 Task: Create second logo option for Vaani.
Action: Mouse moved to (63, 41)
Screenshot: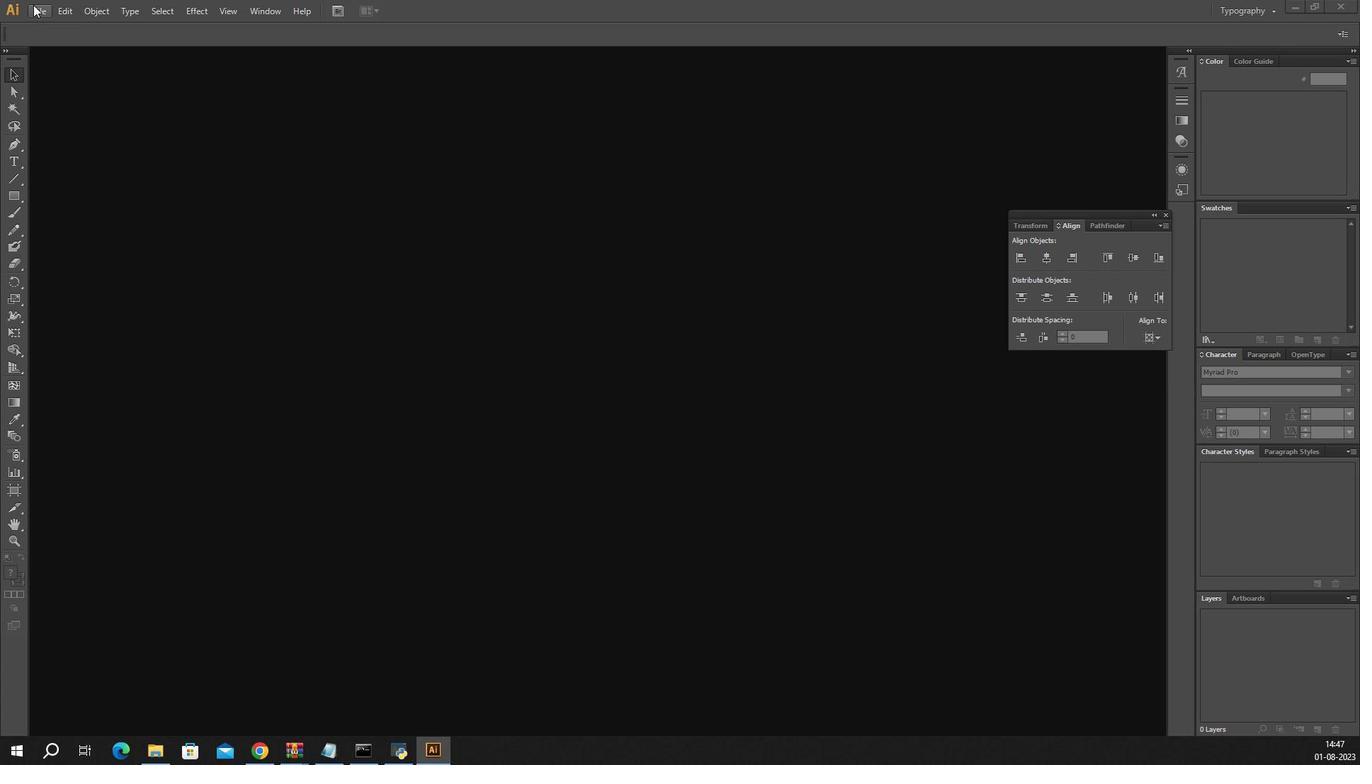 
Action: Mouse pressed left at (63, 41)
Screenshot: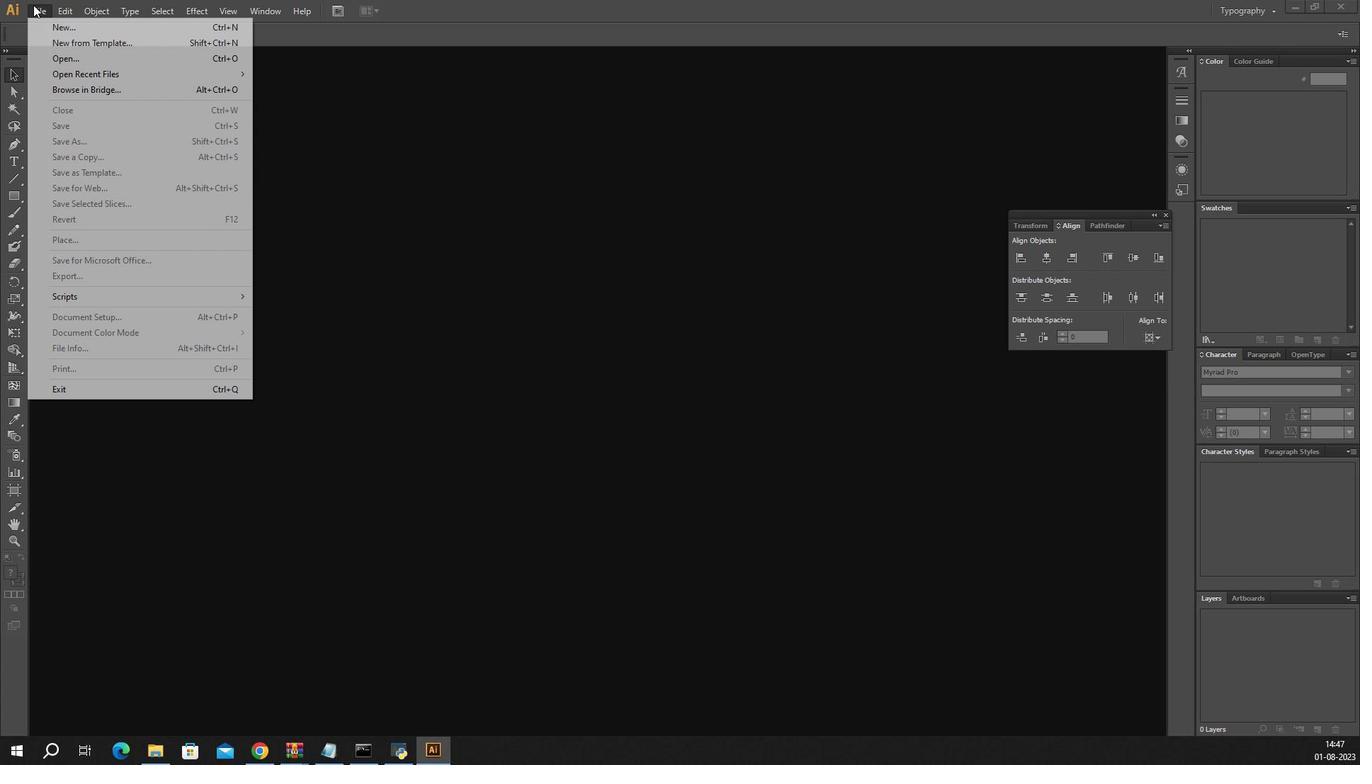
Action: Mouse moved to (80, 63)
Screenshot: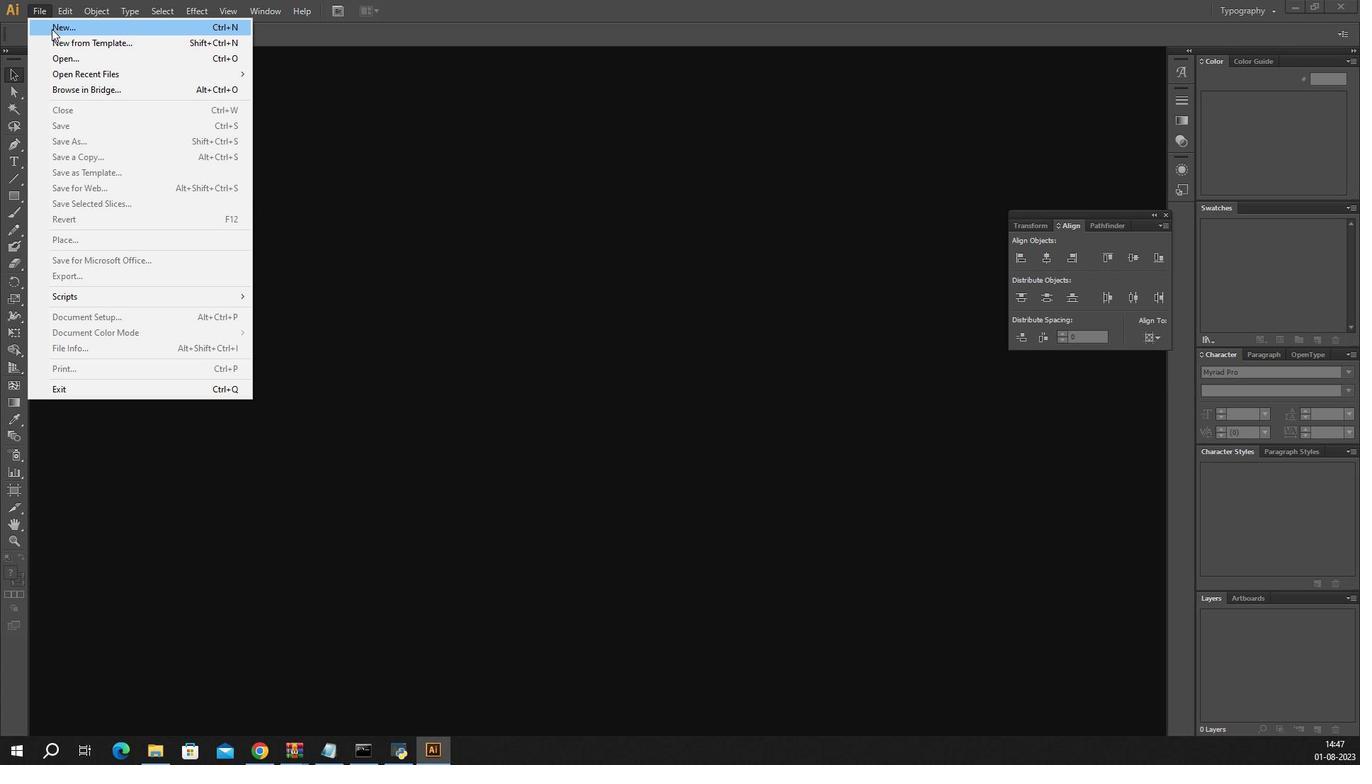 
Action: Mouse pressed left at (80, 63)
Screenshot: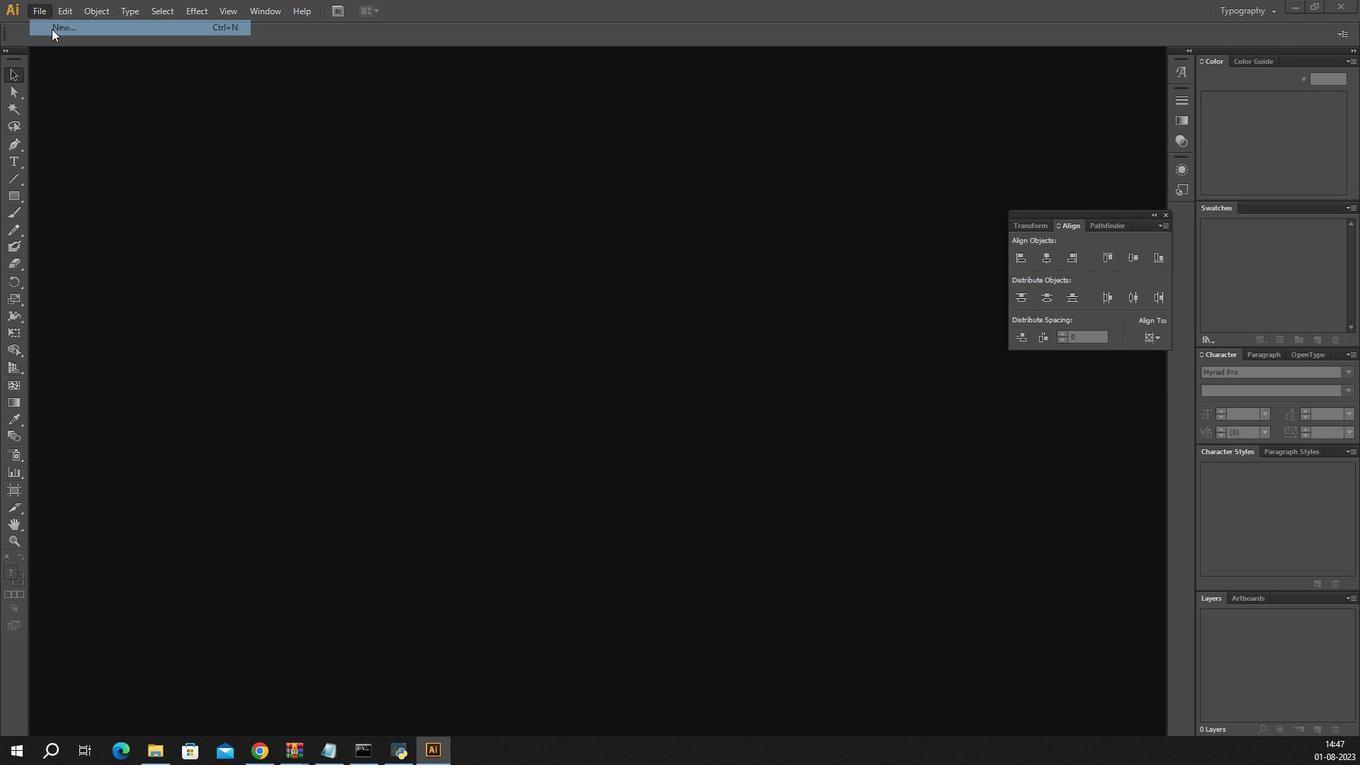 
Action: Mouse moved to (667, 288)
Screenshot: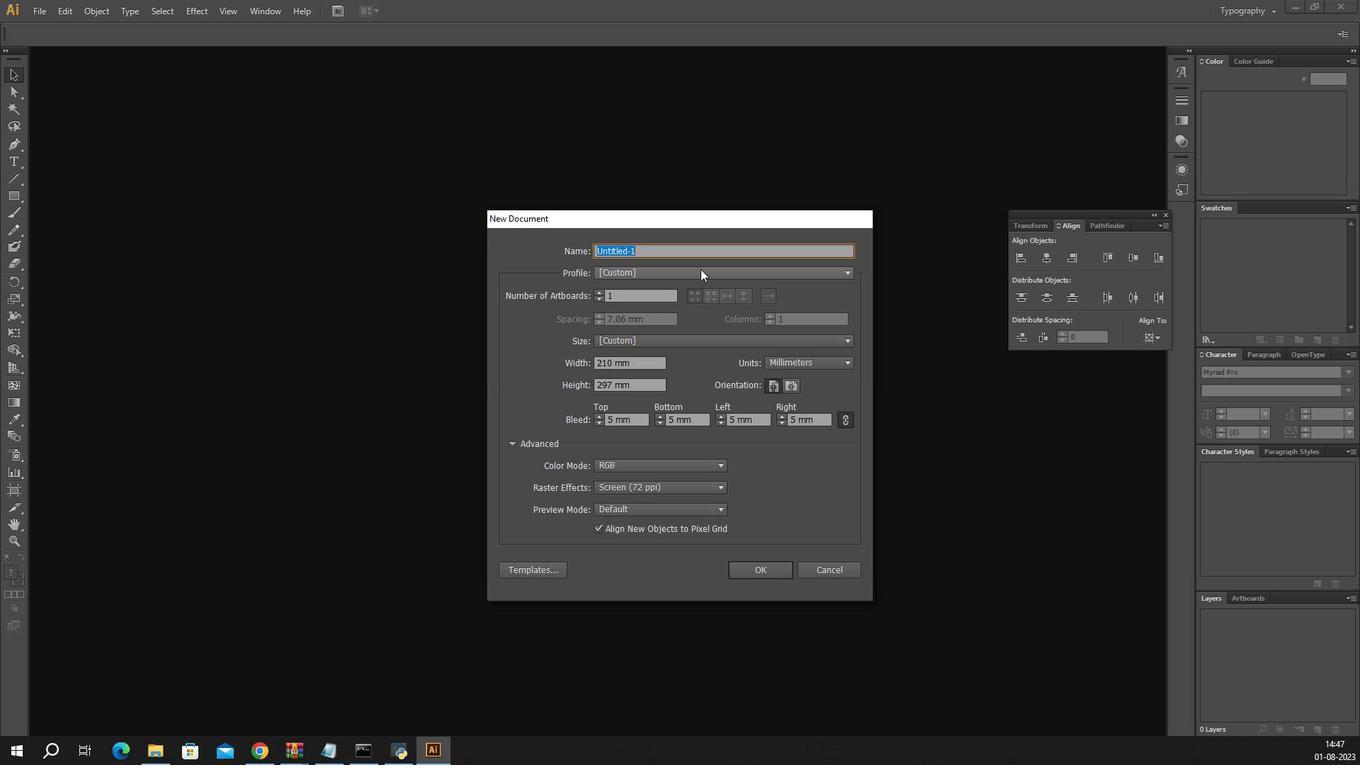 
Action: Mouse pressed left at (667, 288)
Screenshot: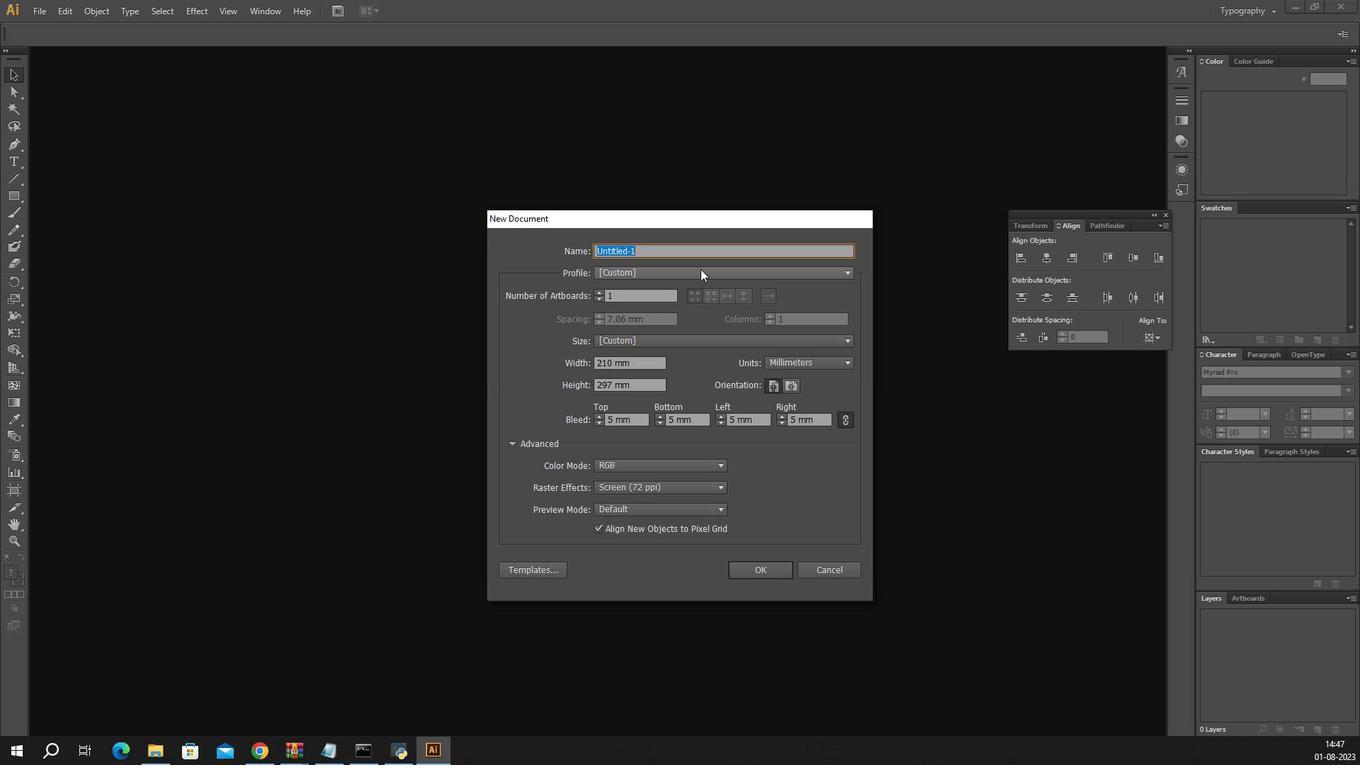 
Action: Mouse moved to (586, 338)
Screenshot: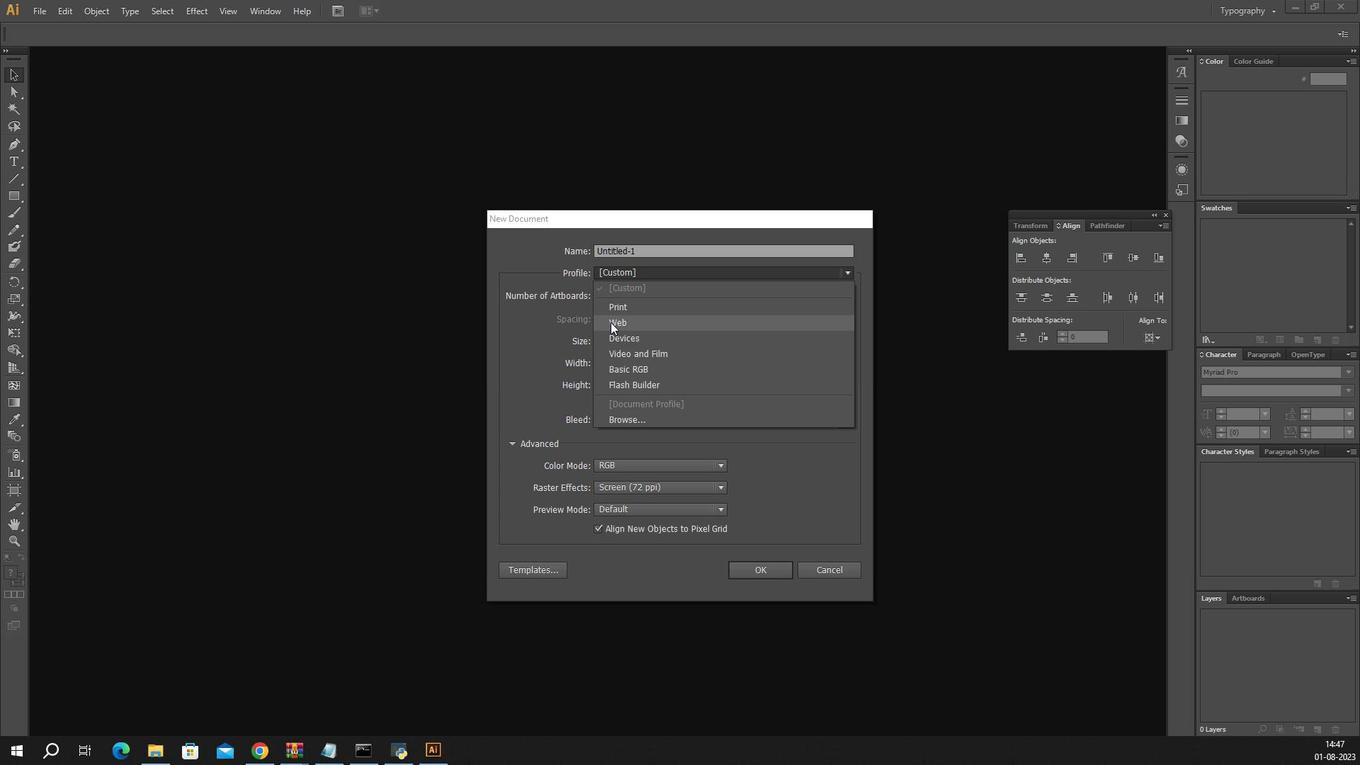 
Action: Mouse pressed left at (586, 338)
Screenshot: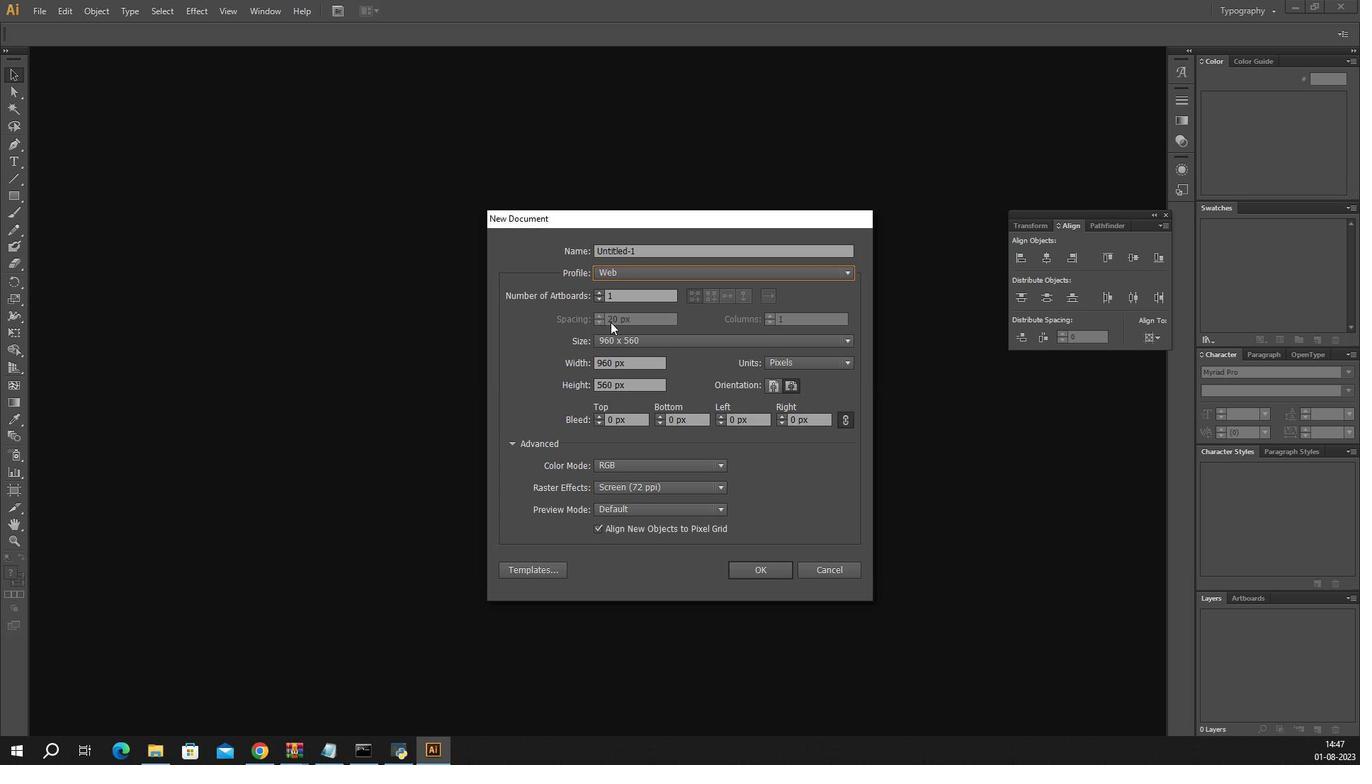 
Action: Mouse moved to (674, 356)
Screenshot: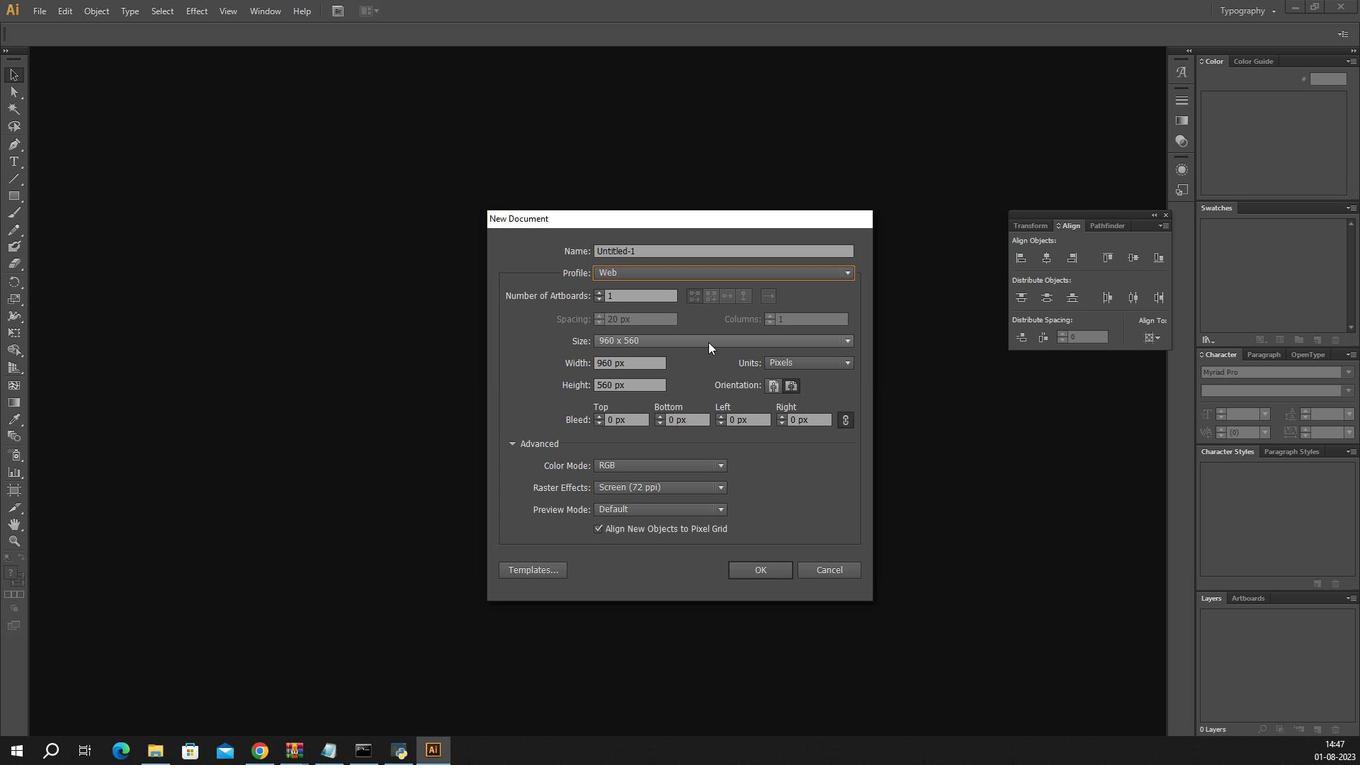 
Action: Mouse pressed left at (674, 356)
Screenshot: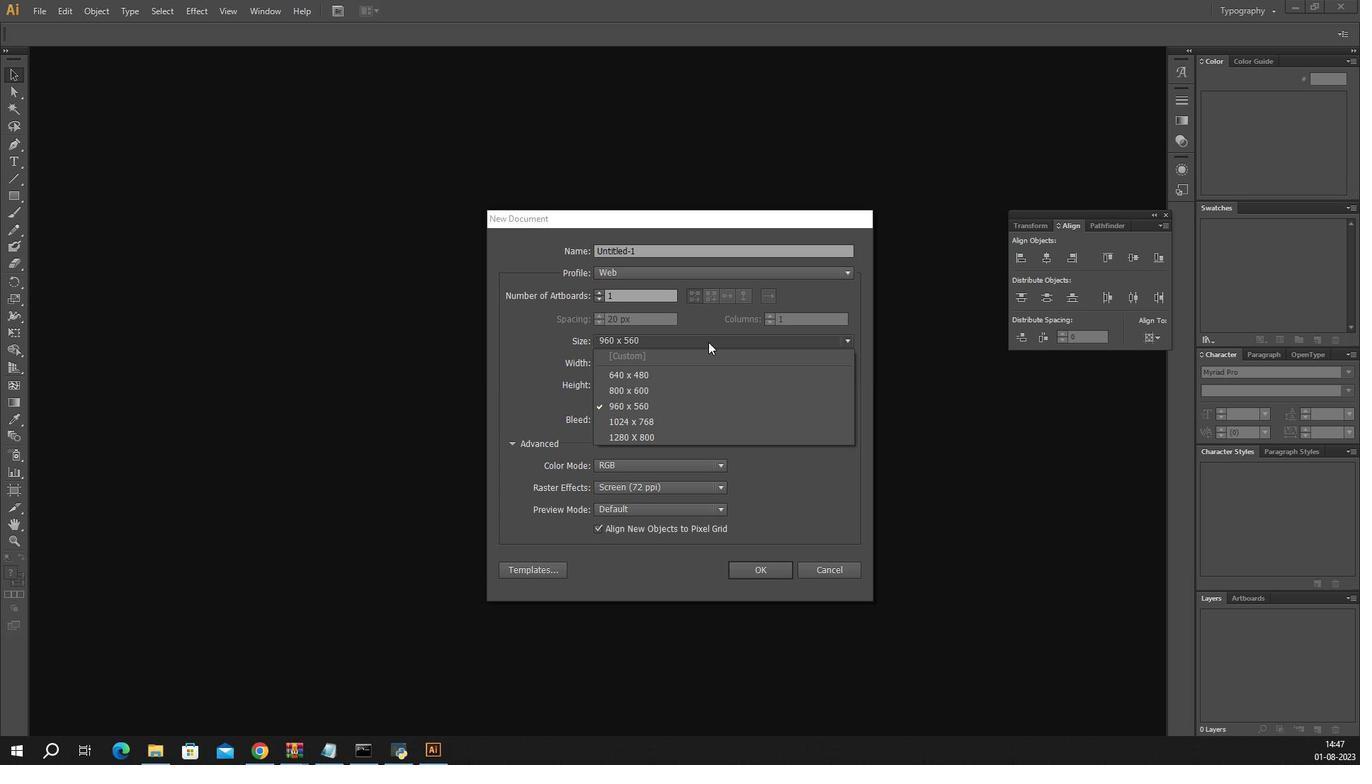
Action: Mouse moved to (631, 413)
Screenshot: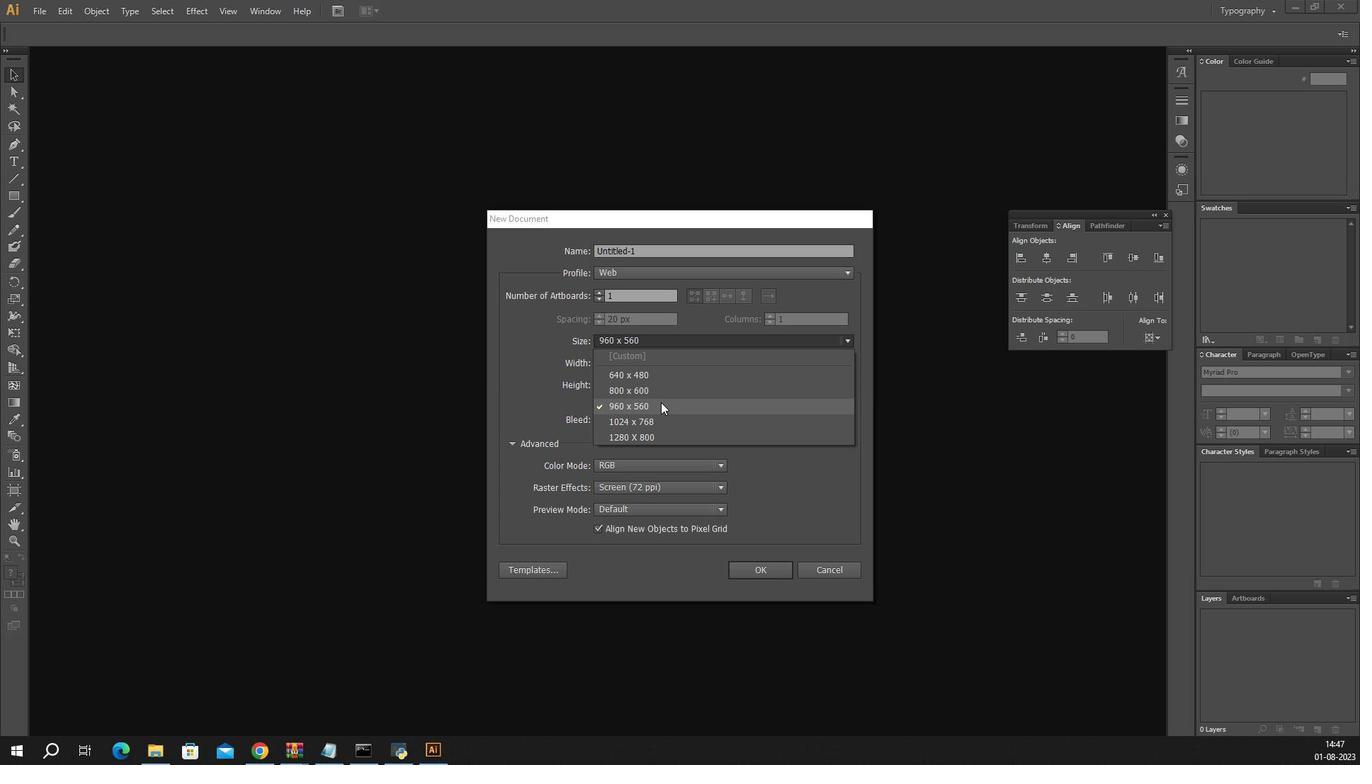 
Action: Mouse pressed left at (631, 413)
Screenshot: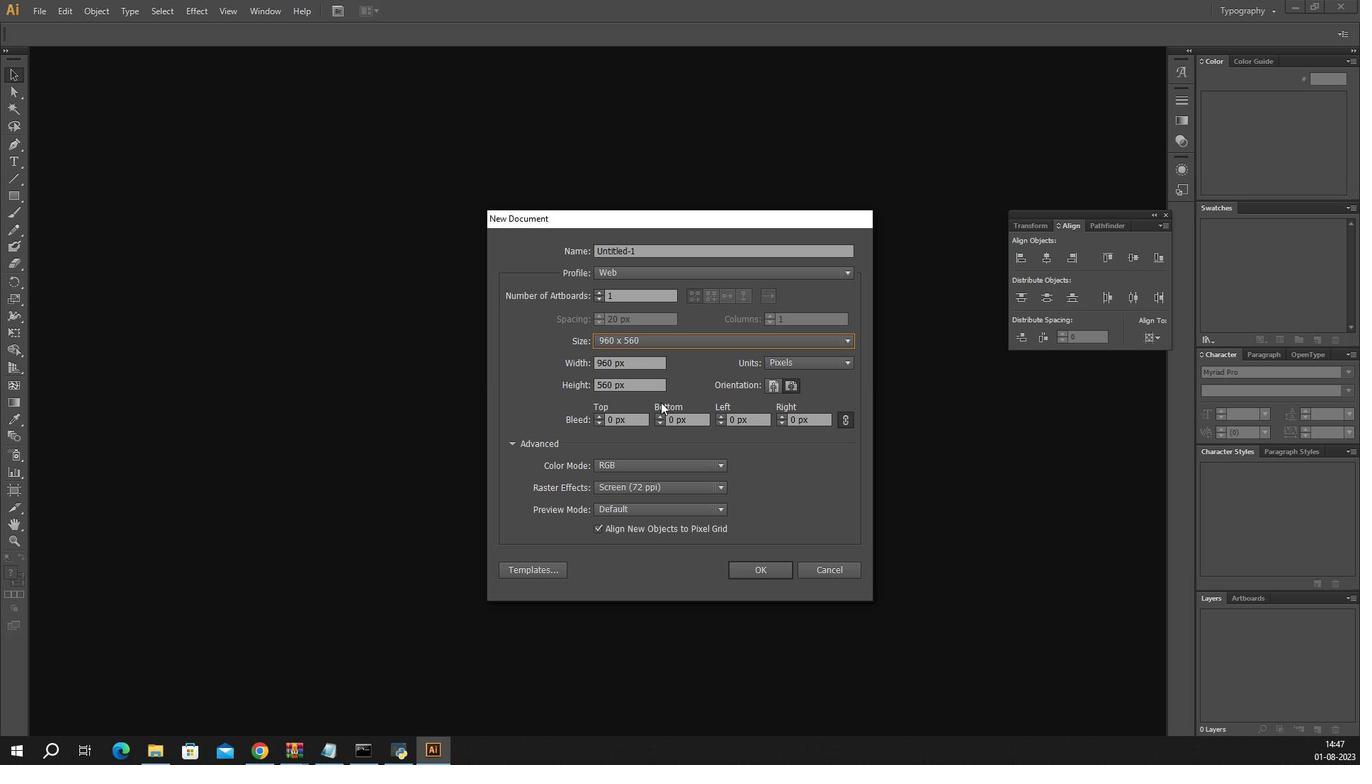 
Action: Mouse moved to (715, 570)
Screenshot: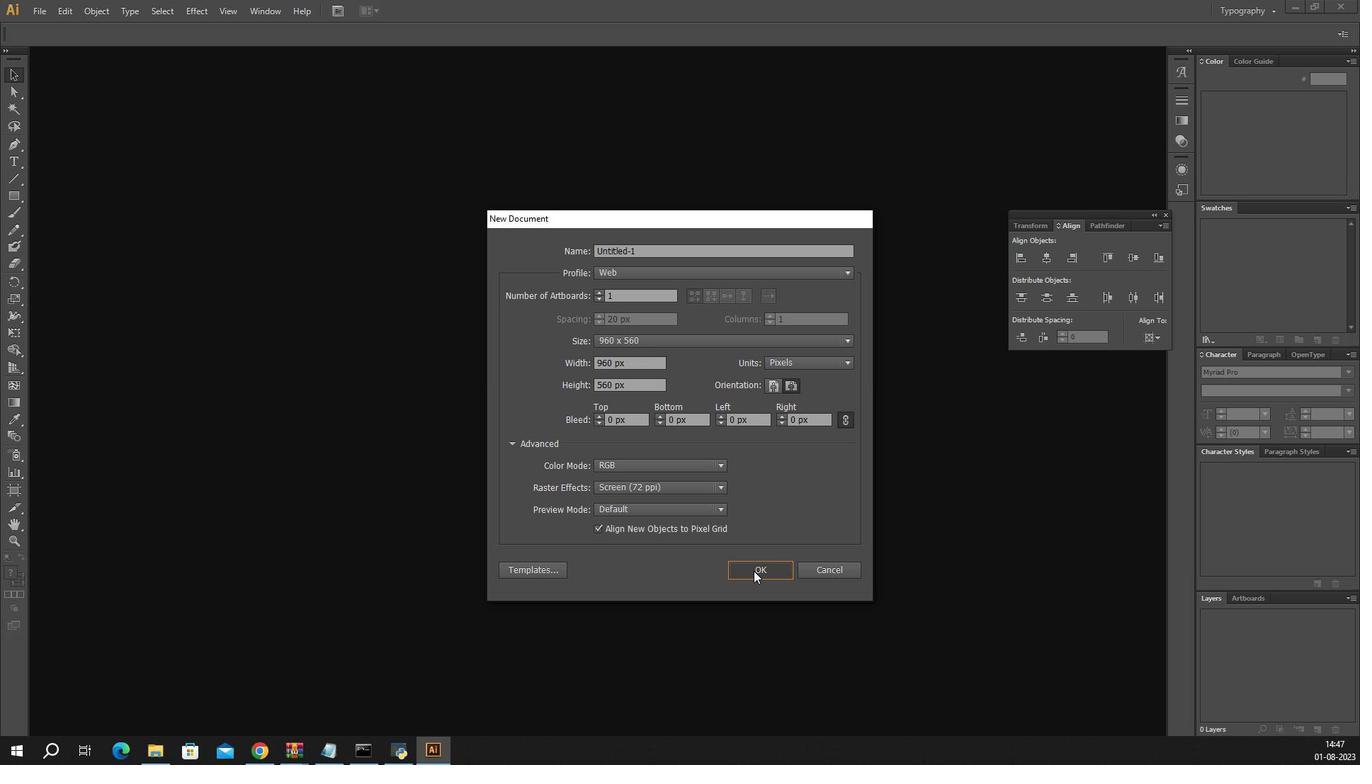 
Action: Mouse pressed left at (715, 570)
Screenshot: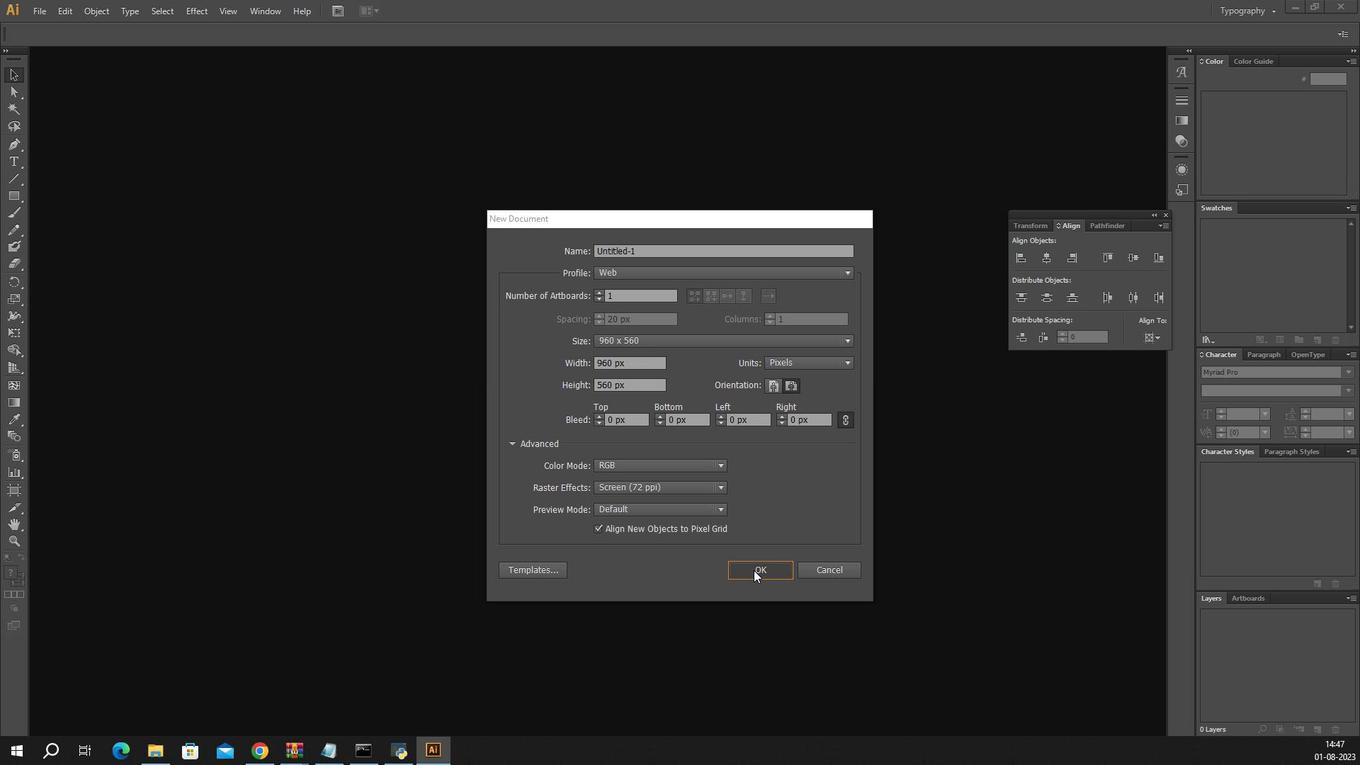 
Action: Mouse moved to (1131, 593)
Screenshot: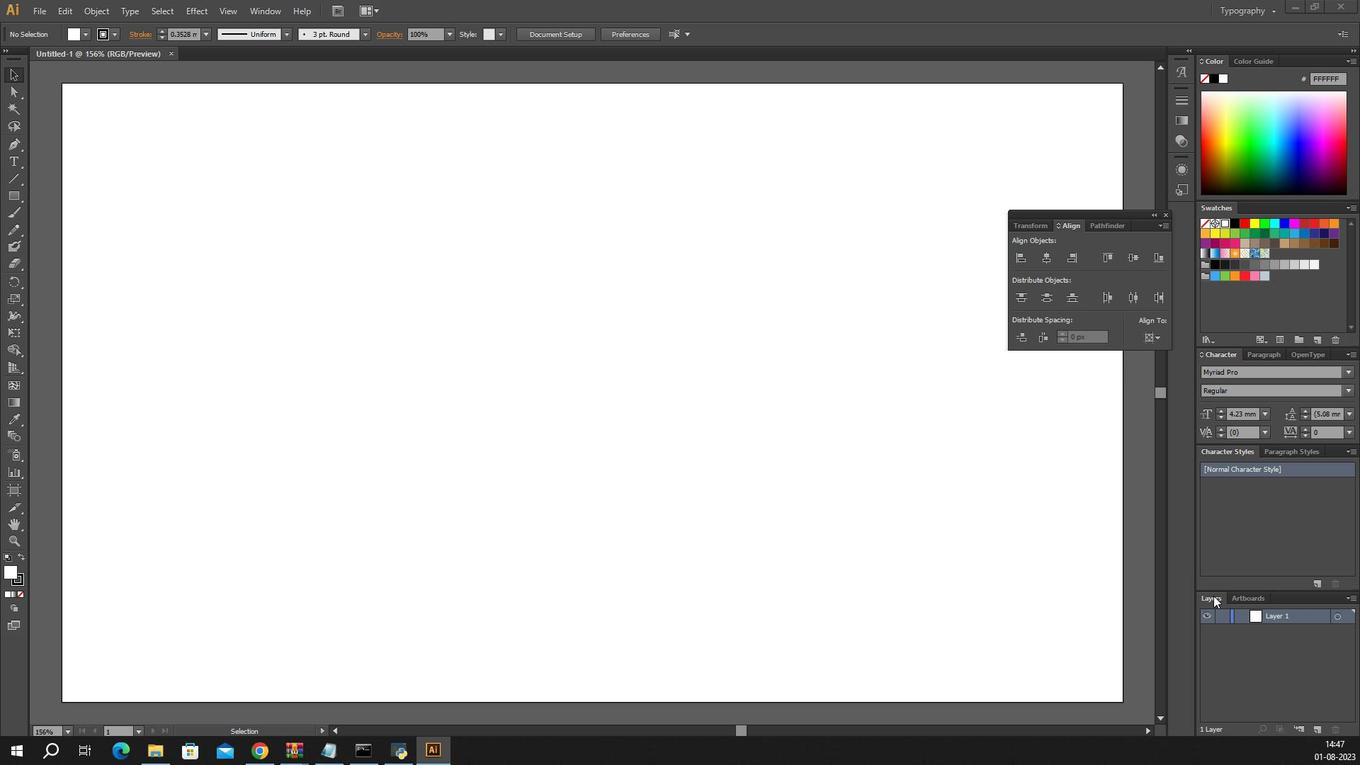 
Action: Mouse pressed left at (1131, 593)
Screenshot: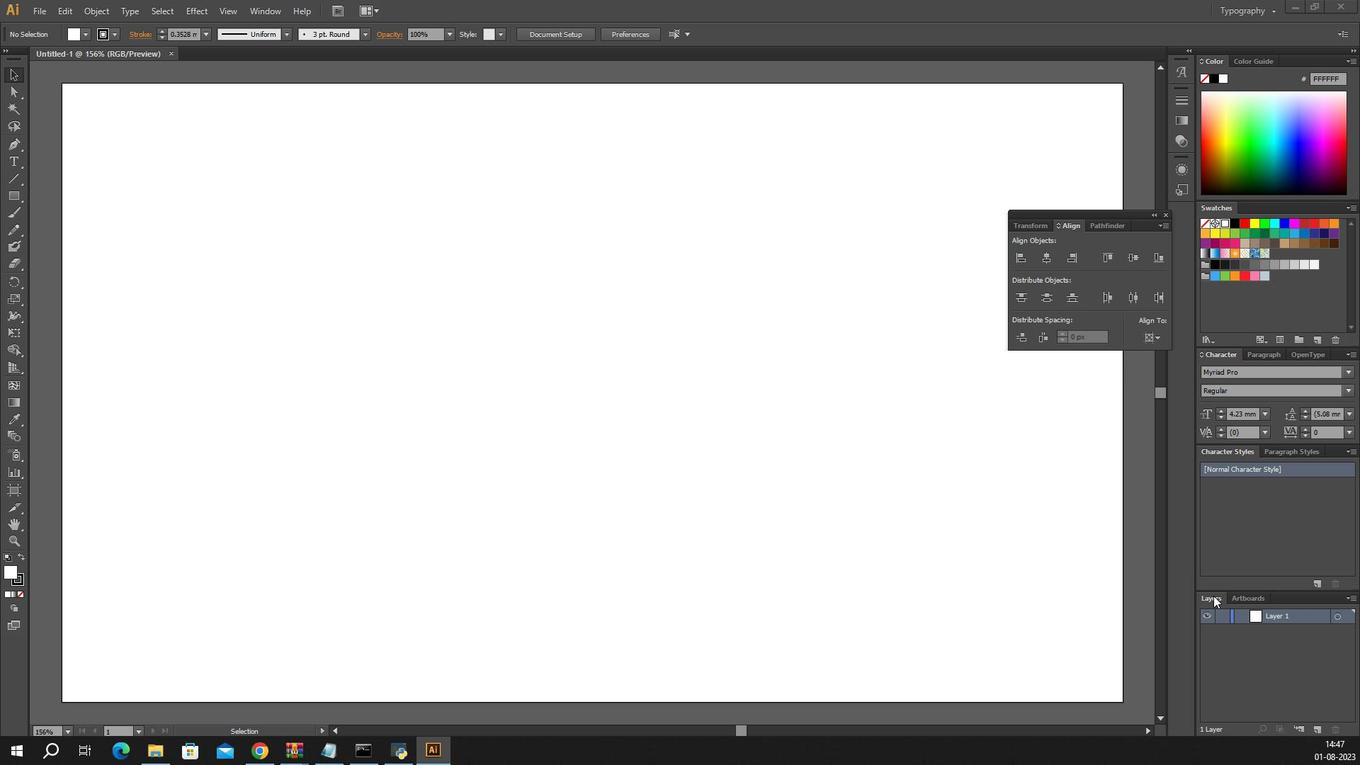
Action: Mouse moved to (1127, 593)
Screenshot: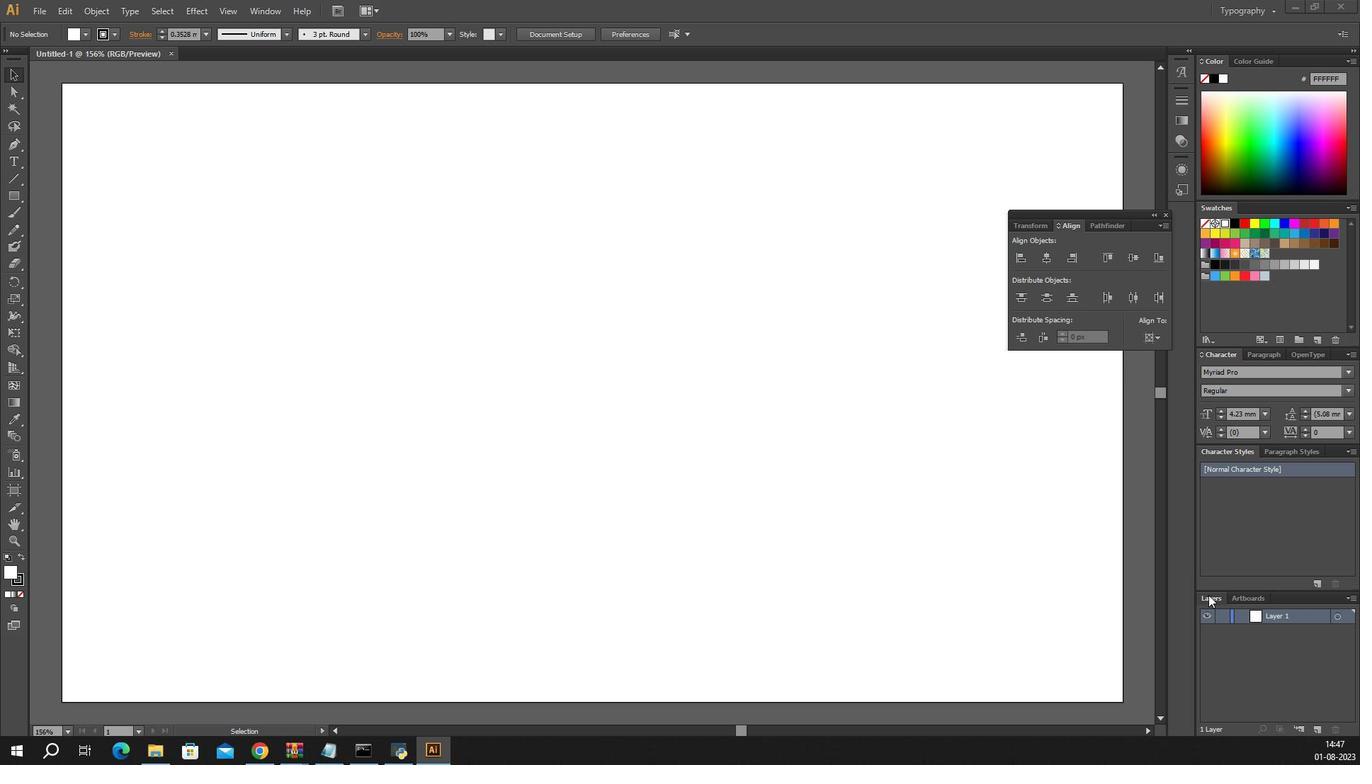 
Action: Mouse pressed left at (1127, 593)
Screenshot: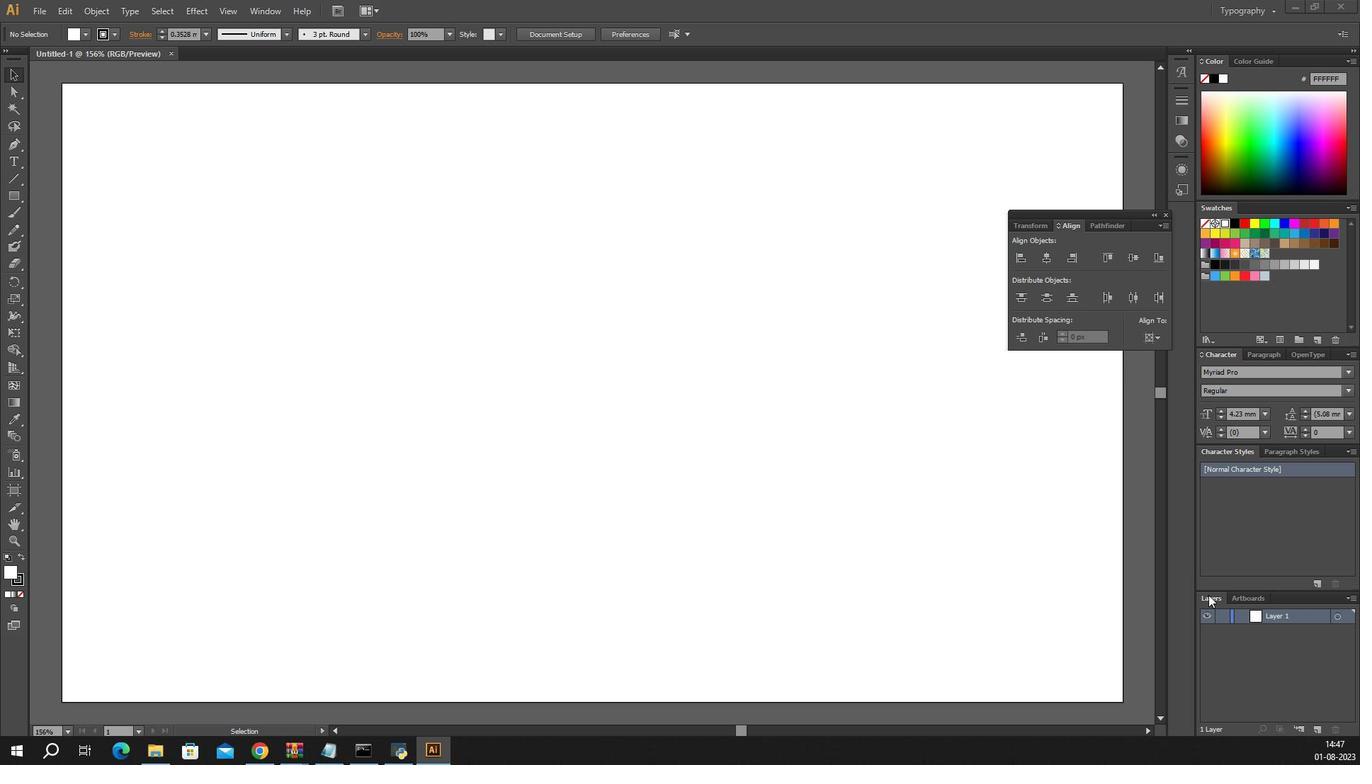 
Action: Mouse moved to (1160, 596)
Screenshot: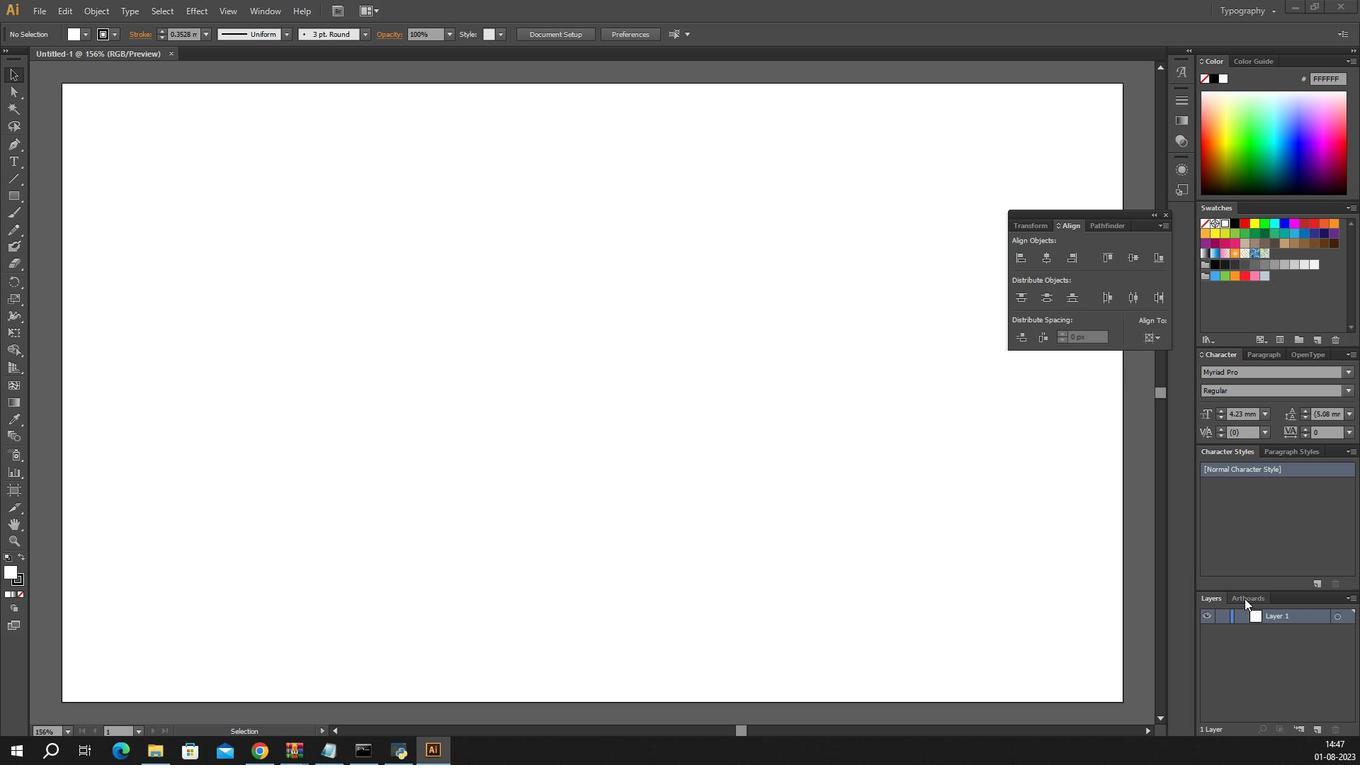 
Action: Mouse pressed left at (1160, 596)
Screenshot: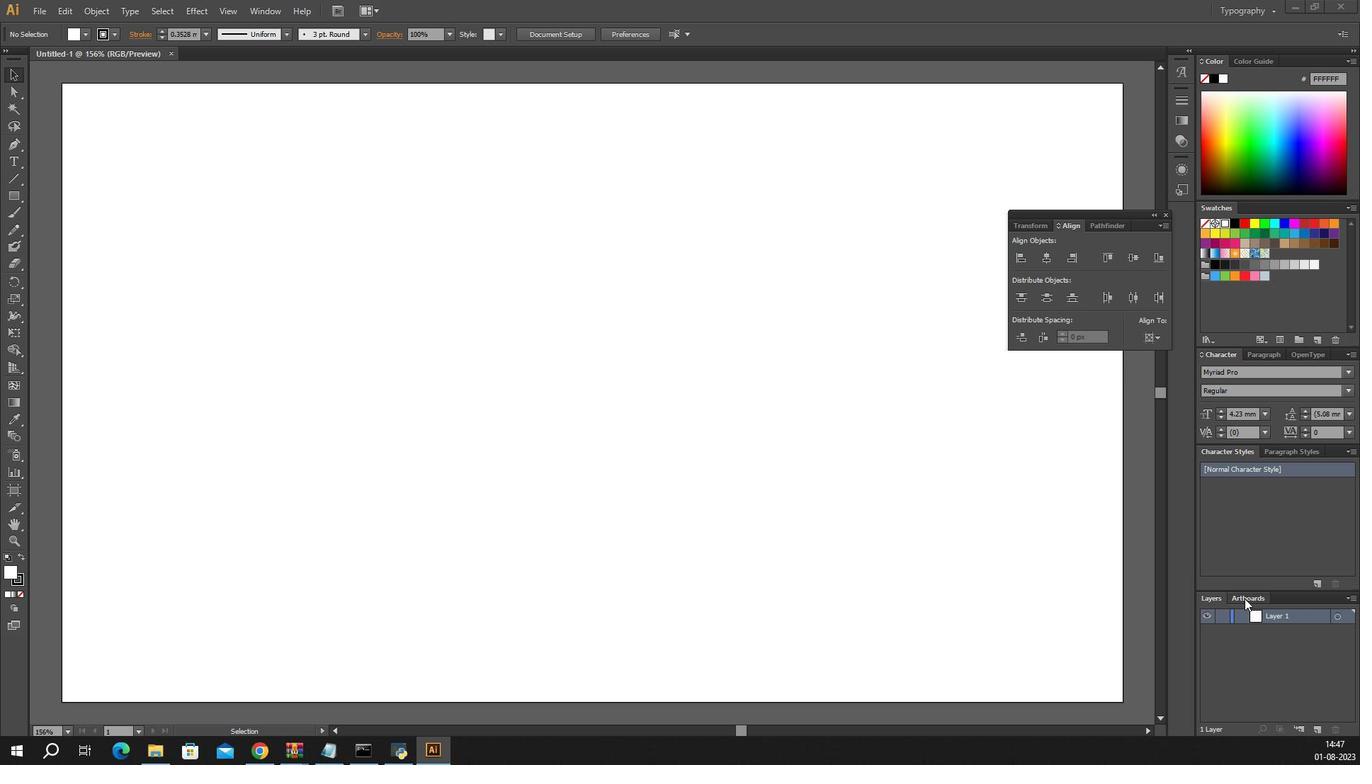 
Action: Mouse moved to (1131, 591)
Screenshot: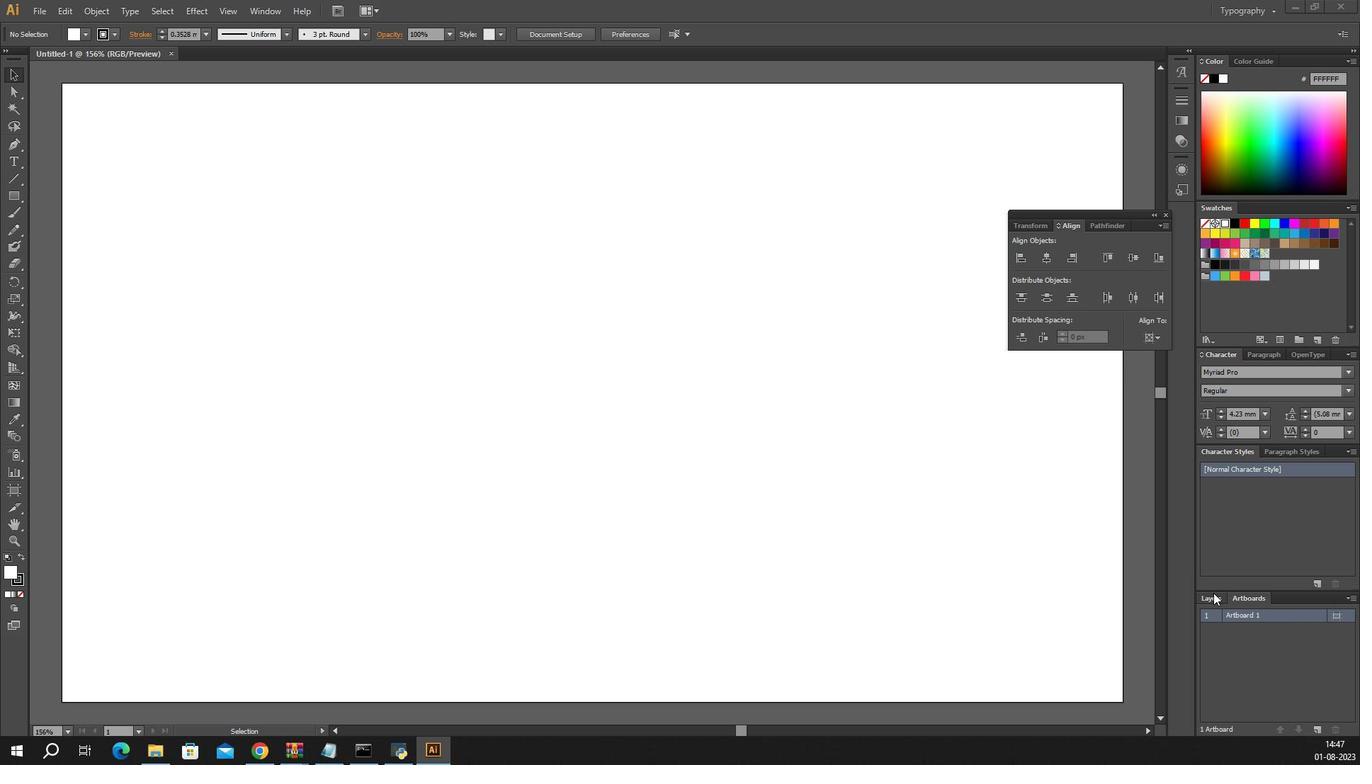 
Action: Mouse pressed left at (1131, 591)
Screenshot: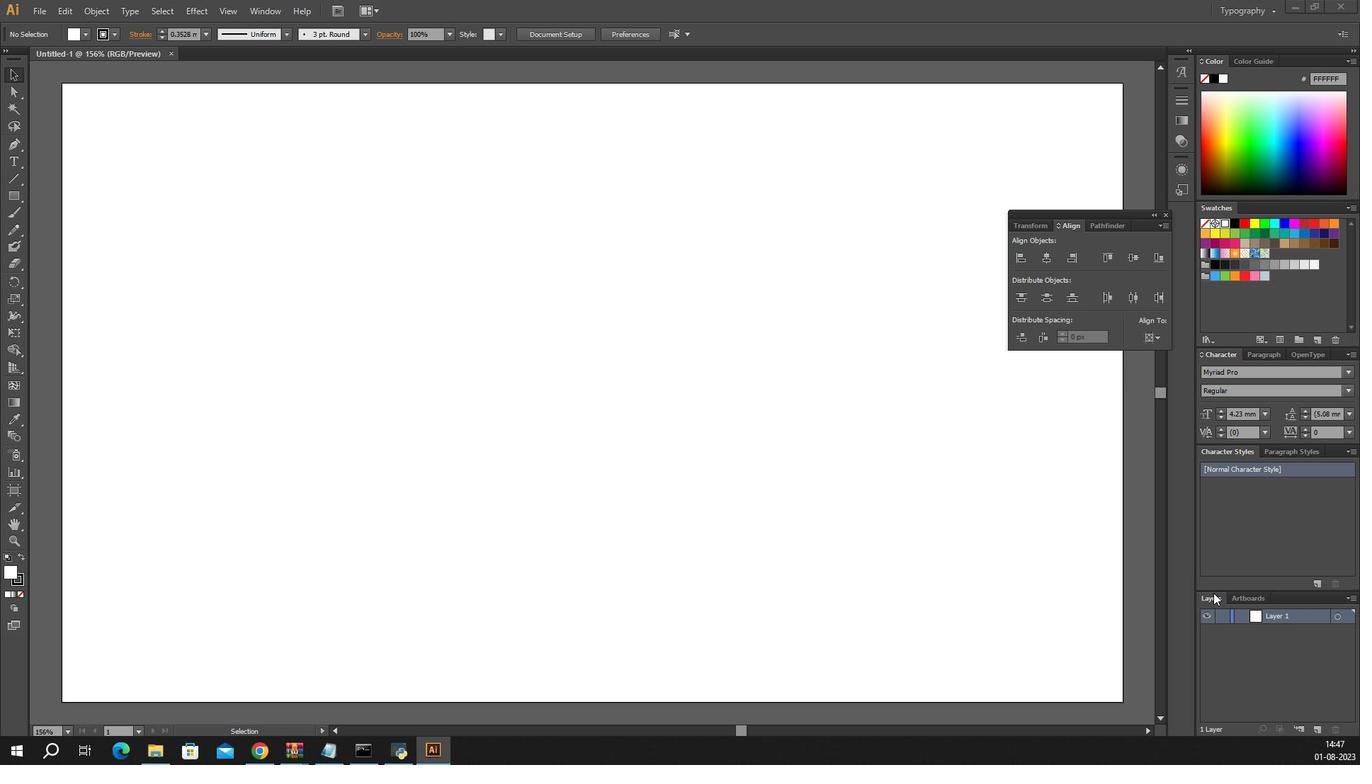 
Action: Mouse moved to (1230, 714)
Screenshot: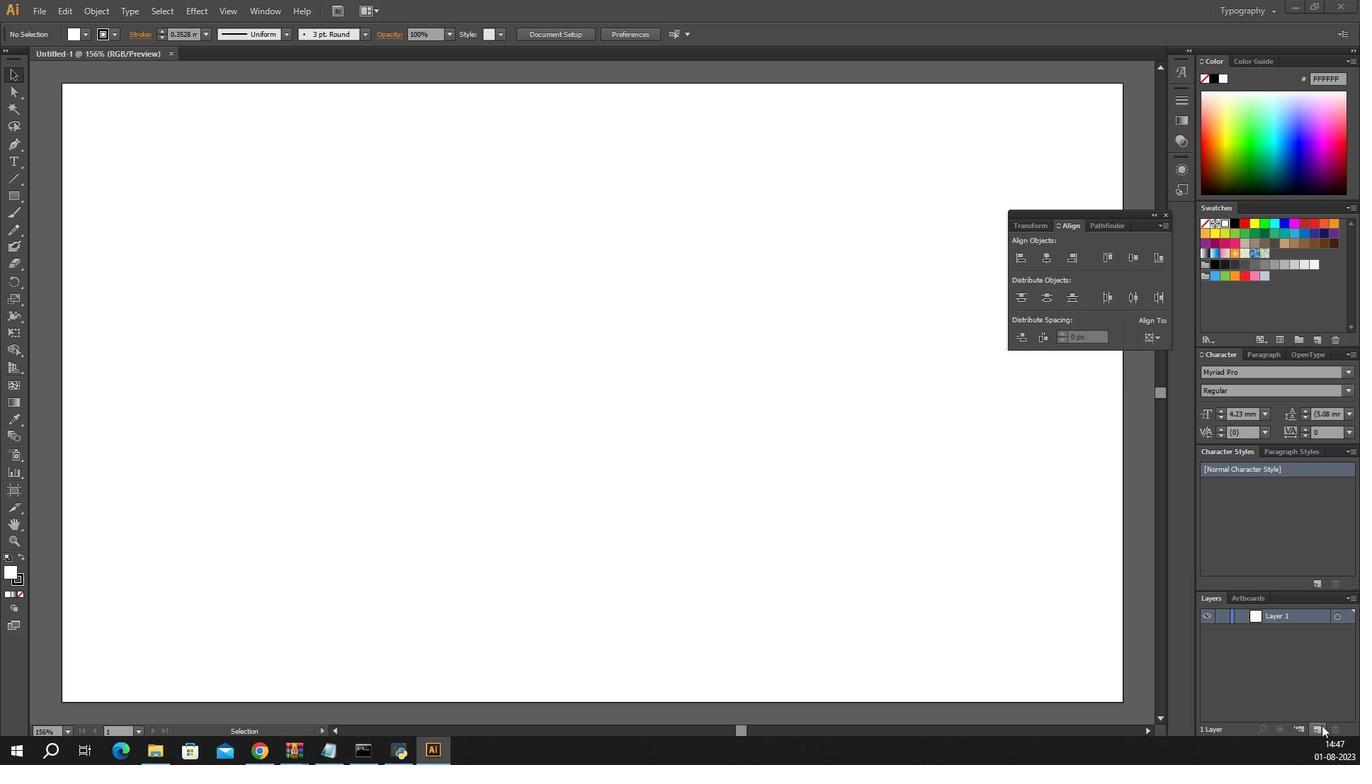 
Action: Mouse pressed left at (1230, 714)
Screenshot: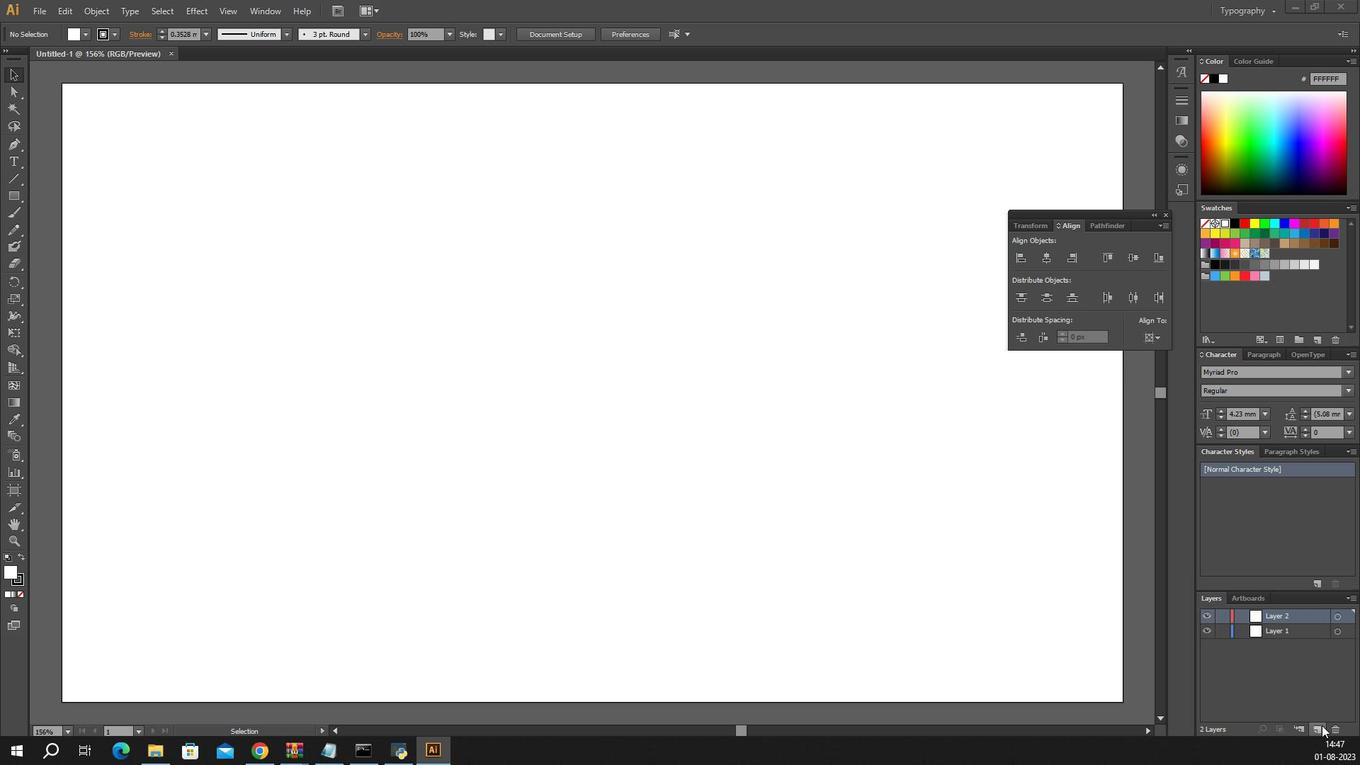 
Action: Mouse moved to (133, 65)
Screenshot: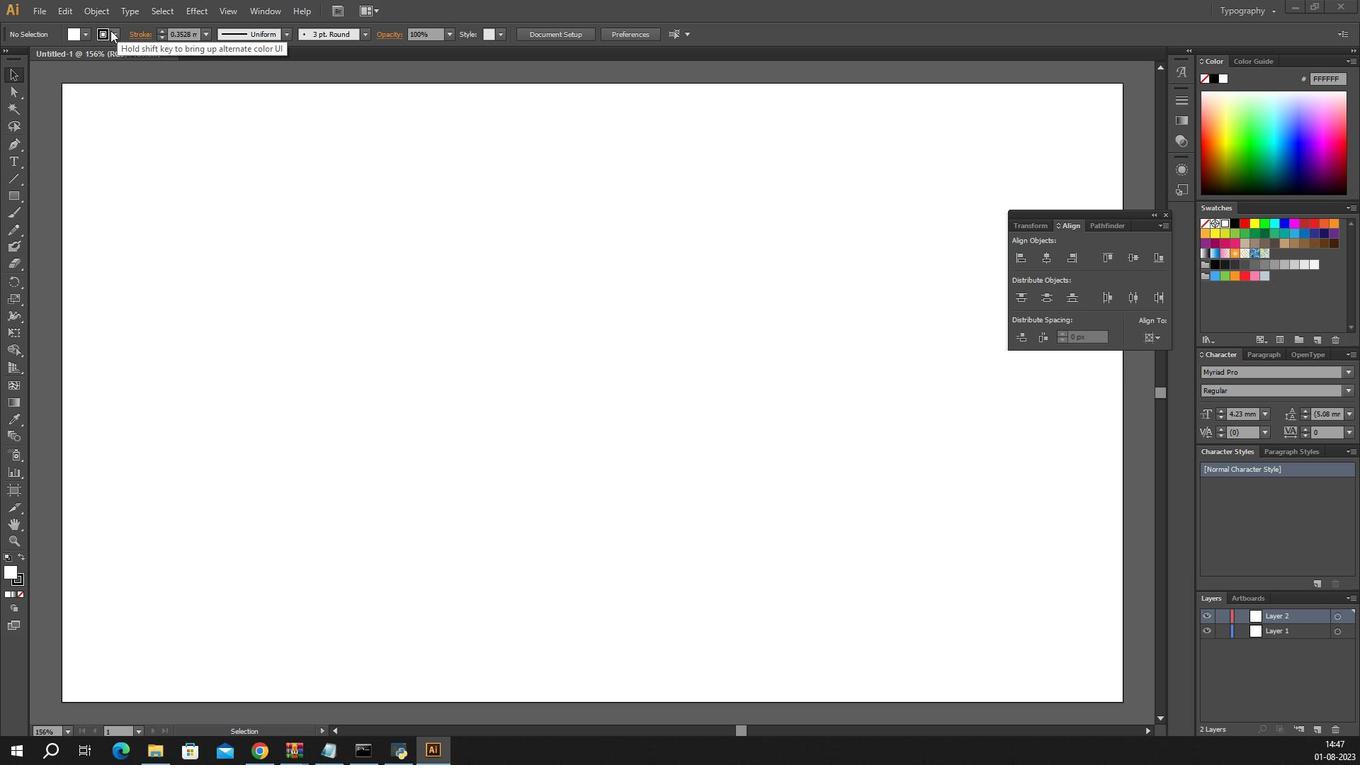 
Action: Mouse pressed left at (133, 65)
Screenshot: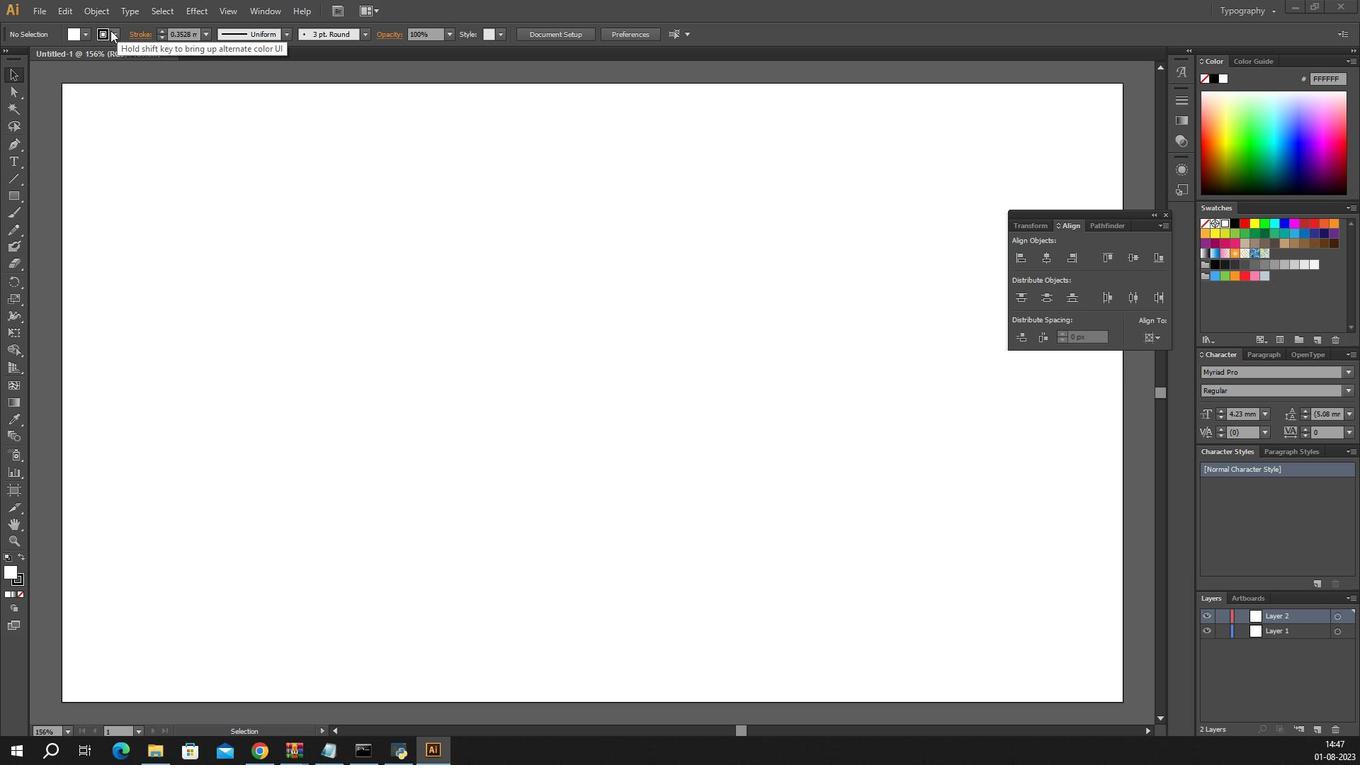 
Action: Mouse moved to (135, 65)
Screenshot: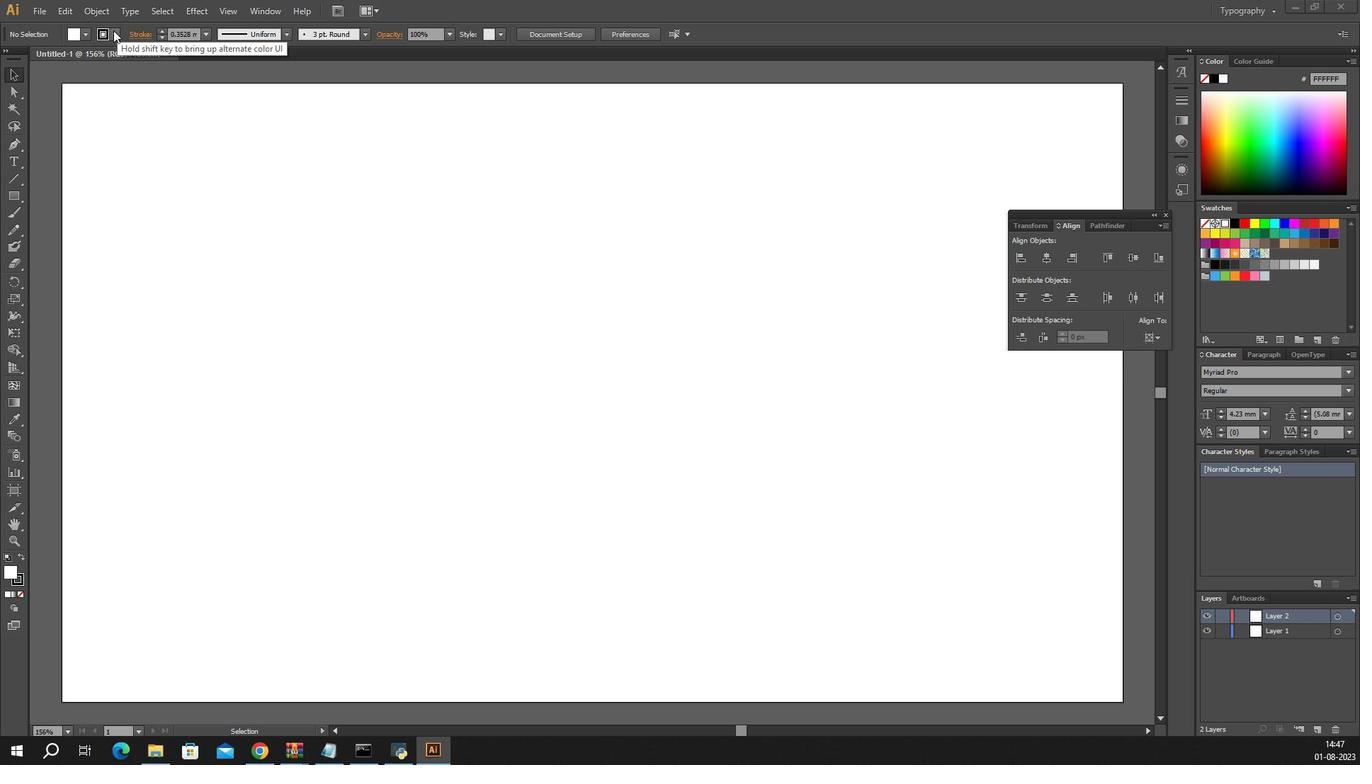 
Action: Mouse pressed left at (135, 65)
Screenshot: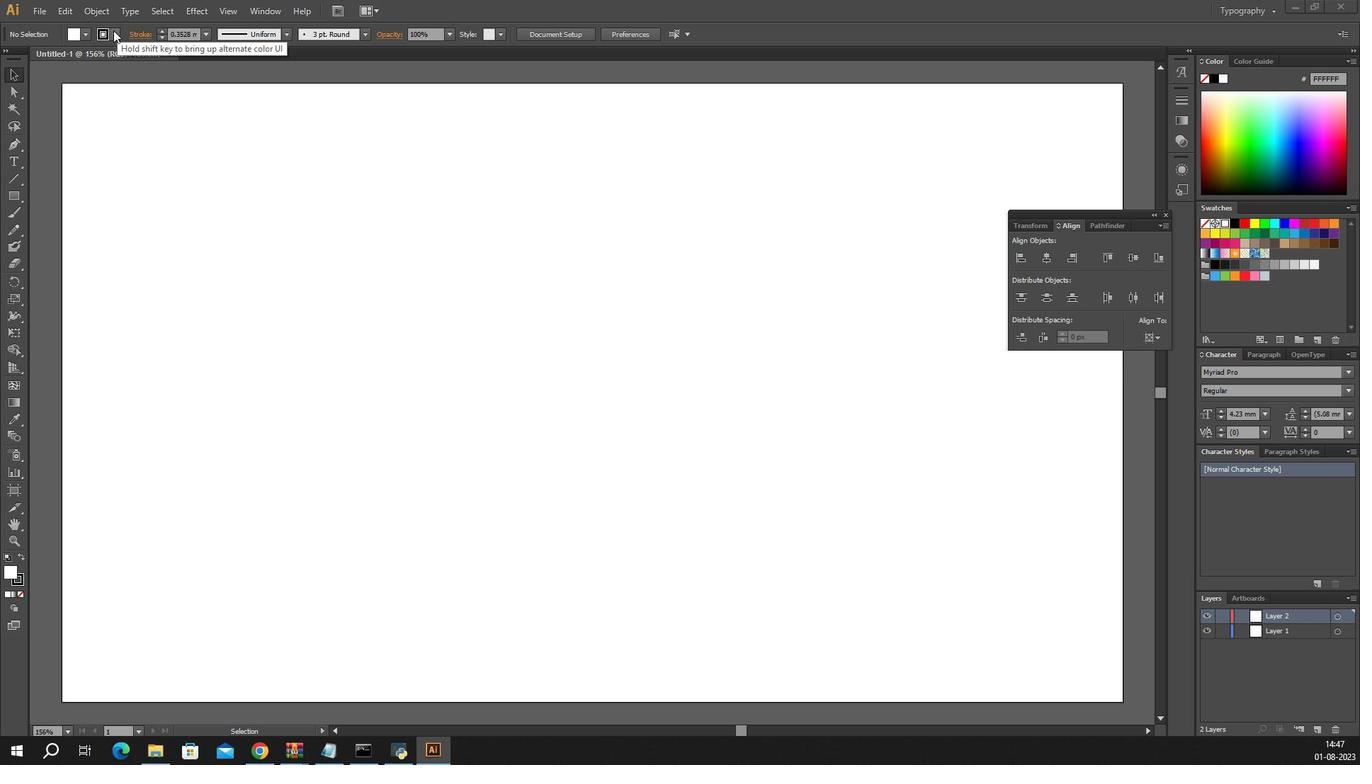 
Action: Mouse moved to (107, 69)
Screenshot: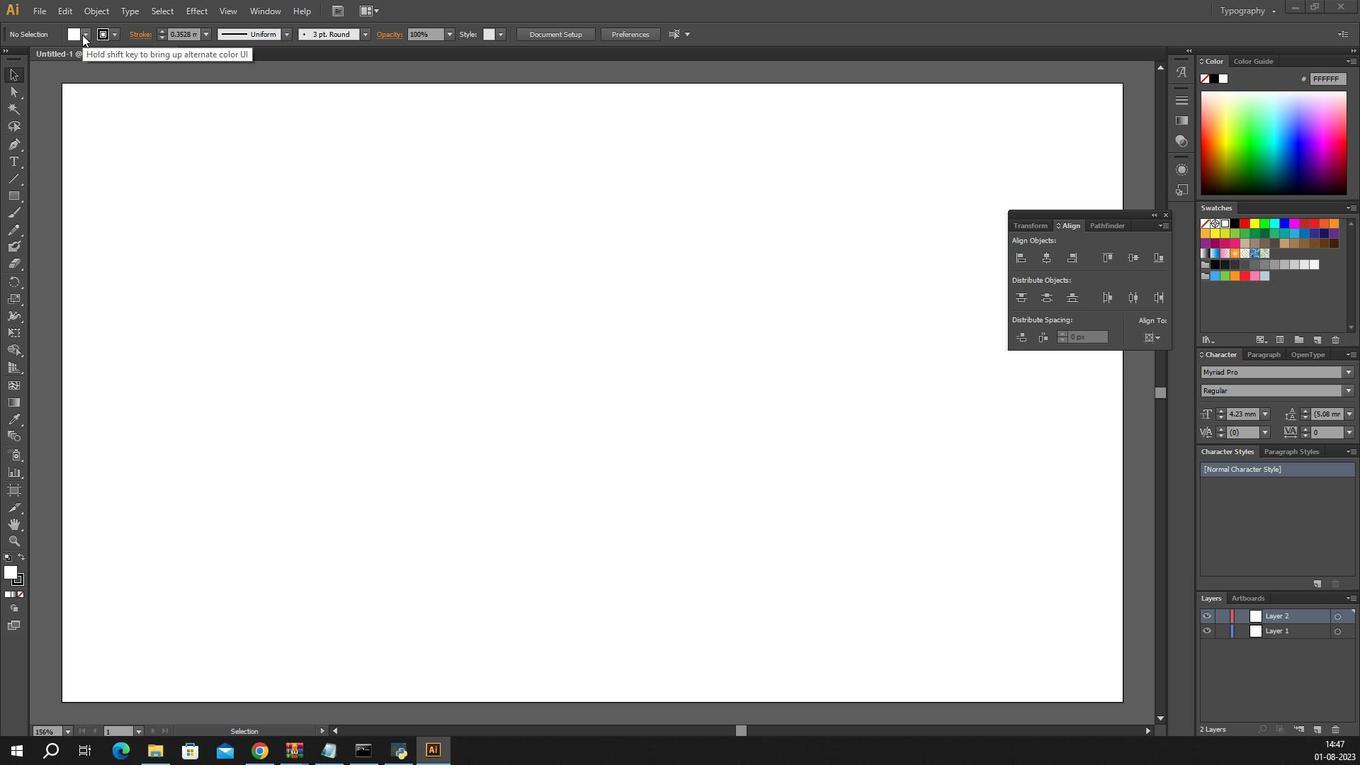 
Action: Mouse pressed left at (107, 69)
Screenshot: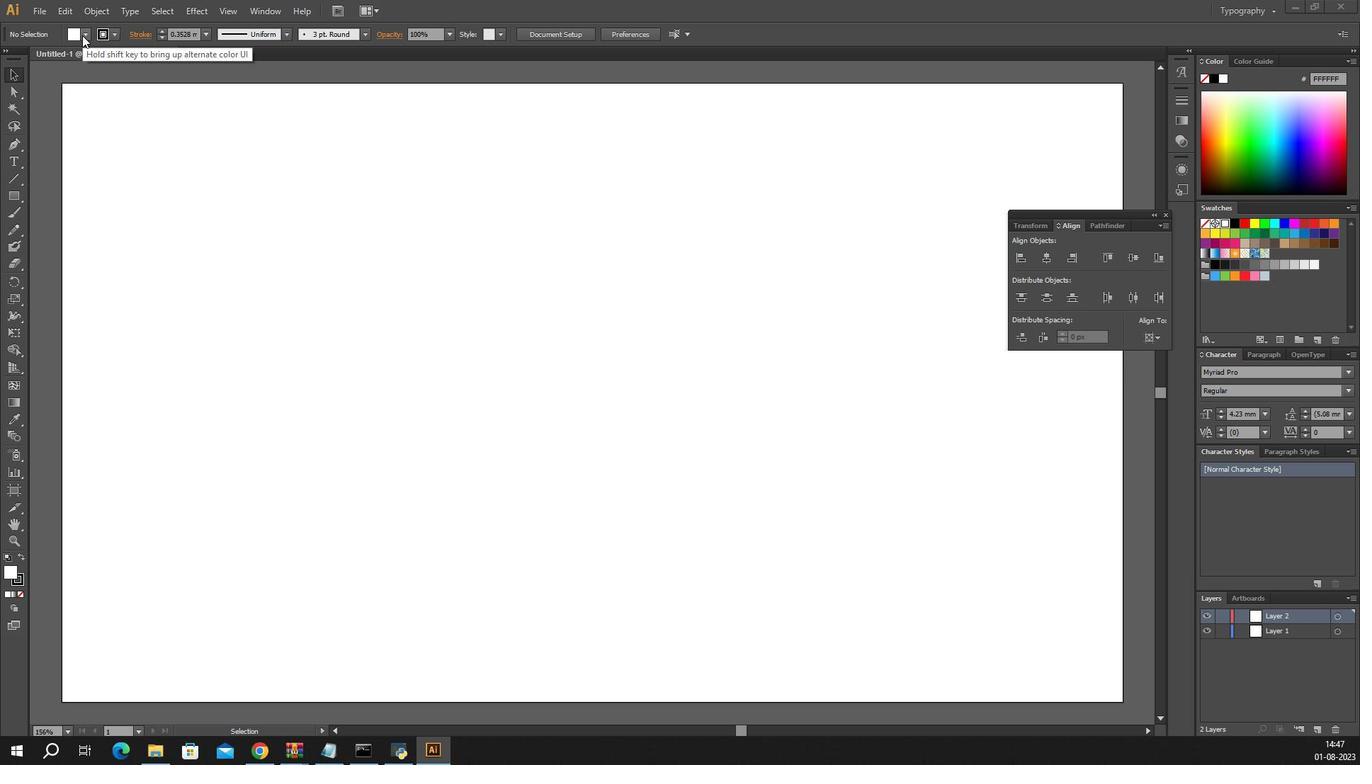 
Action: Mouse moved to (50, 182)
Screenshot: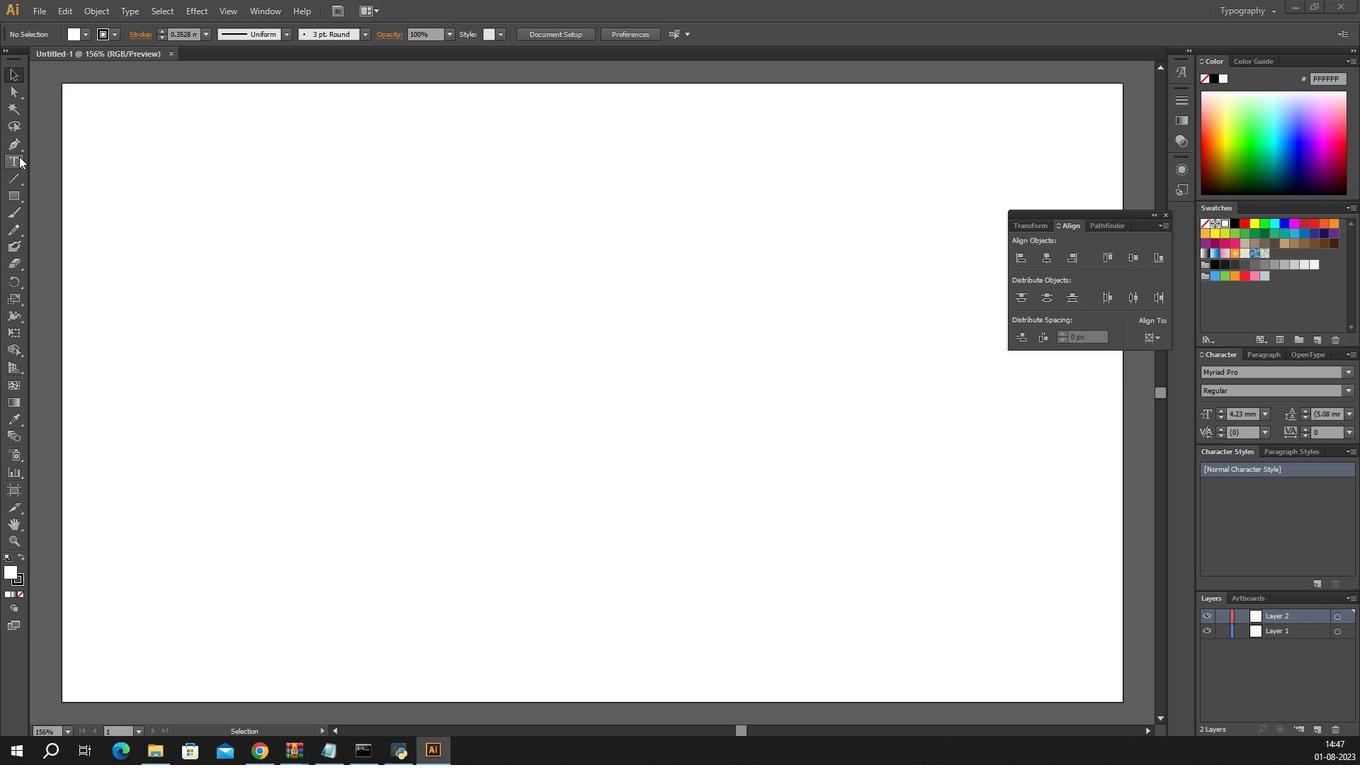 
Action: Mouse pressed left at (50, 182)
Screenshot: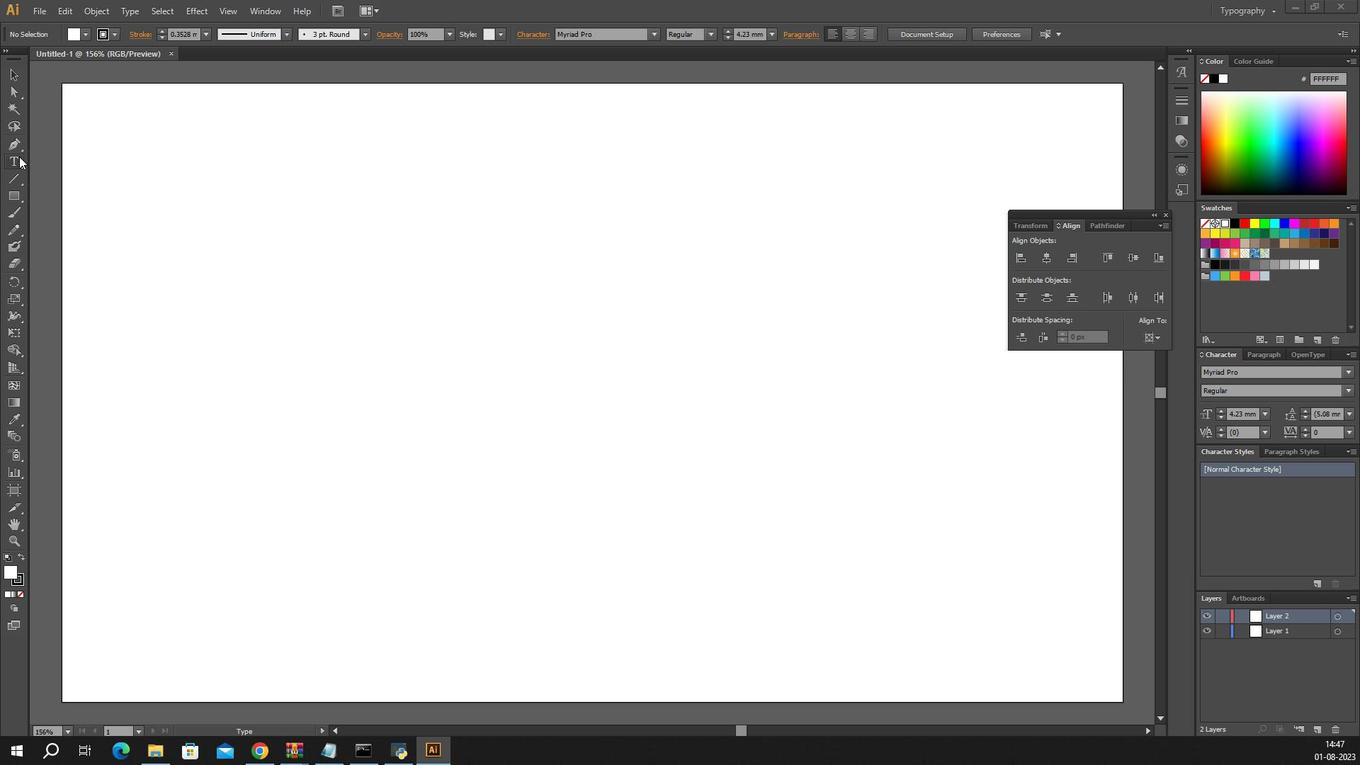 
Action: Mouse pressed left at (50, 182)
Screenshot: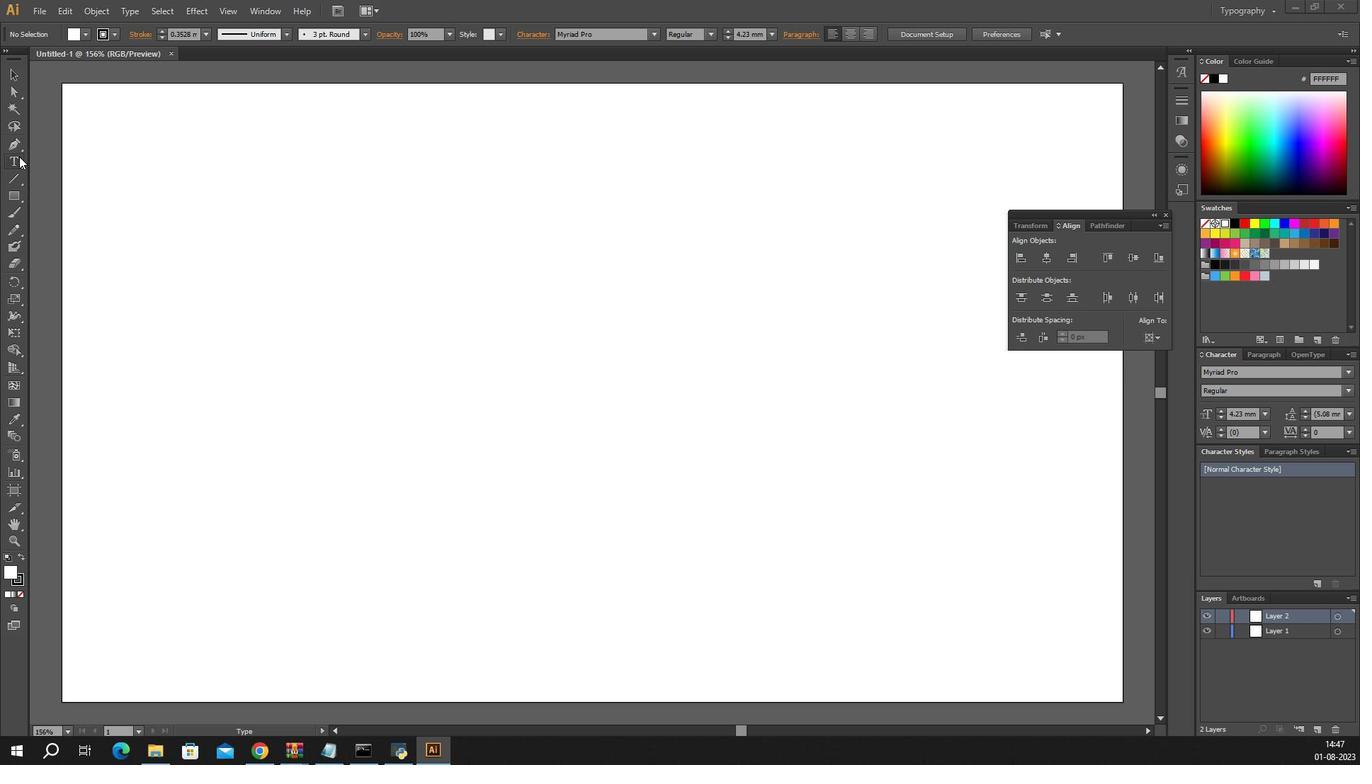
Action: Mouse moved to (466, 332)
Screenshot: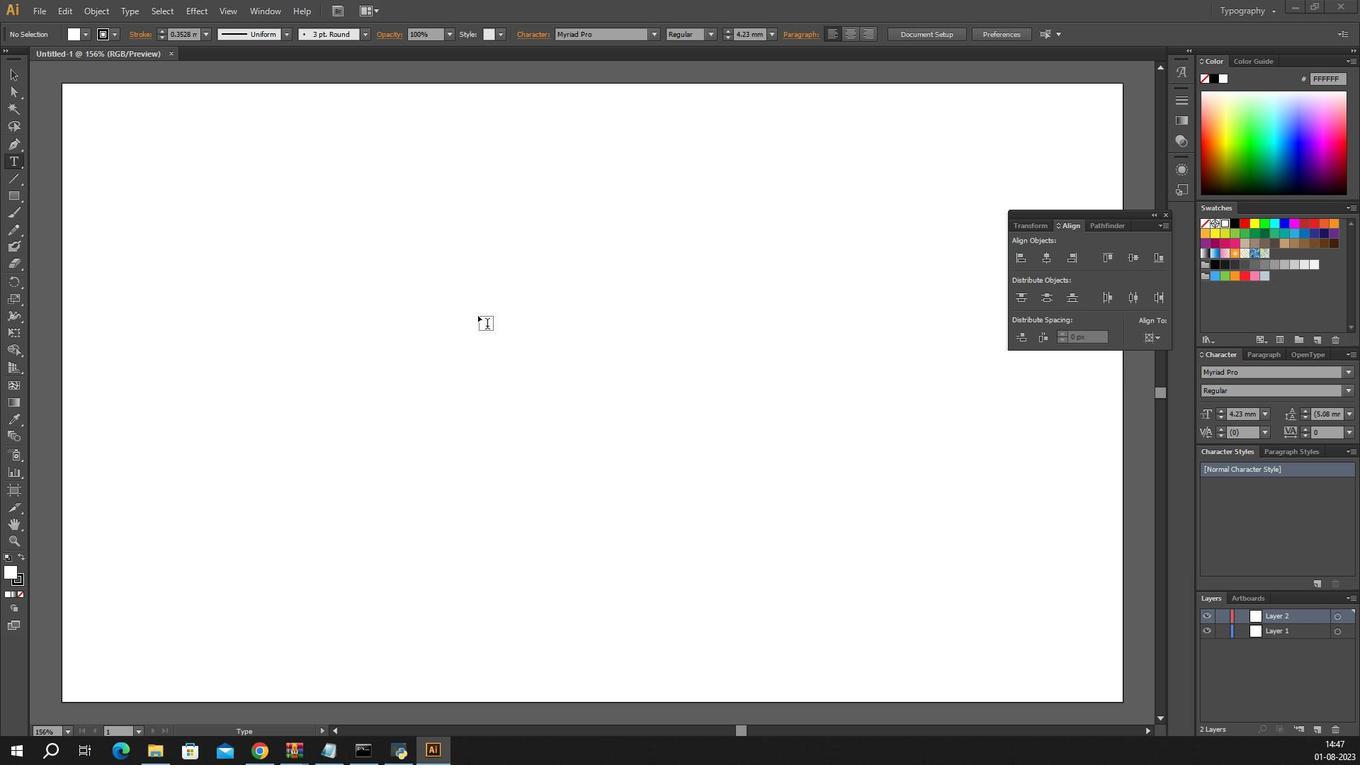 
Action: Mouse pressed left at (466, 332)
Screenshot: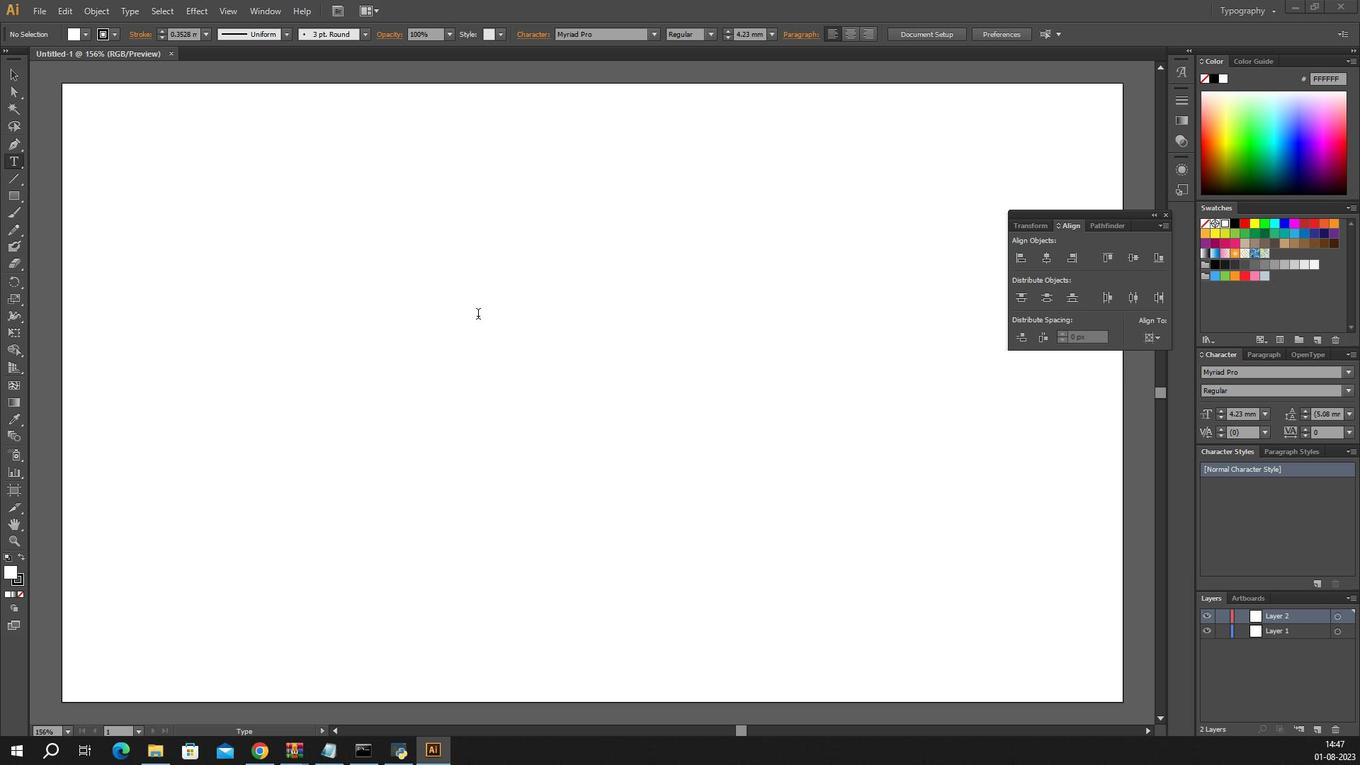 
Action: Mouse moved to (524, 379)
Screenshot: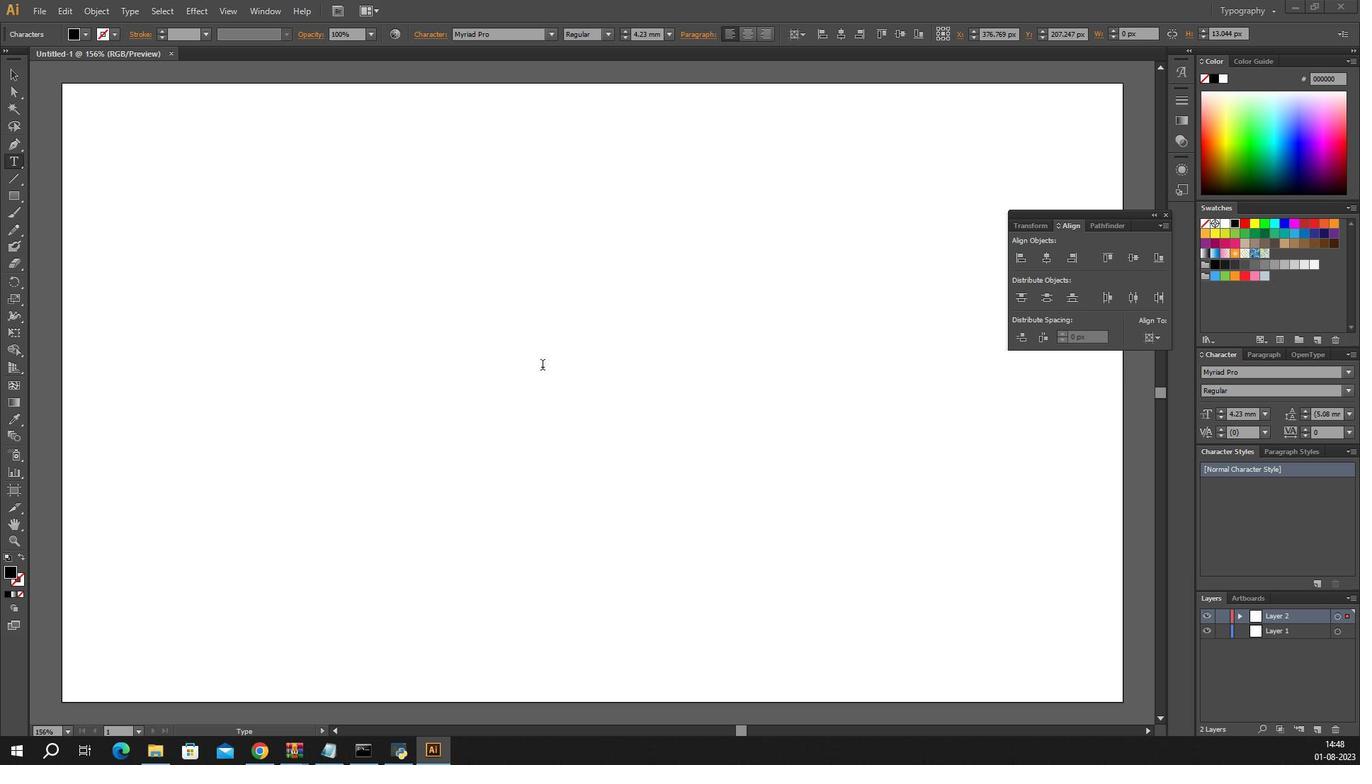
Action: Mouse pressed left at (524, 379)
Screenshot: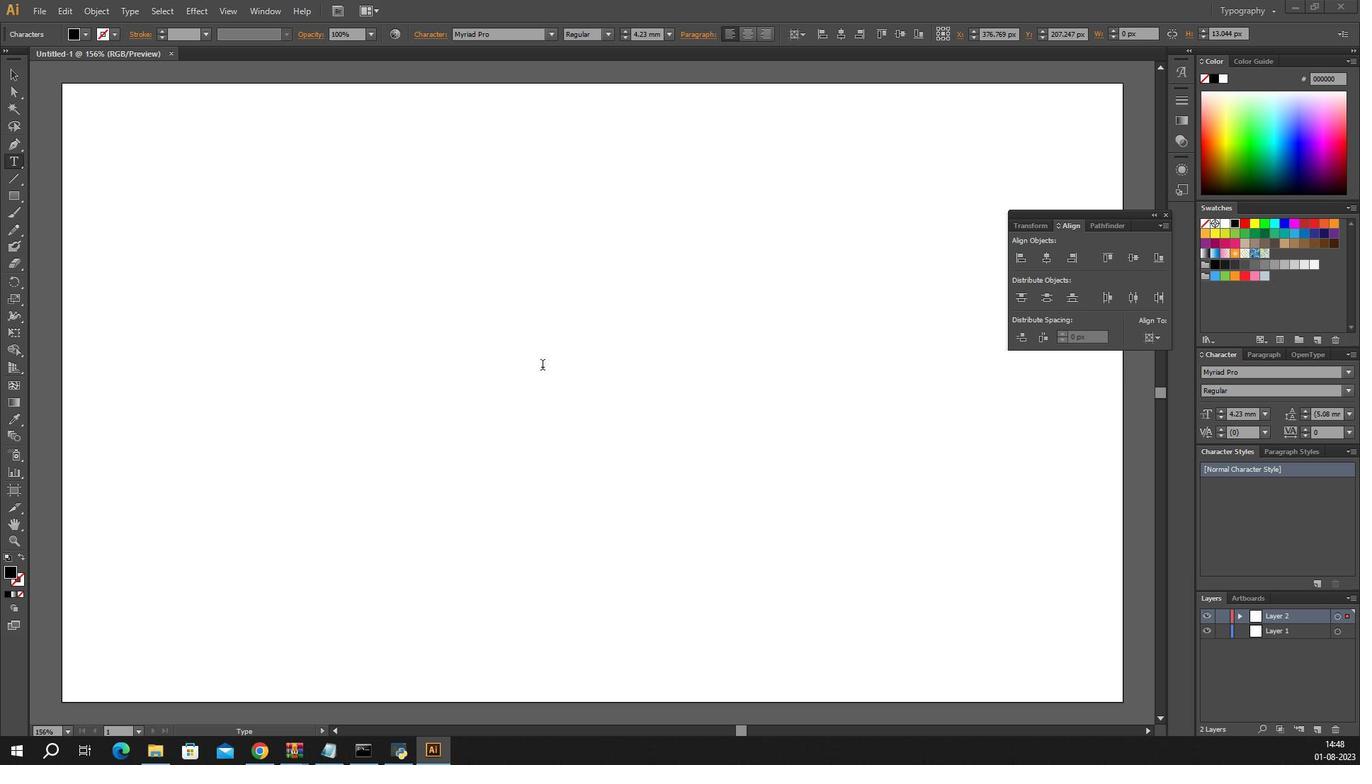 
Action: Mouse moved to (537, 365)
Screenshot: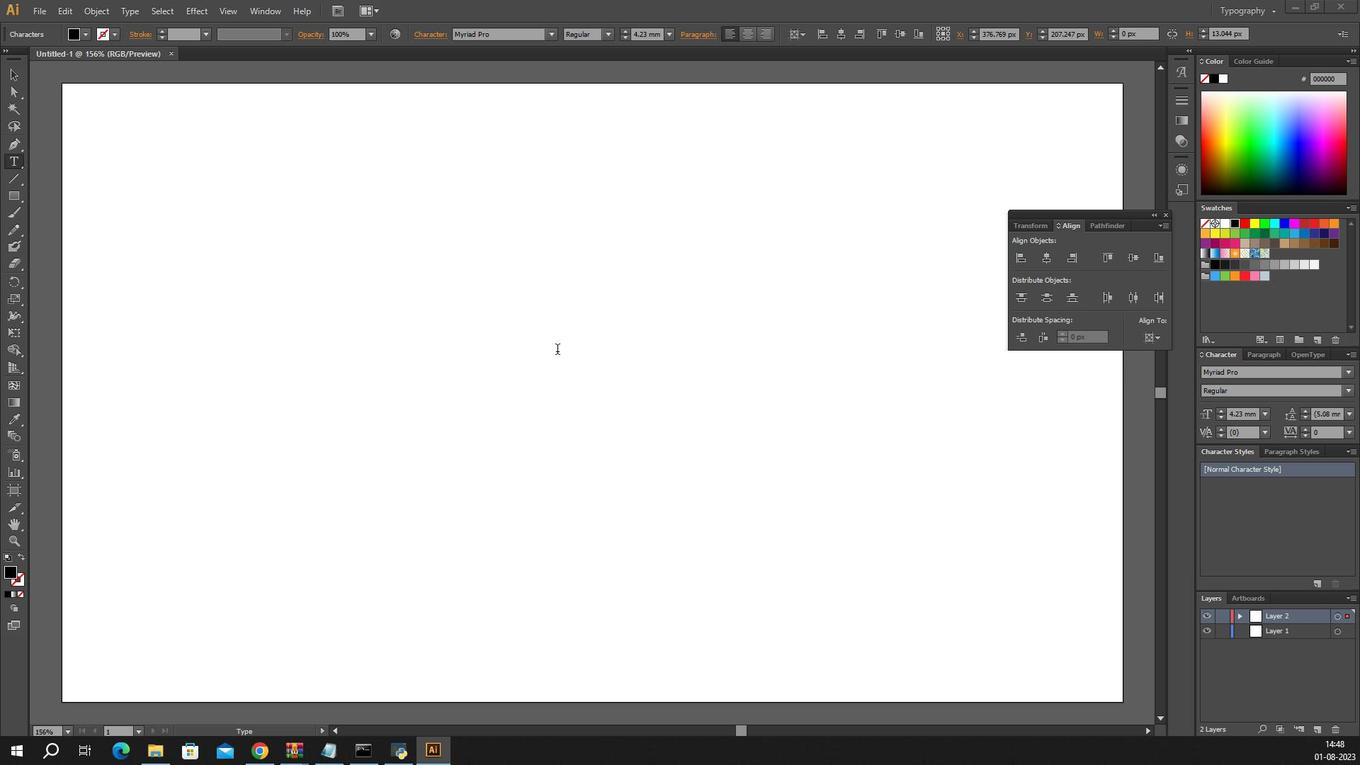 
Action: Key pressed gfgfgf<Key.backspace><Key.backspace><Key.backspace><Key.backspace><Key.backspace><Key.backspace><Key.caps_lock>V<Key.caps_lock>aani
Screenshot: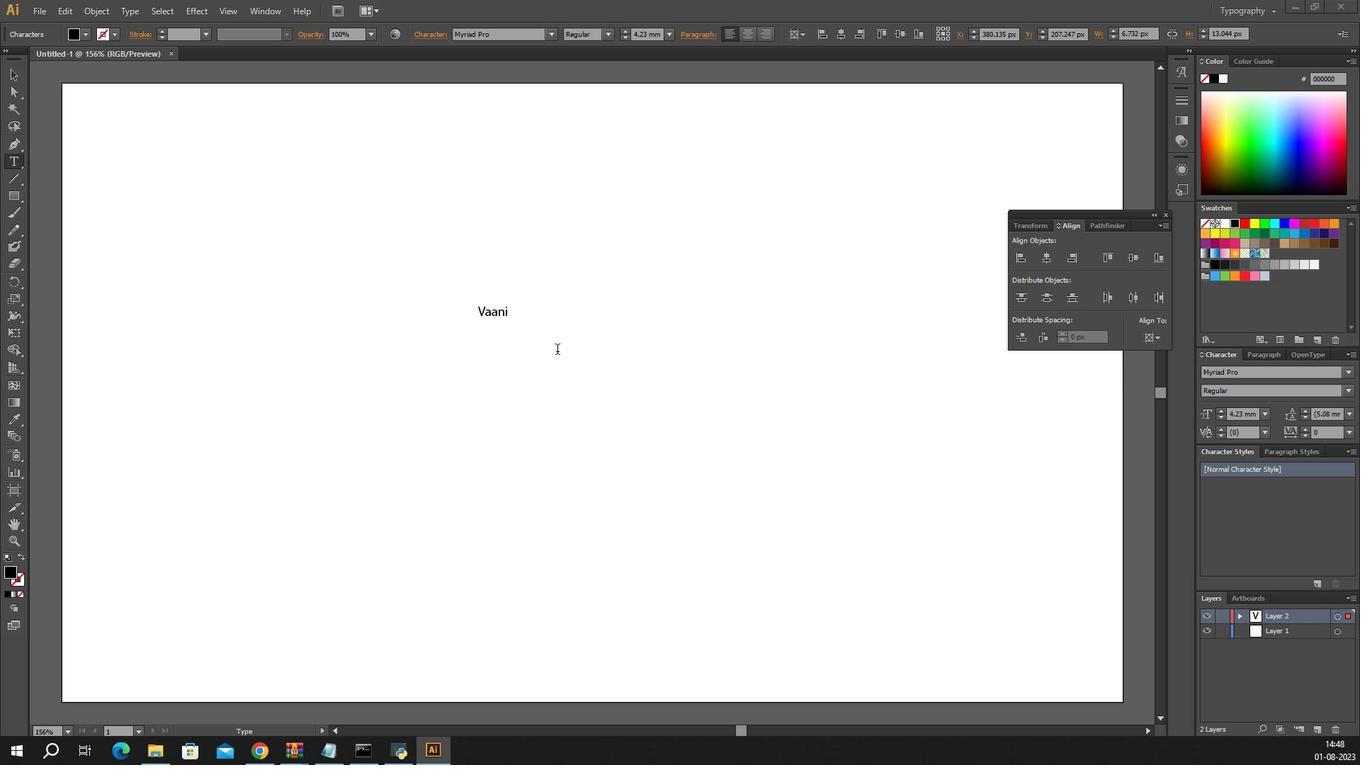 
Action: Mouse moved to (45, 107)
Screenshot: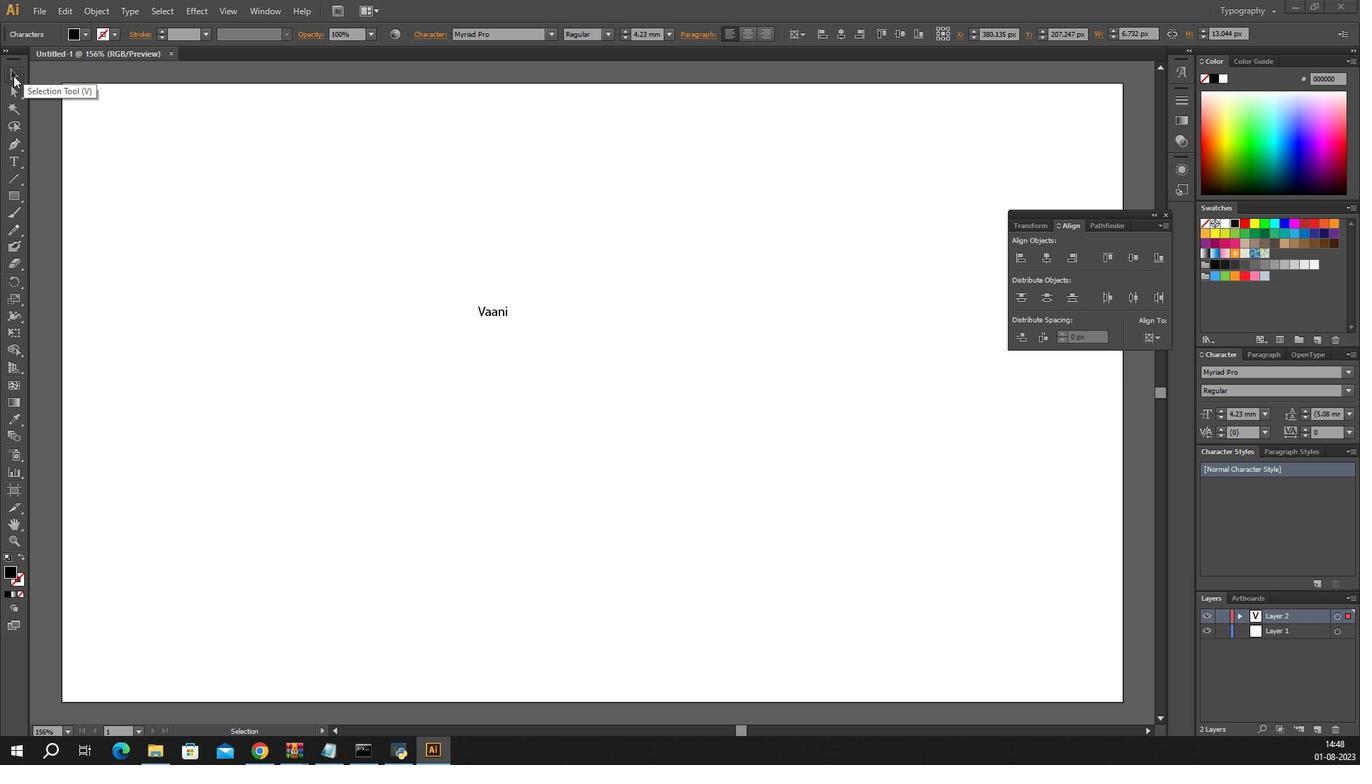 
Action: Mouse pressed left at (45, 107)
Screenshot: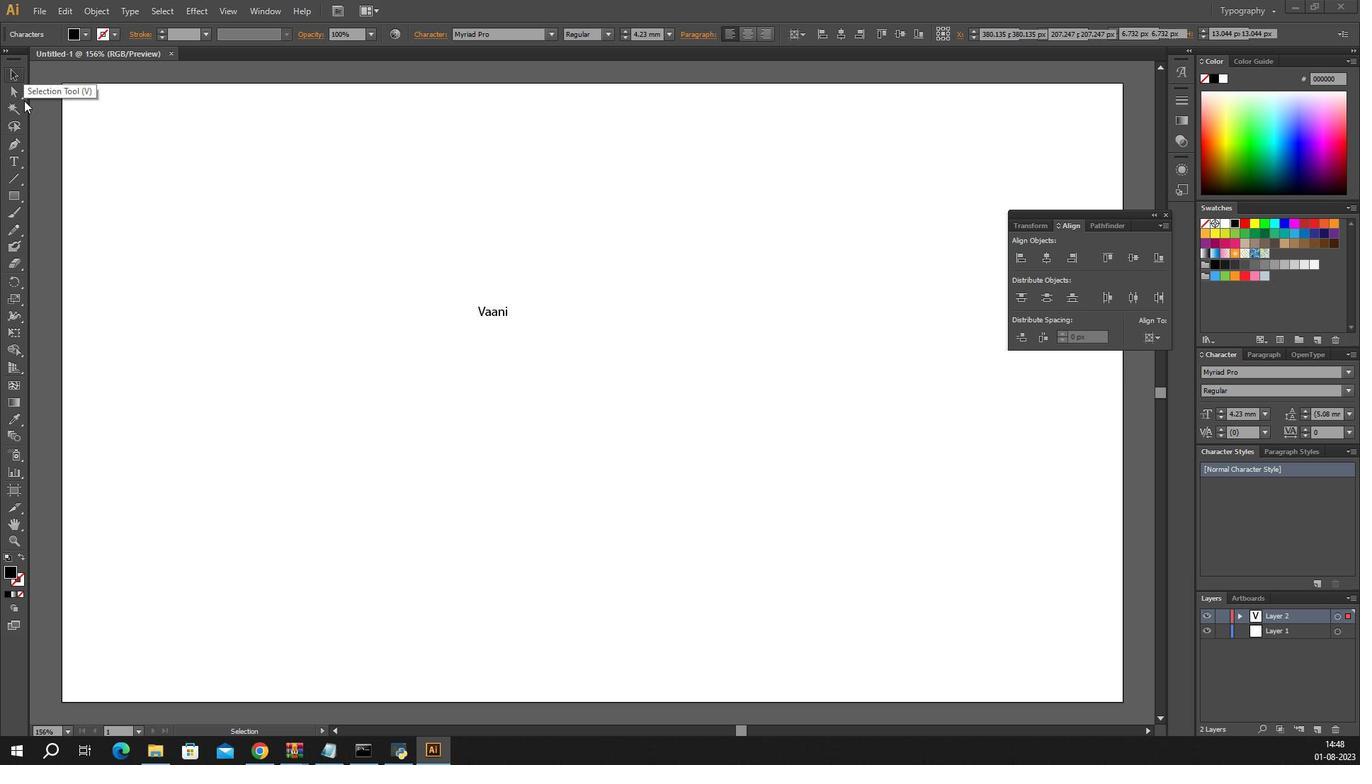 
Action: Mouse moved to (474, 328)
Screenshot: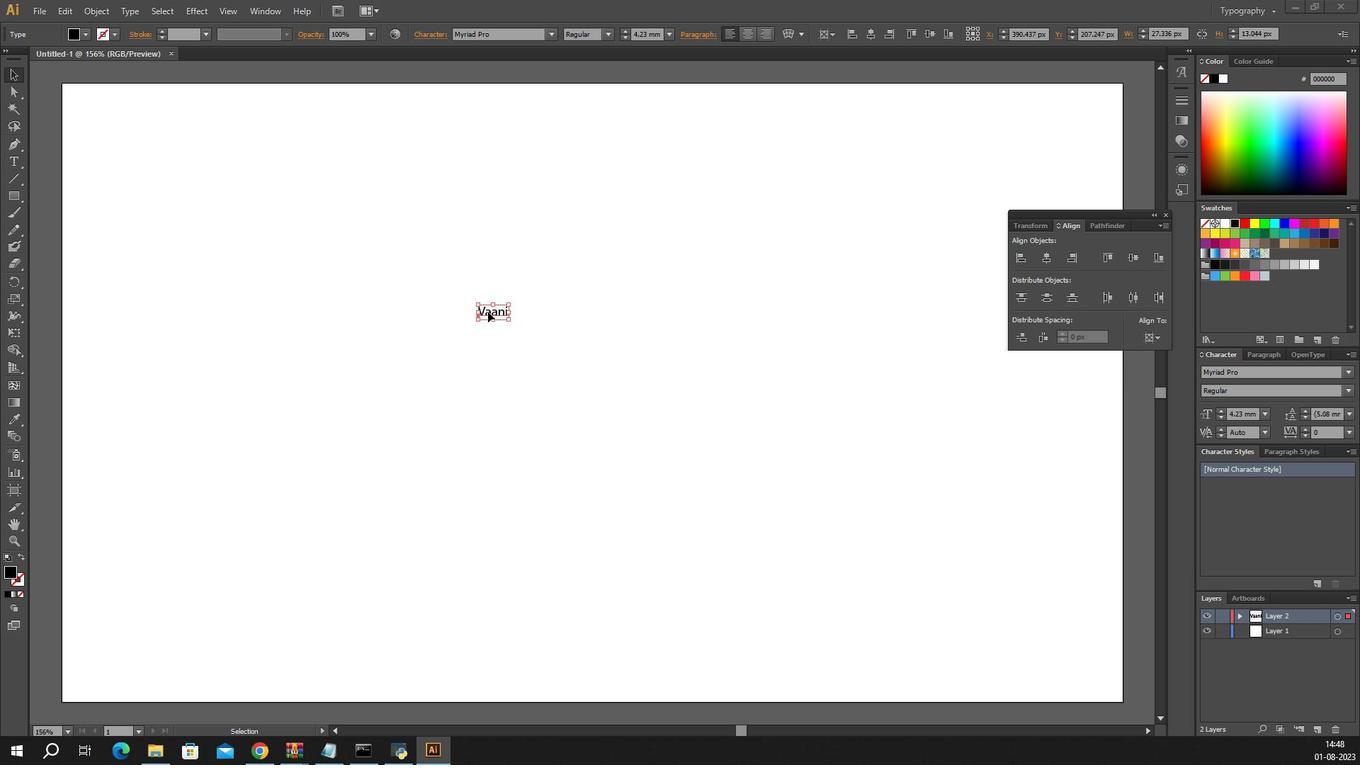 
Action: Mouse pressed left at (474, 328)
Screenshot: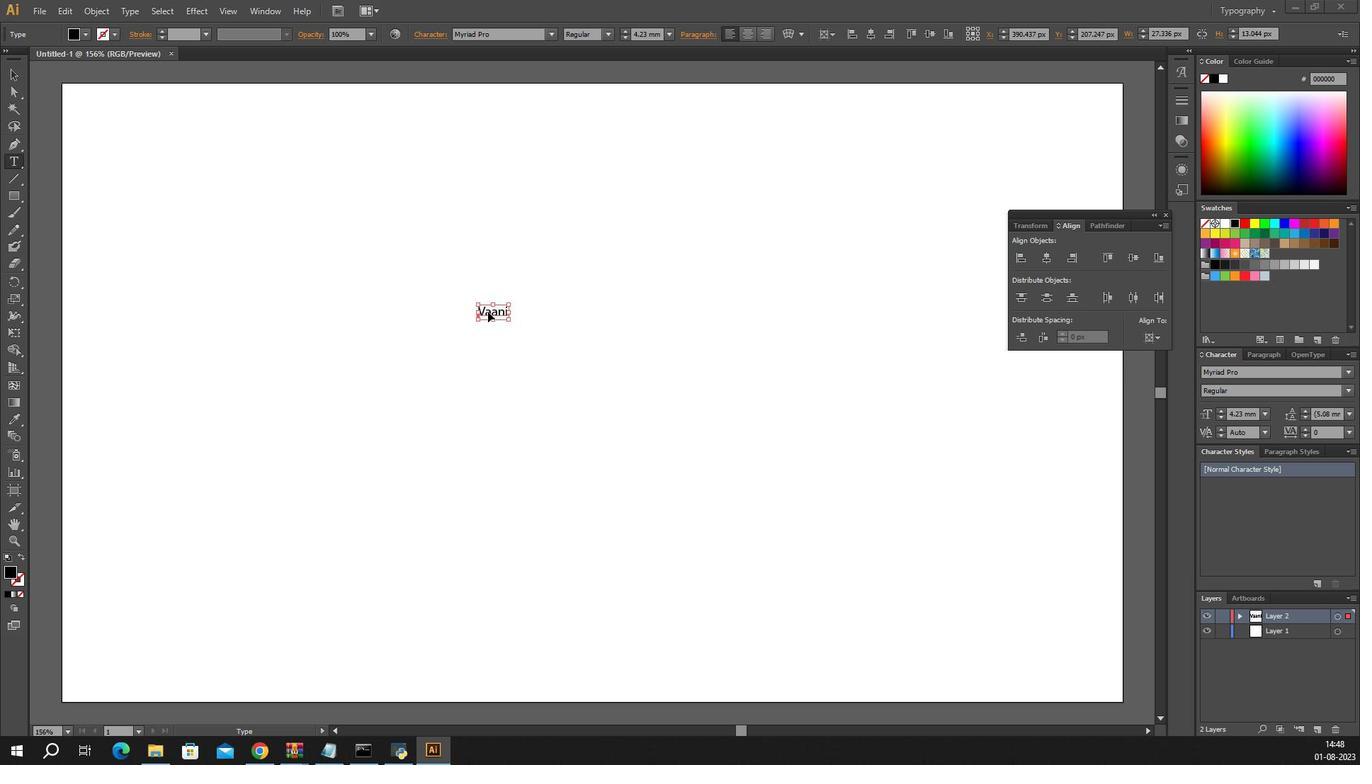 
Action: Mouse pressed left at (474, 328)
Screenshot: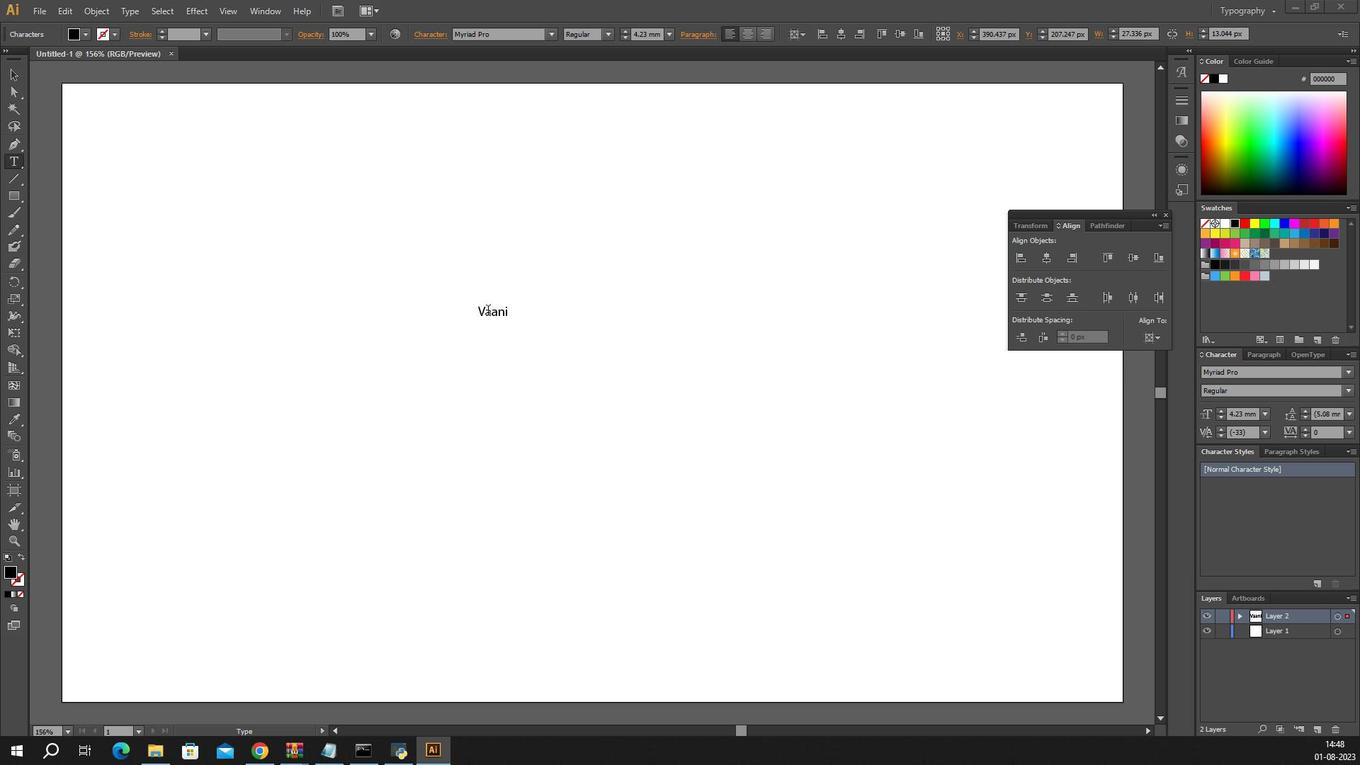 
Action: Mouse moved to (463, 329)
Screenshot: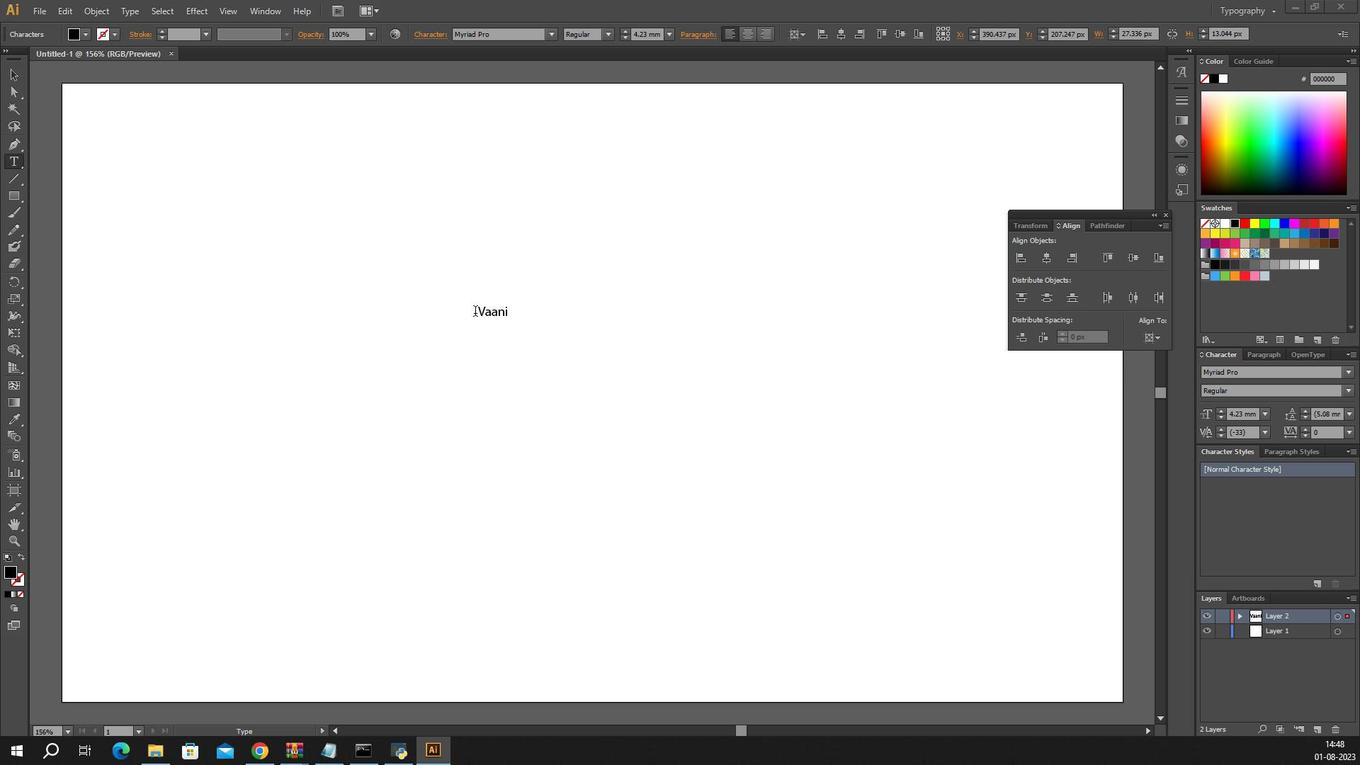 
Action: Mouse pressed left at (463, 329)
Screenshot: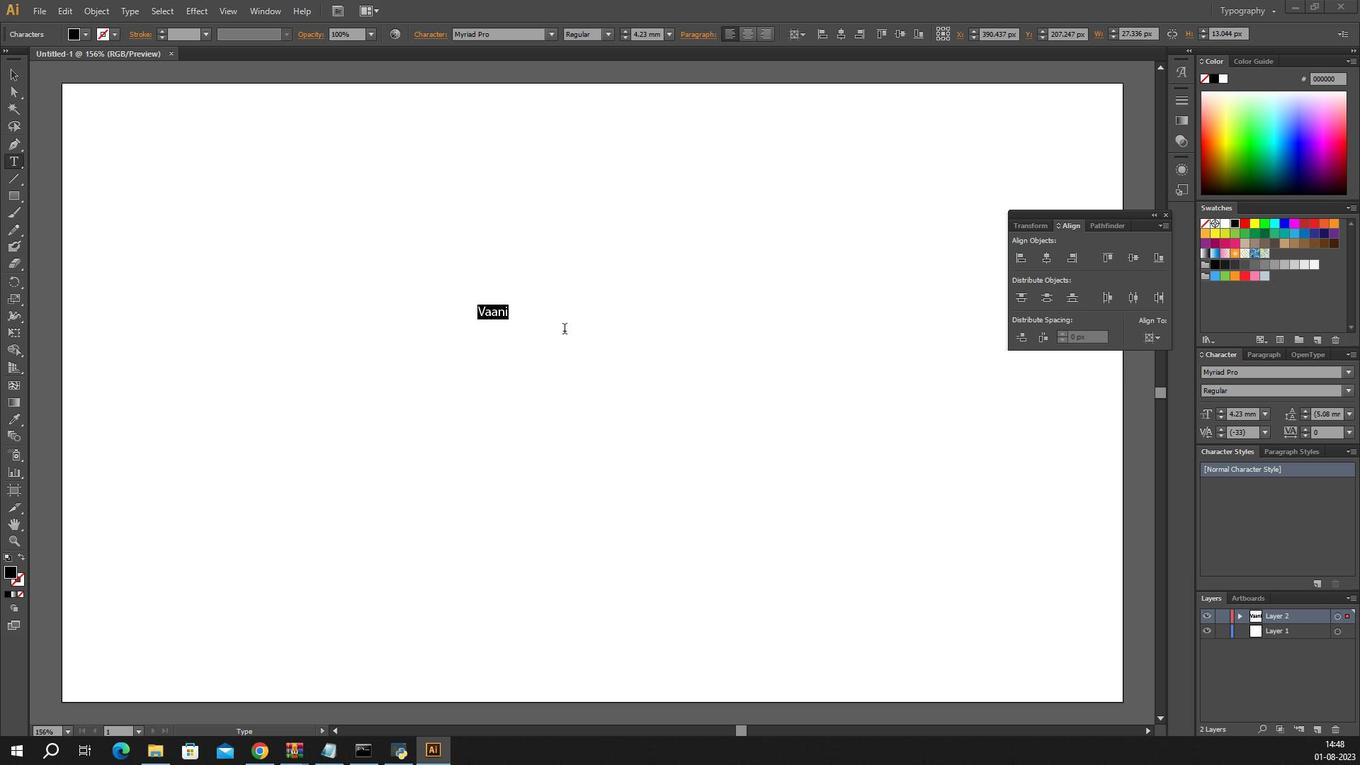 
Action: Mouse moved to (529, 65)
Screenshot: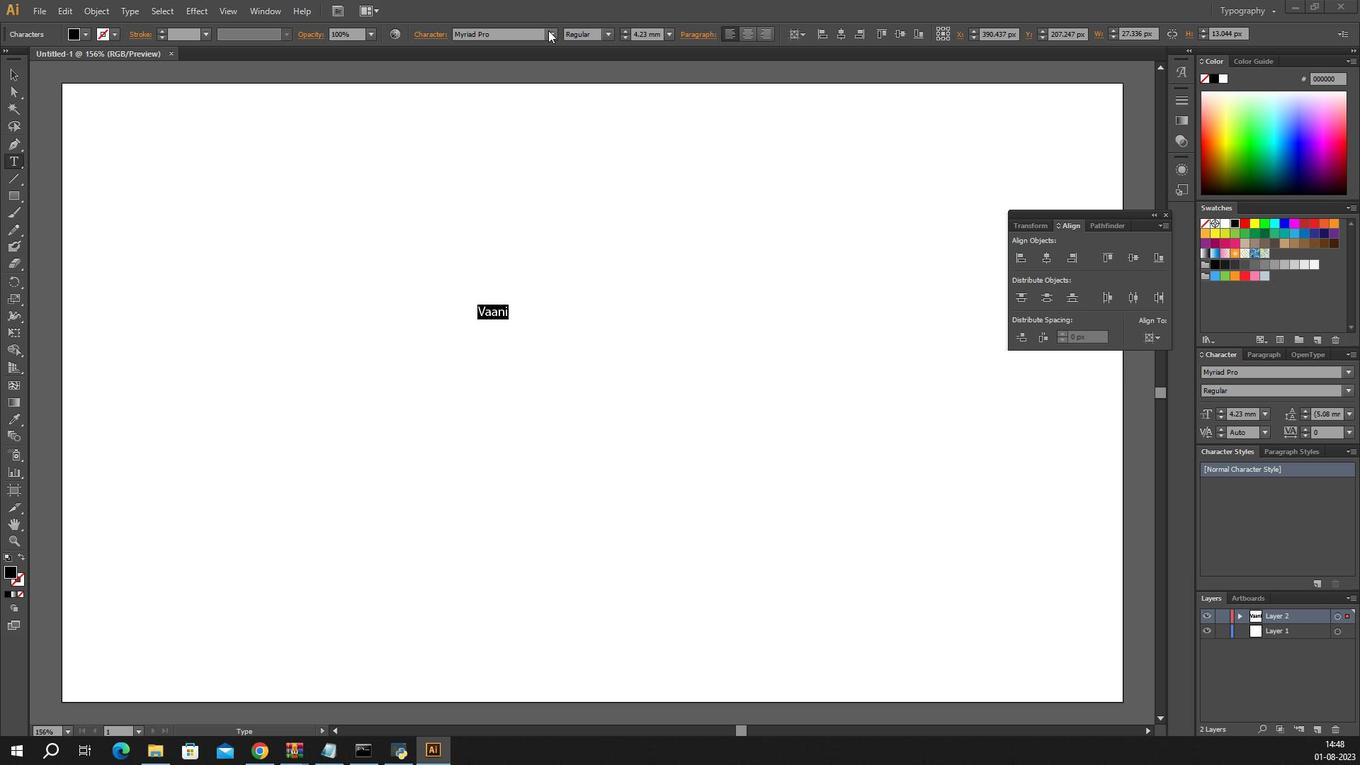
Action: Mouse pressed left at (529, 65)
Screenshot: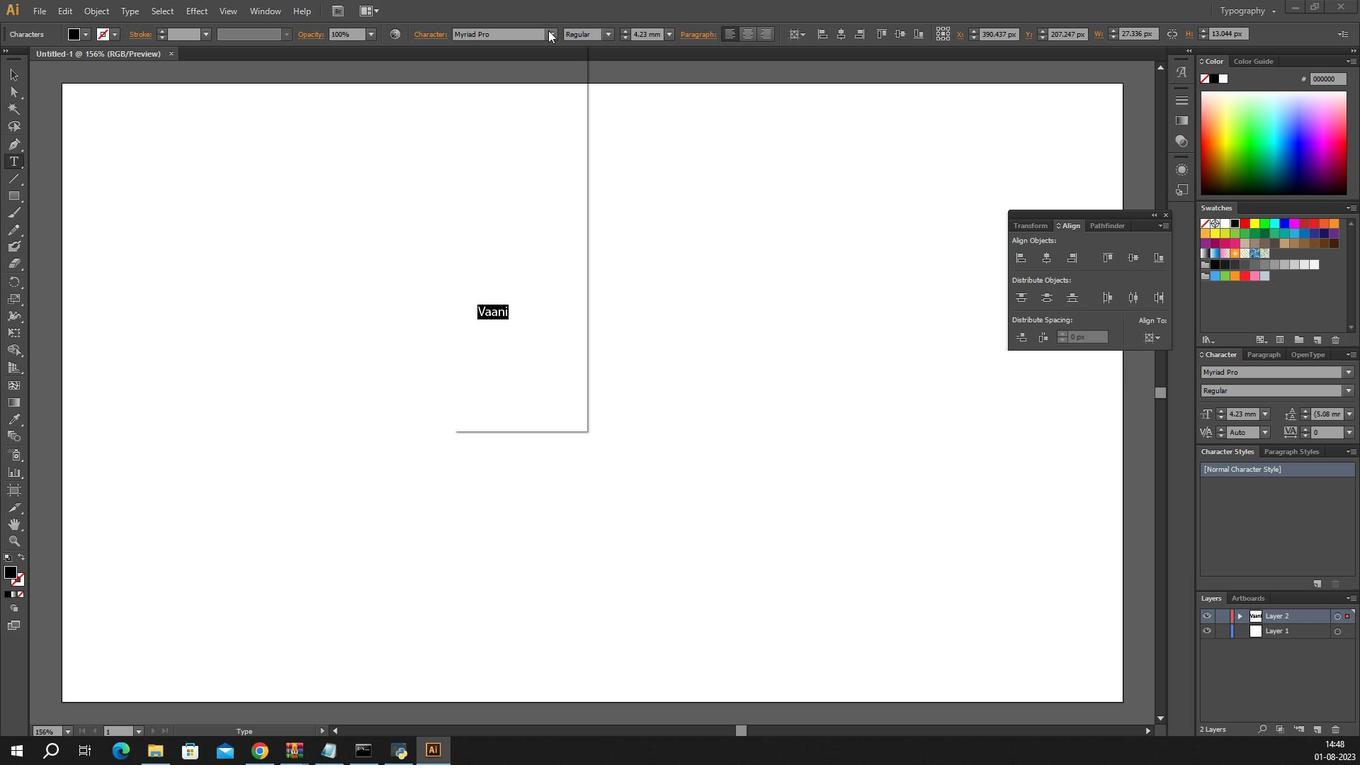 
Action: Mouse moved to (559, 290)
Screenshot: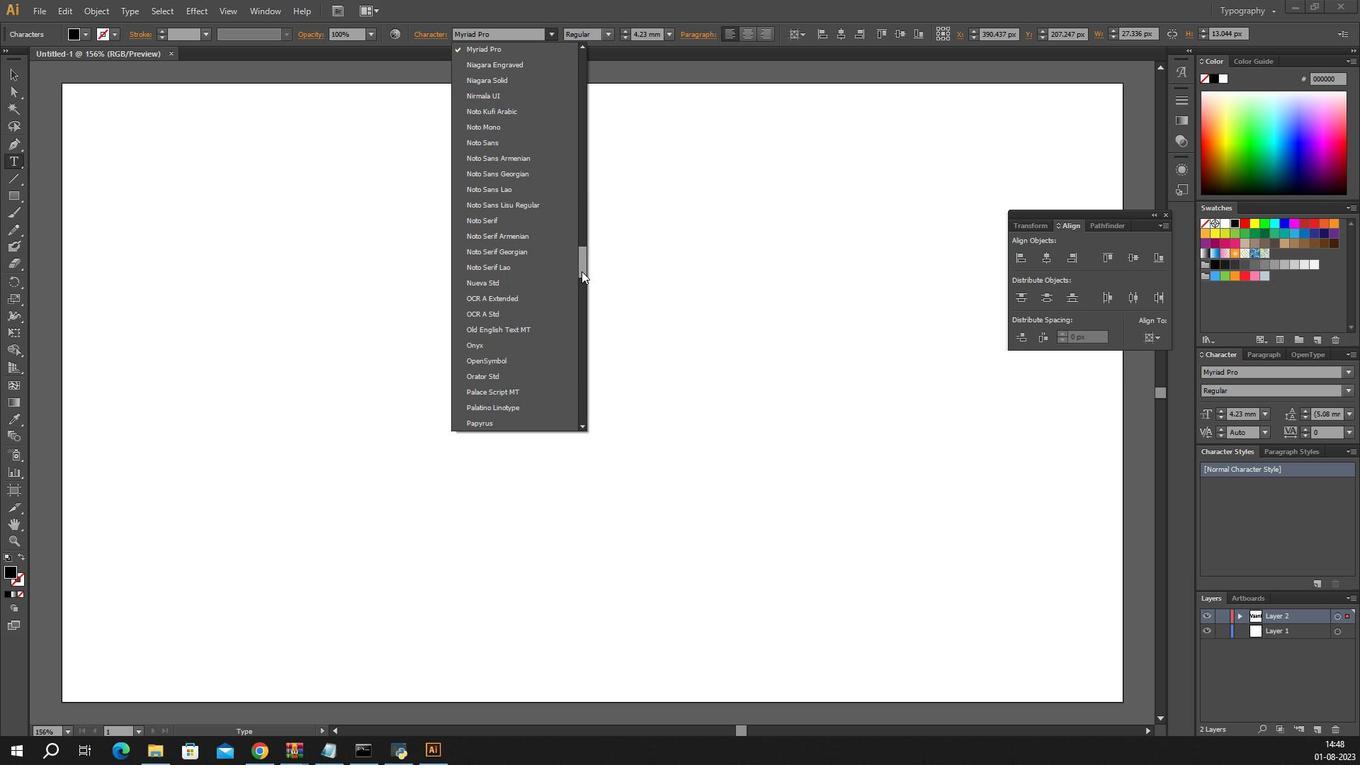 
Action: Mouse pressed left at (559, 290)
Screenshot: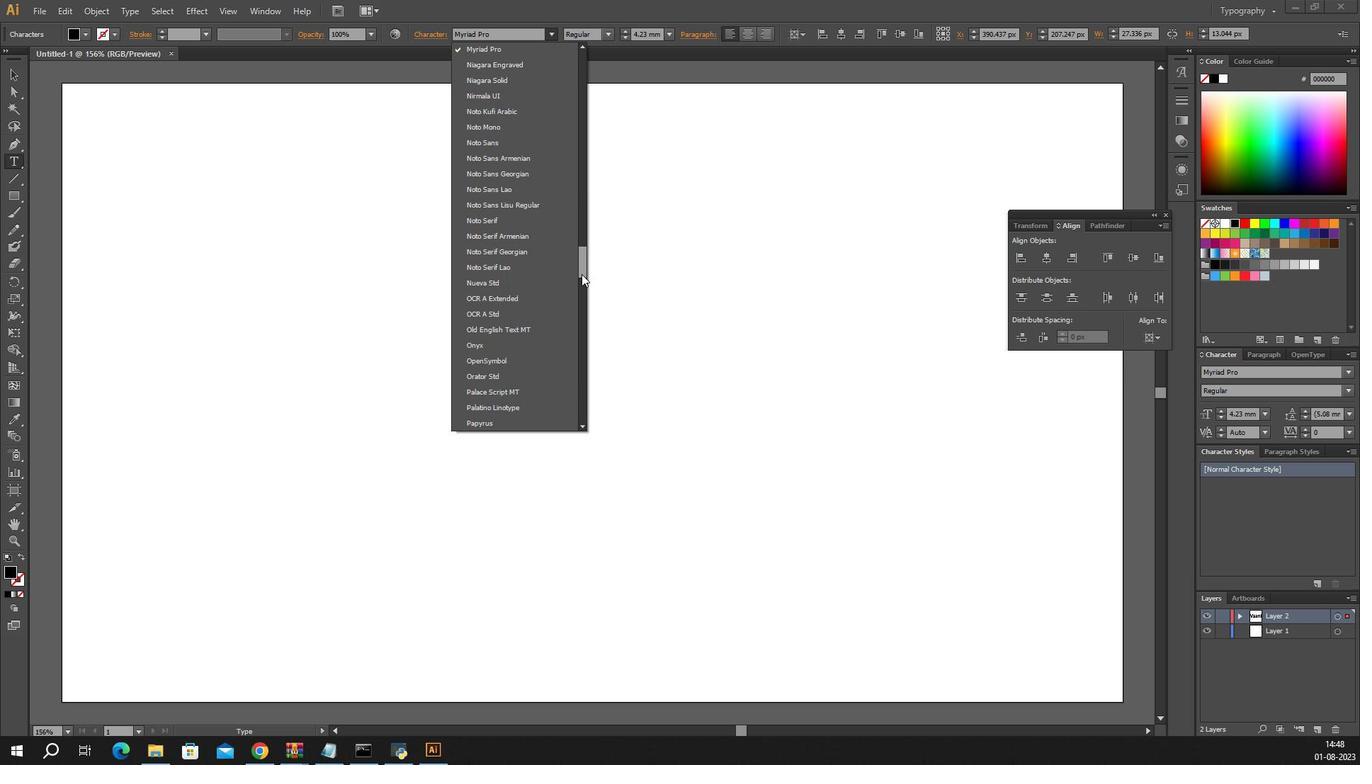 
Action: Mouse moved to (562, 301)
Screenshot: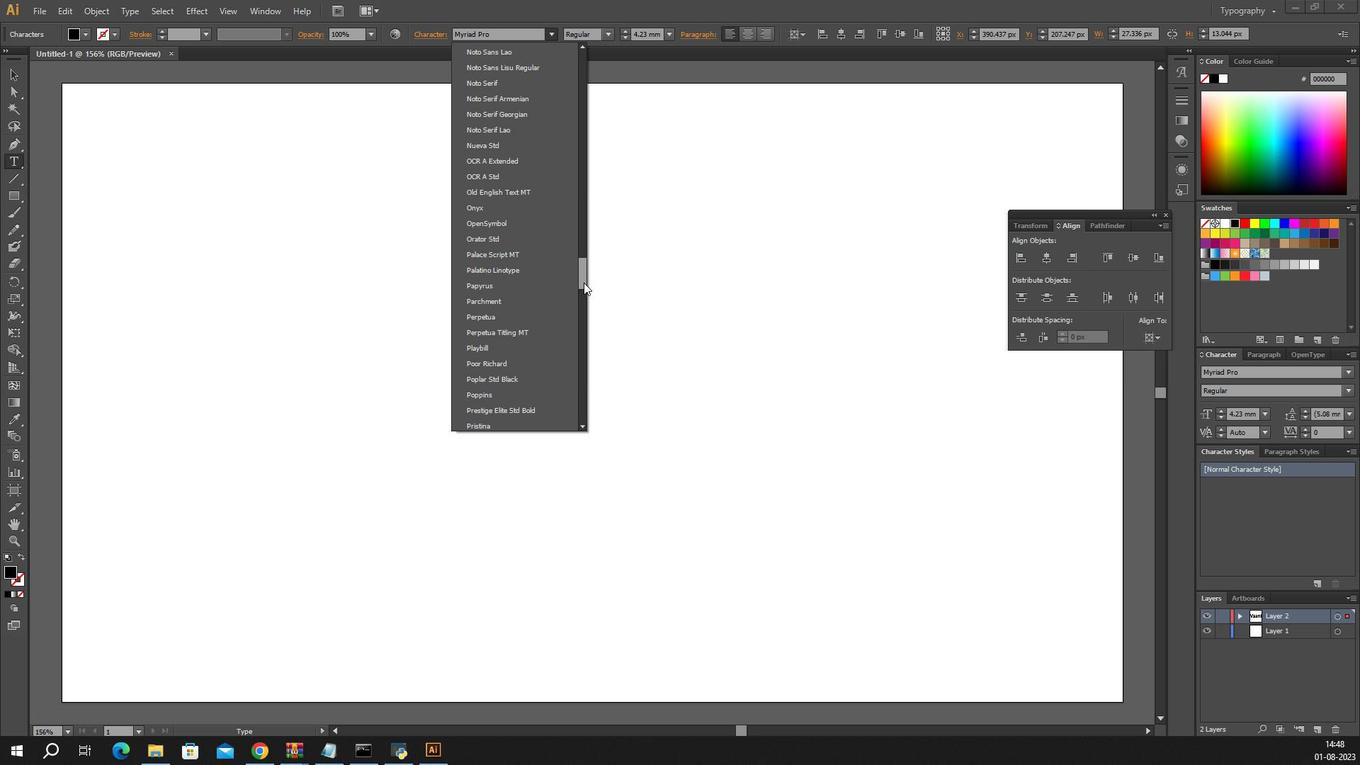
Action: Mouse pressed left at (562, 301)
Screenshot: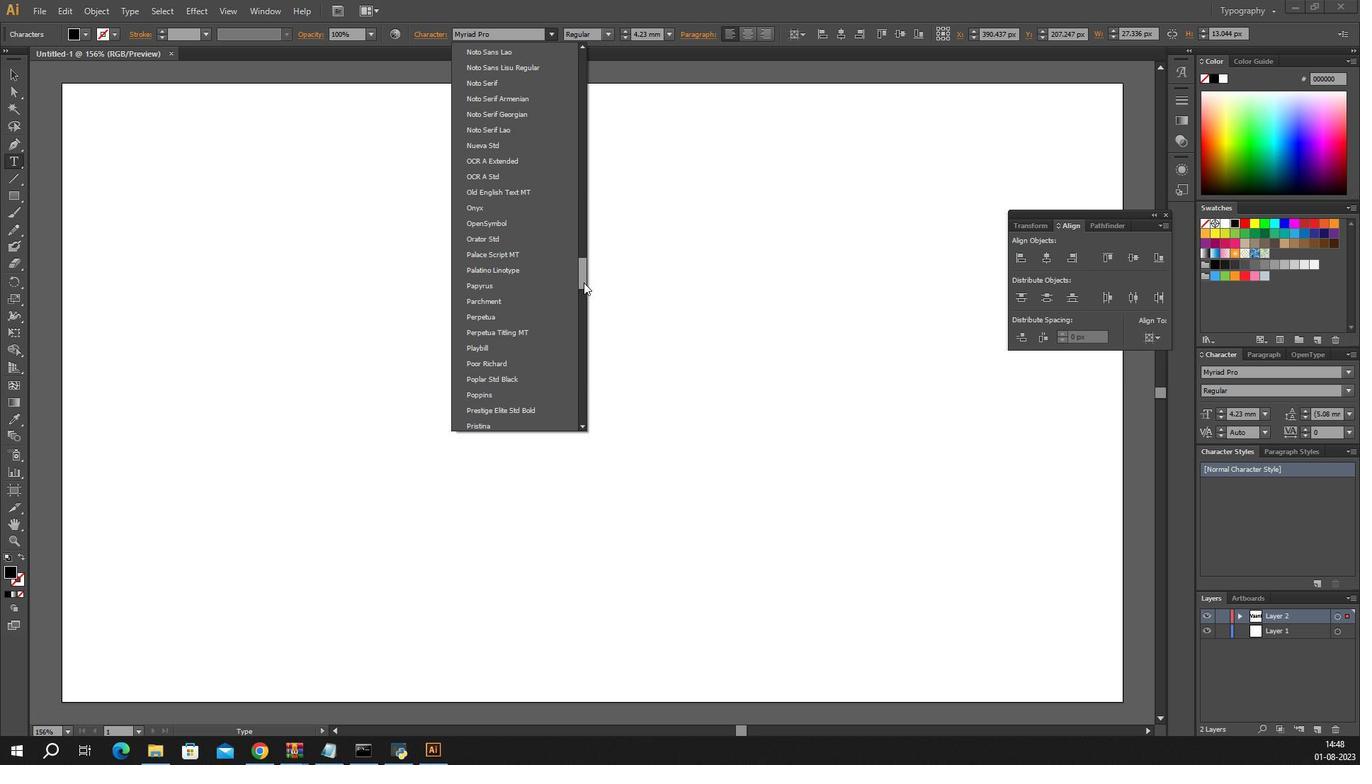 
Action: Mouse moved to (557, 310)
Screenshot: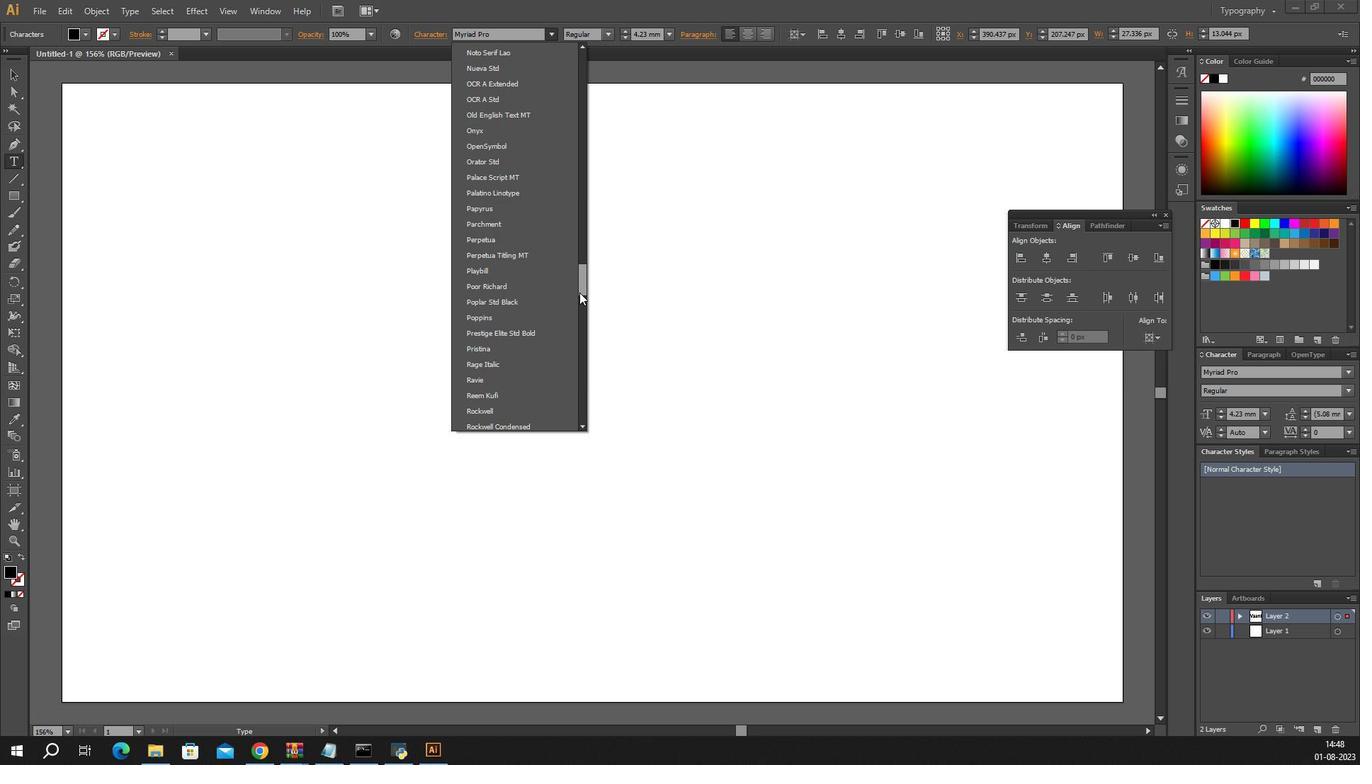 
Action: Mouse pressed left at (557, 310)
Screenshot: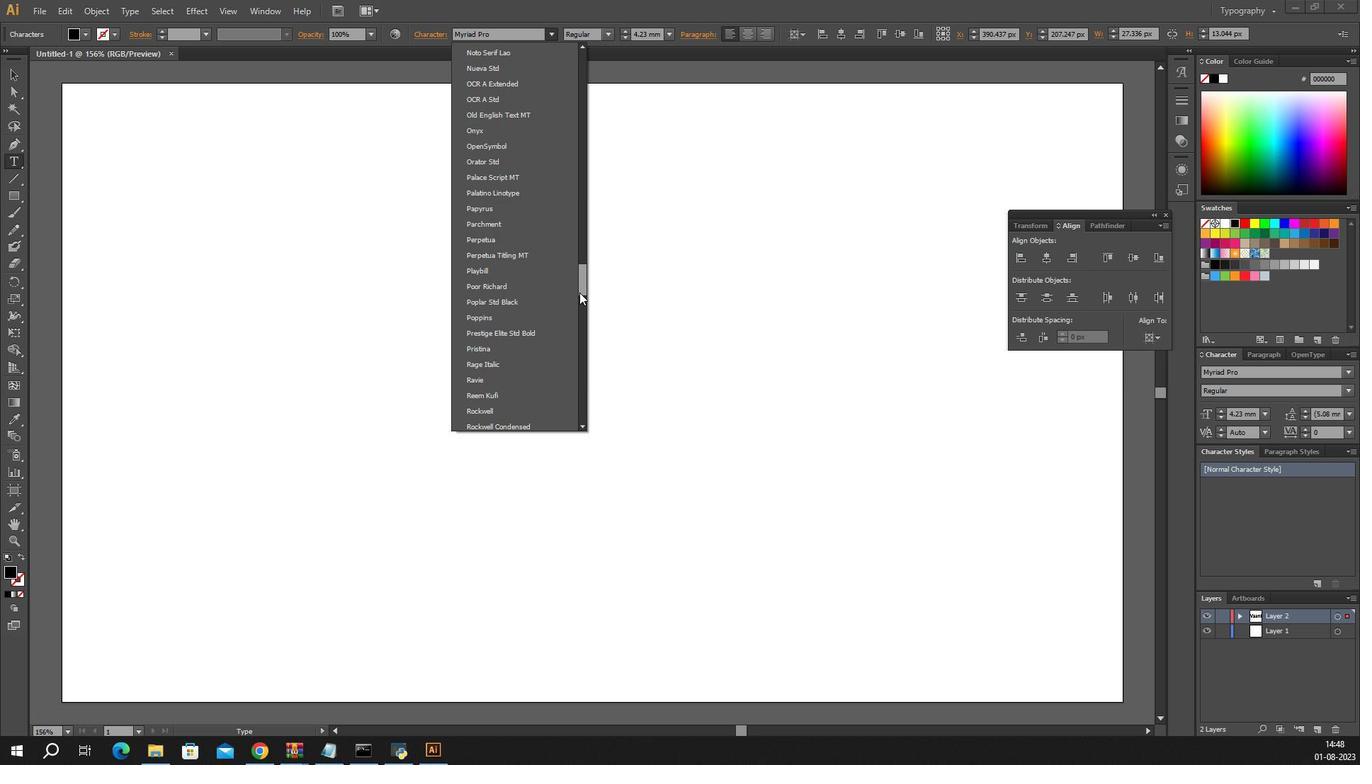 
Action: Mouse moved to (555, 316)
Screenshot: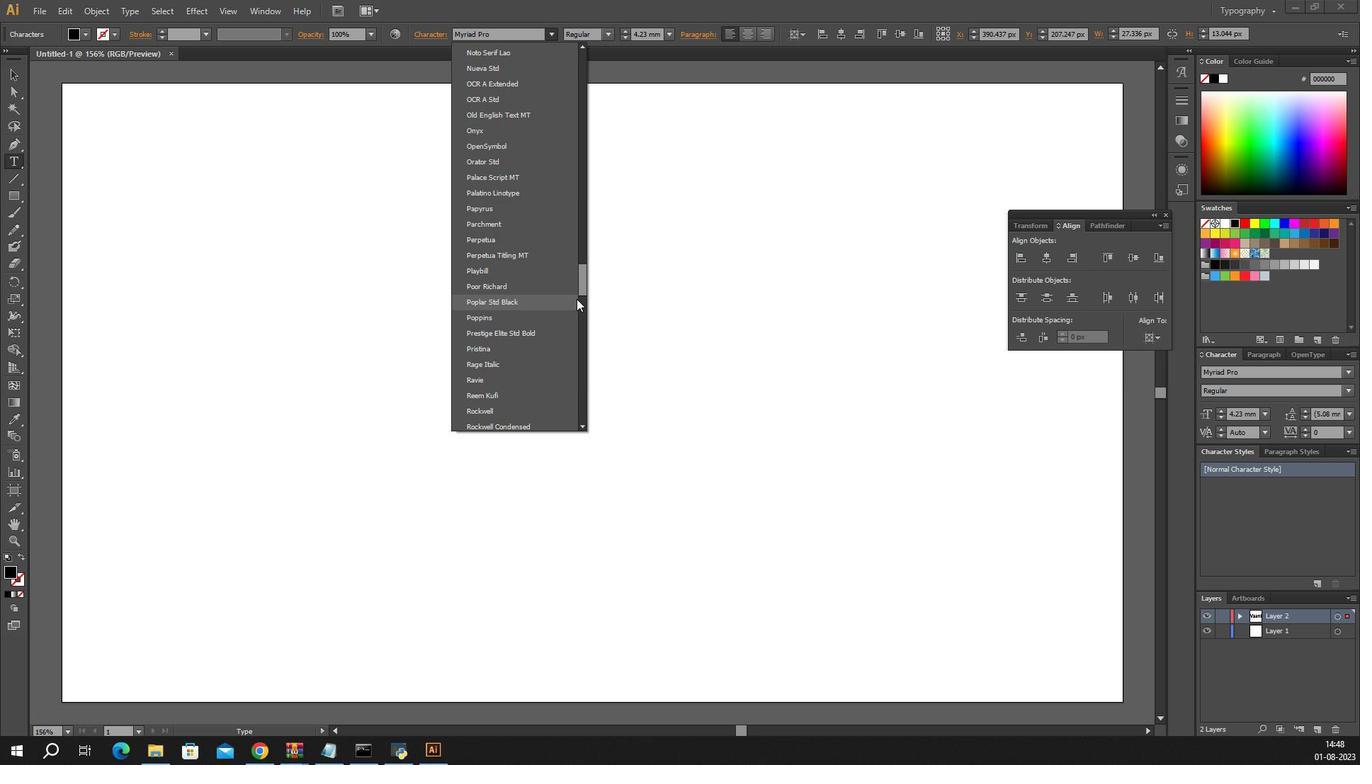
Action: Mouse pressed left at (555, 316)
Screenshot: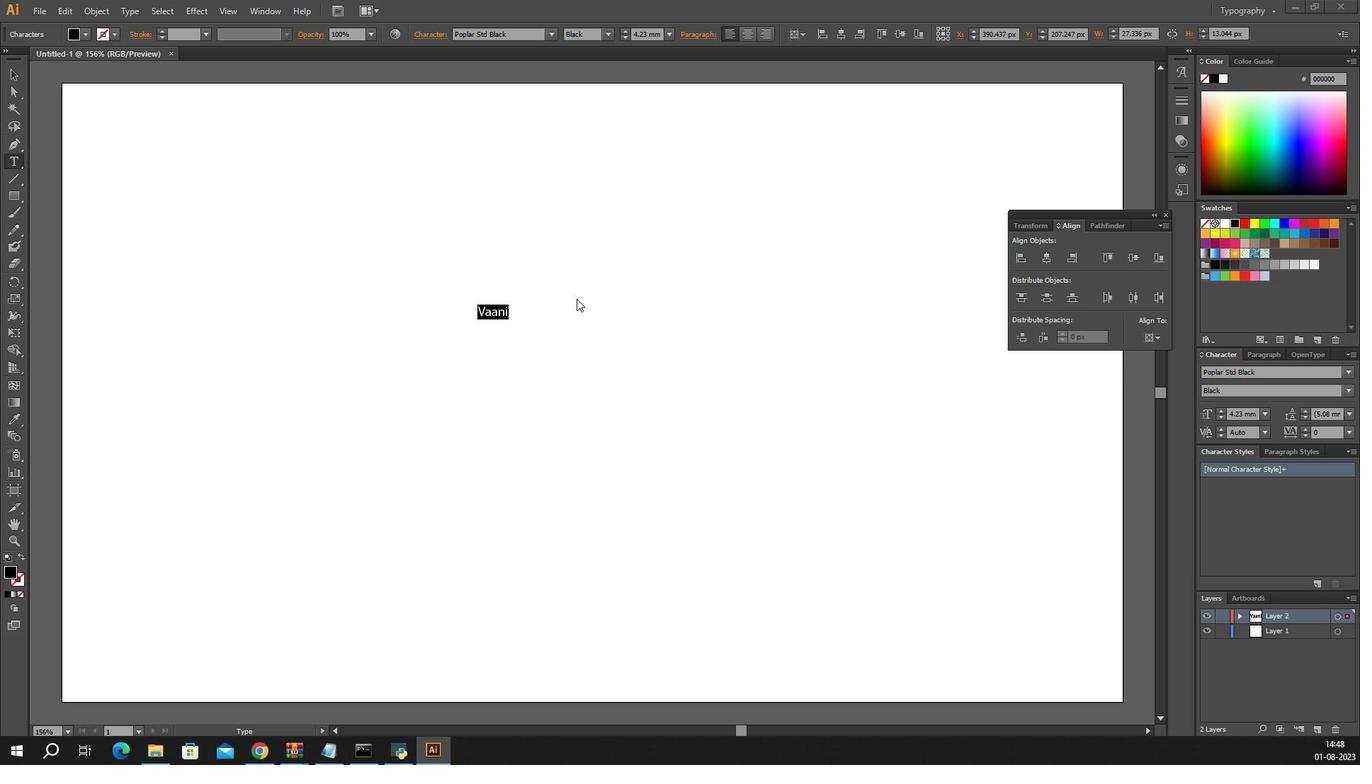 
Action: Mouse pressed left at (555, 316)
Screenshot: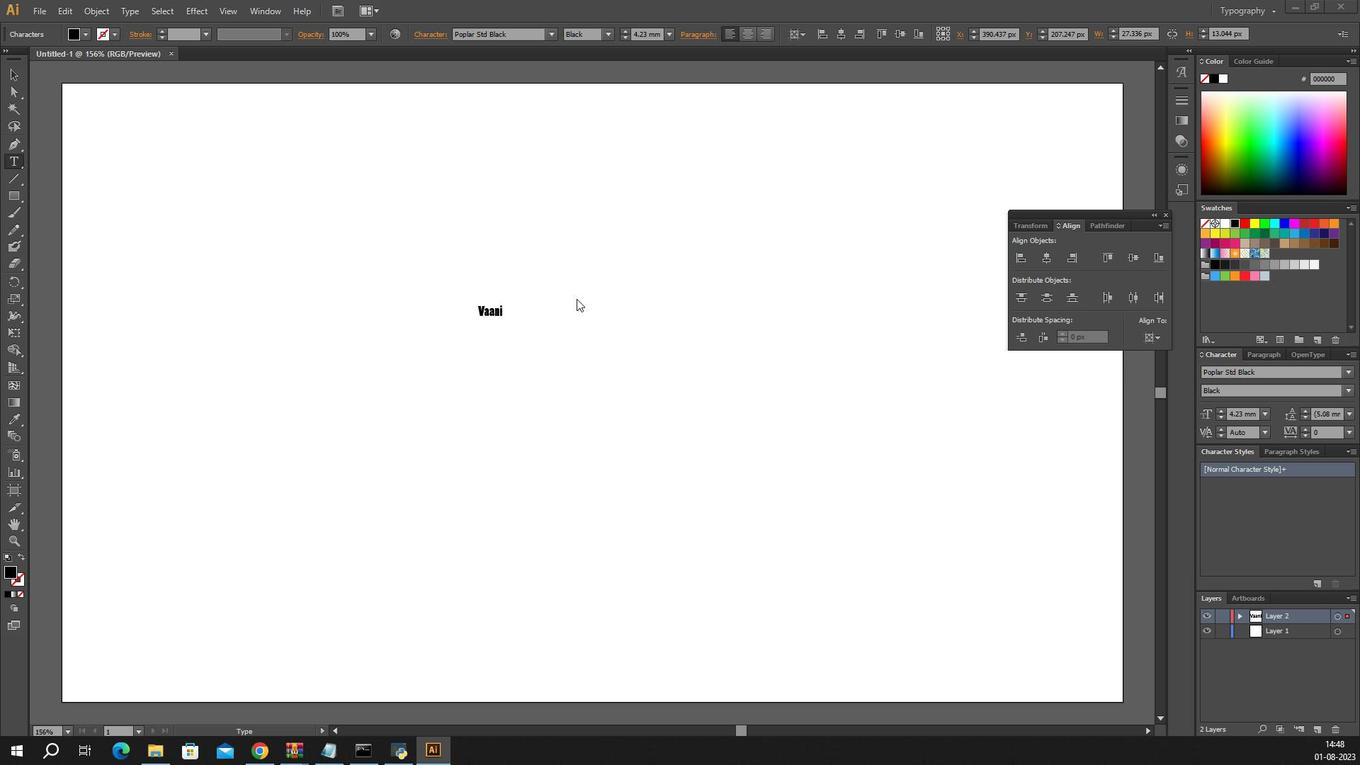 
Action: Mouse pressed left at (555, 316)
Screenshot: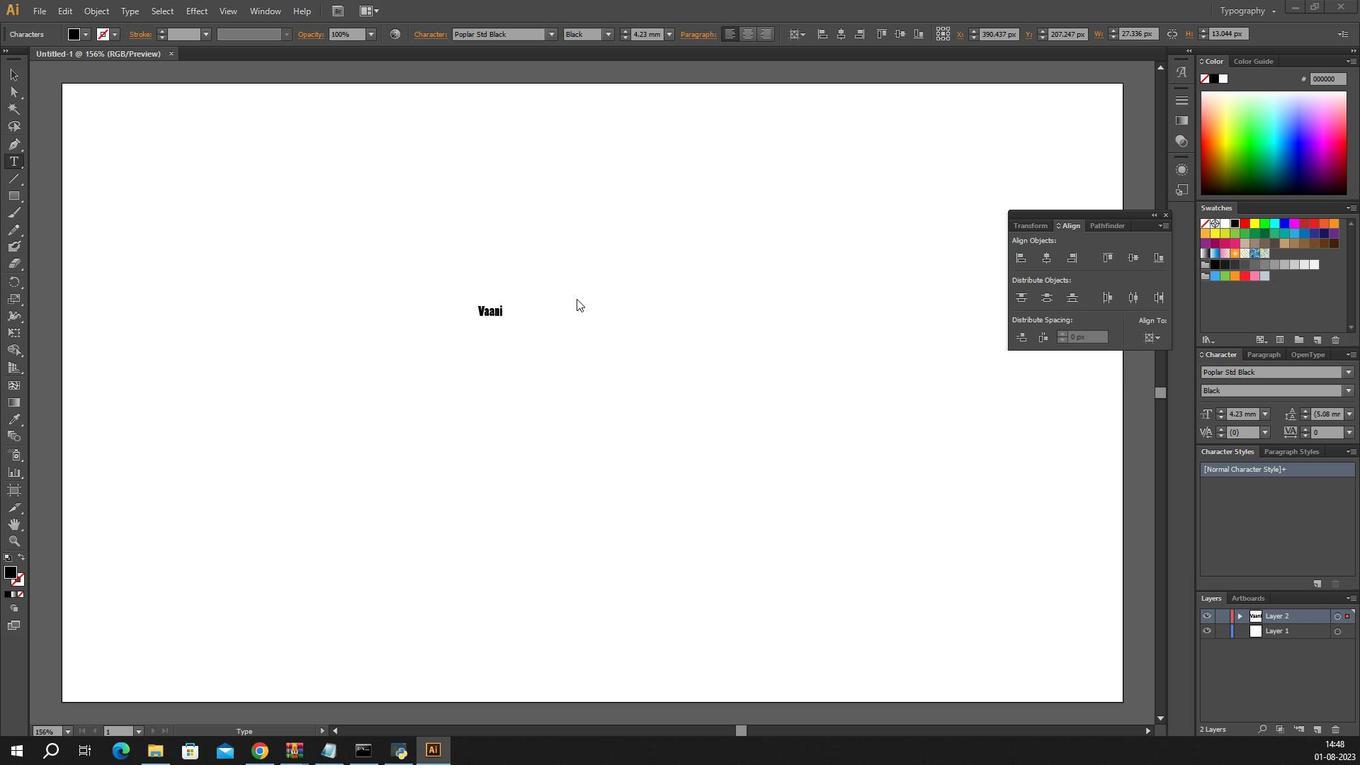 
Action: Mouse moved to (530, 68)
Screenshot: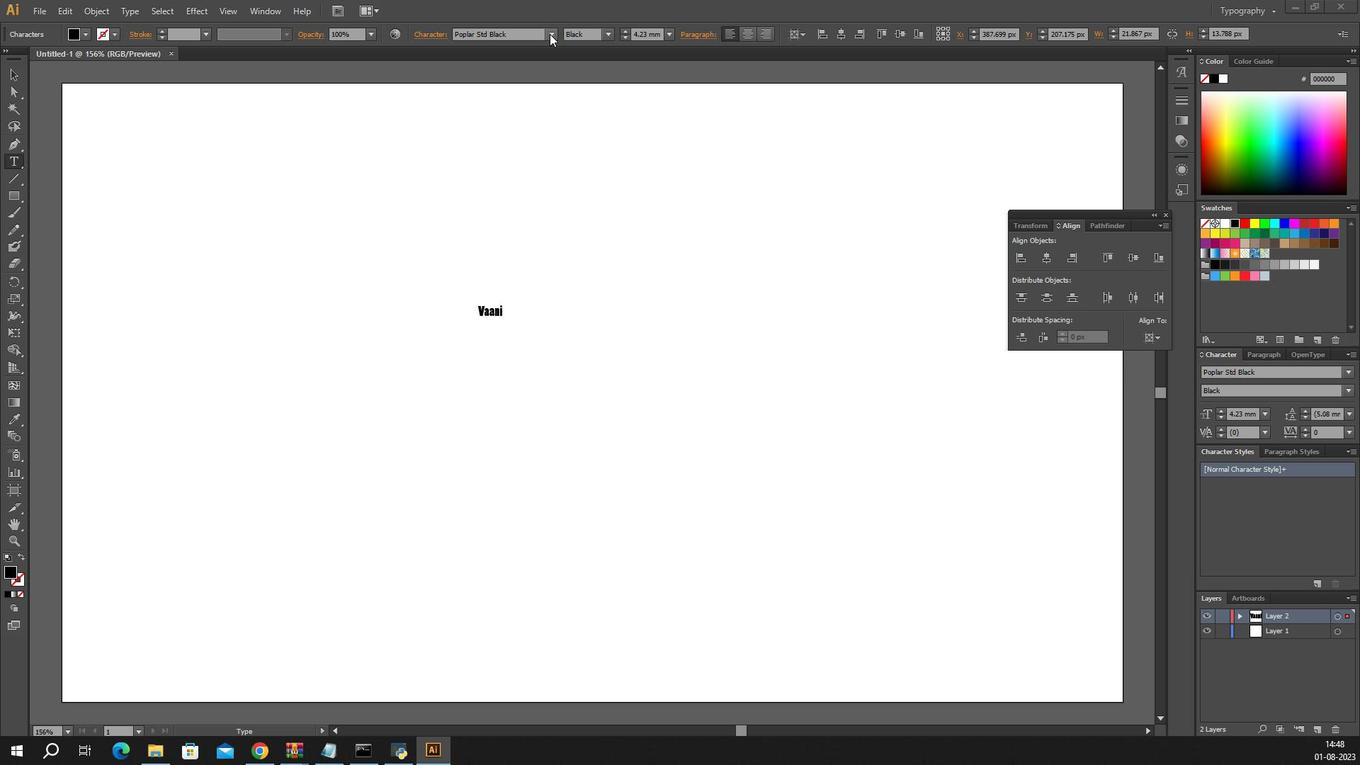
Action: Mouse pressed left at (530, 68)
Screenshot: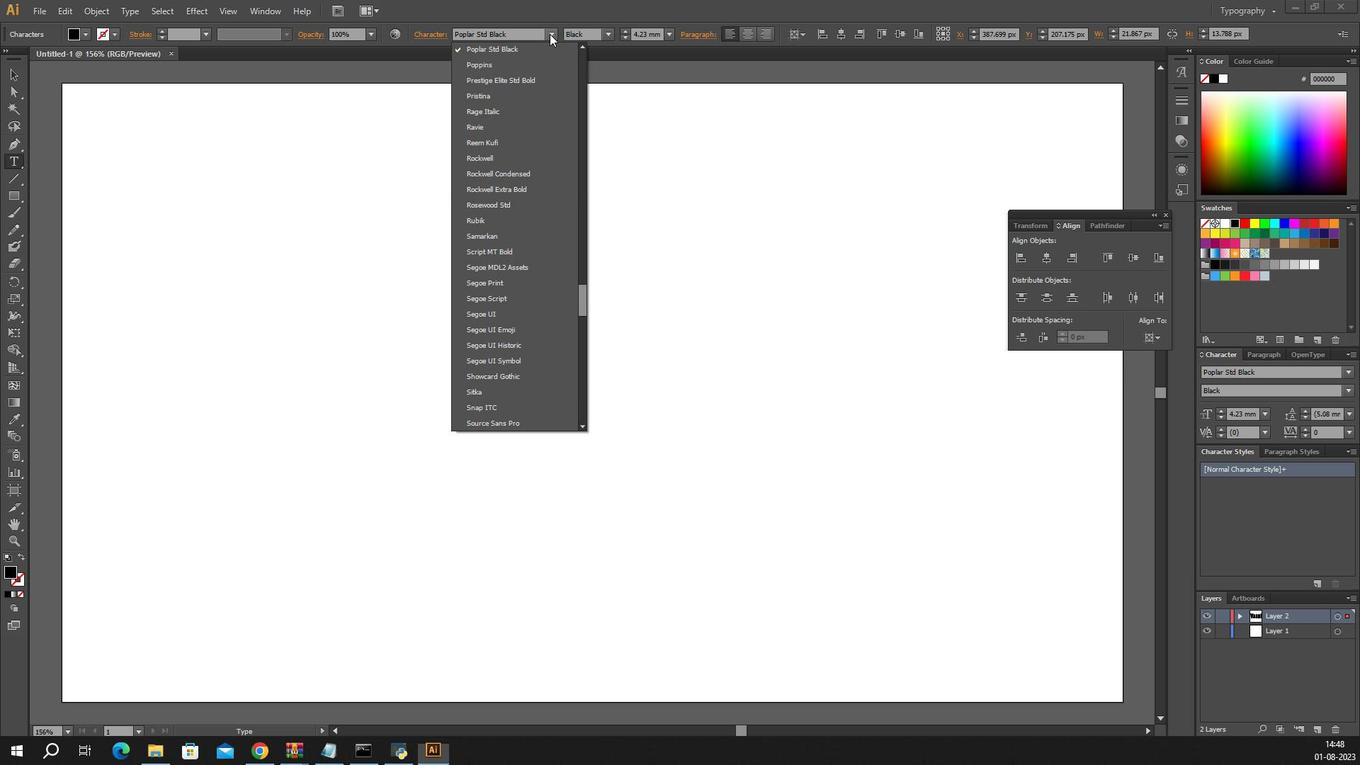 
Action: Mouse moved to (561, 326)
Screenshot: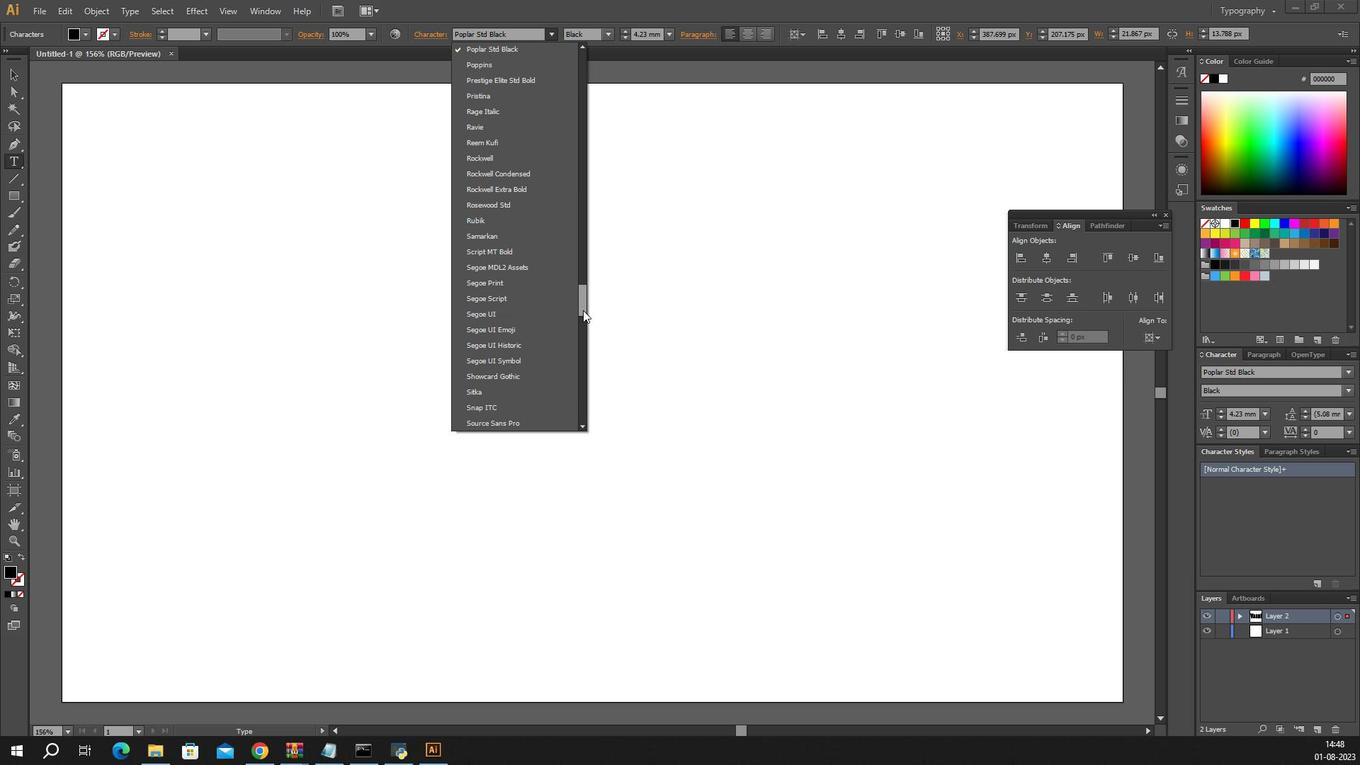 
Action: Mouse pressed left at (561, 326)
Screenshot: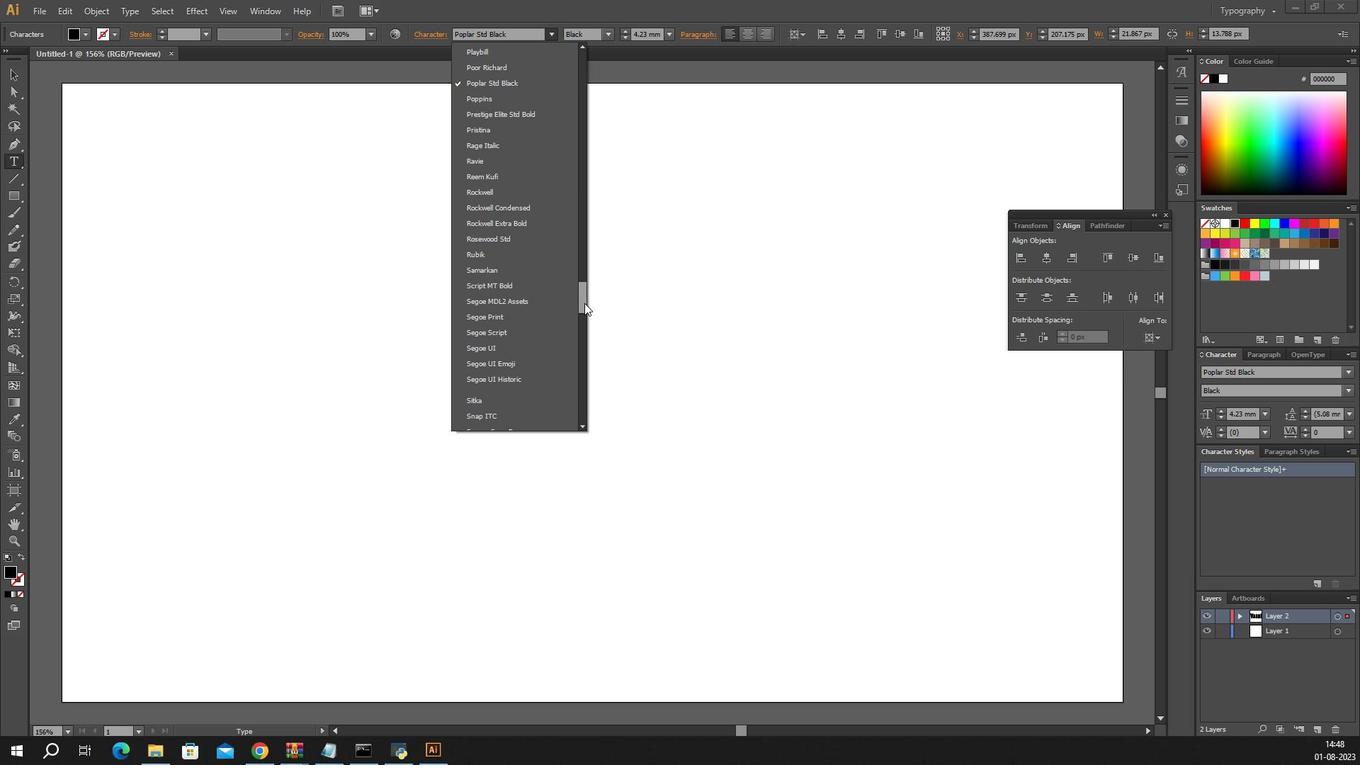 
Action: Mouse moved to (481, 304)
Screenshot: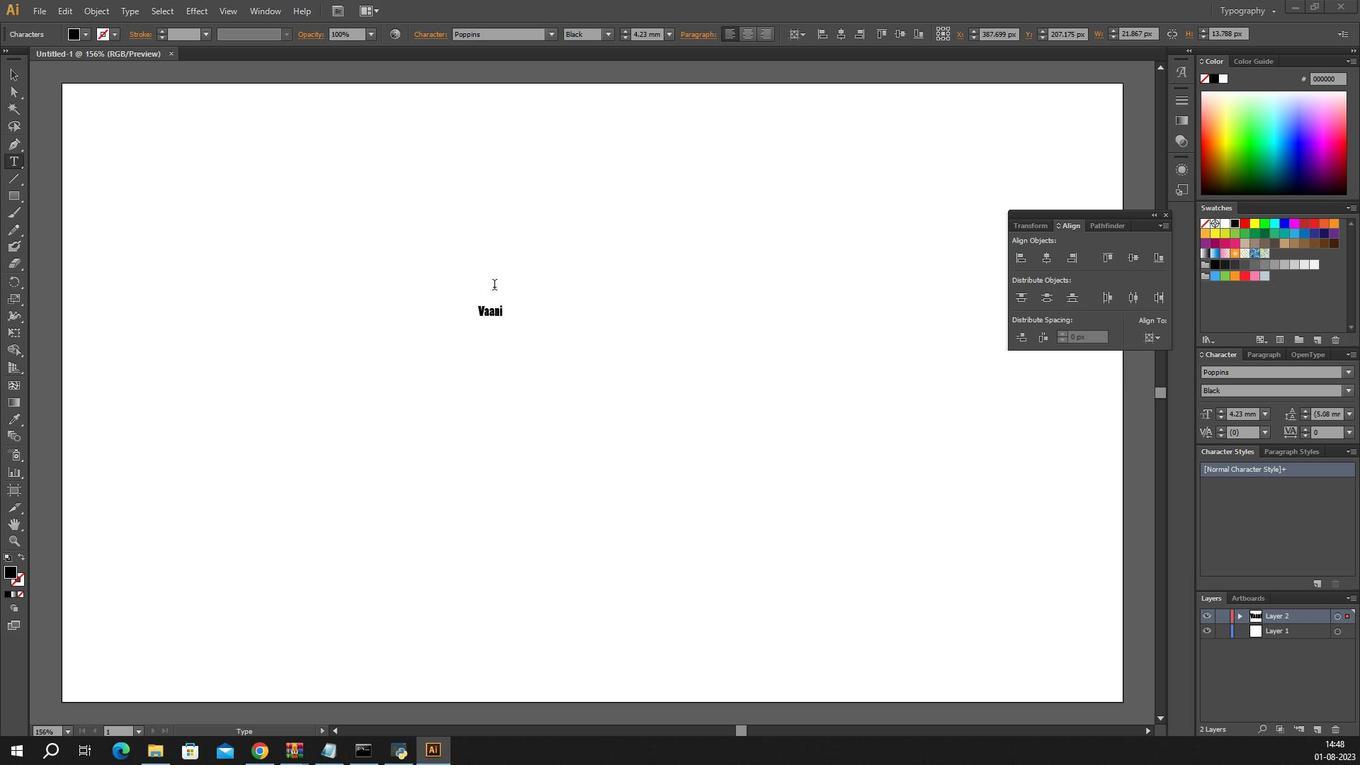 
Action: Mouse pressed left at (481, 304)
Screenshot: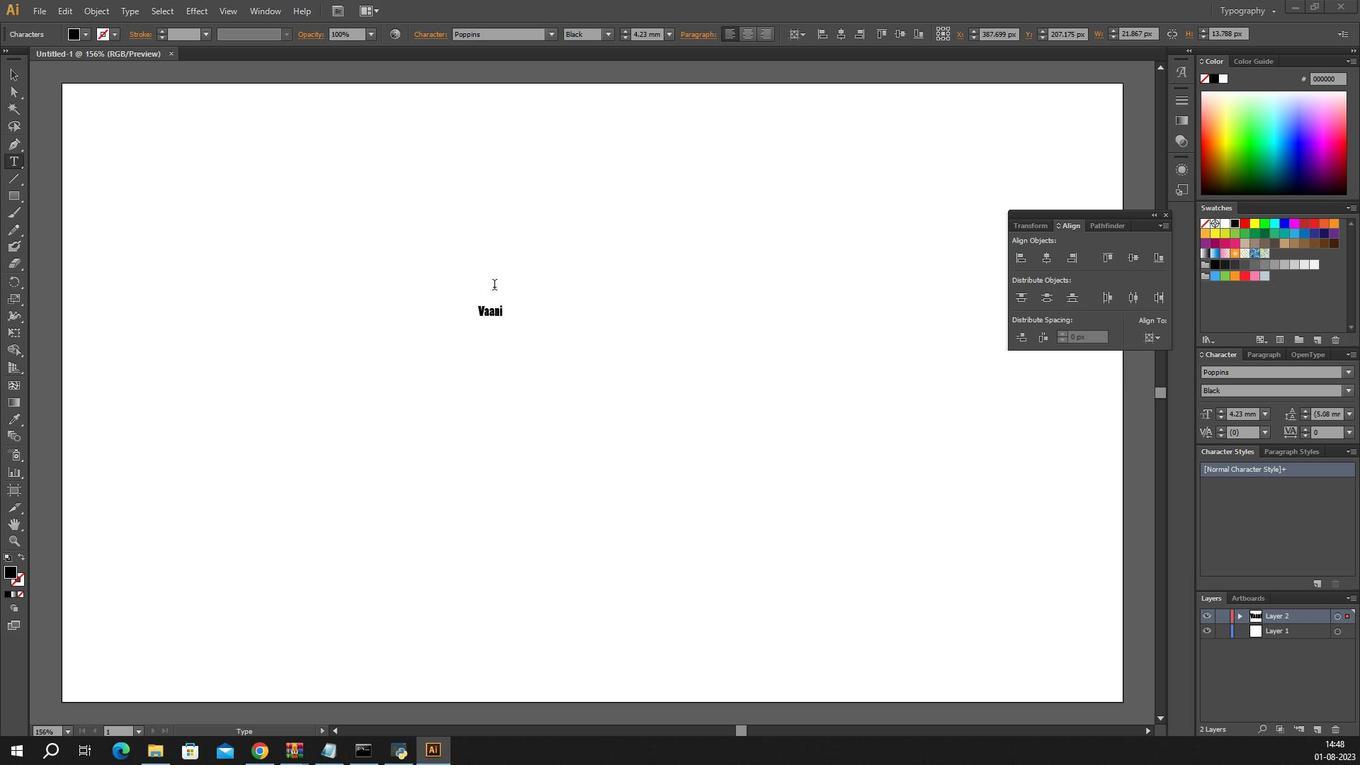
Action: Mouse moved to (466, 326)
Screenshot: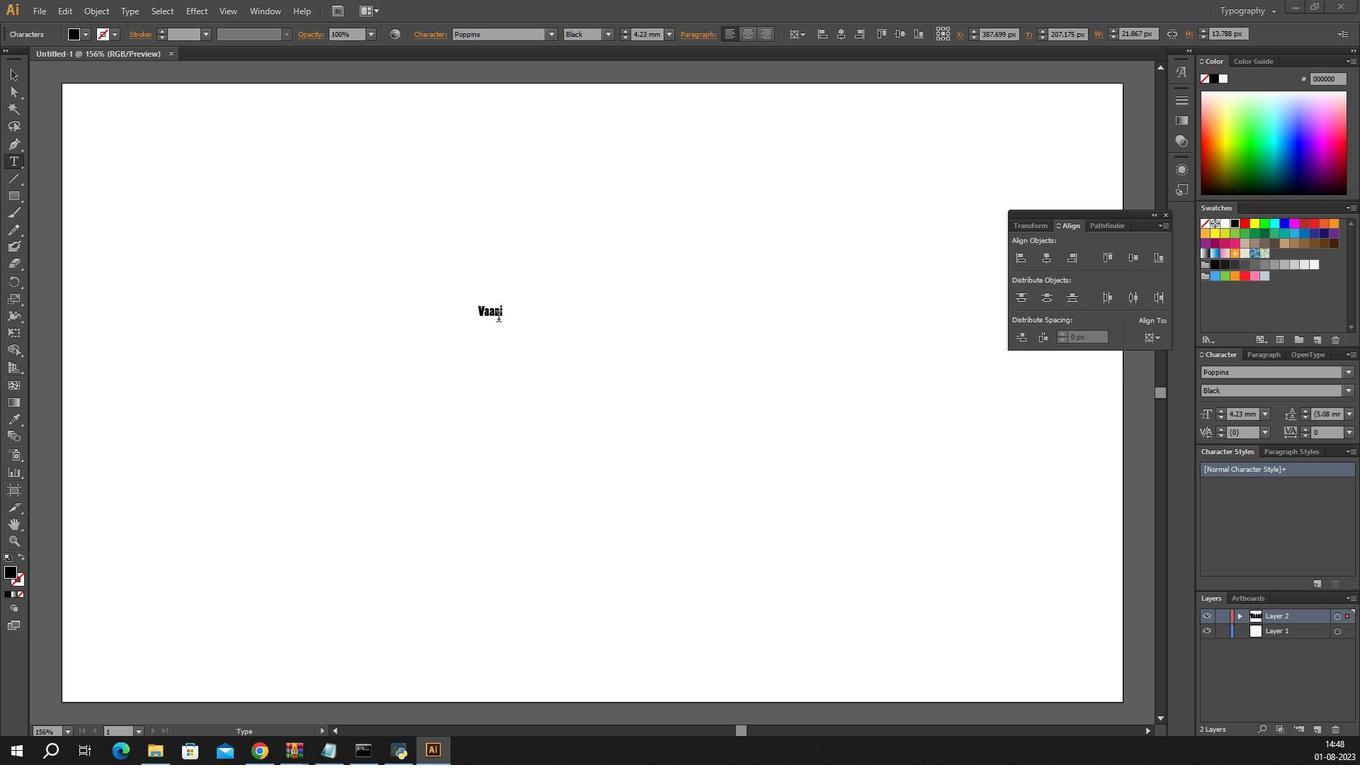 
Action: Mouse pressed left at (466, 326)
Screenshot: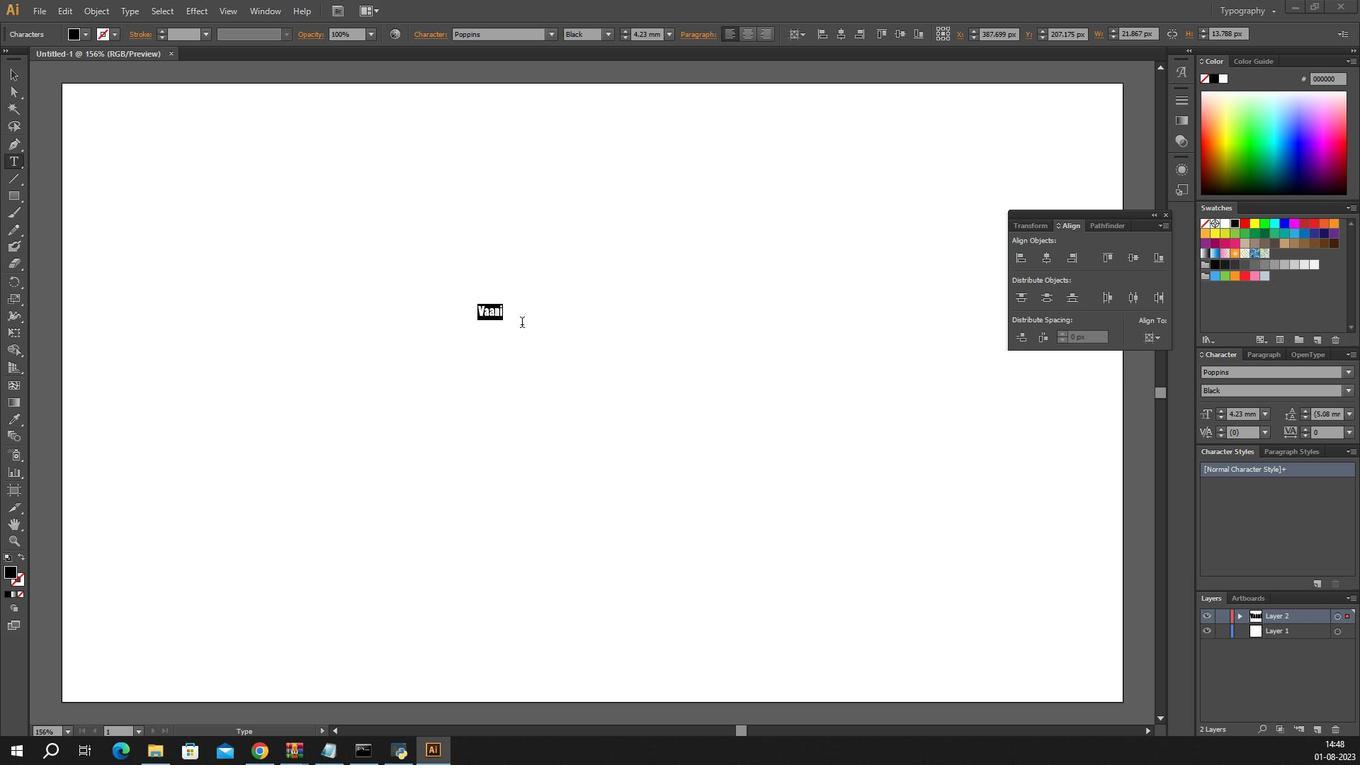 
Action: Mouse moved to (531, 66)
Screenshot: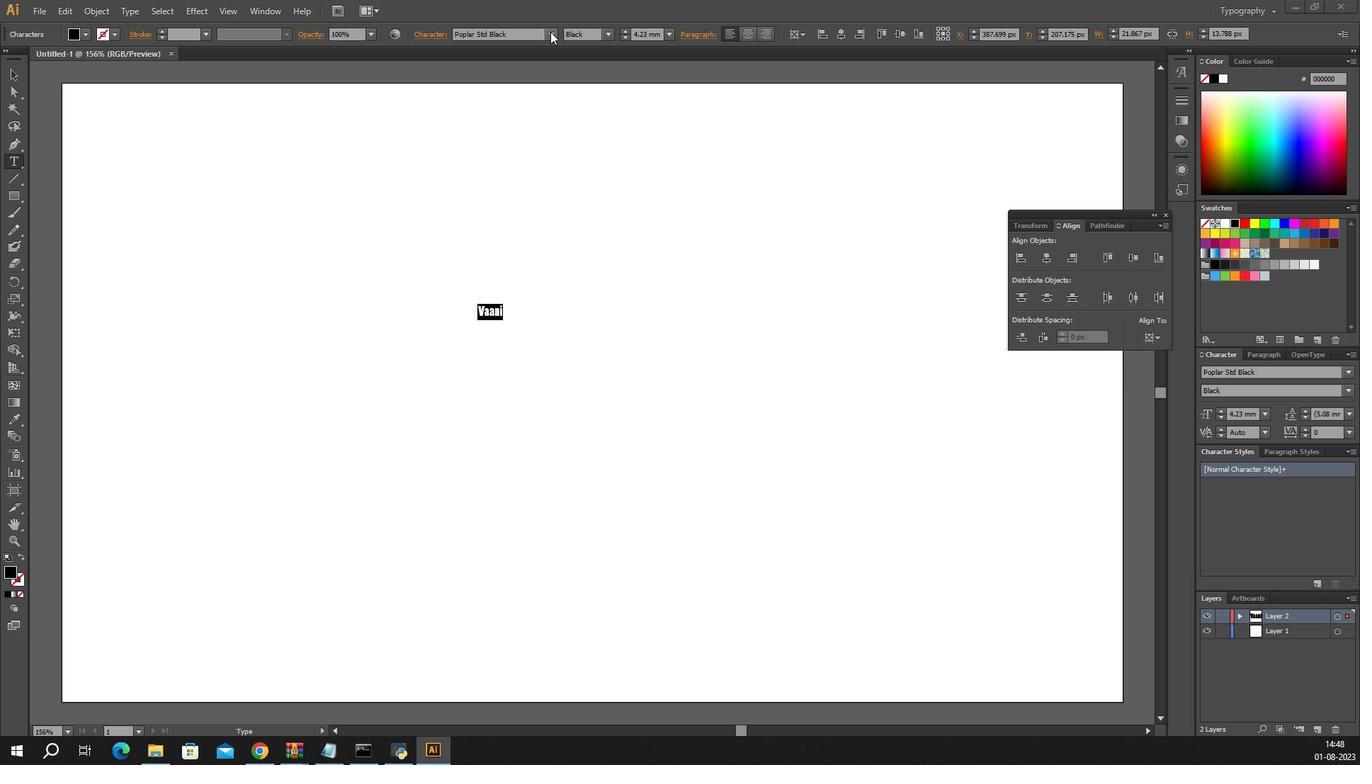 
Action: Mouse pressed left at (531, 66)
Screenshot: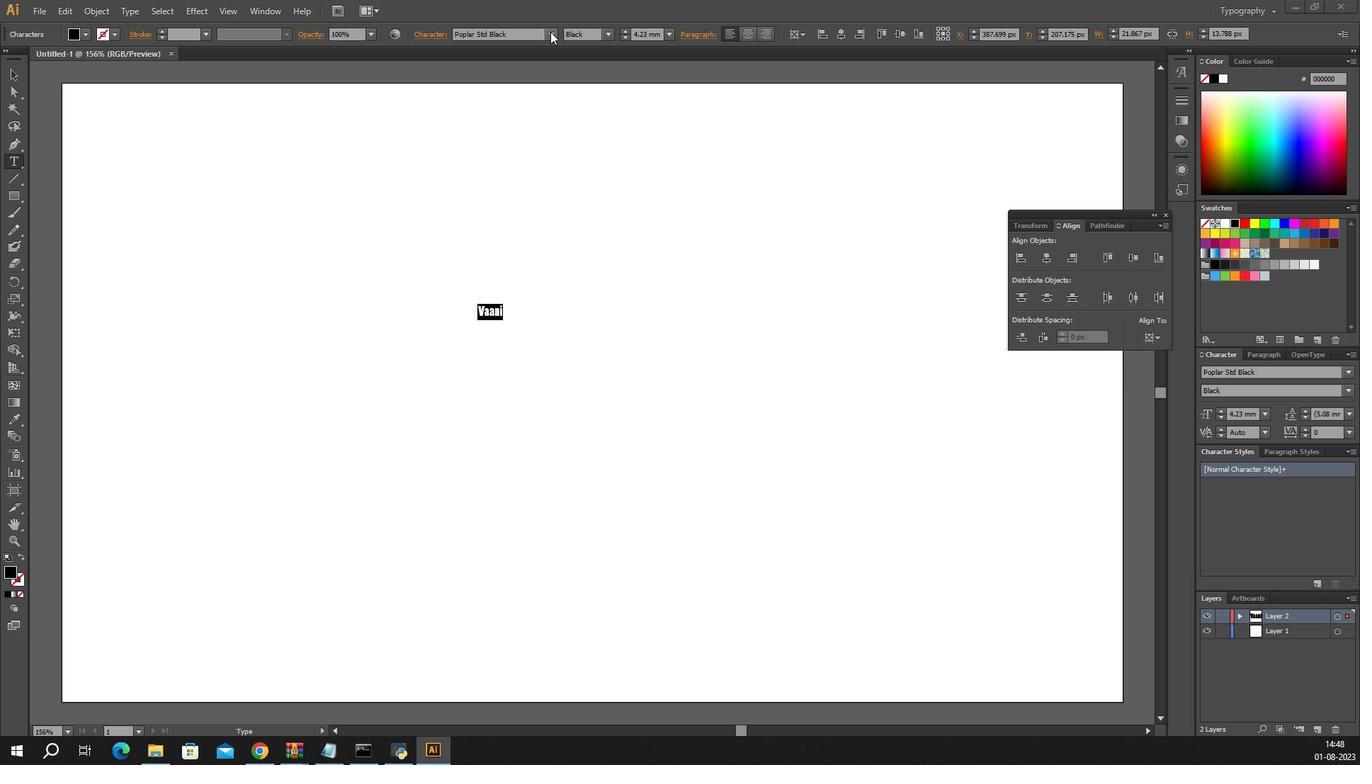 
Action: Mouse moved to (501, 94)
Screenshot: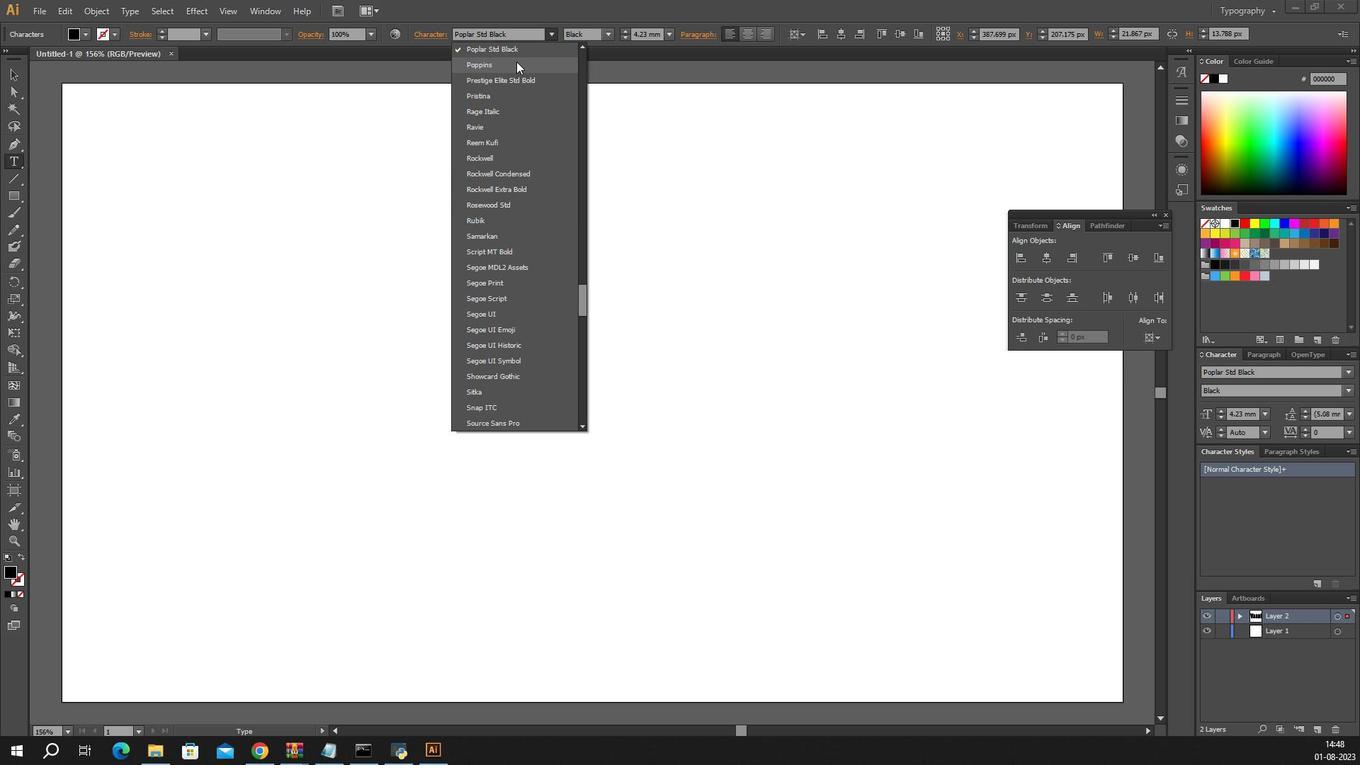 
Action: Mouse pressed left at (501, 94)
Screenshot: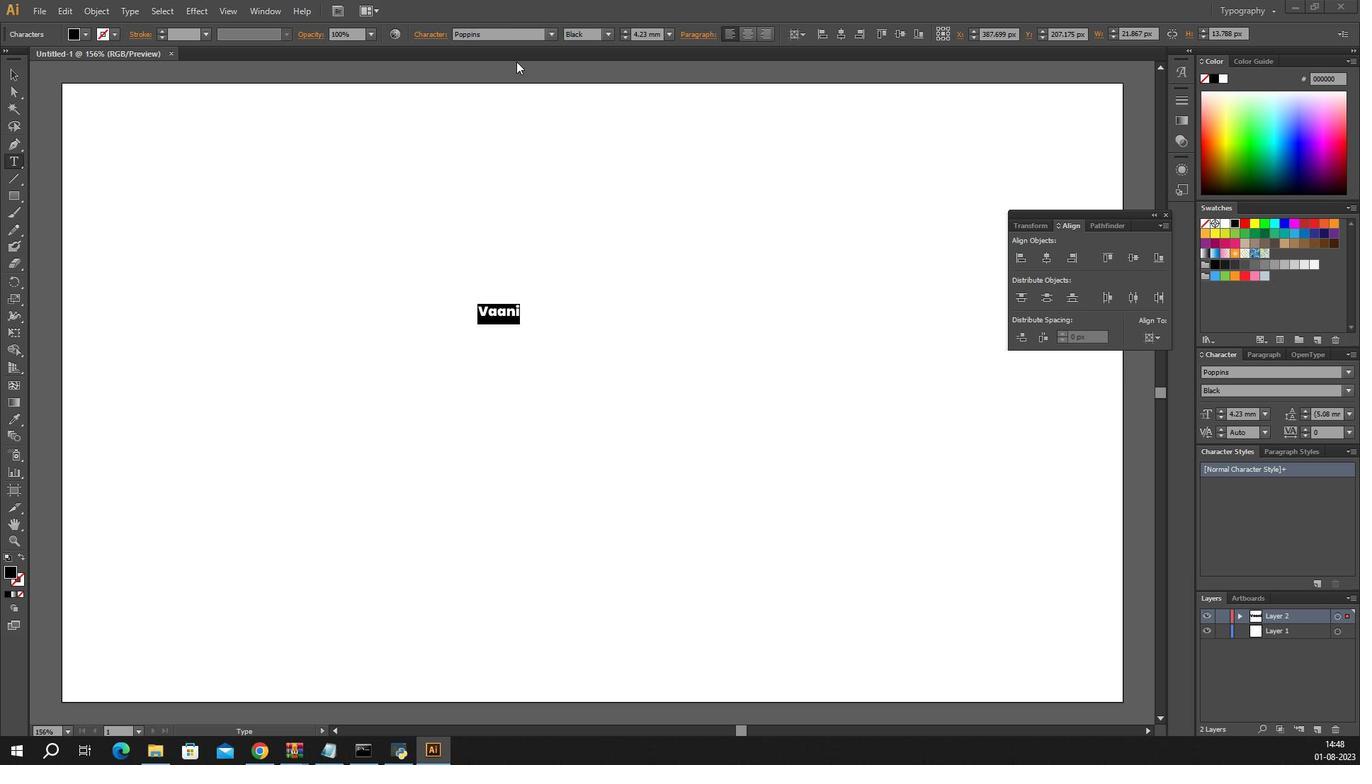 
Action: Mouse moved to (1105, 107)
Screenshot: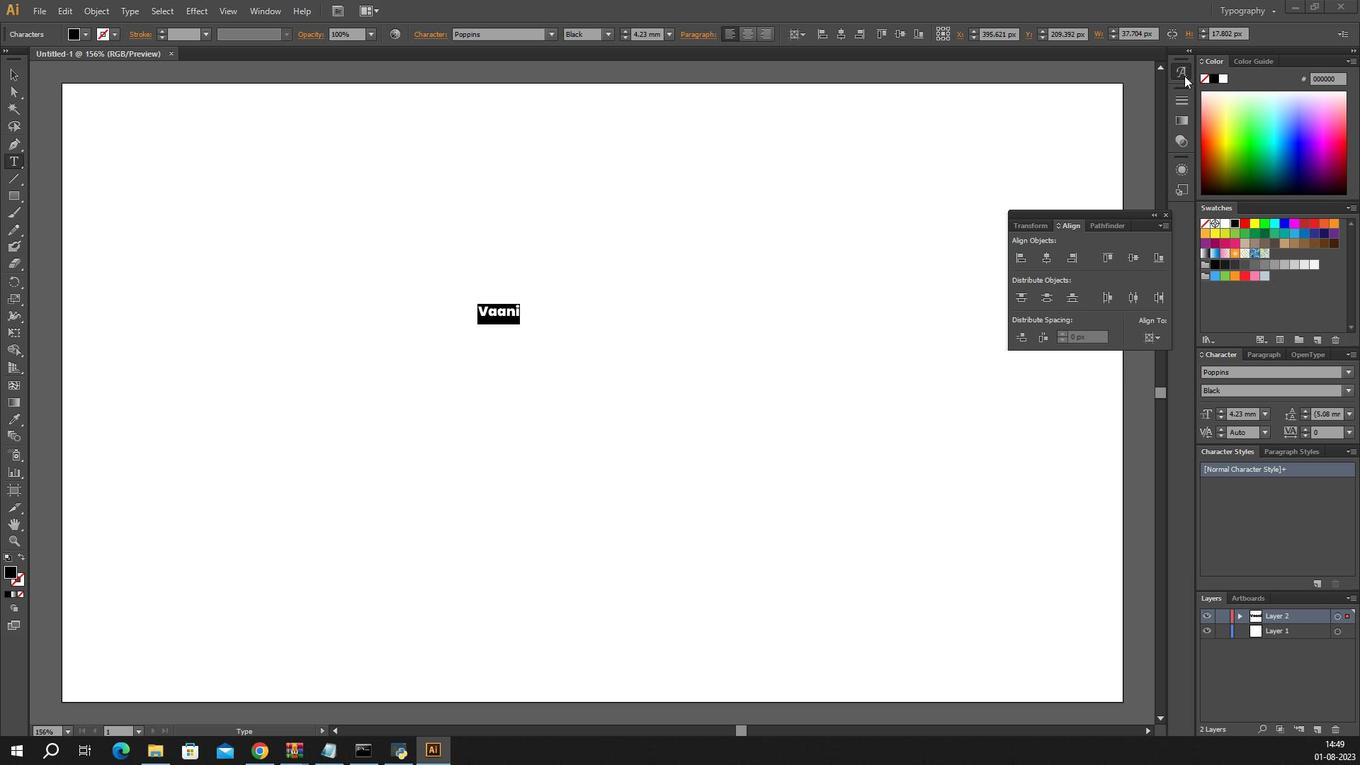 
Action: Mouse pressed left at (1105, 107)
Screenshot: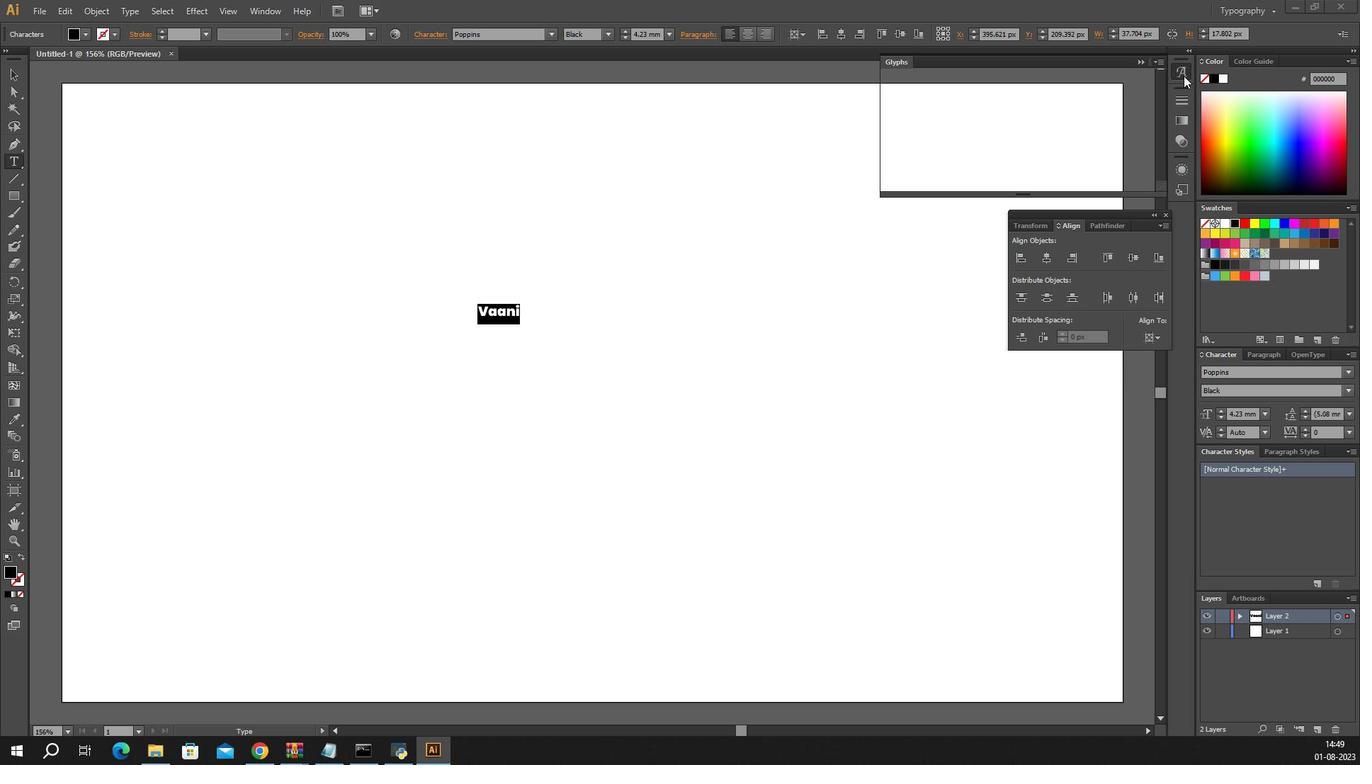 
Action: Mouse moved to (1080, 184)
Screenshot: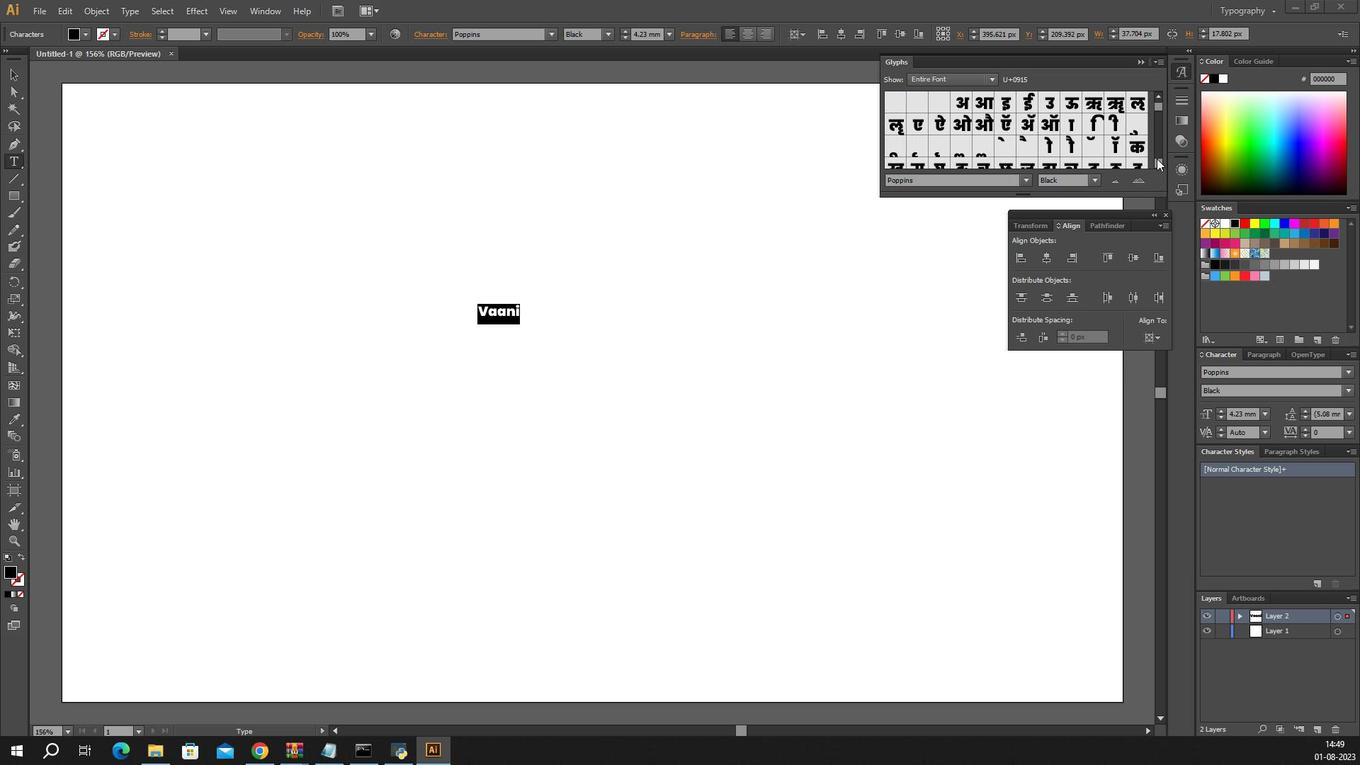 
Action: Mouse pressed left at (1080, 184)
Screenshot: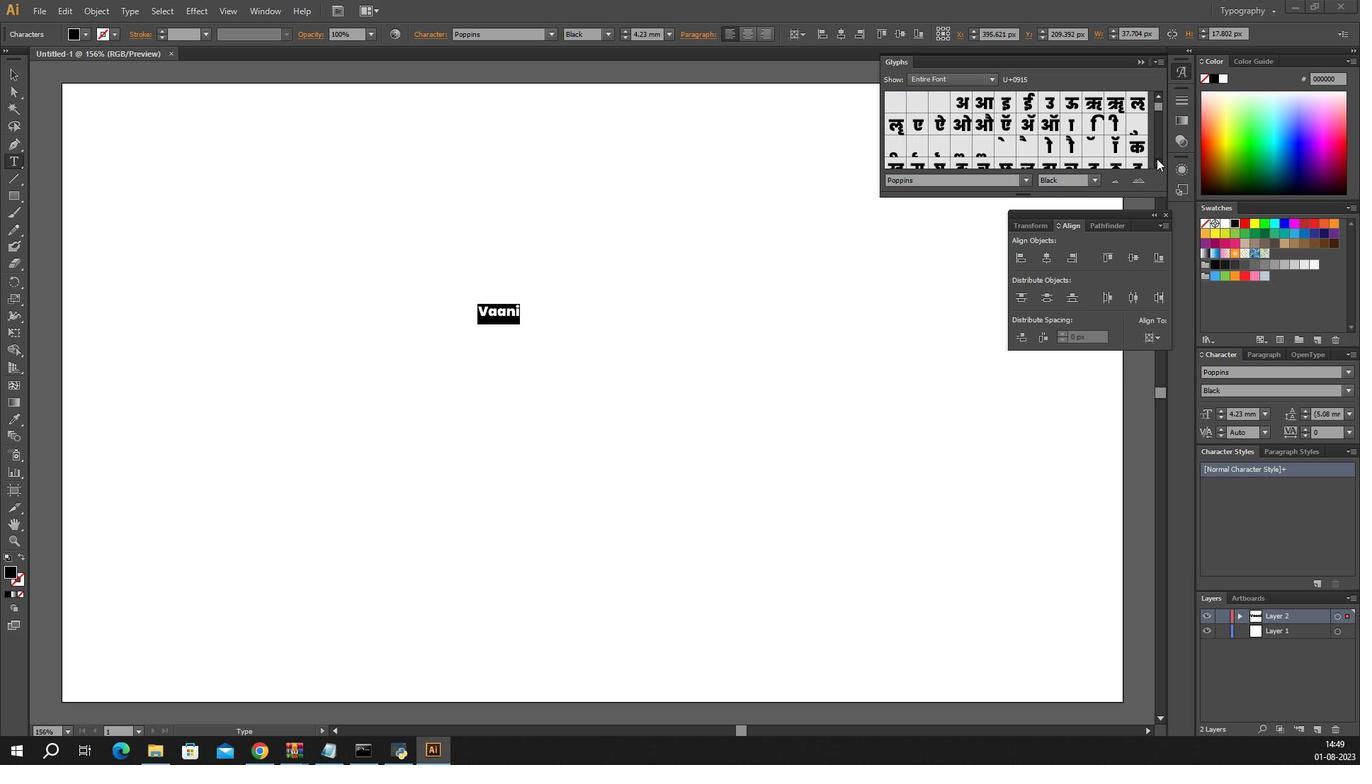 
Action: Mouse pressed left at (1080, 184)
Screenshot: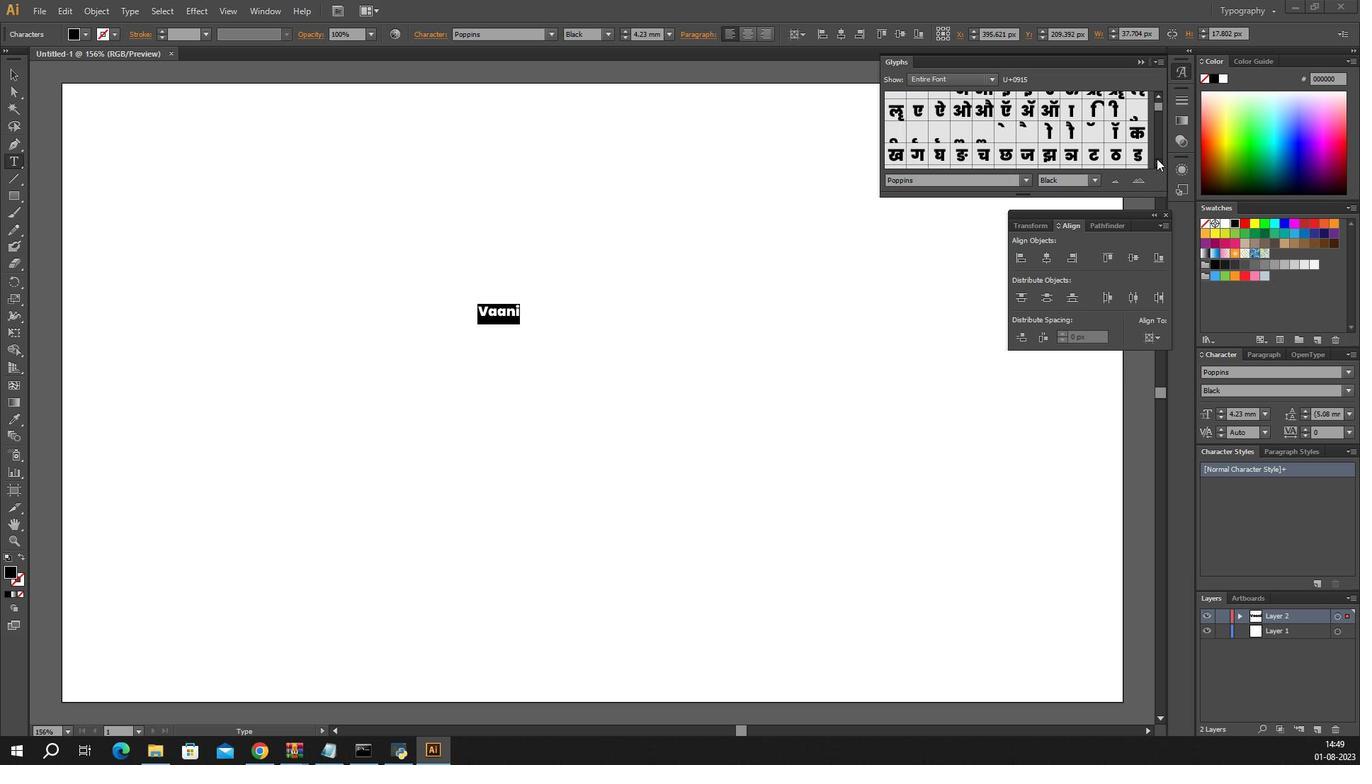 
Action: Mouse pressed left at (1080, 184)
Screenshot: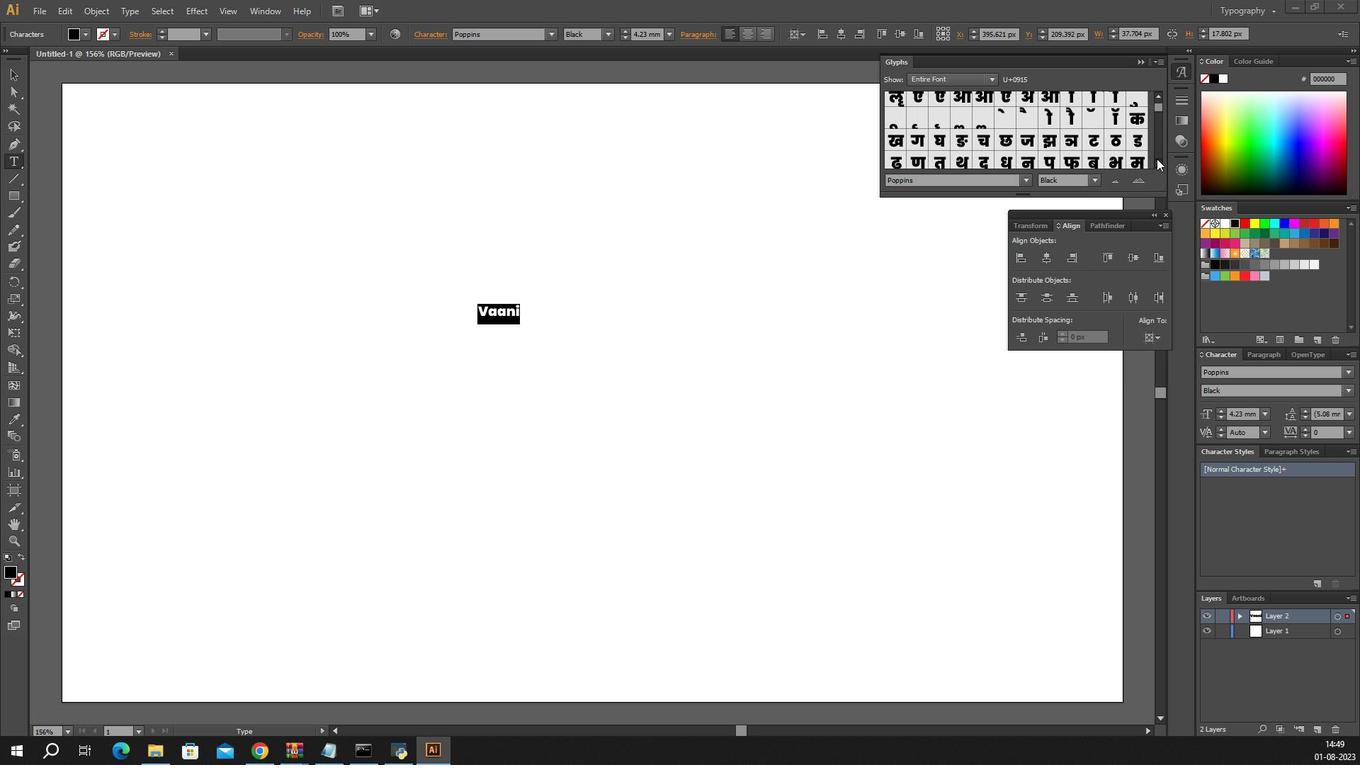 
Action: Mouse pressed left at (1080, 184)
Screenshot: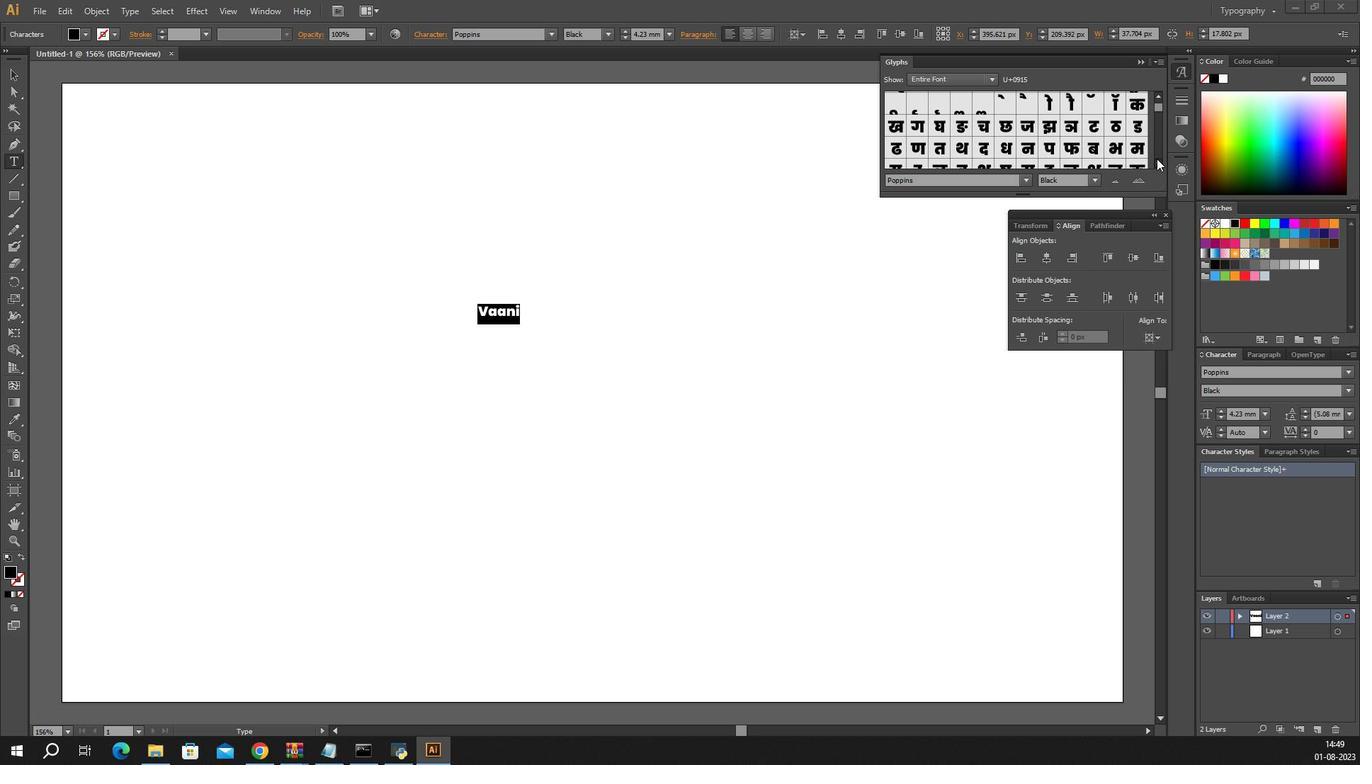 
Action: Mouse moved to (904, 179)
Screenshot: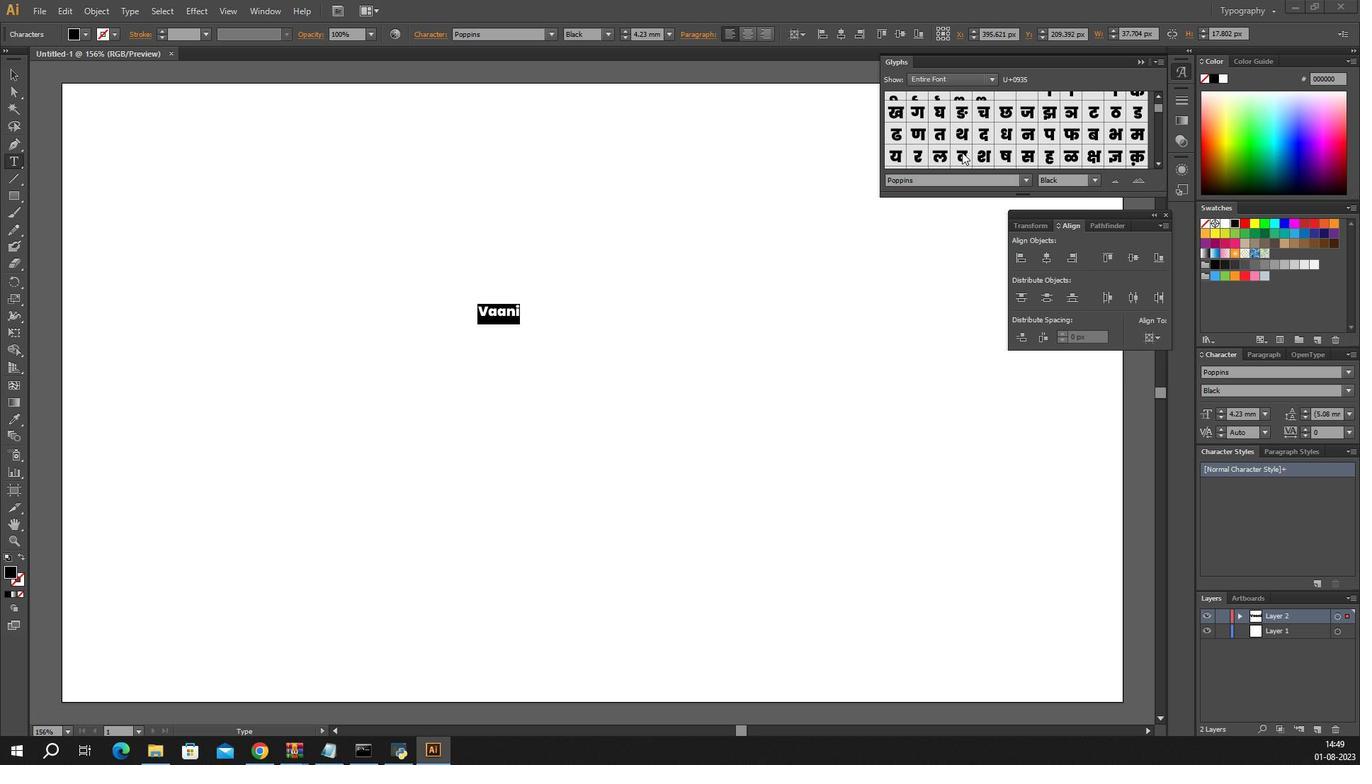 
Action: Mouse pressed left at (904, 179)
Screenshot: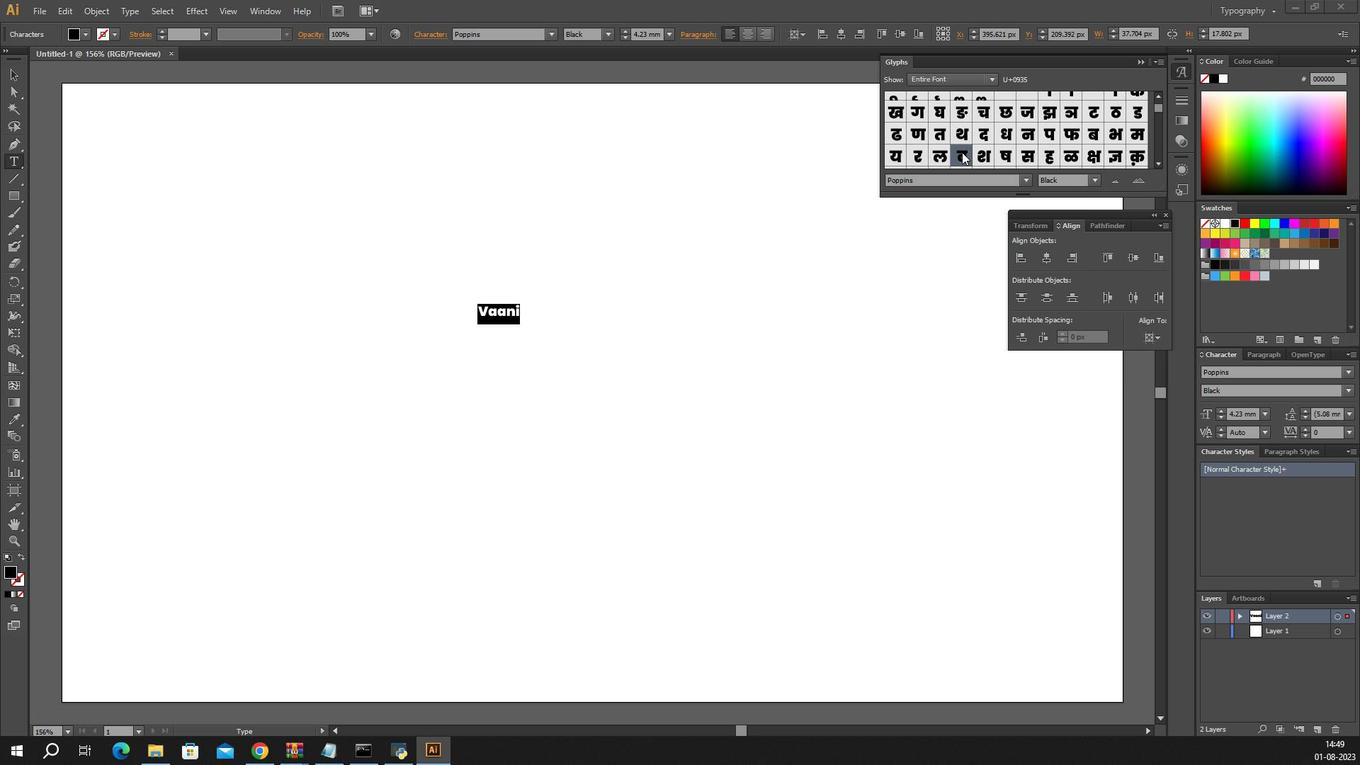 
Action: Mouse pressed left at (904, 179)
Screenshot: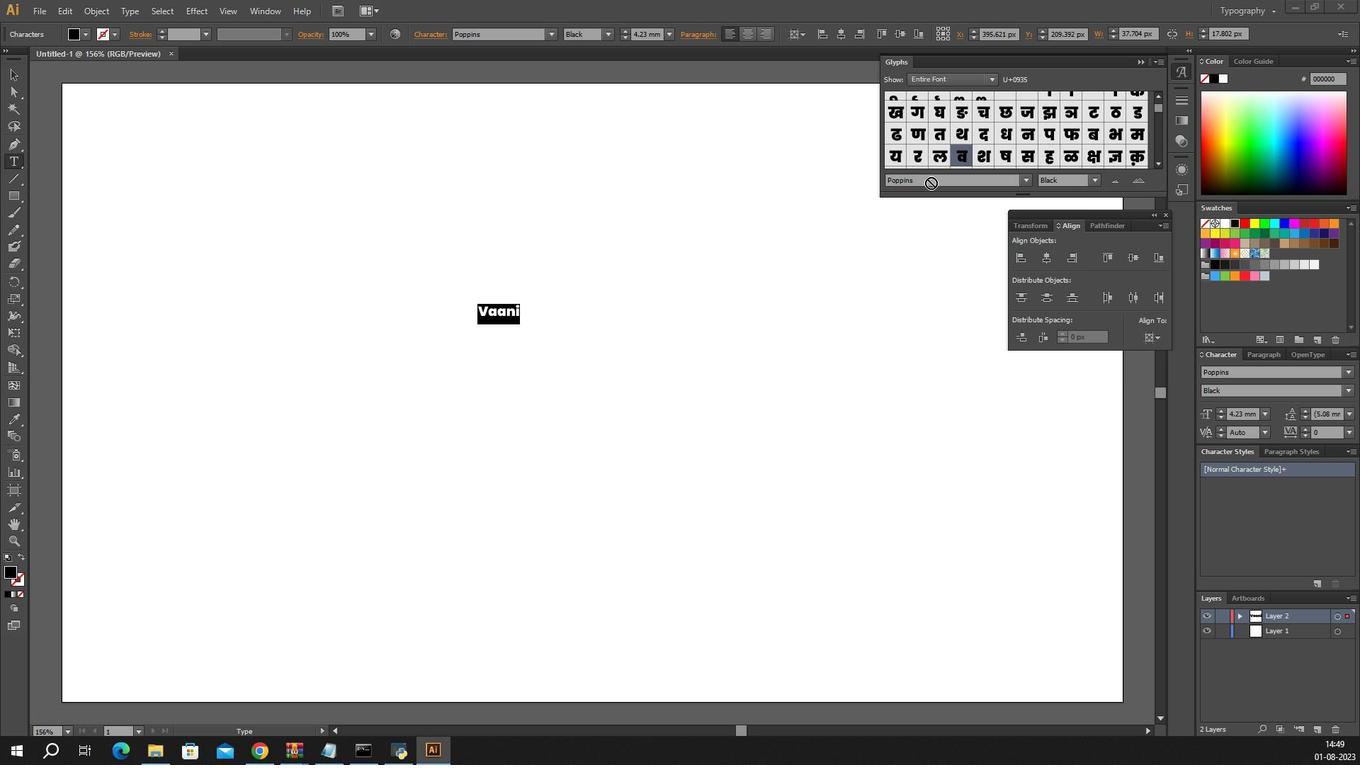 
Action: Mouse moved to (906, 181)
Screenshot: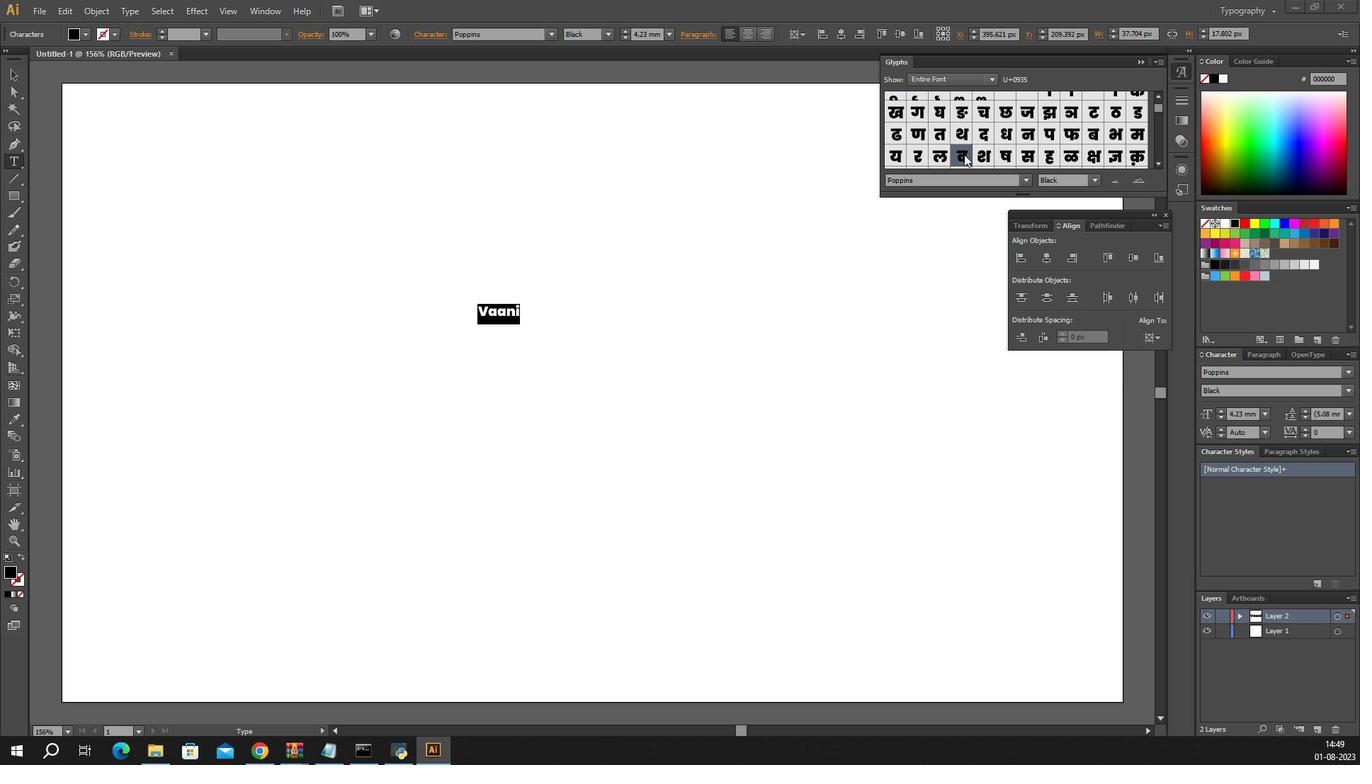 
Action: Mouse pressed left at (906, 181)
Screenshot: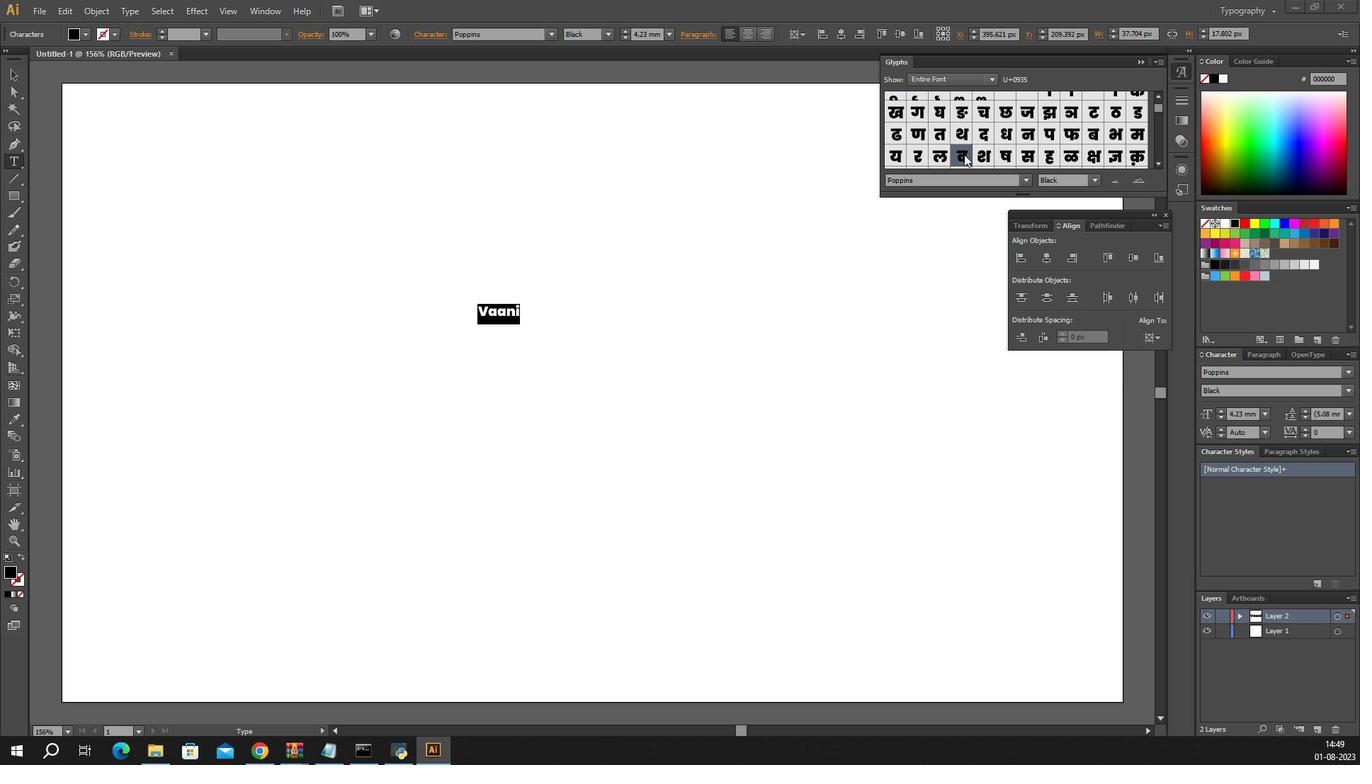 
Action: Mouse moved to (511, 331)
Screenshot: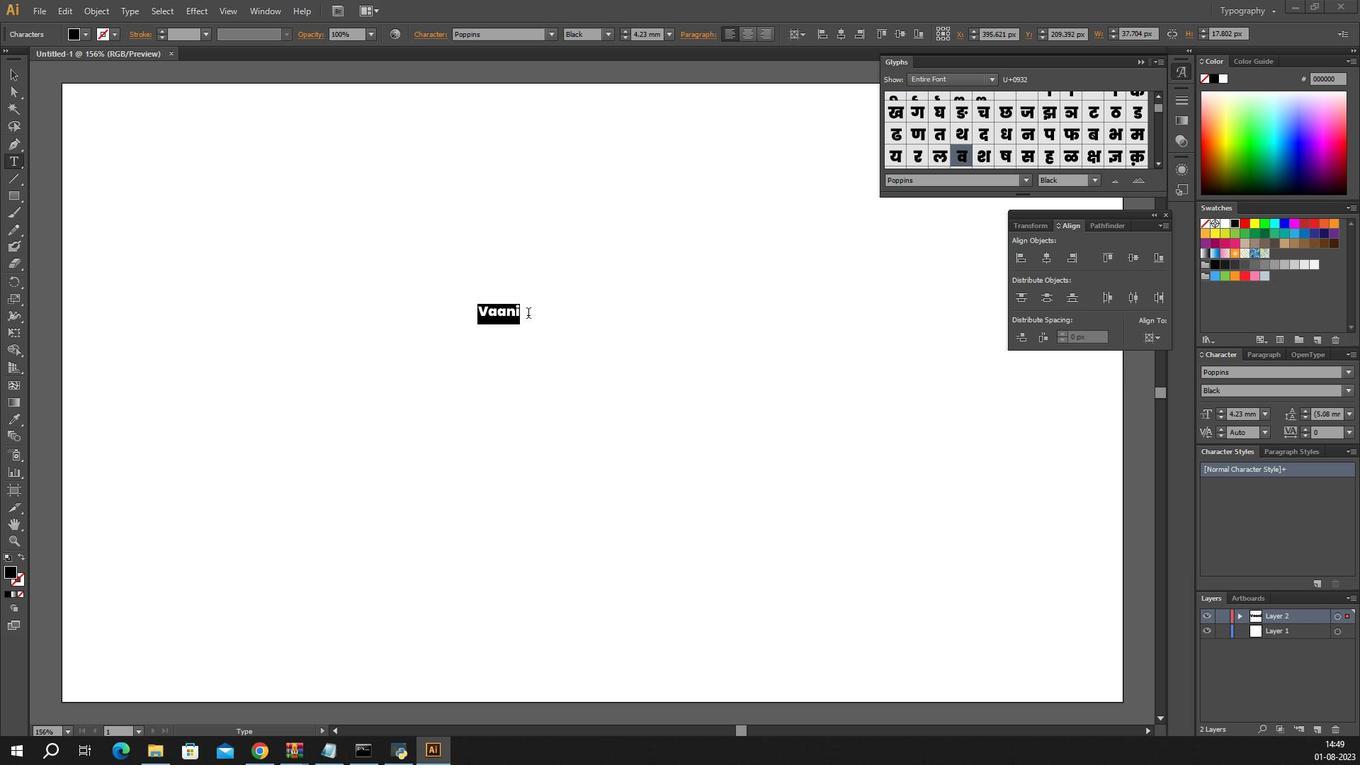 
Action: Mouse pressed left at (511, 331)
Screenshot: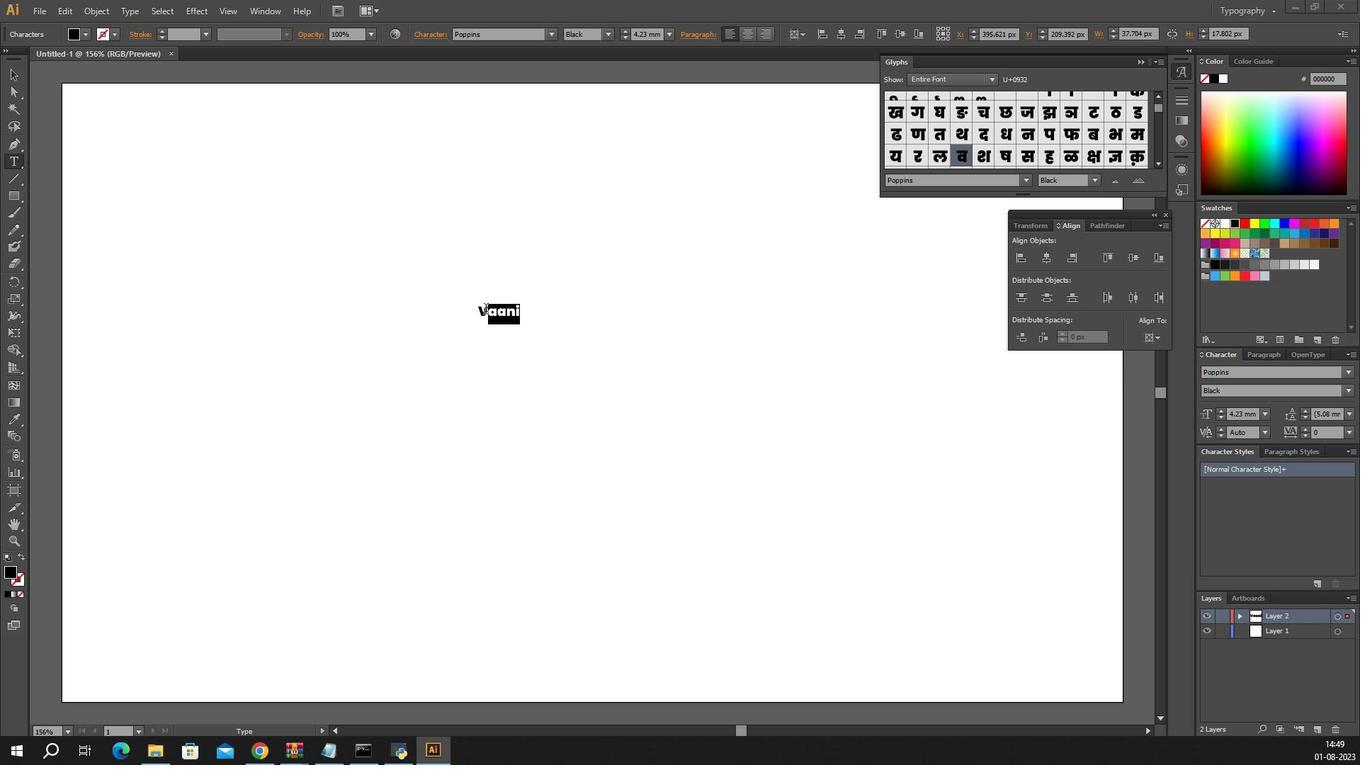 
Action: Mouse moved to (535, 316)
Screenshot: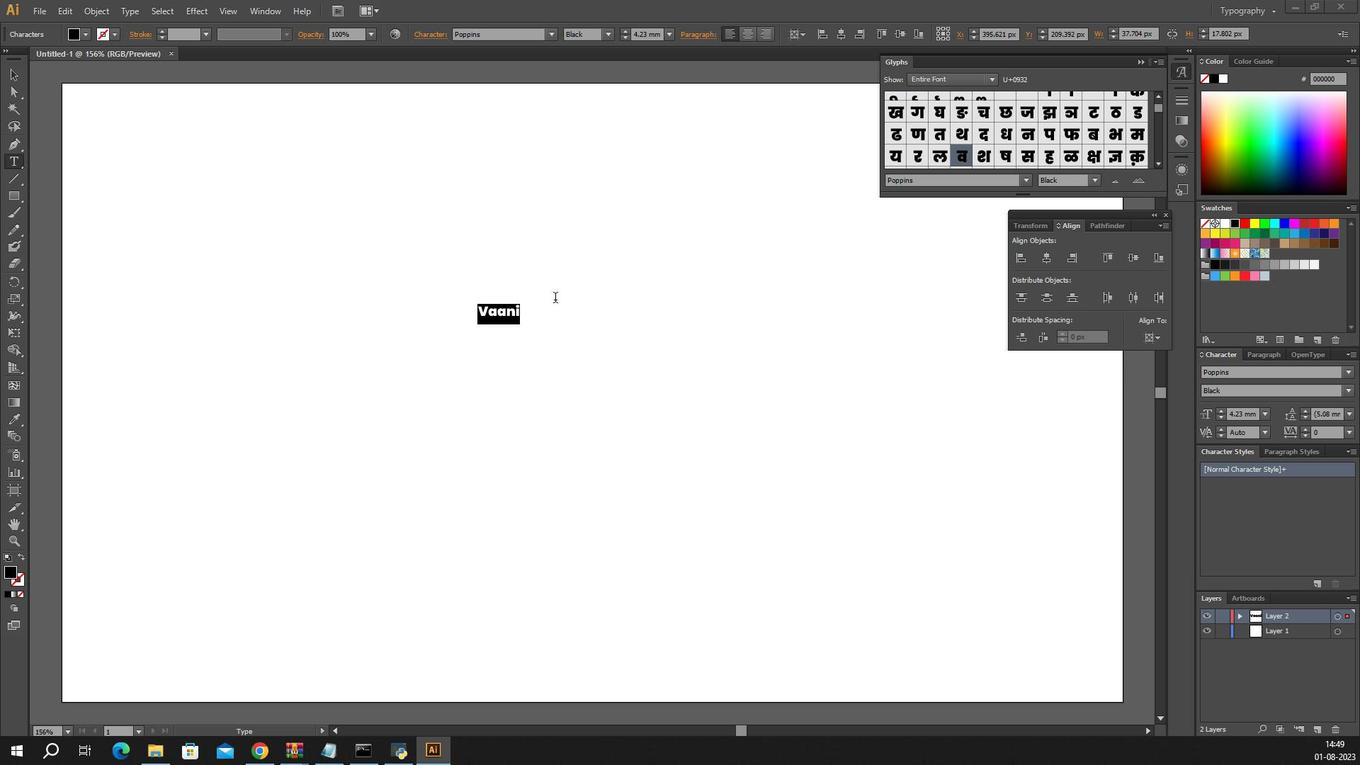 
Action: Key pressed <Key.backspace>
Screenshot: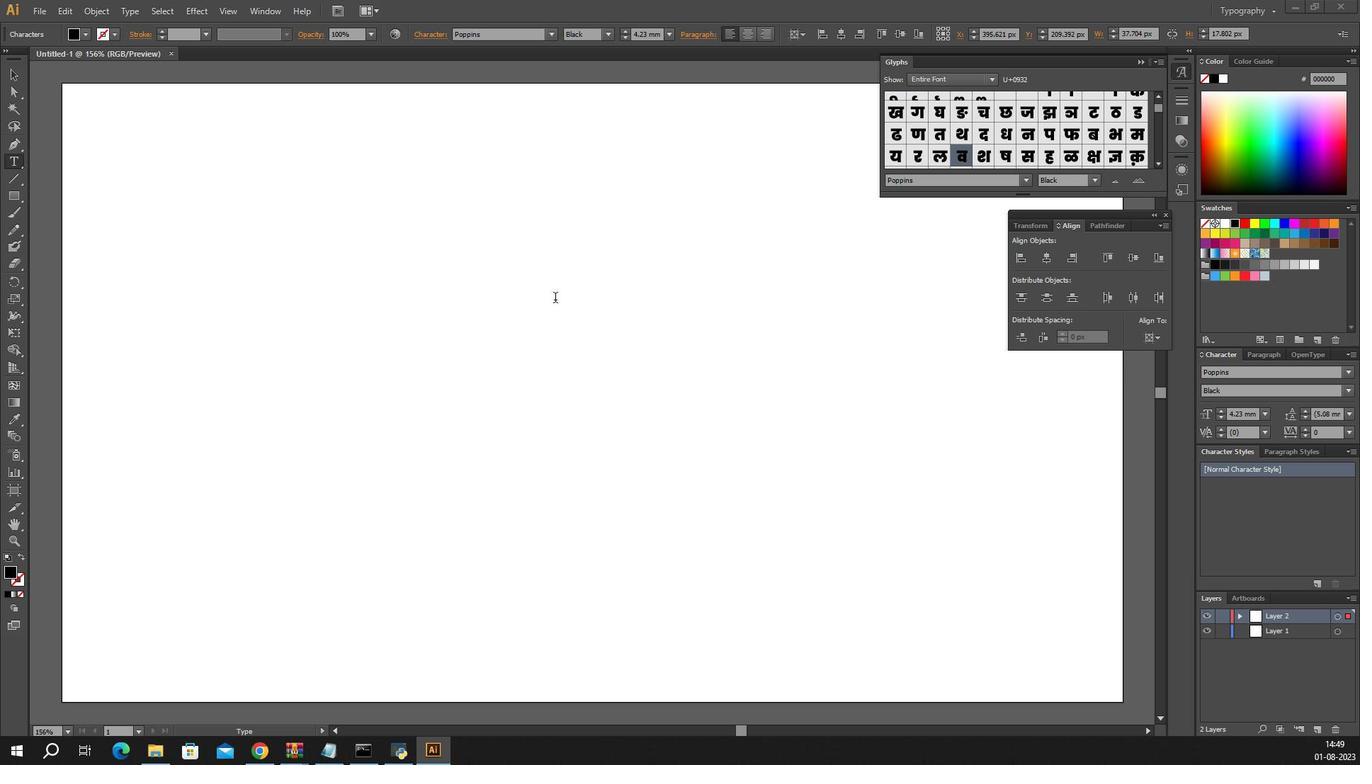 
Action: Mouse moved to (898, 184)
Screenshot: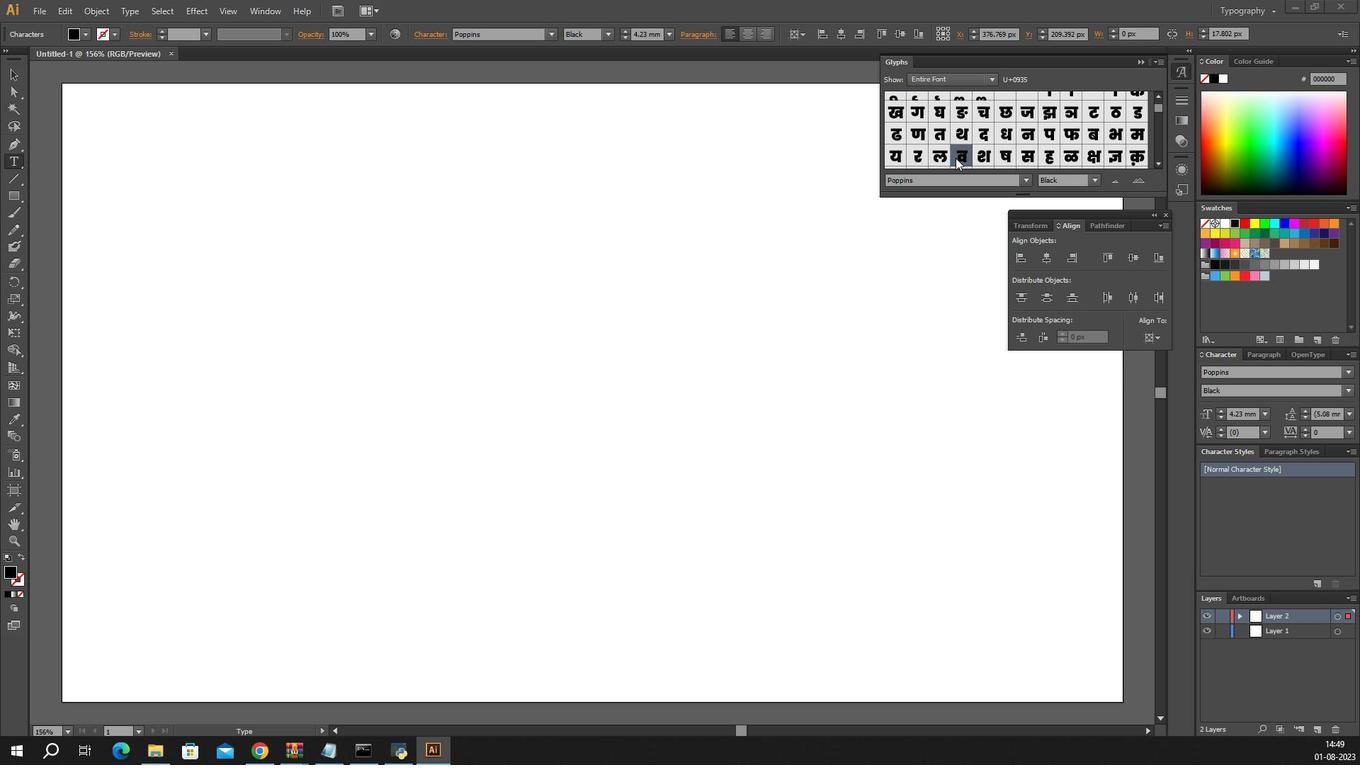 
Action: Mouse pressed left at (898, 184)
Screenshot: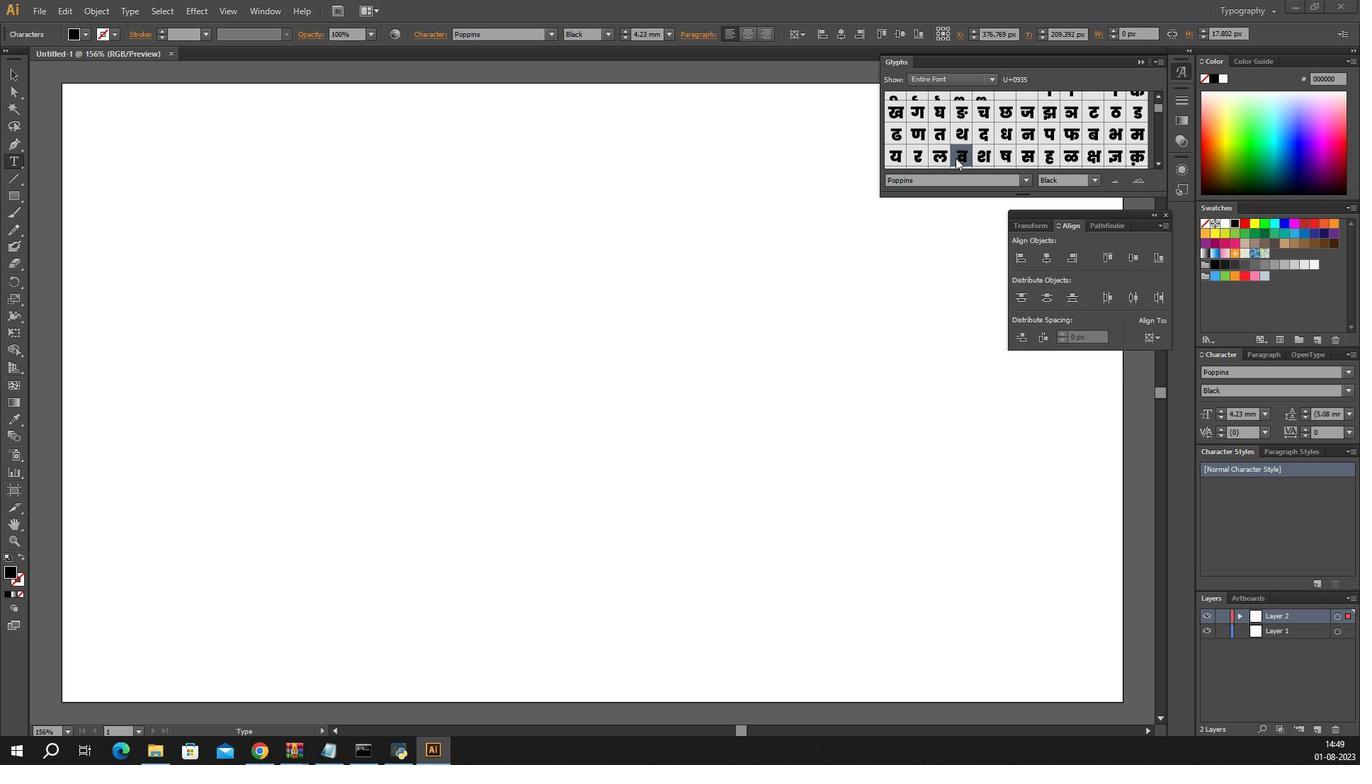 
Action: Mouse moved to (932, 109)
Screenshot: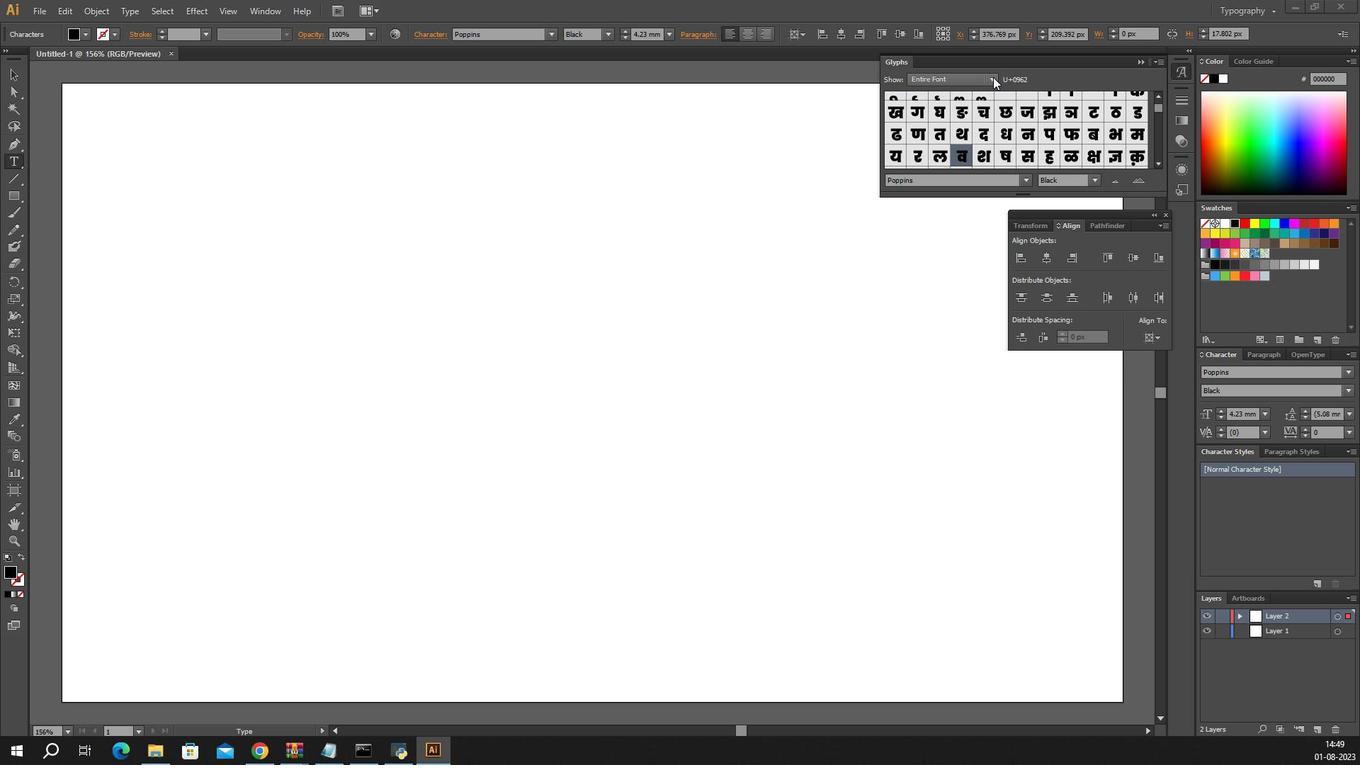 
Action: Mouse pressed left at (932, 109)
Screenshot: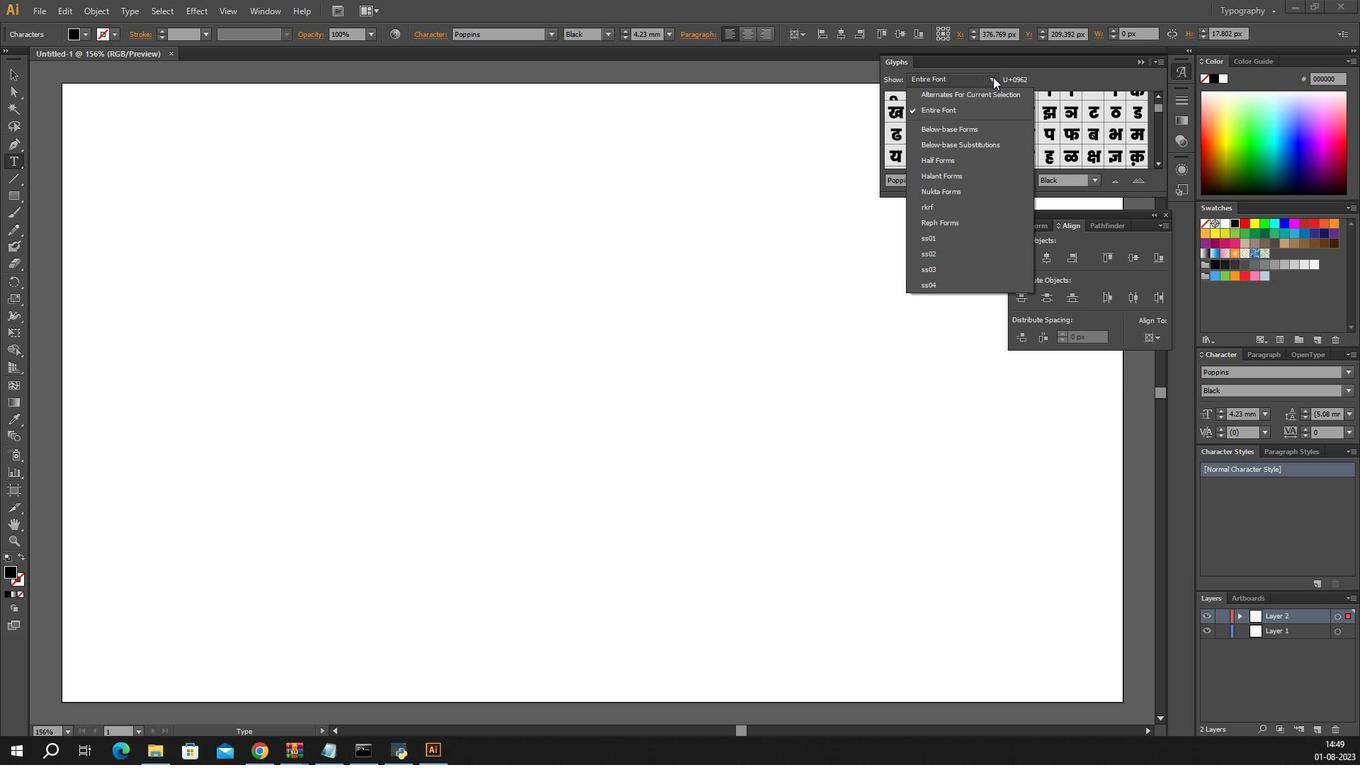 
Action: Mouse pressed left at (932, 109)
Screenshot: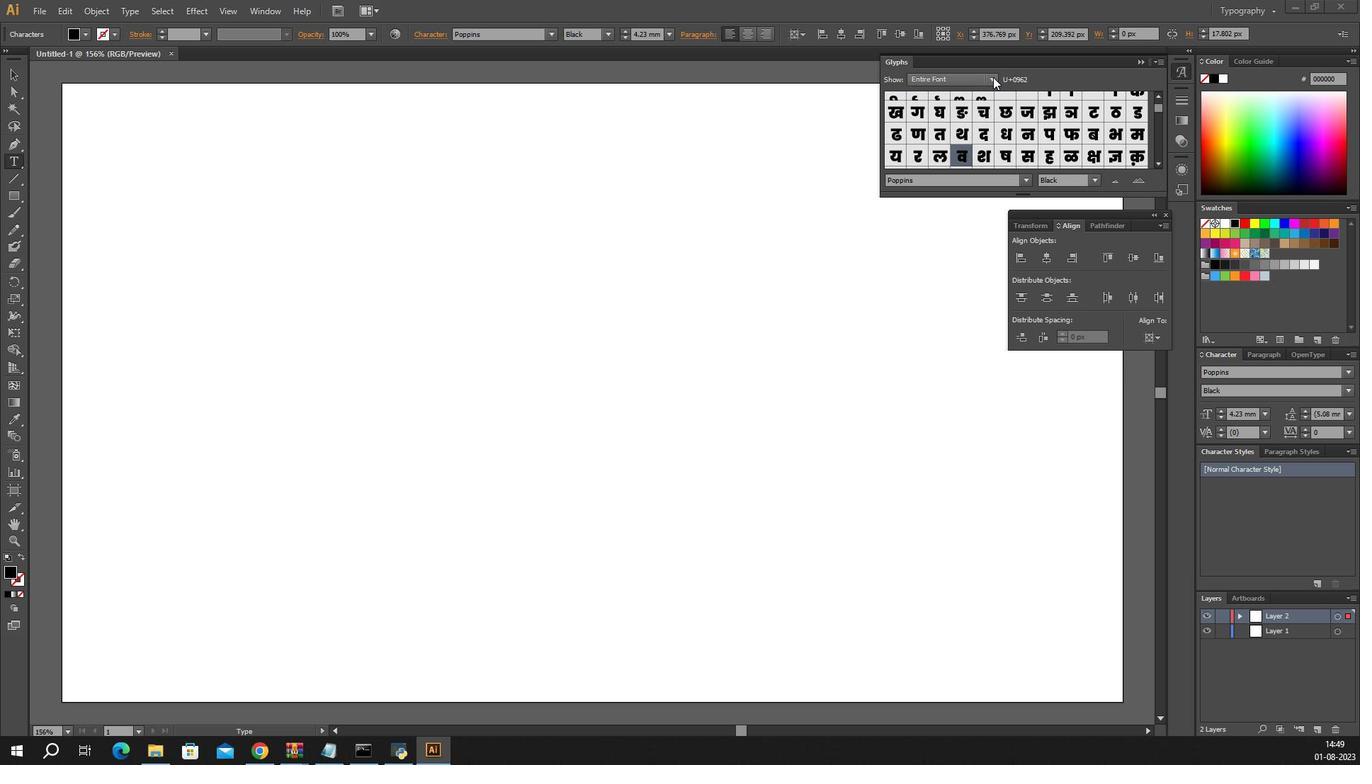 
Action: Mouse moved to (903, 185)
Screenshot: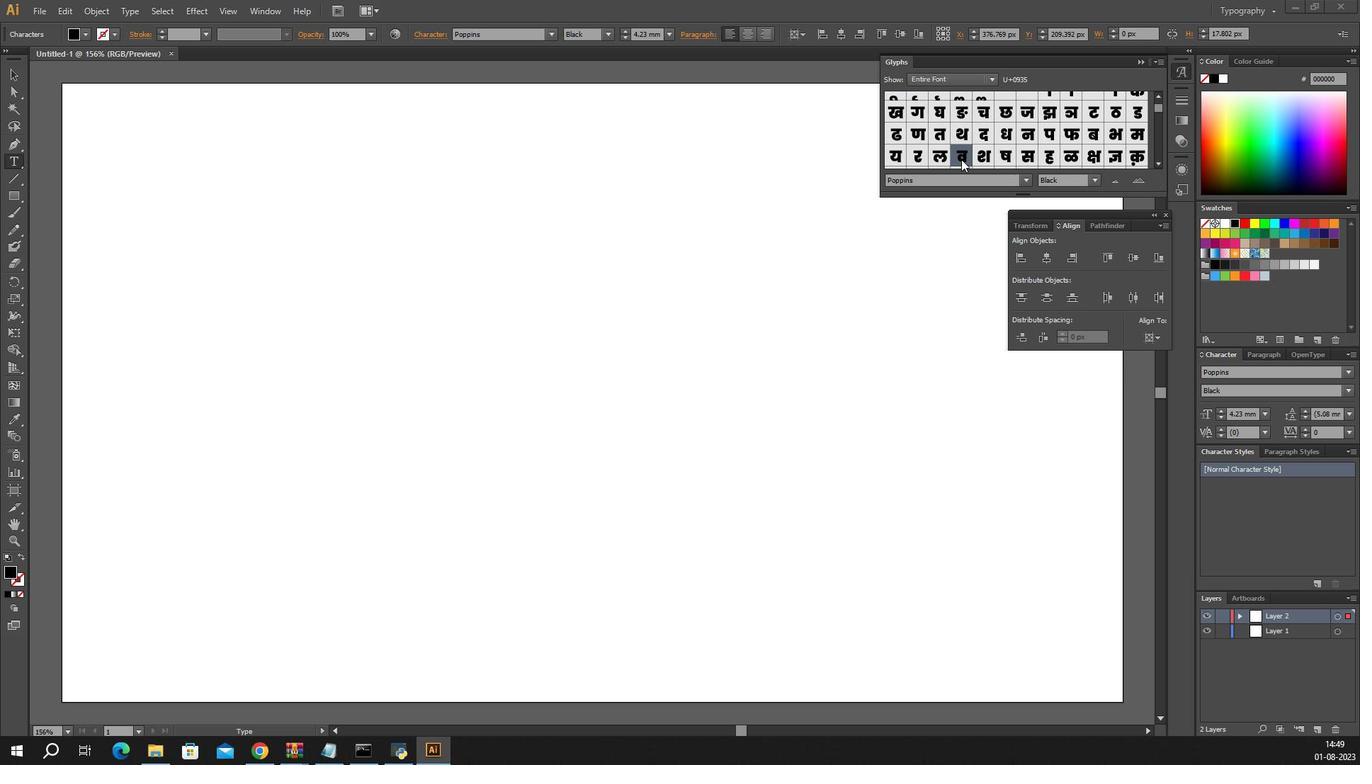 
Action: Mouse pressed left at (903, 185)
Screenshot: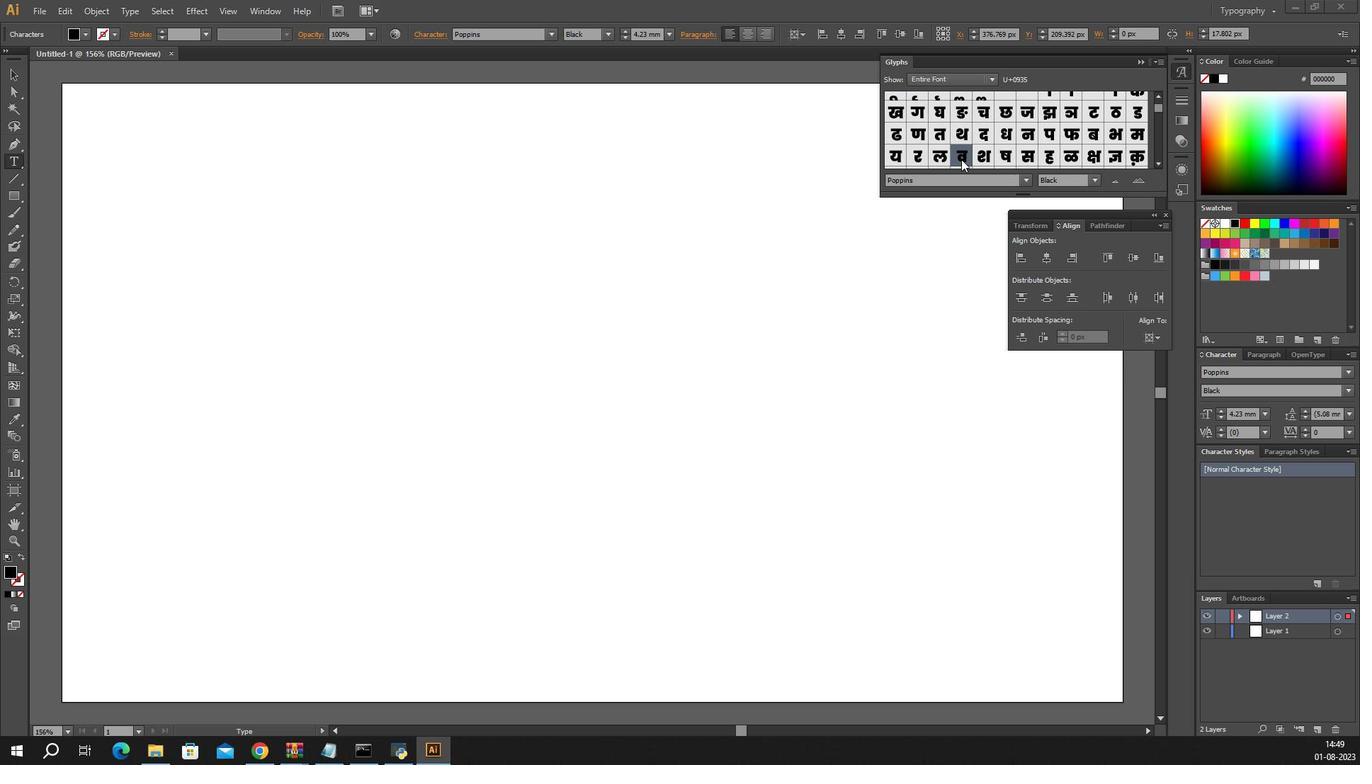 
Action: Mouse pressed left at (903, 185)
Screenshot: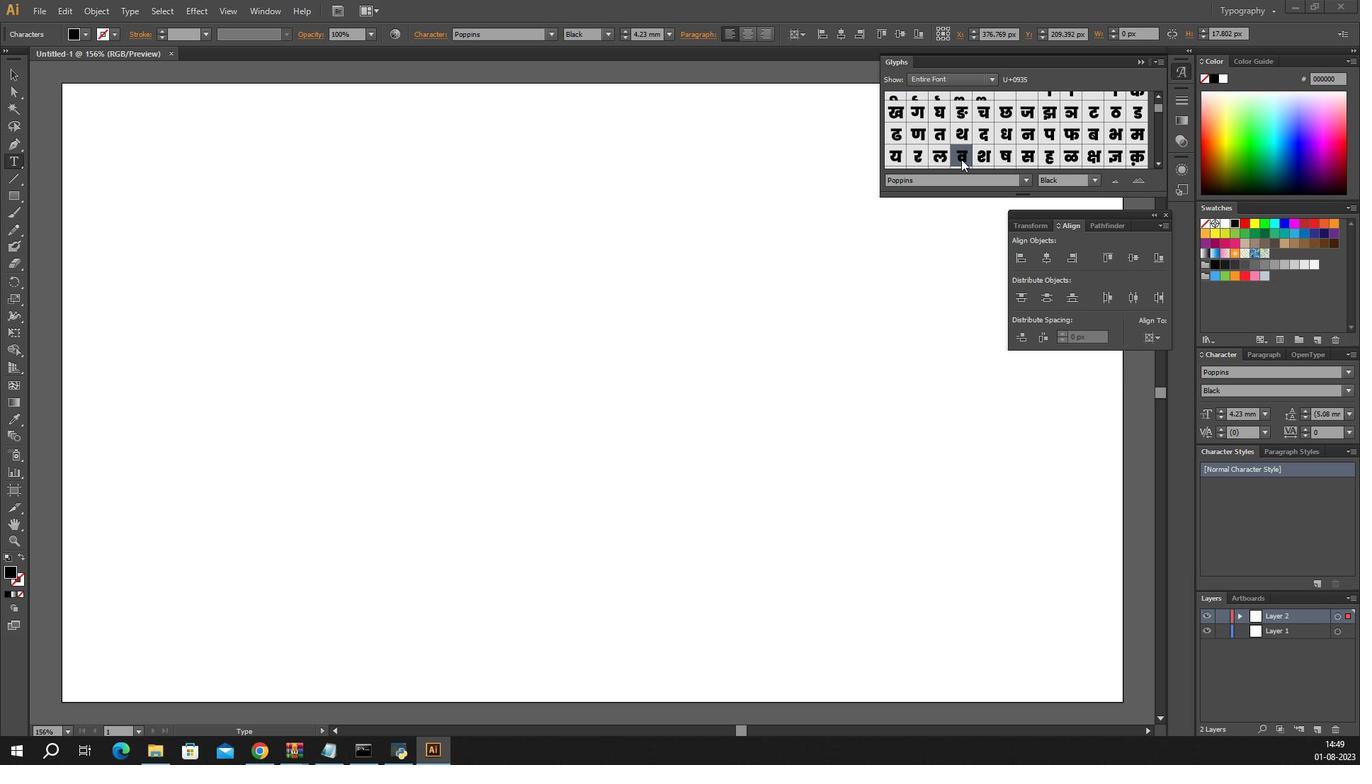 
Action: Mouse pressed left at (903, 185)
Screenshot: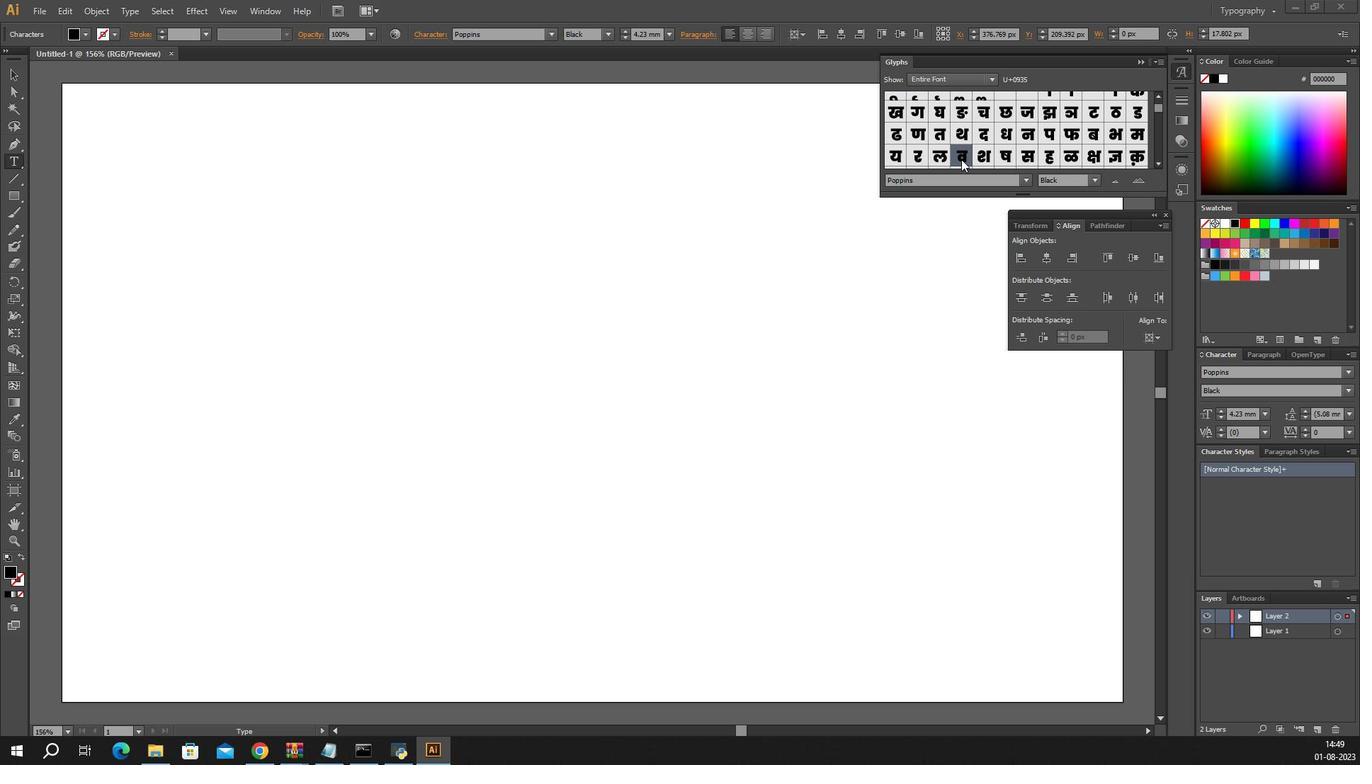 
Action: Mouse moved to (1083, 123)
Screenshot: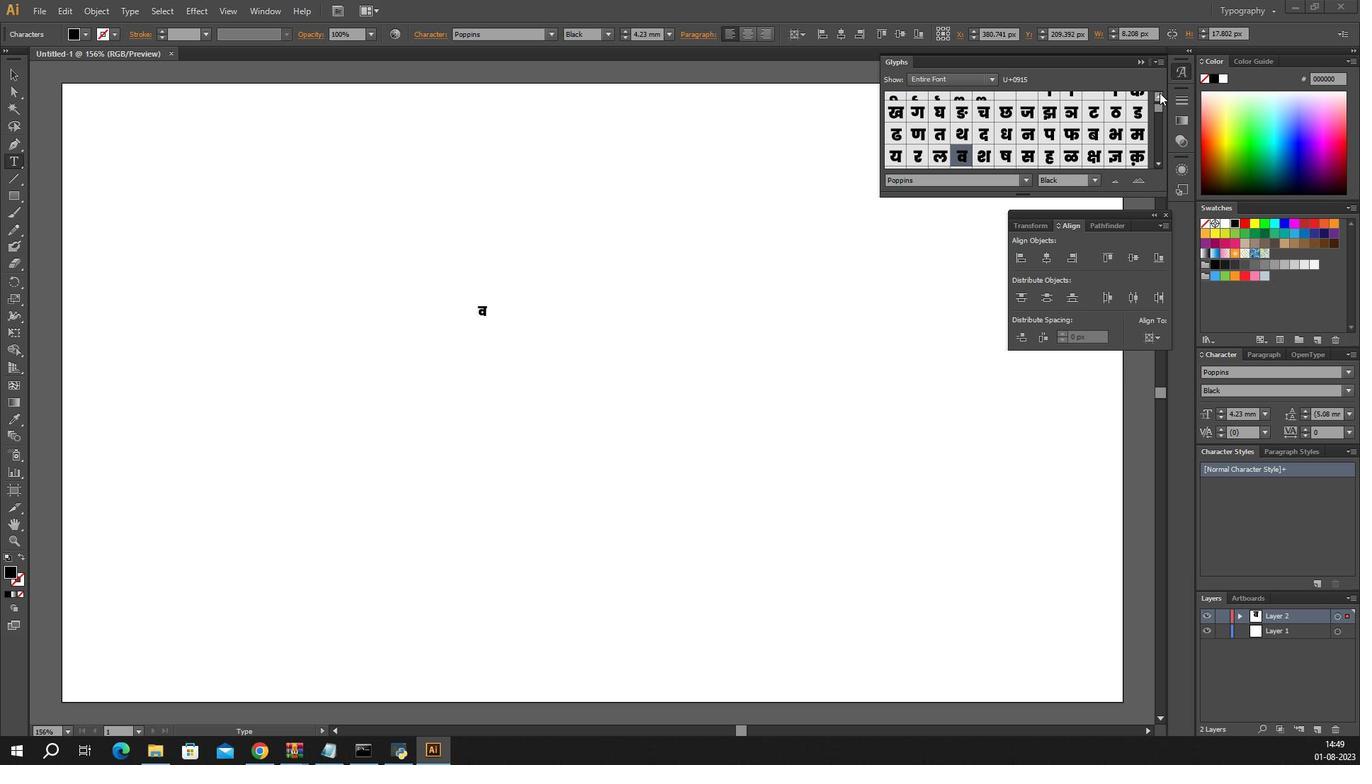 
Action: Mouse pressed left at (1083, 123)
Screenshot: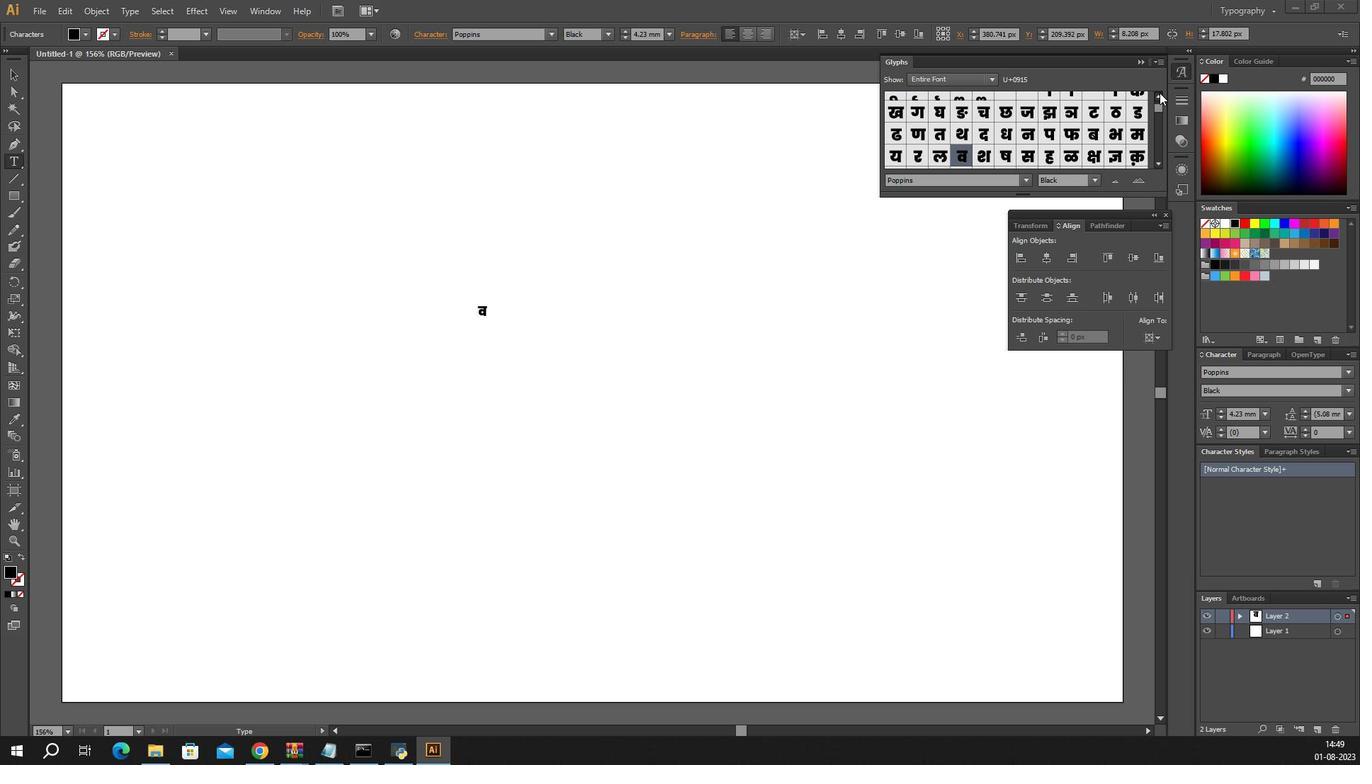 
Action: Mouse moved to (1080, 124)
Screenshot: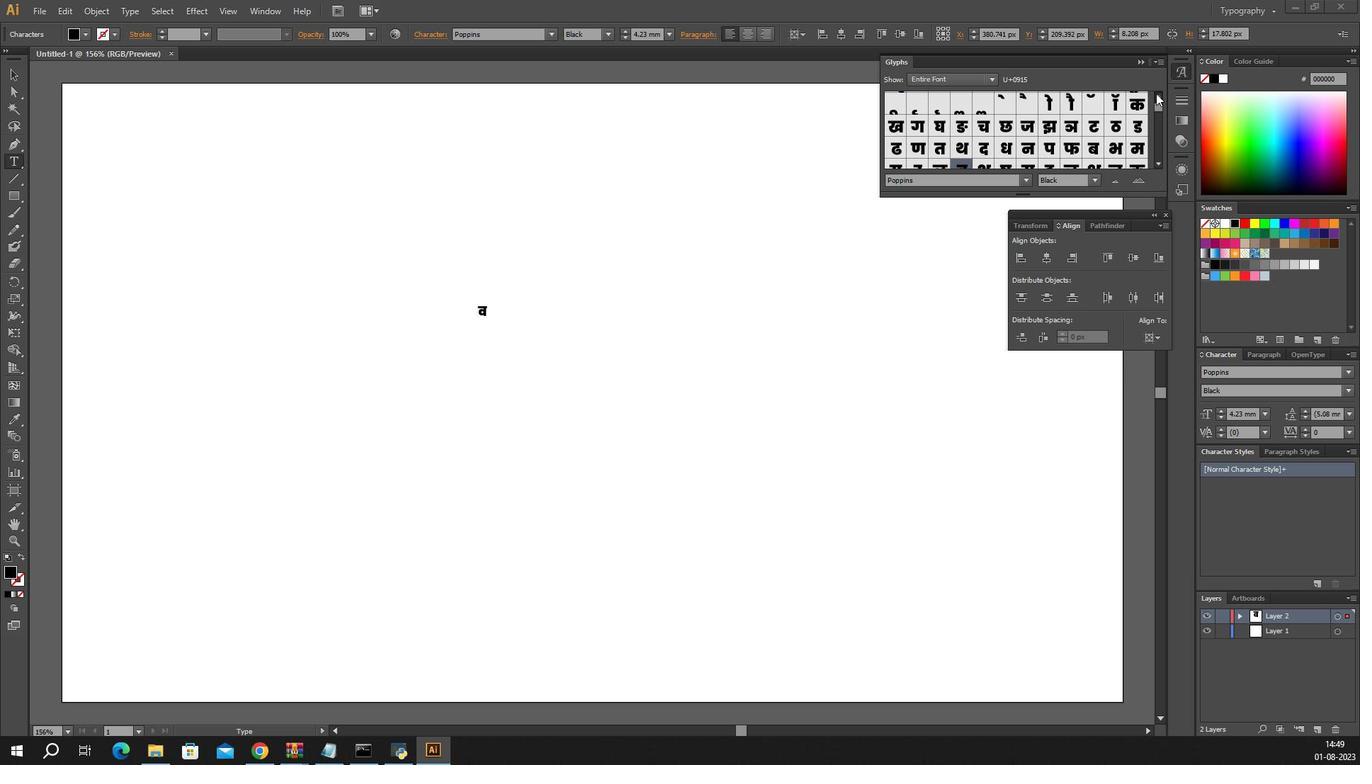 
Action: Mouse pressed left at (1080, 124)
Screenshot: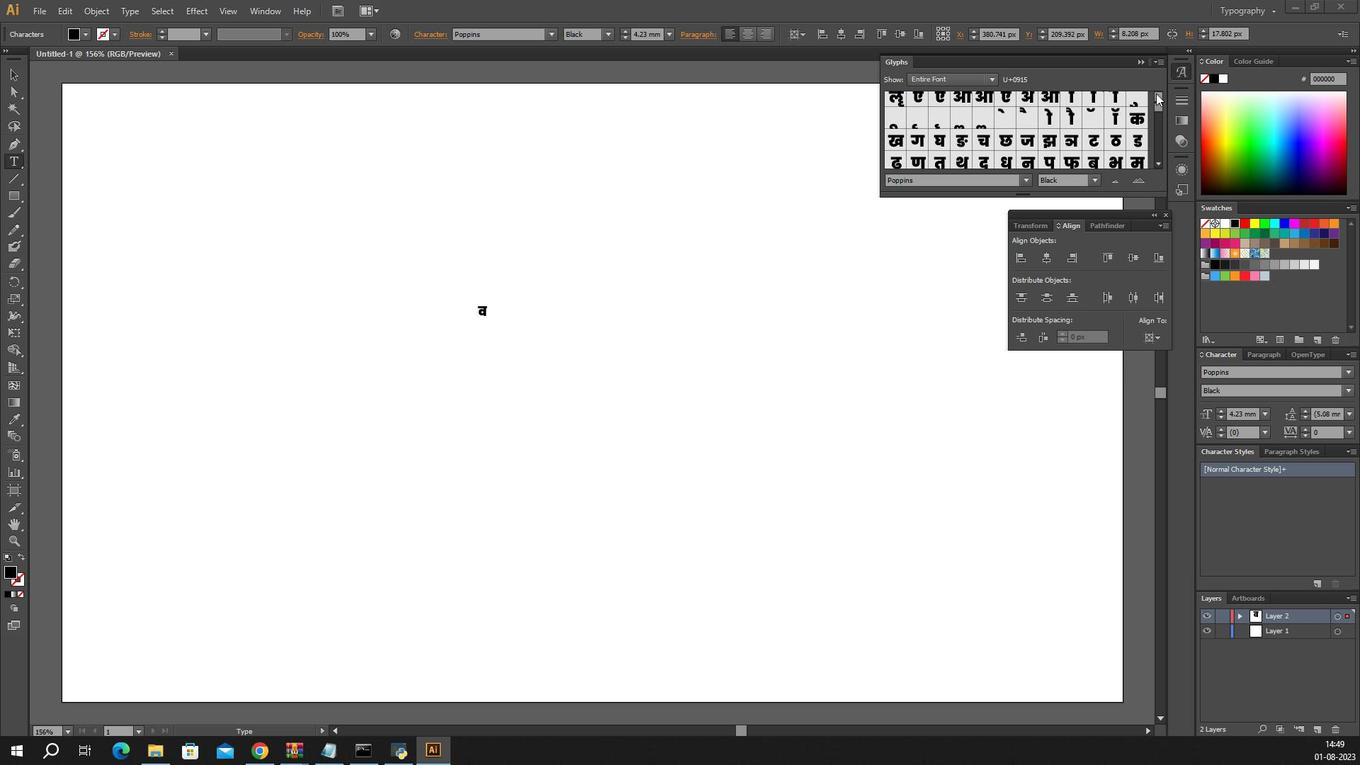 
Action: Mouse pressed left at (1080, 124)
Screenshot: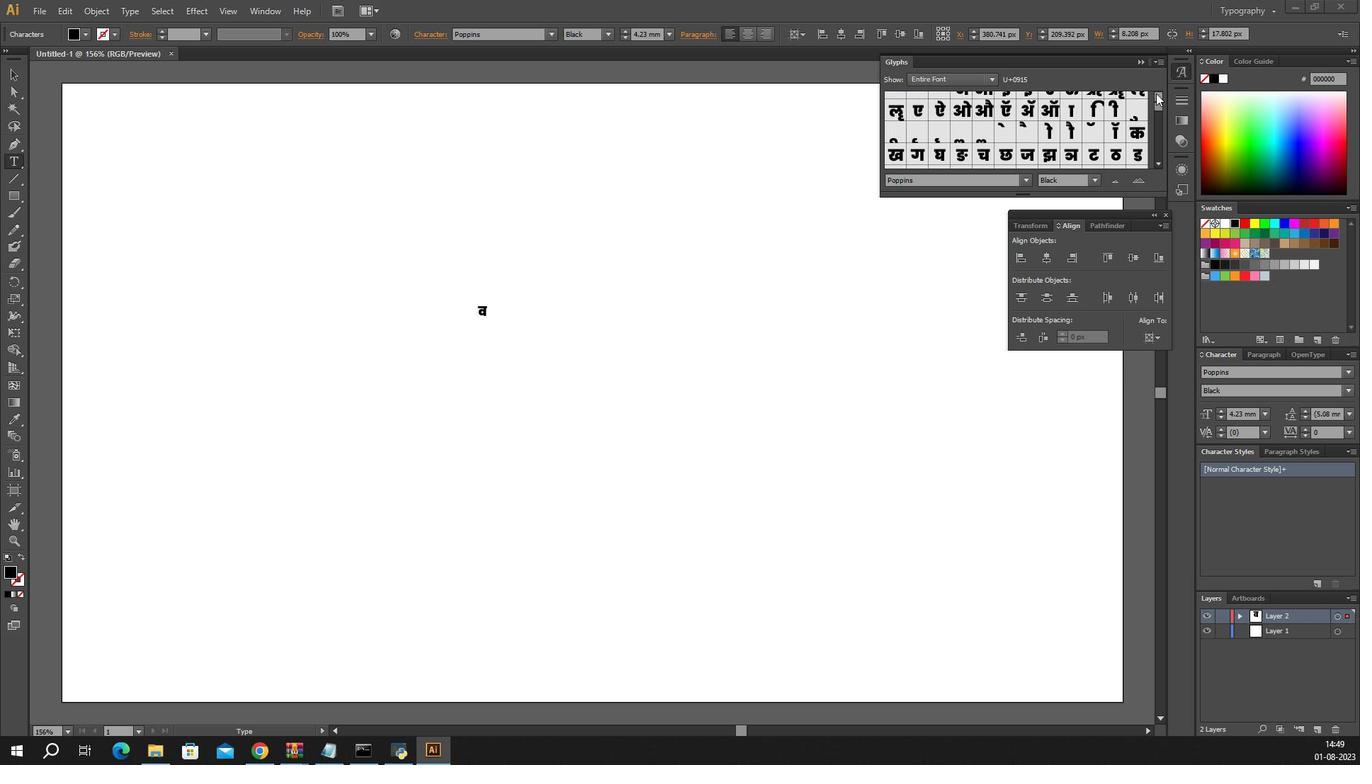 
Action: Mouse pressed left at (1080, 124)
Screenshot: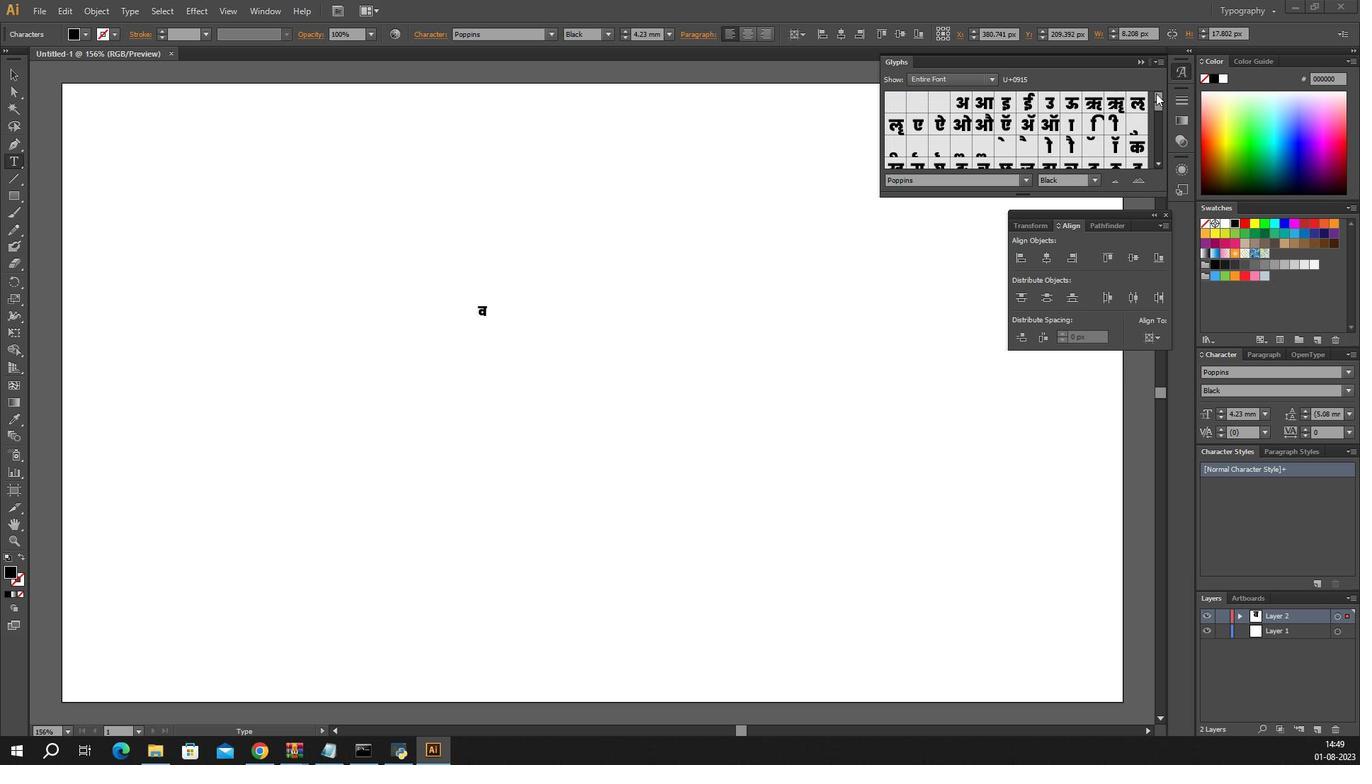 
Action: Mouse pressed left at (1080, 124)
Screenshot: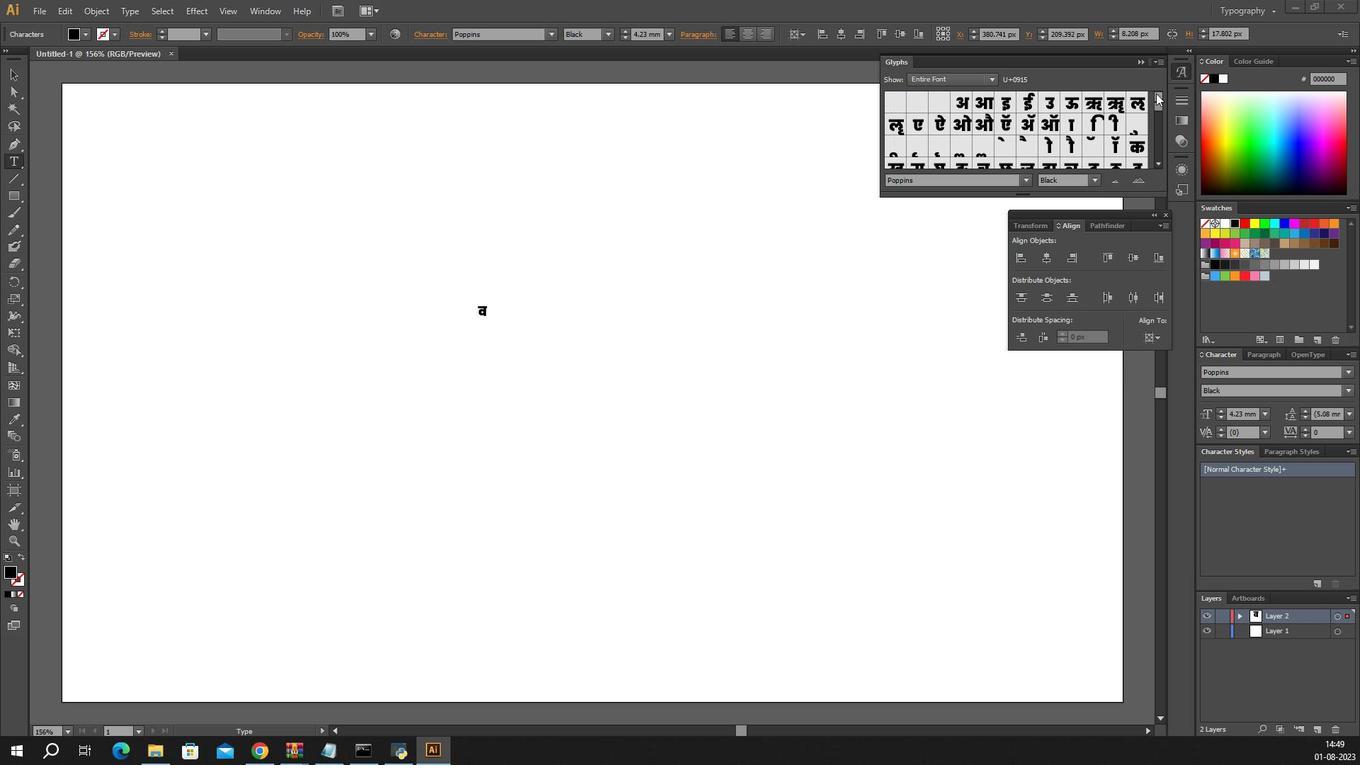 
Action: Mouse pressed left at (1080, 124)
Screenshot: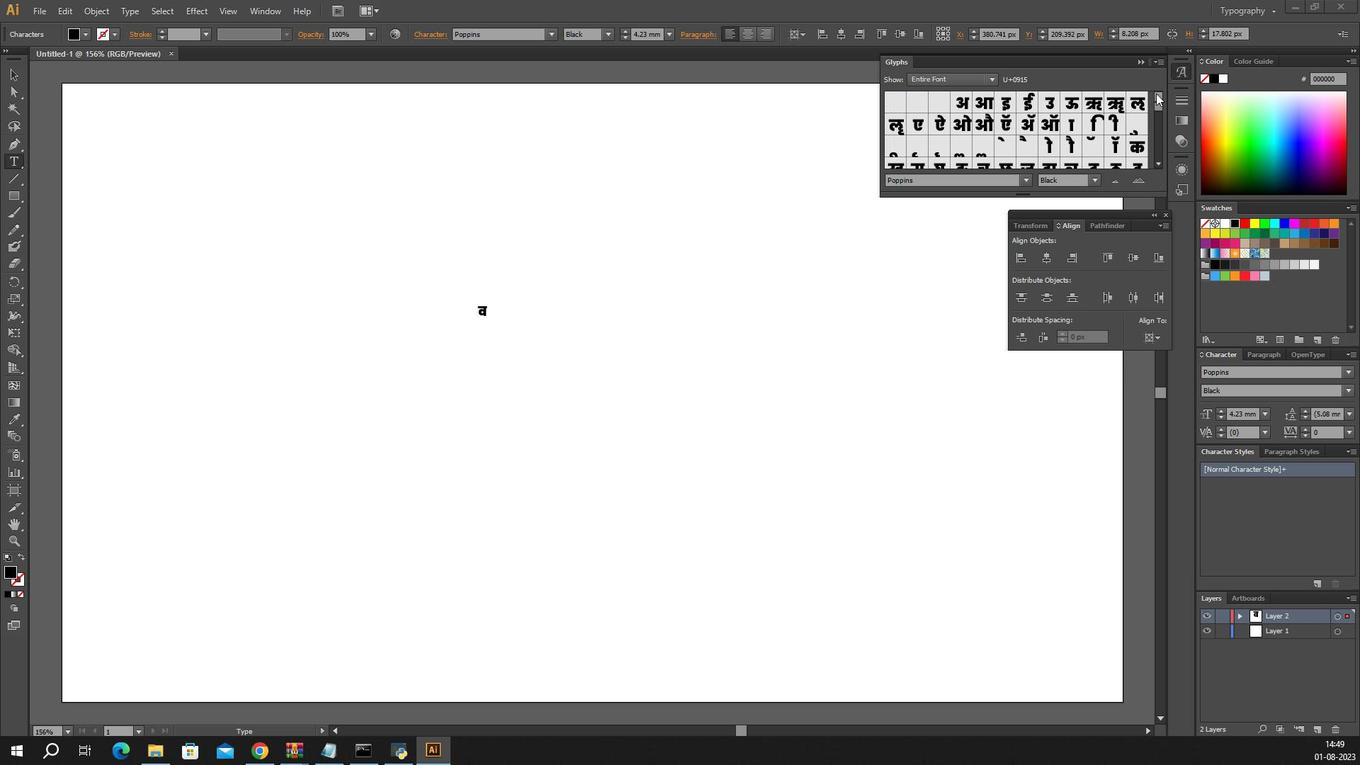 
Action: Mouse moved to (1002, 153)
Screenshot: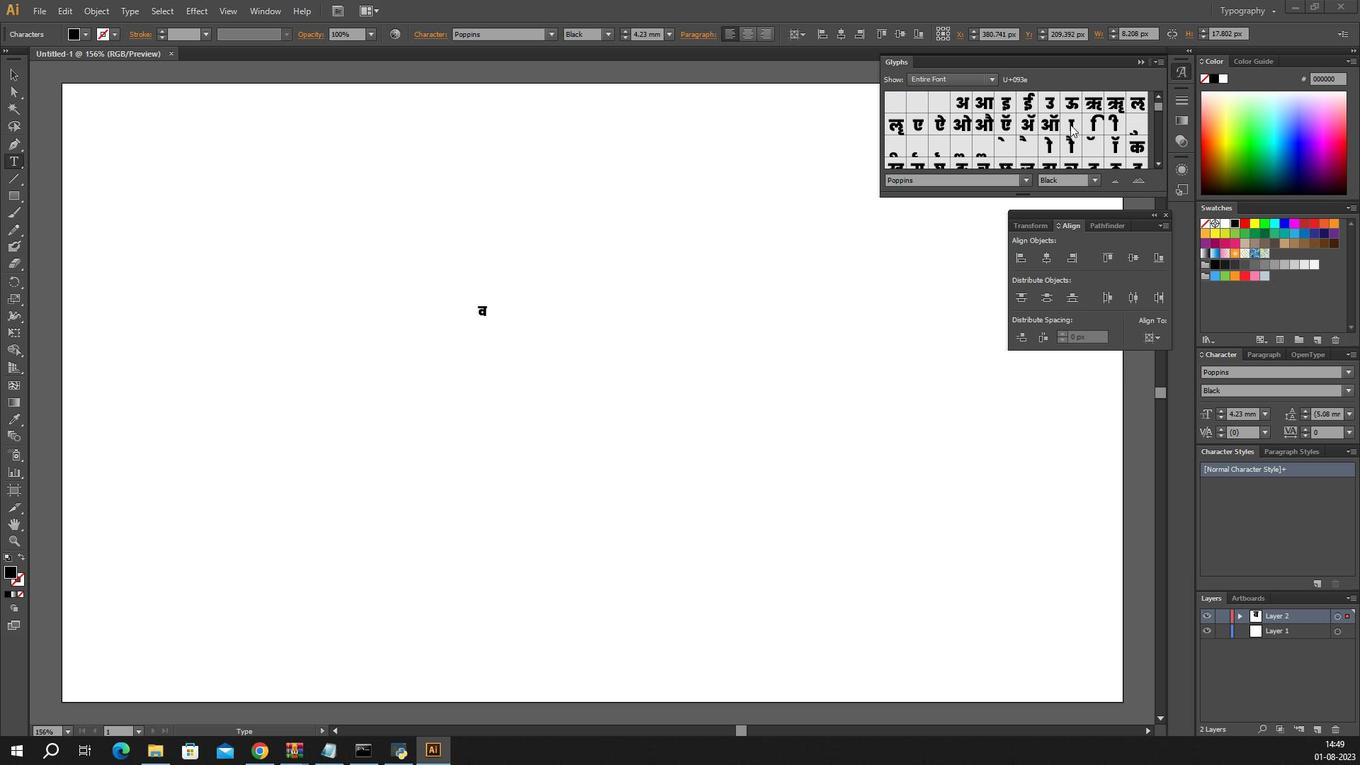 
Action: Mouse pressed left at (1002, 153)
Screenshot: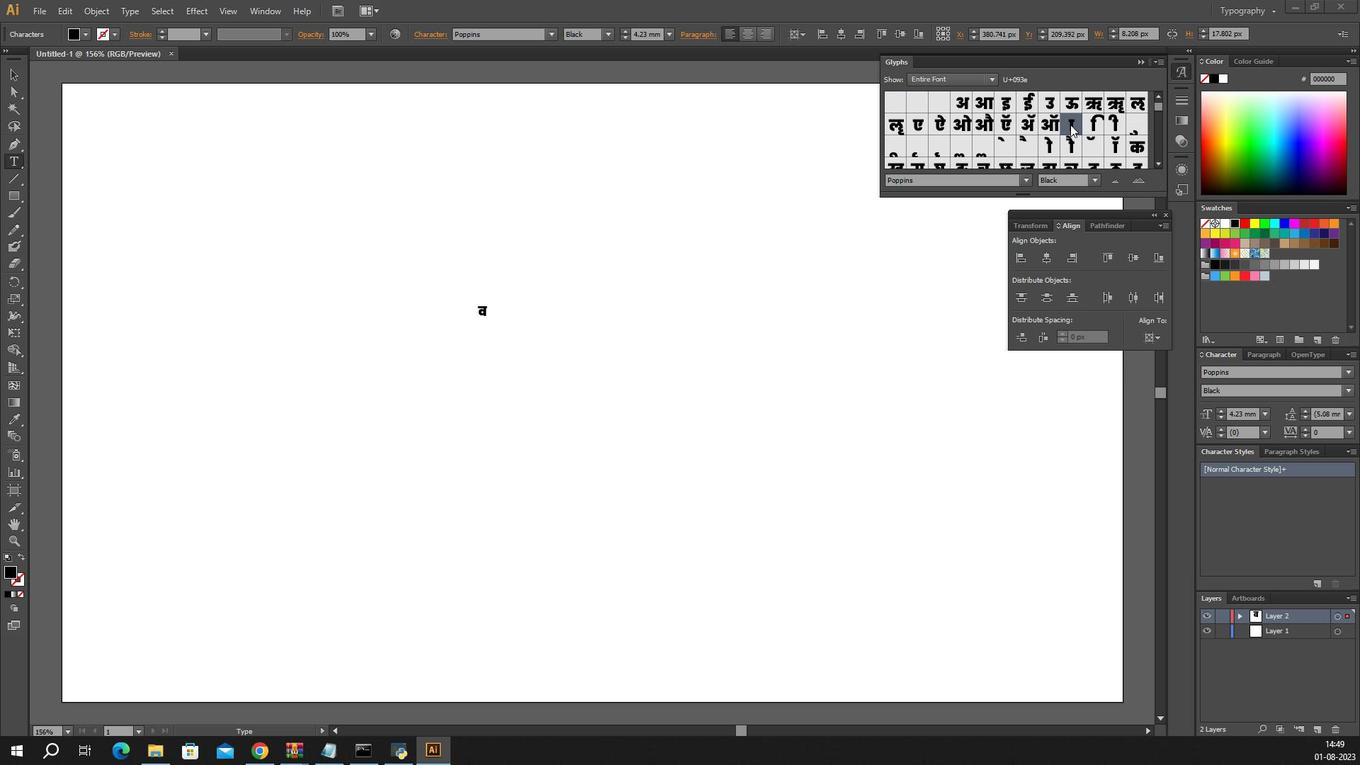
Action: Mouse pressed left at (1002, 153)
Screenshot: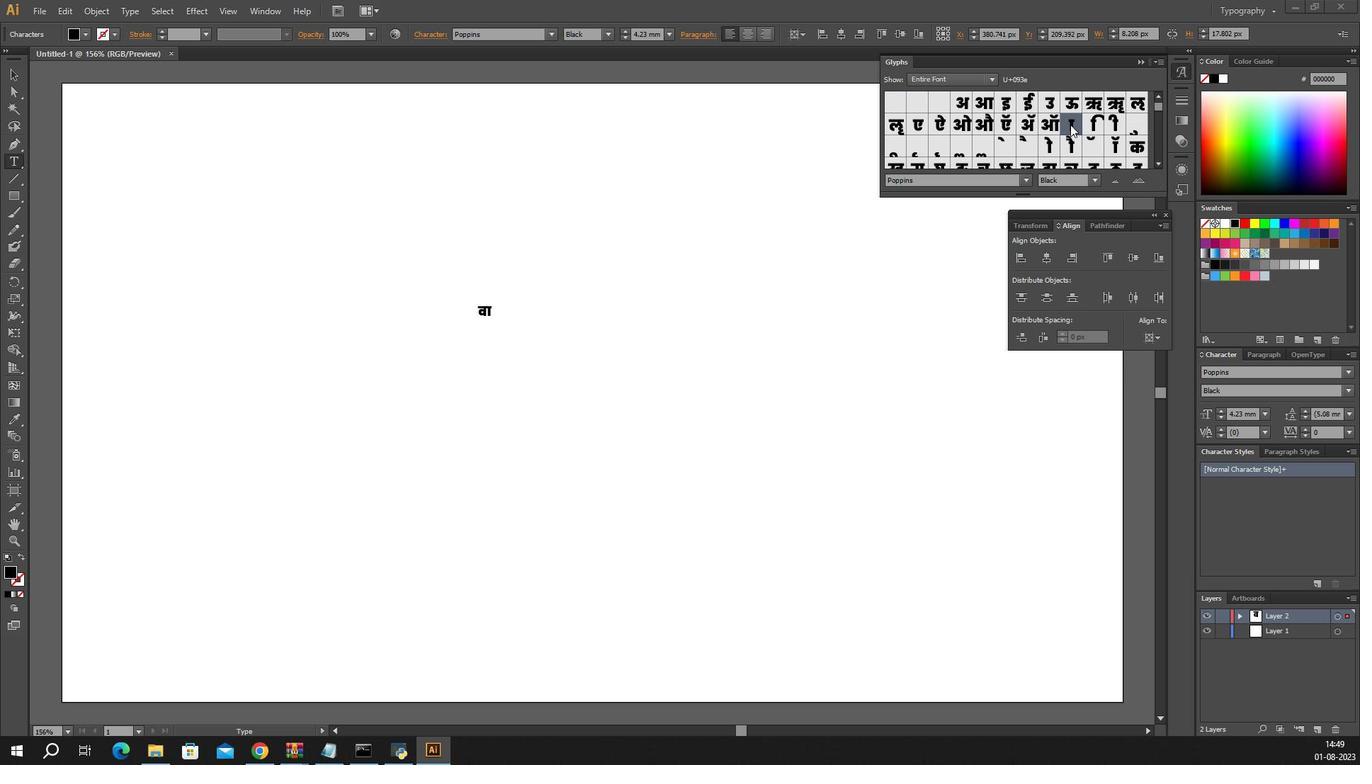 
Action: Mouse moved to (1080, 187)
Screenshot: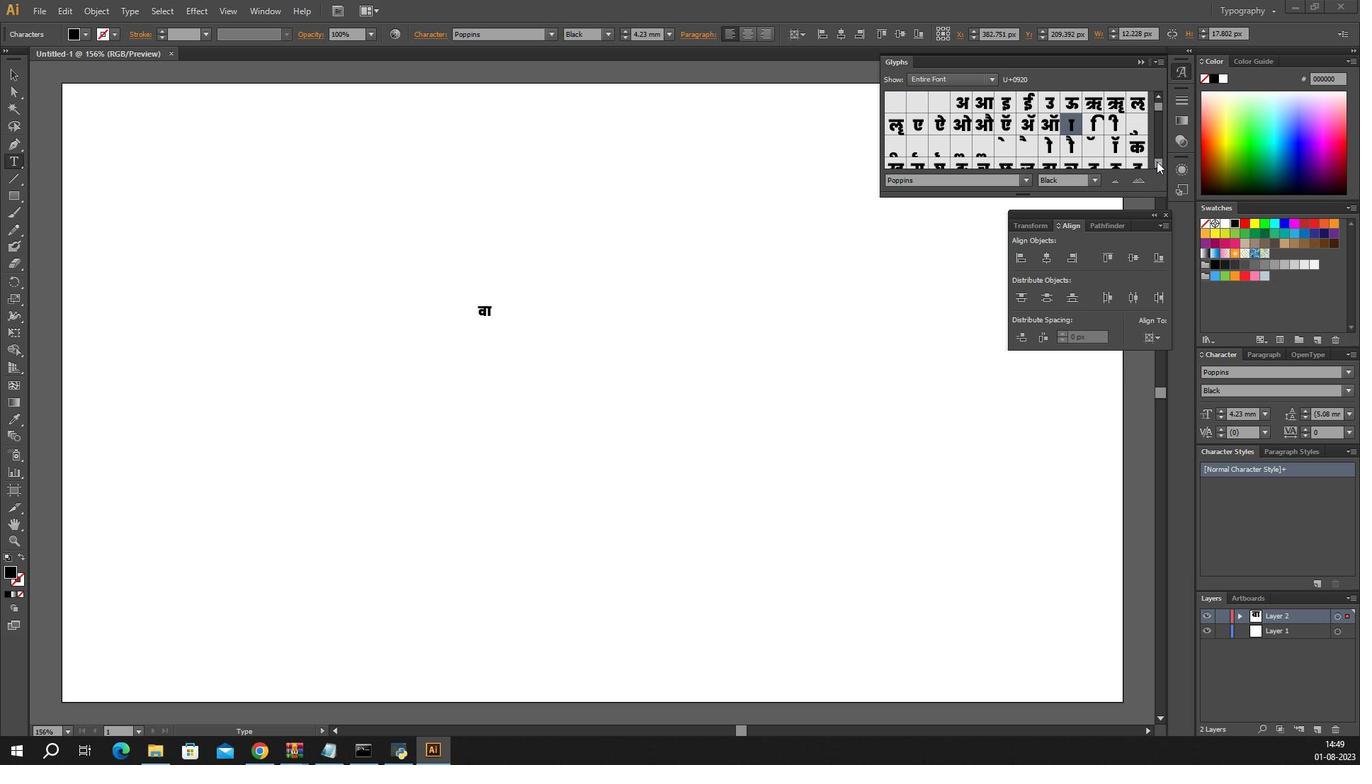 
Action: Mouse pressed left at (1080, 187)
Screenshot: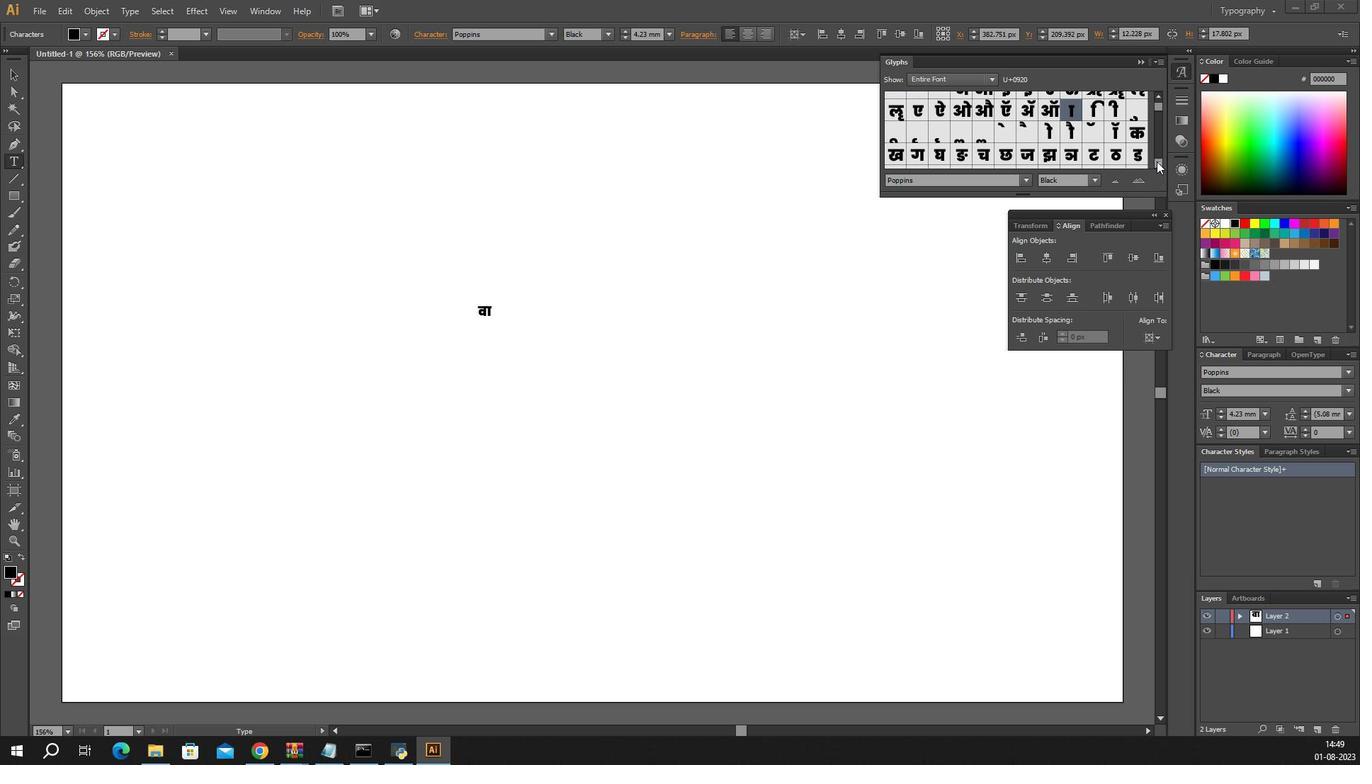 
Action: Mouse pressed left at (1080, 187)
Screenshot: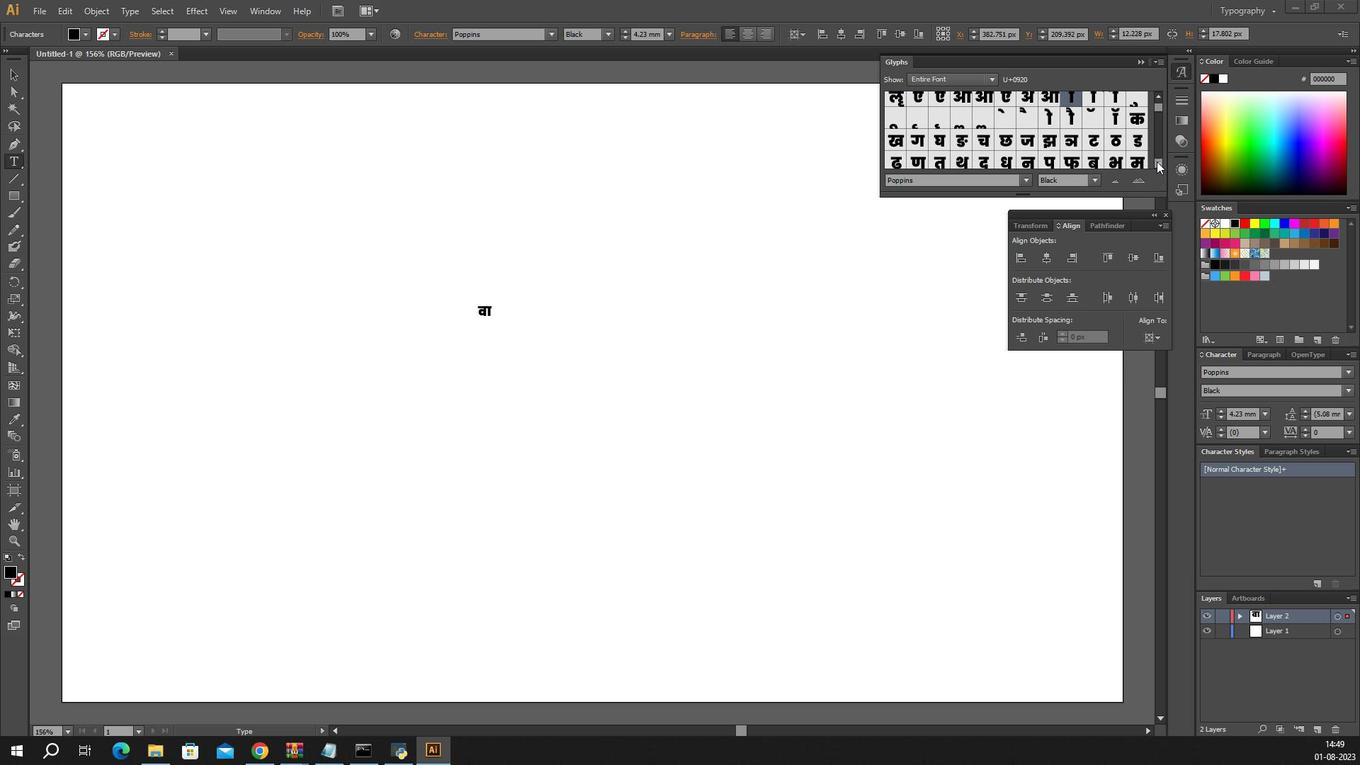 
Action: Mouse pressed left at (1080, 187)
Screenshot: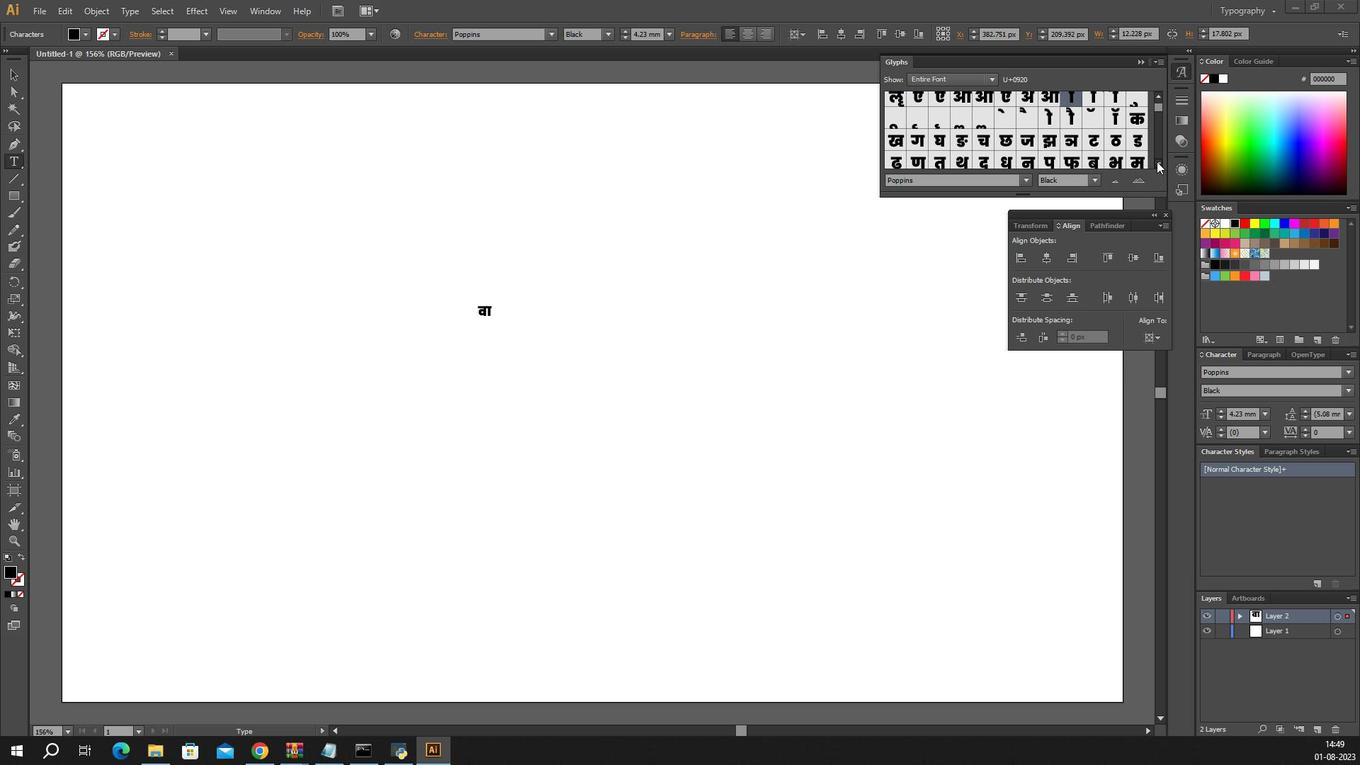 
Action: Mouse pressed left at (1080, 187)
Screenshot: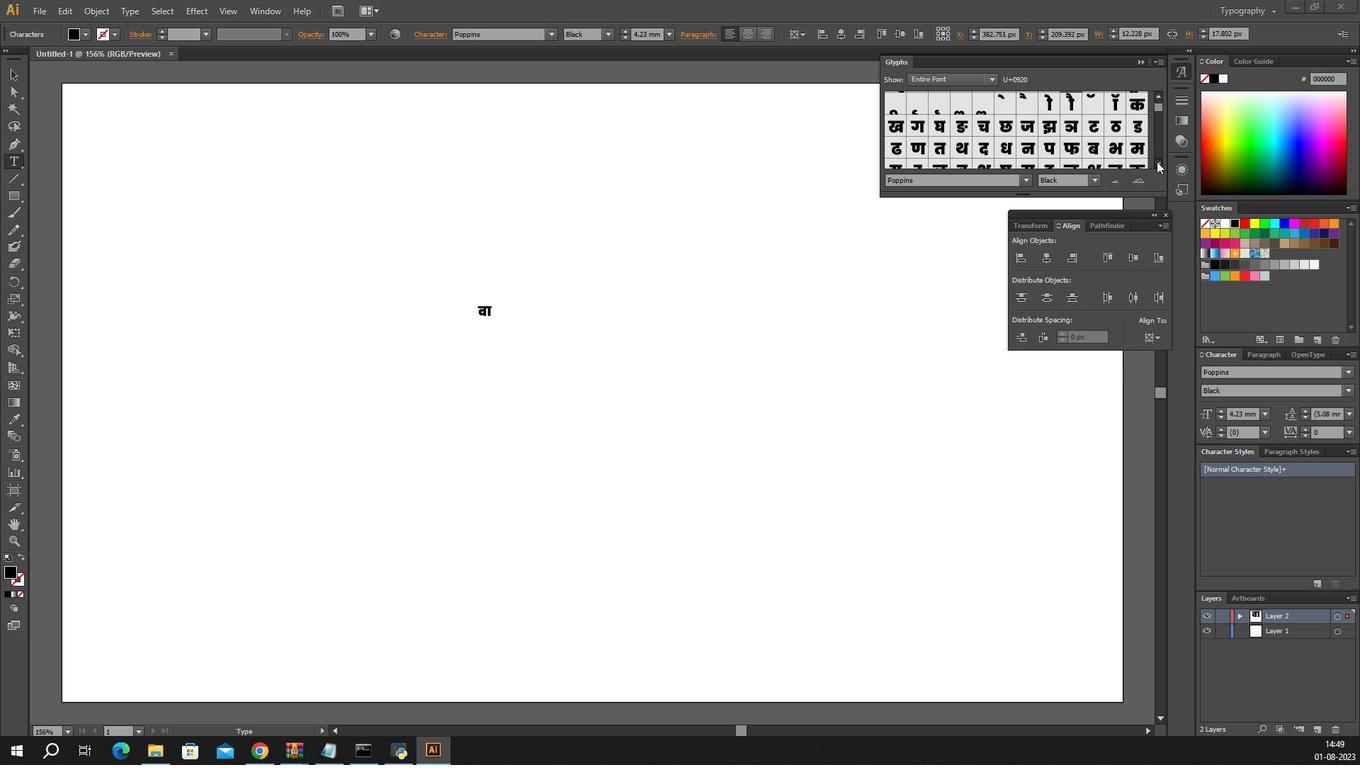 
Action: Mouse moved to (860, 160)
Screenshot: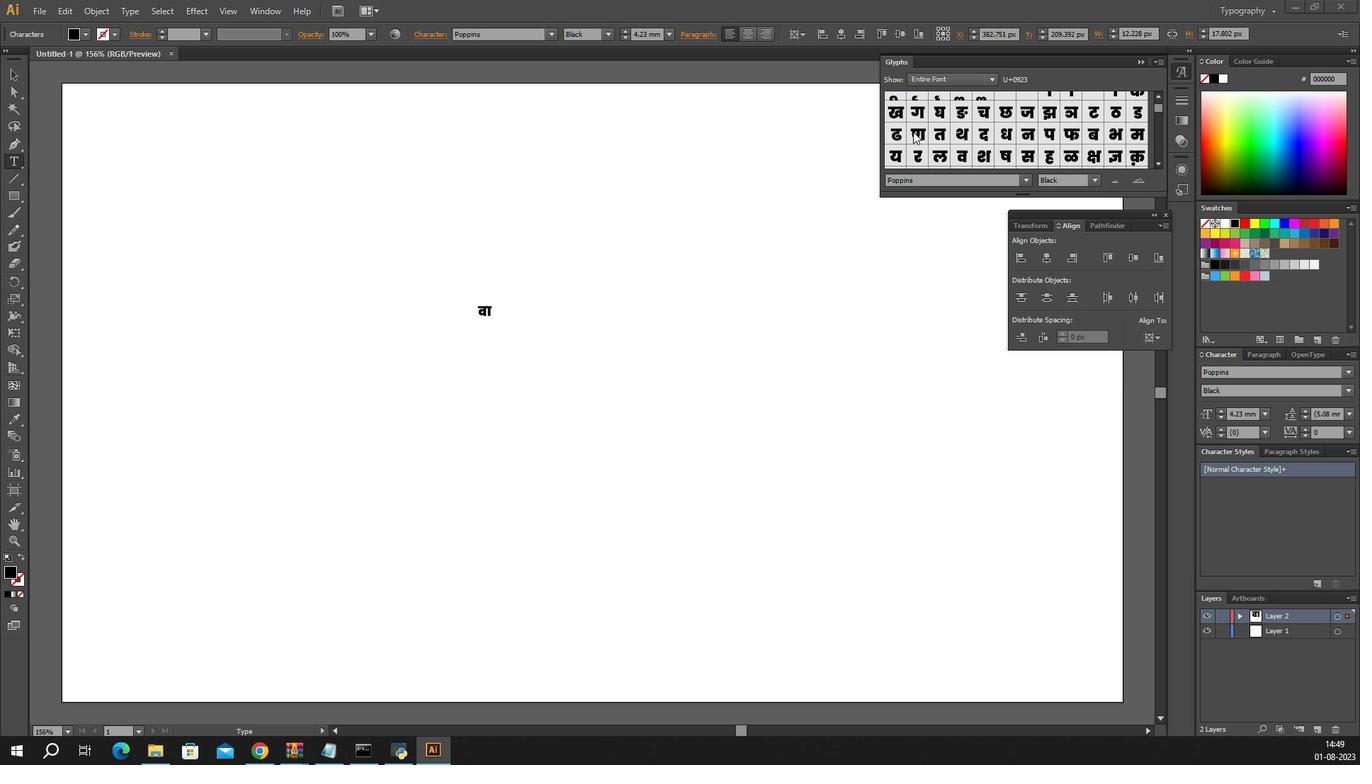 
Action: Mouse pressed left at (860, 160)
Screenshot: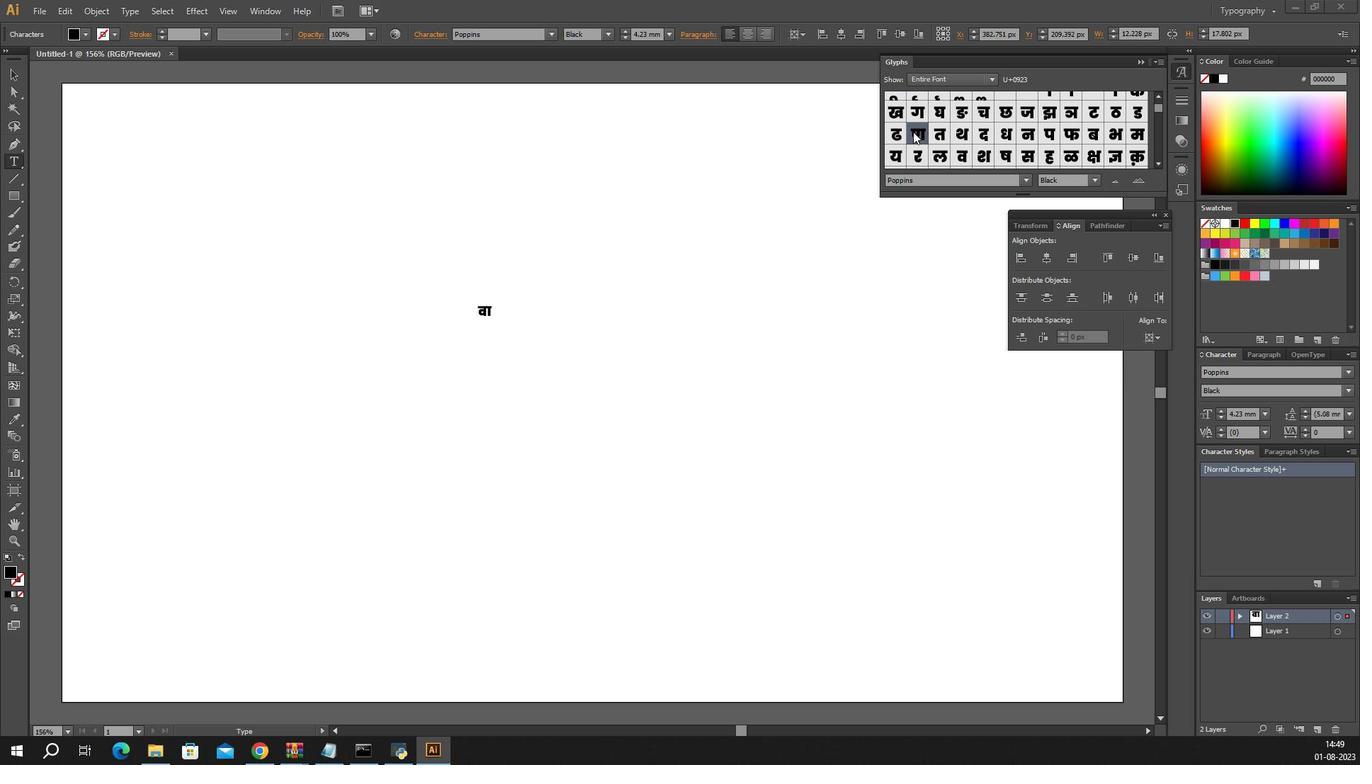 
Action: Mouse pressed left at (860, 160)
Screenshot: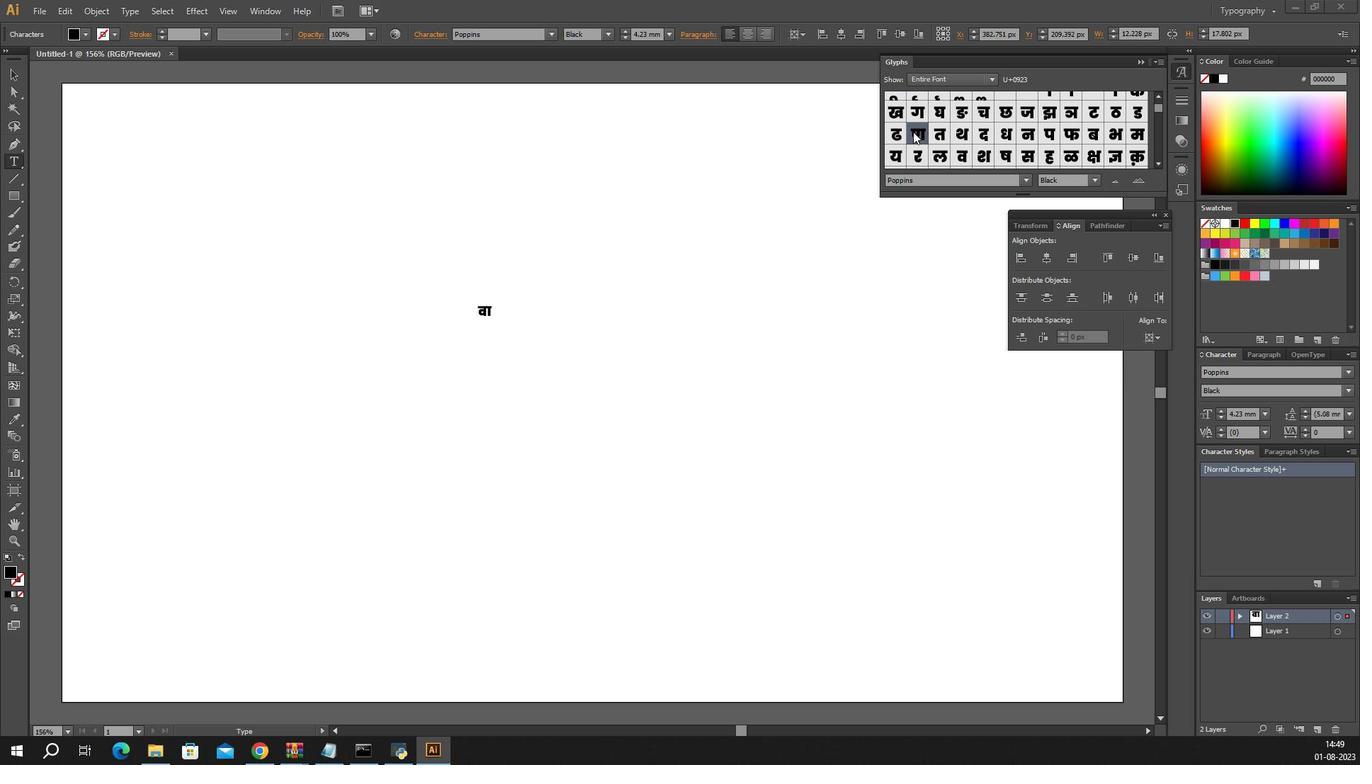 
Action: Mouse moved to (1083, 126)
Screenshot: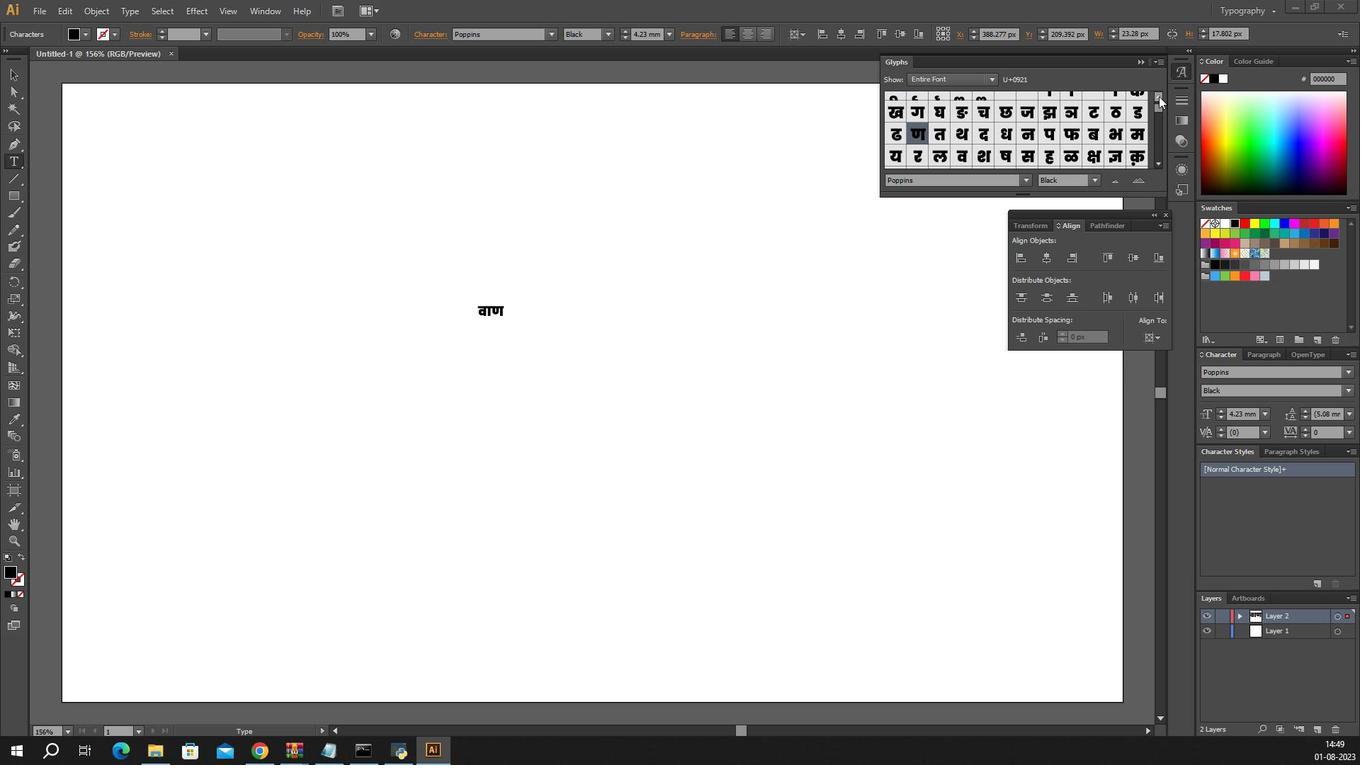 
Action: Mouse pressed left at (1083, 126)
Screenshot: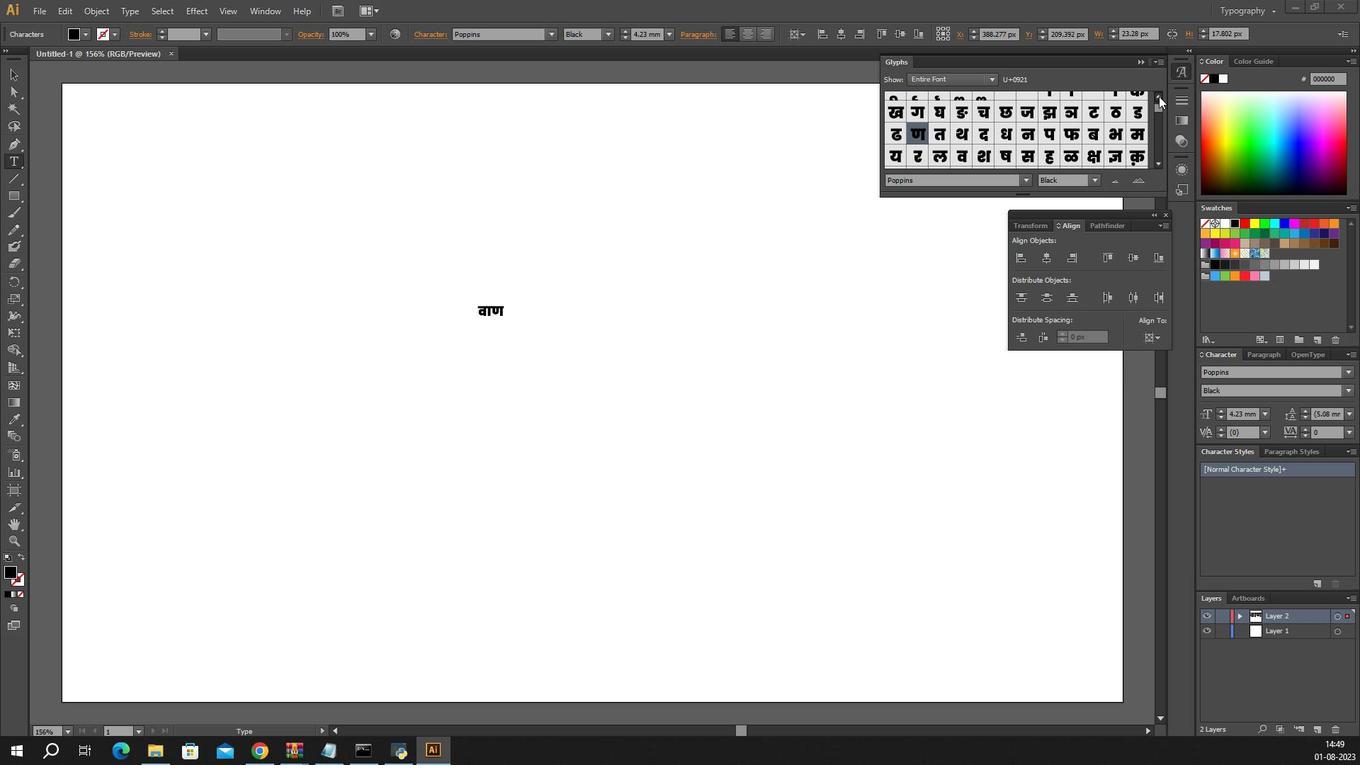 
Action: Mouse pressed left at (1083, 126)
Screenshot: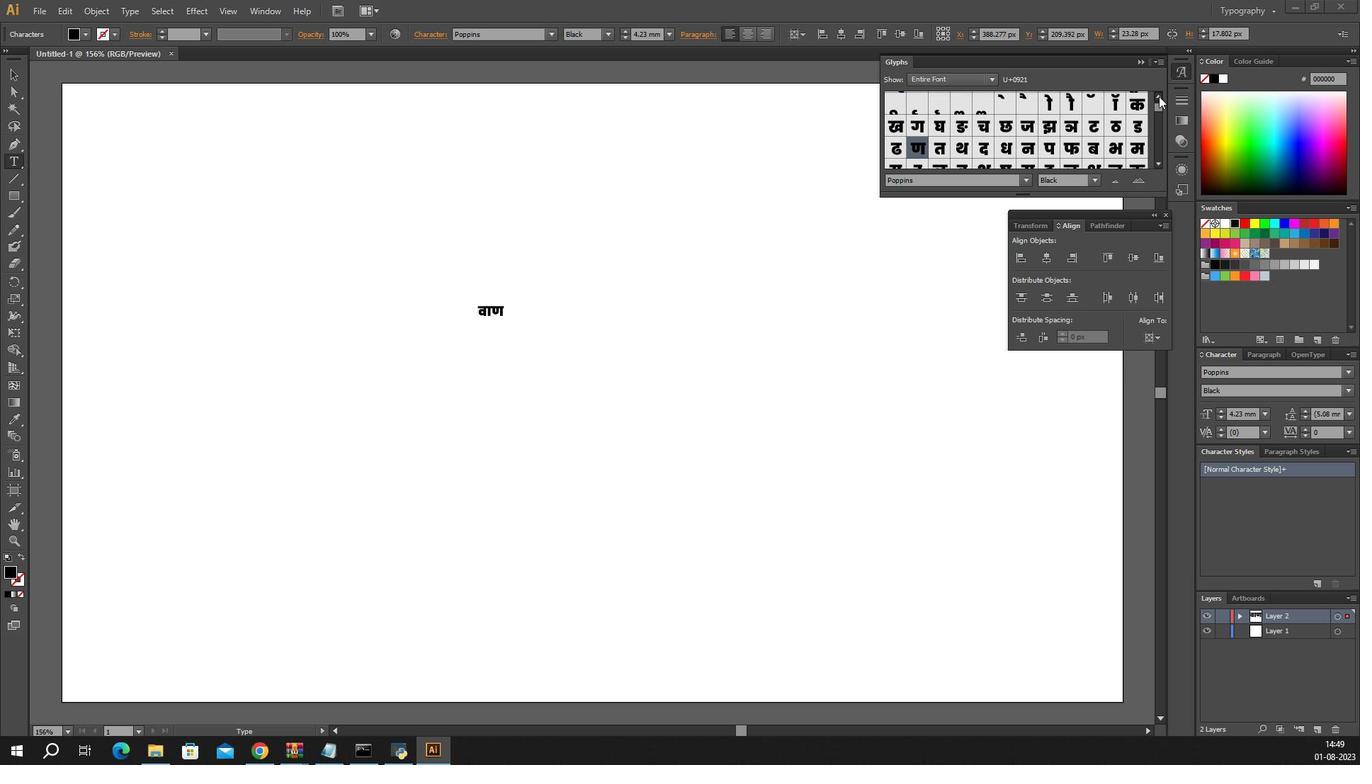 
Action: Mouse pressed left at (1083, 126)
Screenshot: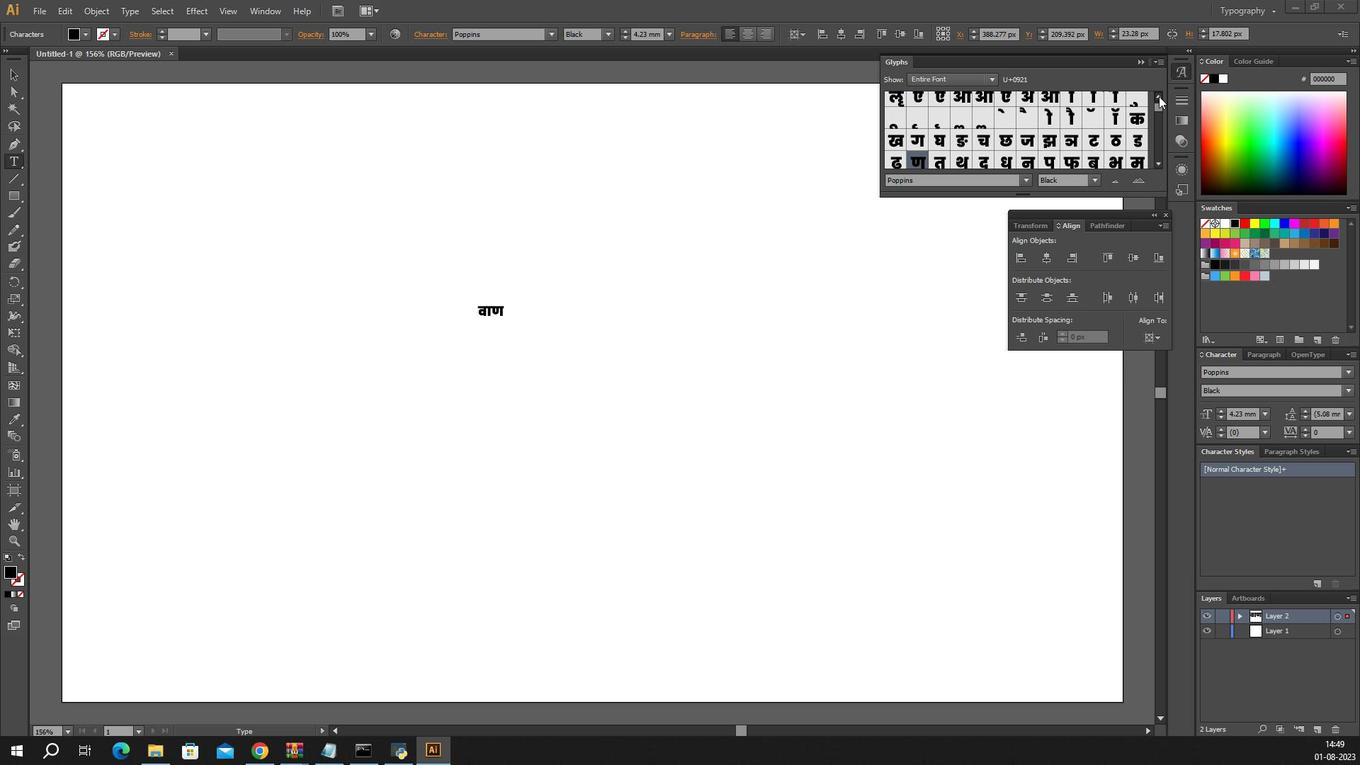 
Action: Mouse pressed left at (1083, 126)
Screenshot: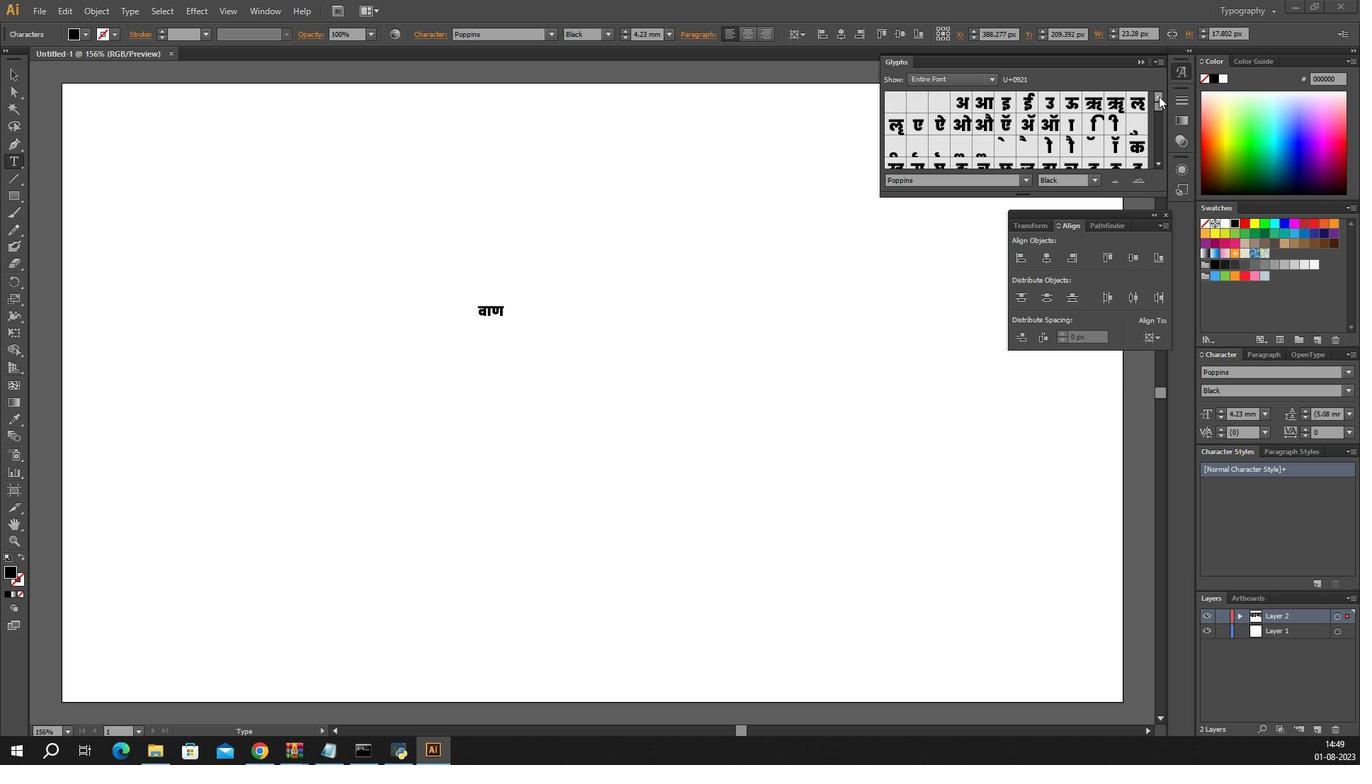 
Action: Mouse moved to (1041, 153)
Screenshot: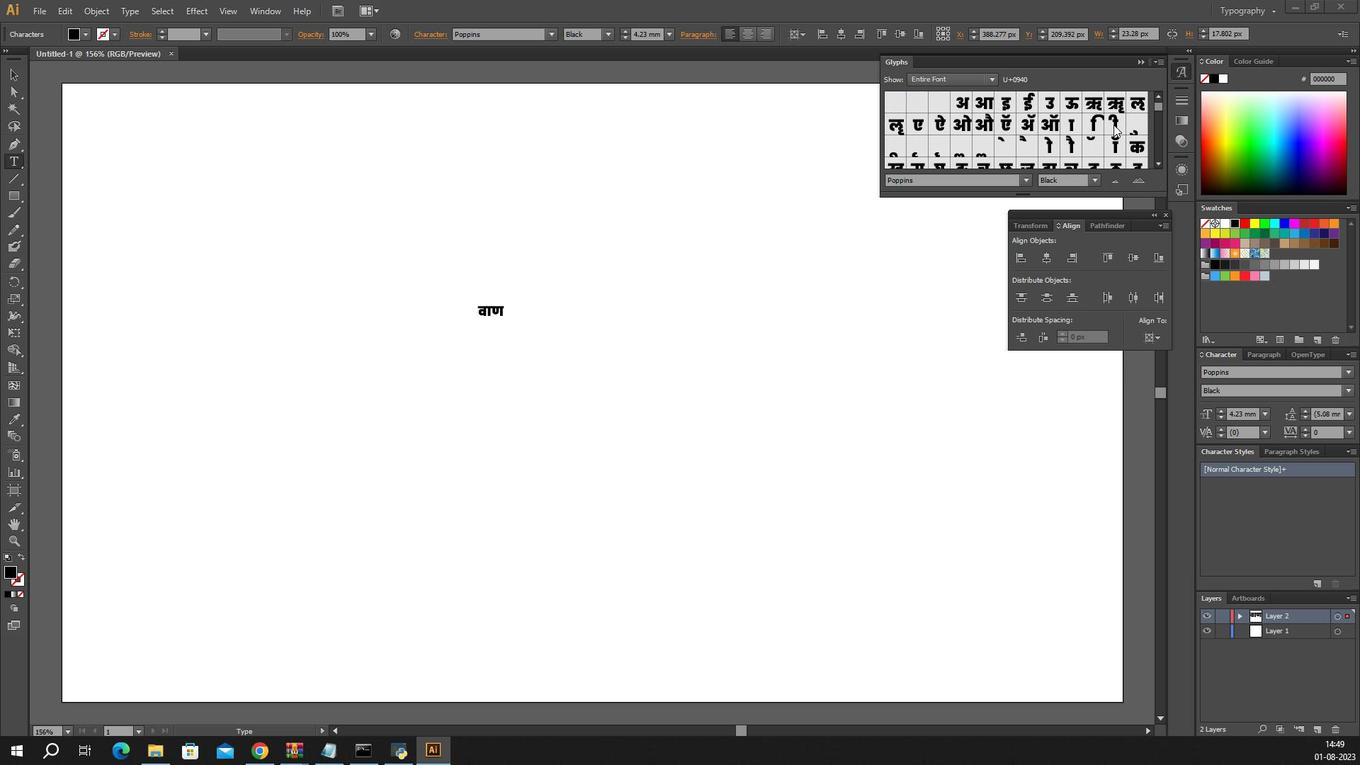 
Action: Mouse pressed left at (1041, 153)
Screenshot: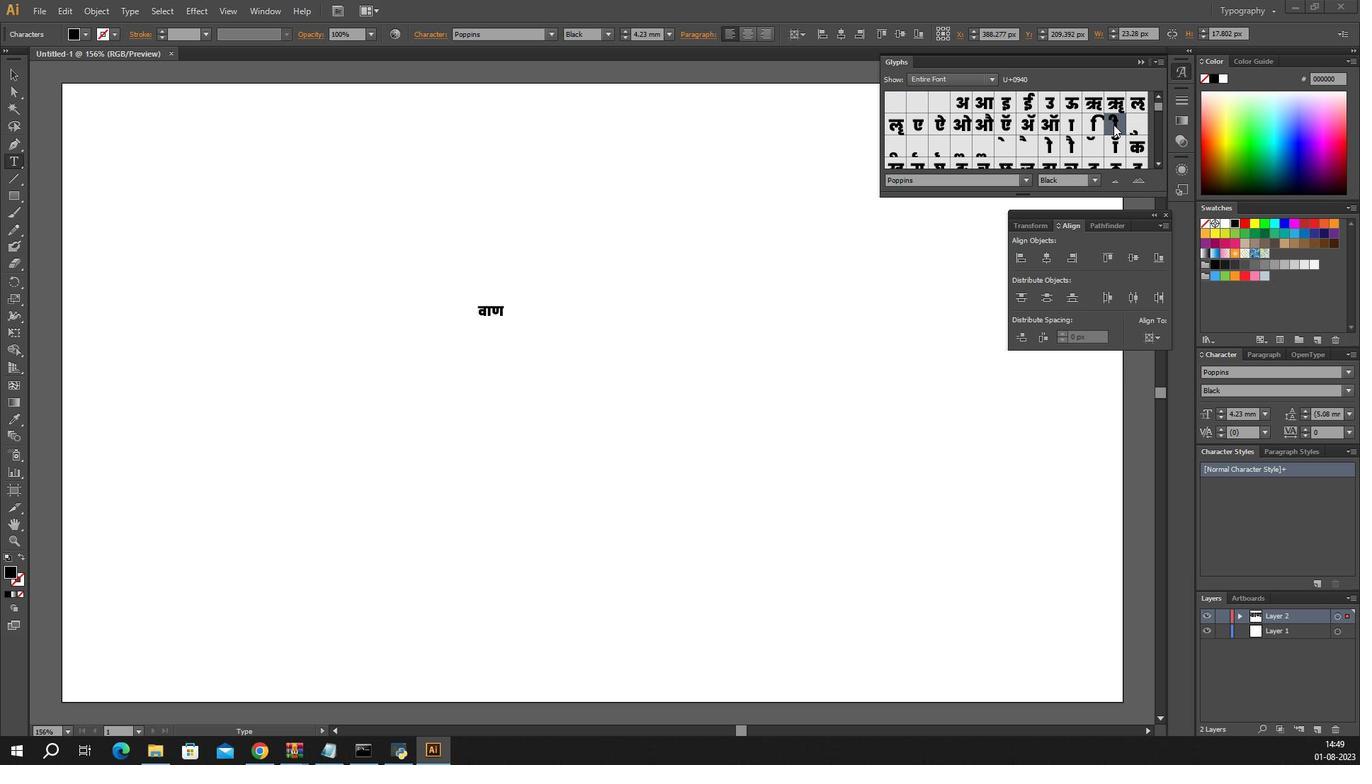 
Action: Mouse pressed left at (1041, 153)
Screenshot: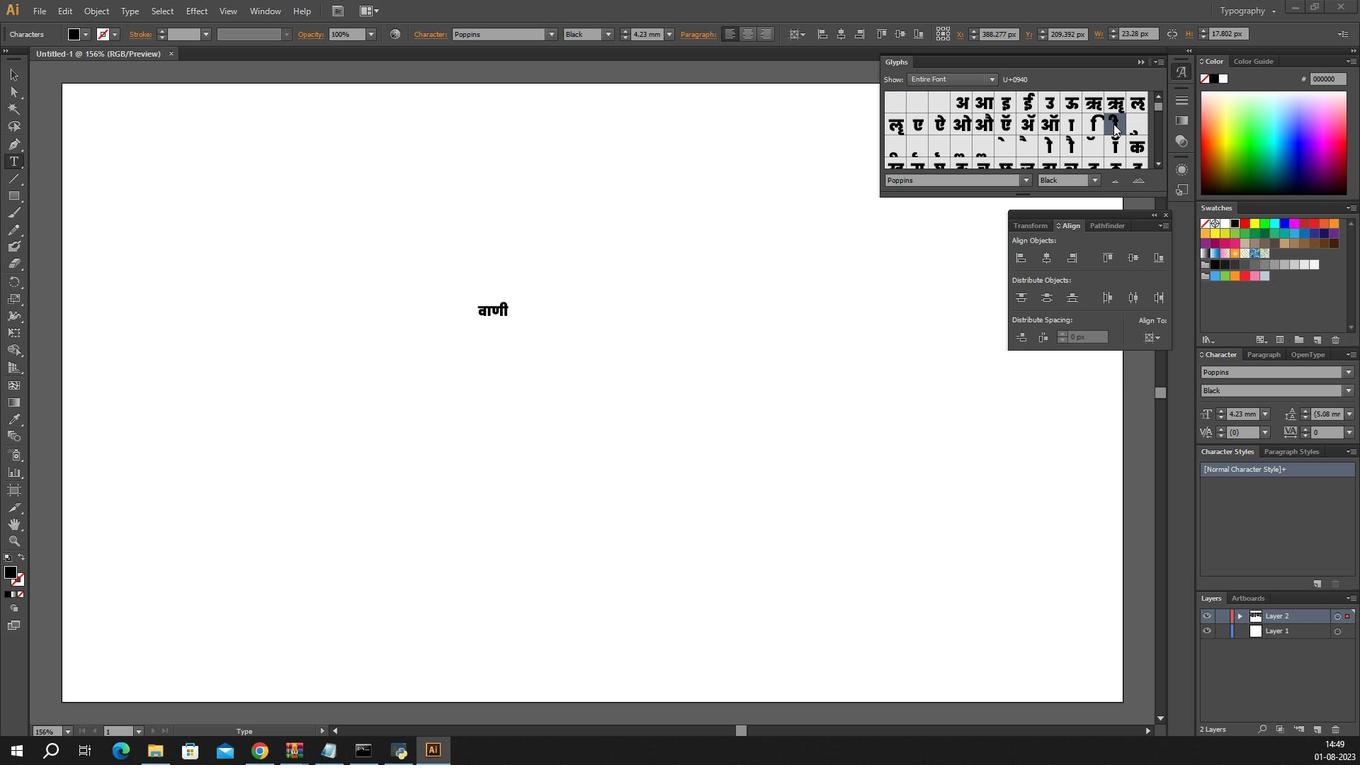 
Action: Mouse moved to (46, 100)
Screenshot: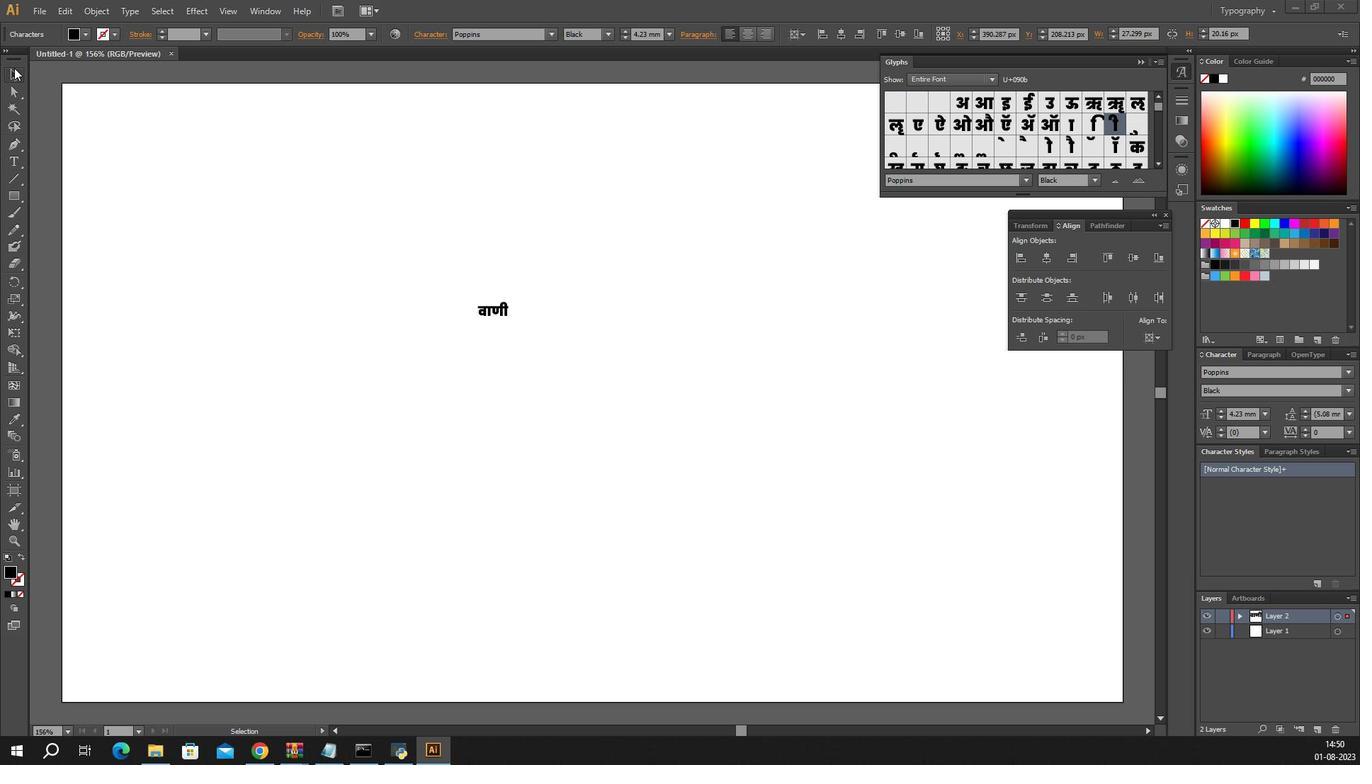 
Action: Mouse pressed left at (46, 100)
Screenshot: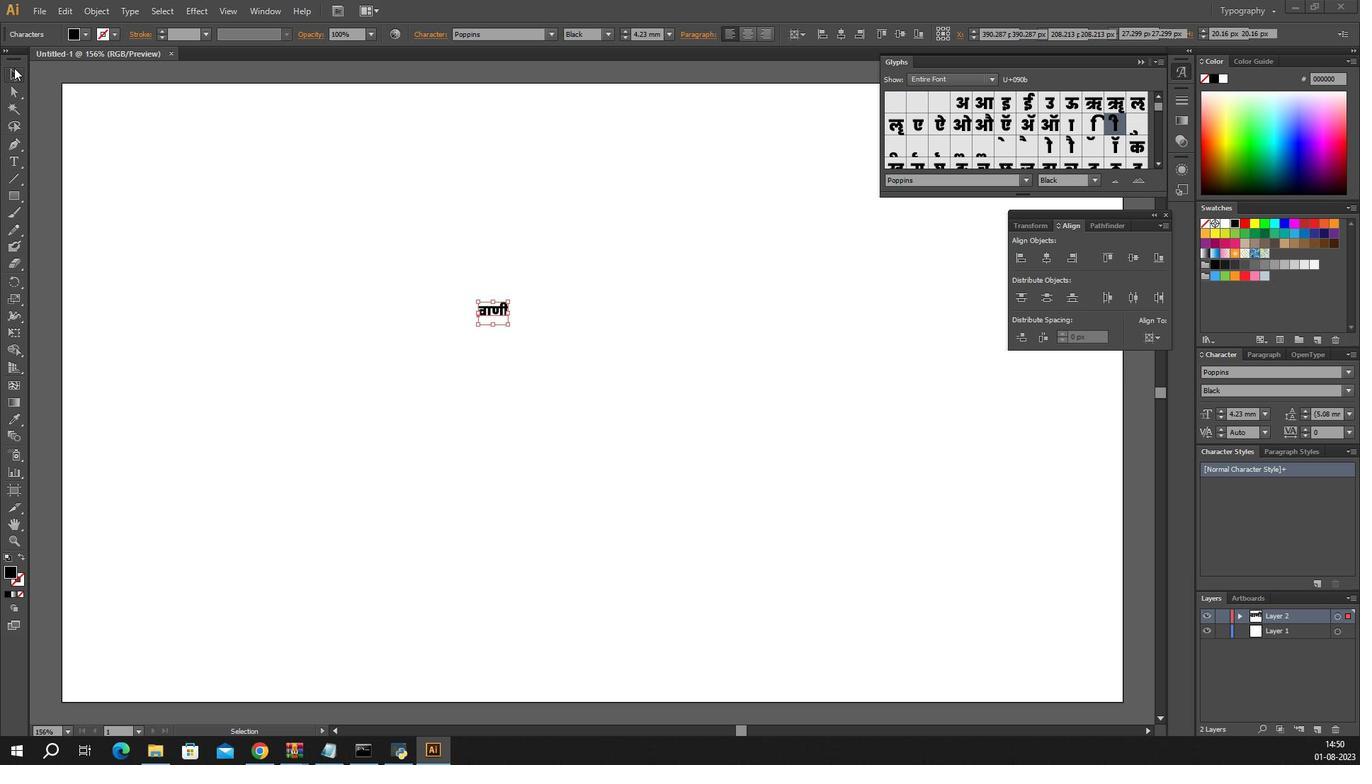 
Action: Mouse moved to (467, 318)
Screenshot: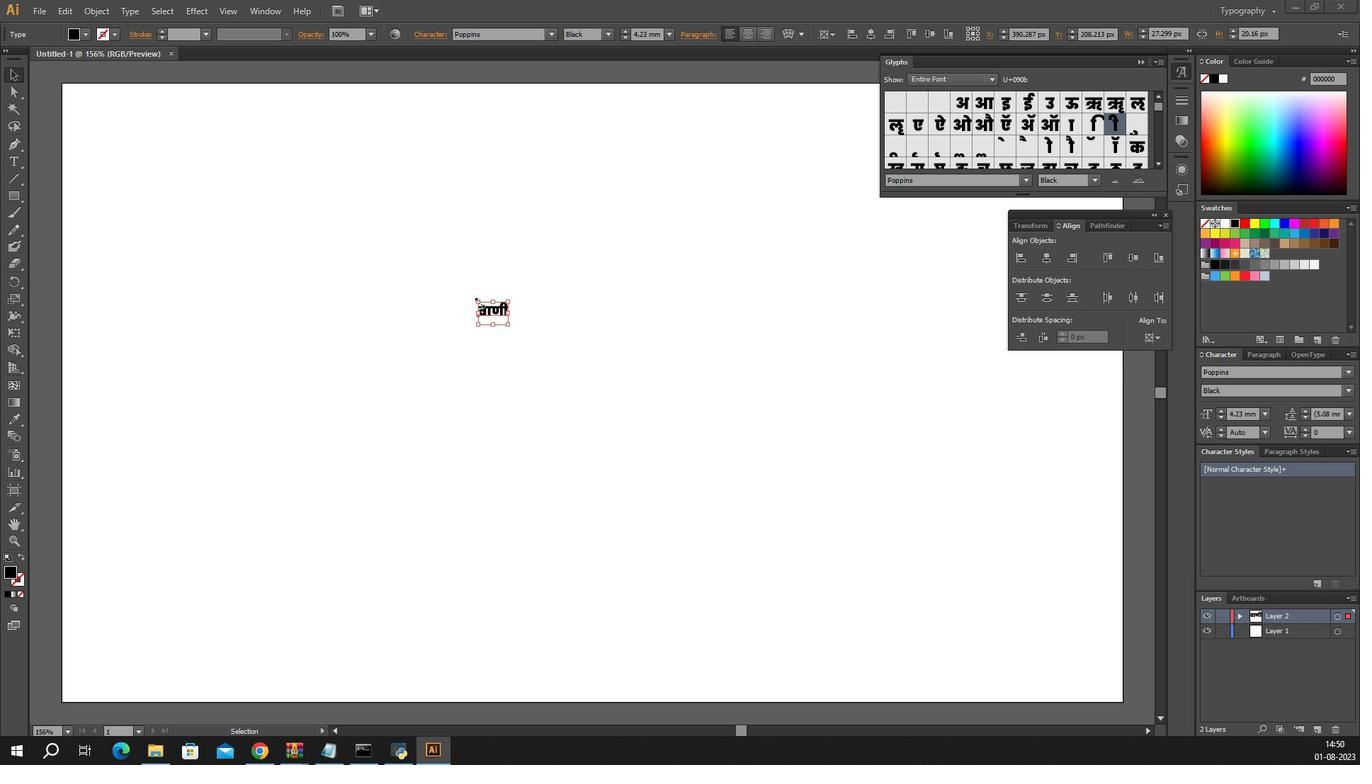 
Action: Mouse pressed left at (467, 318)
Screenshot: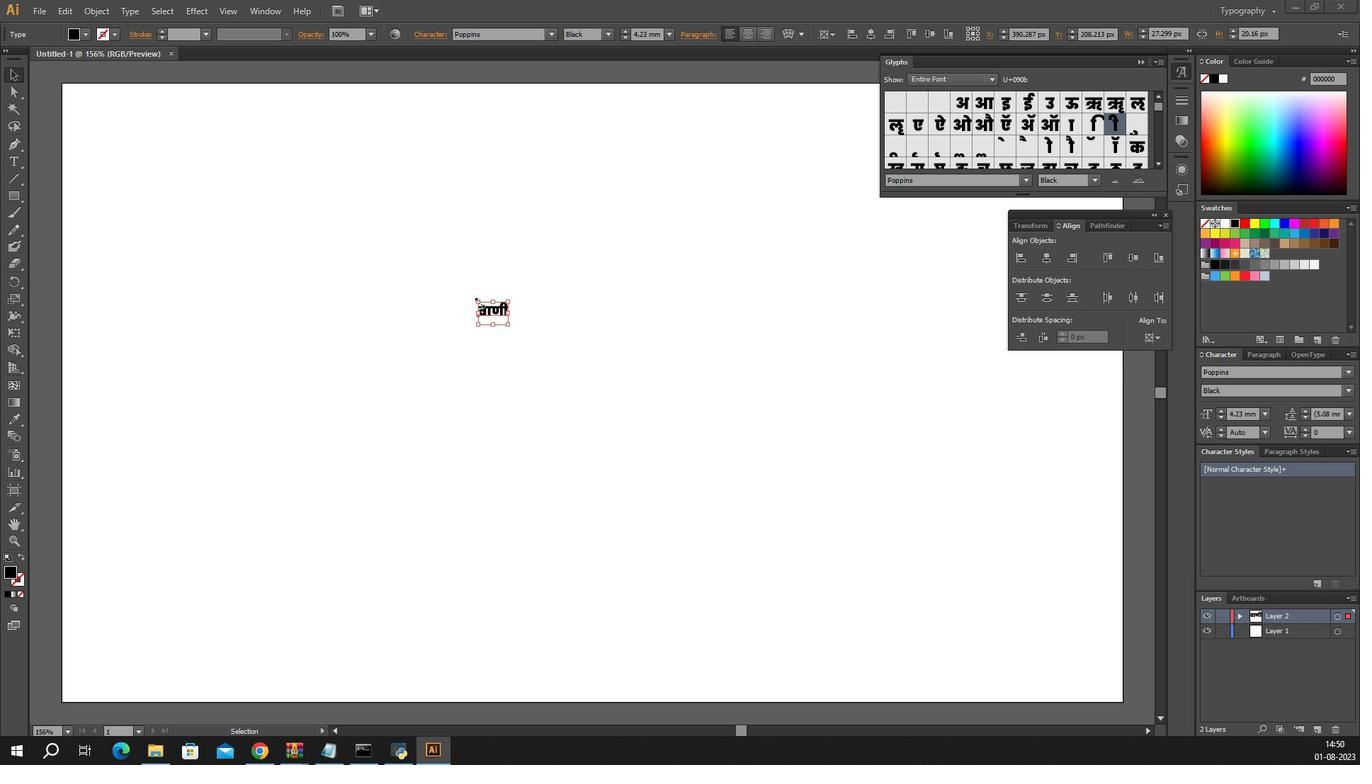 
Action: Mouse moved to (410, 292)
Screenshot: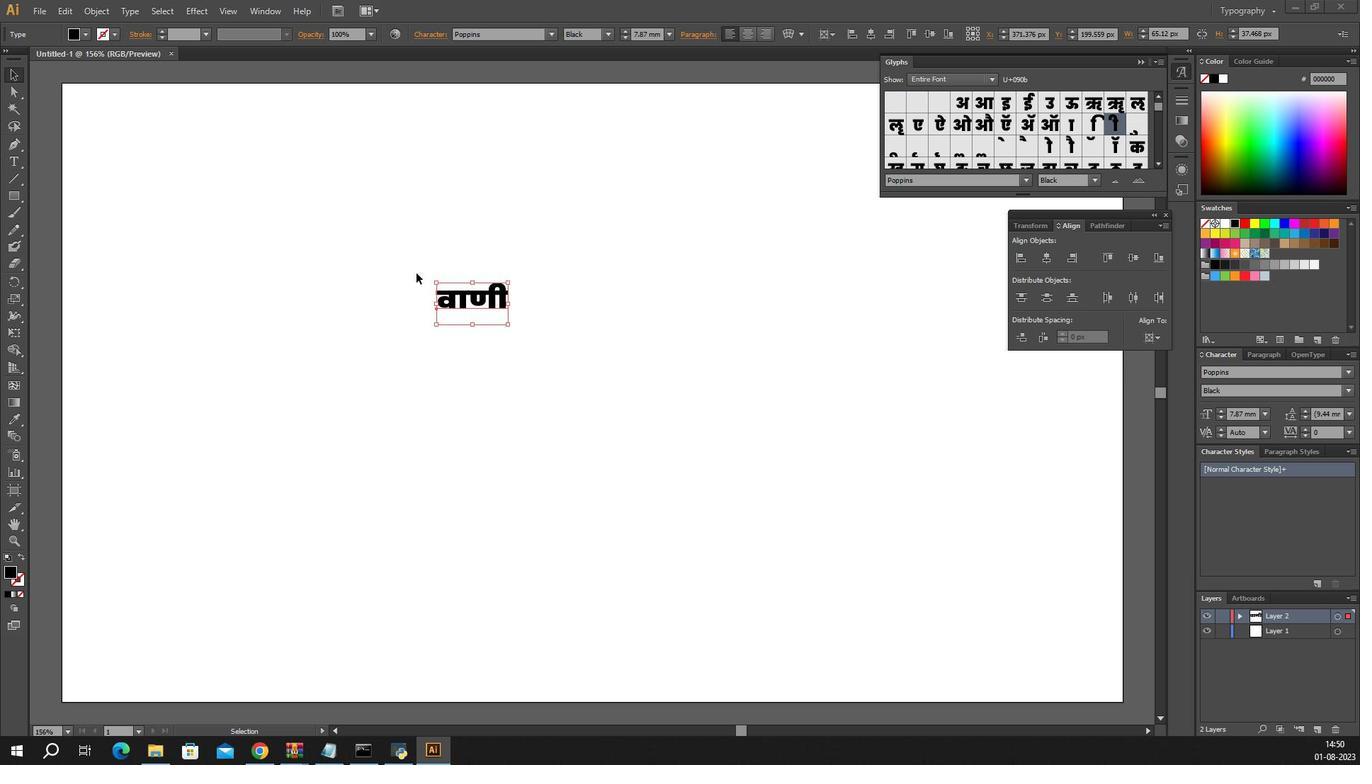 
Action: Mouse pressed left at (410, 292)
Screenshot: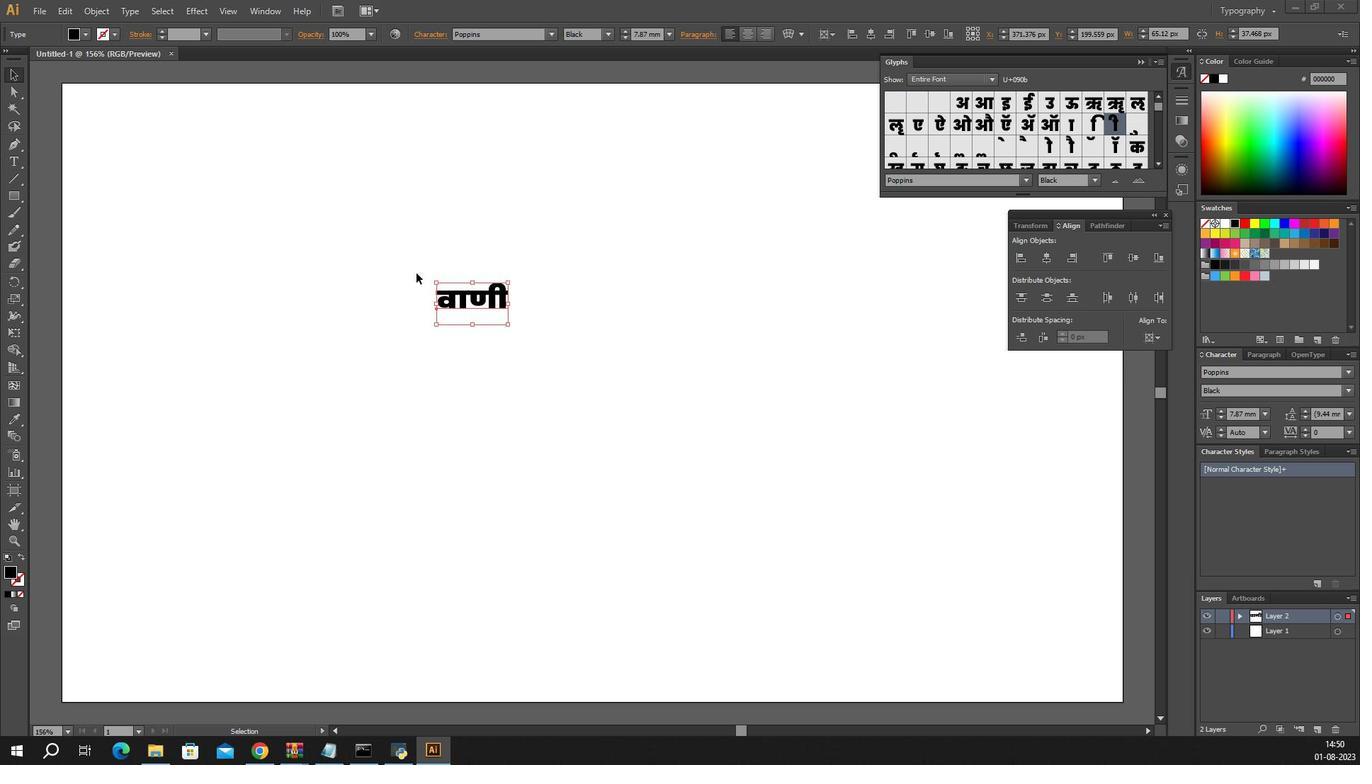 
Action: Mouse moved to (372, 275)
Screenshot: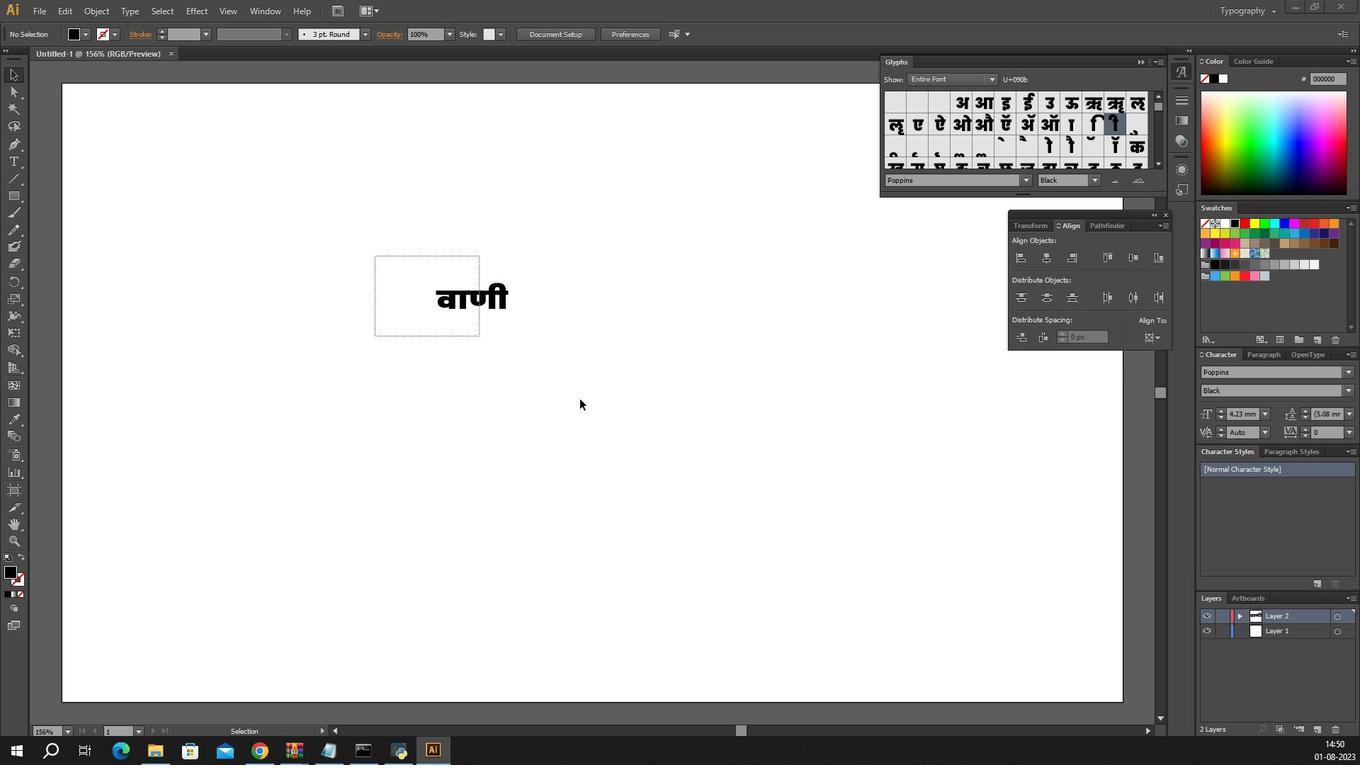 
Action: Mouse pressed left at (372, 275)
Screenshot: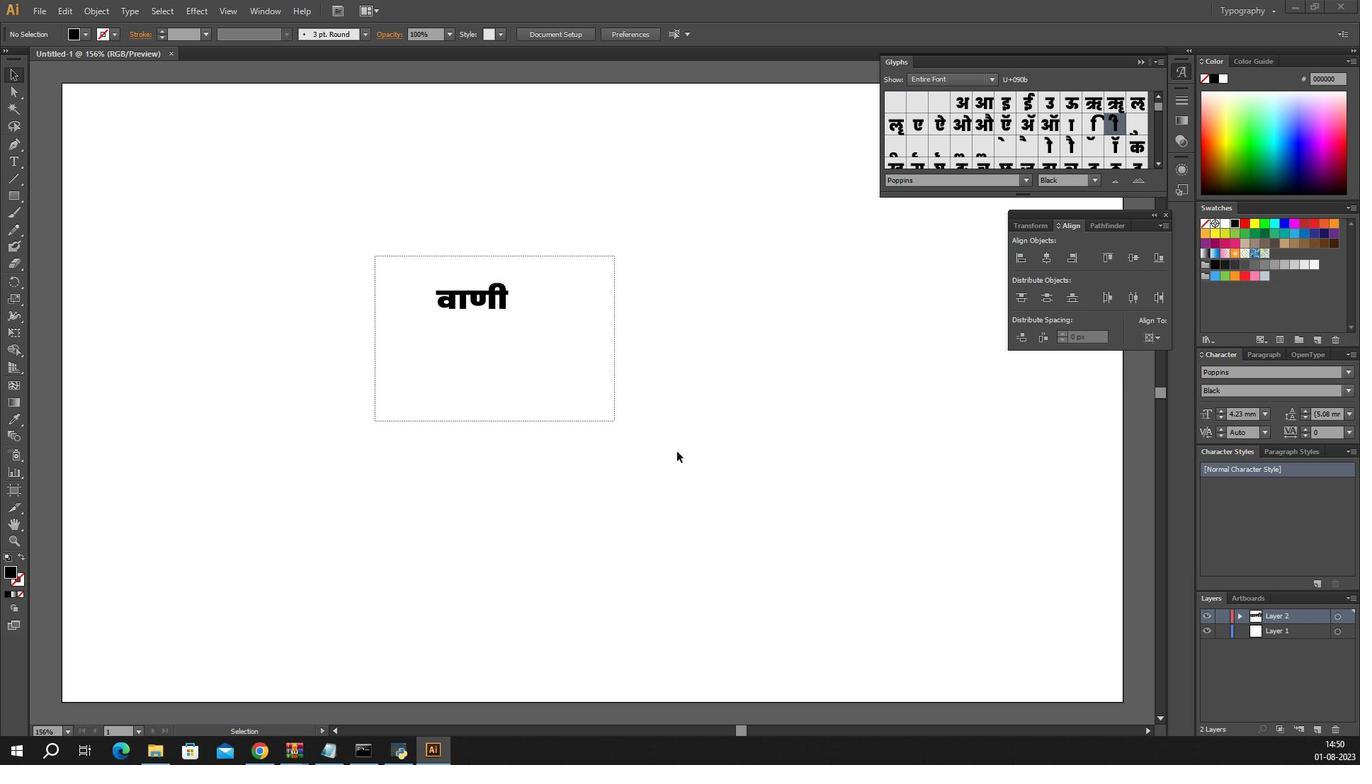 
Action: Mouse moved to (494, 302)
Screenshot: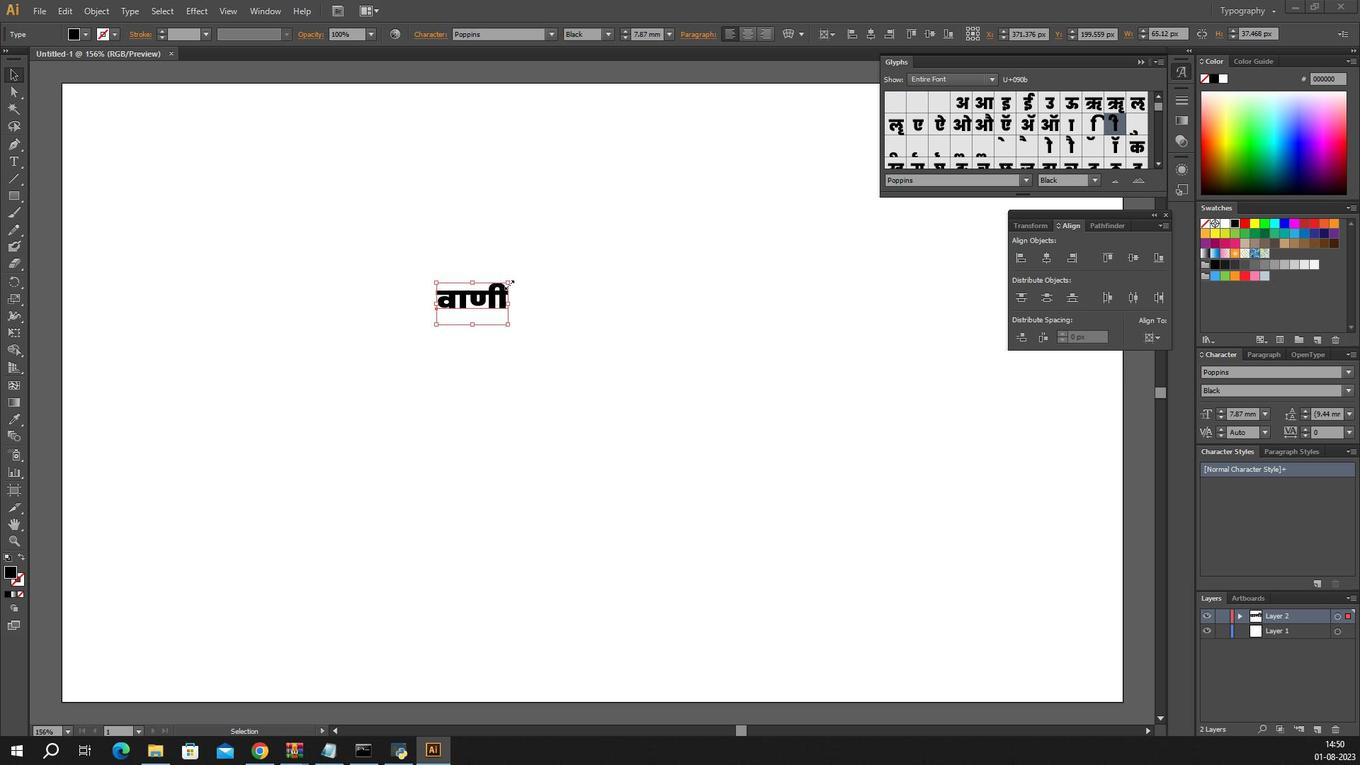 
Action: Mouse pressed left at (494, 302)
Screenshot: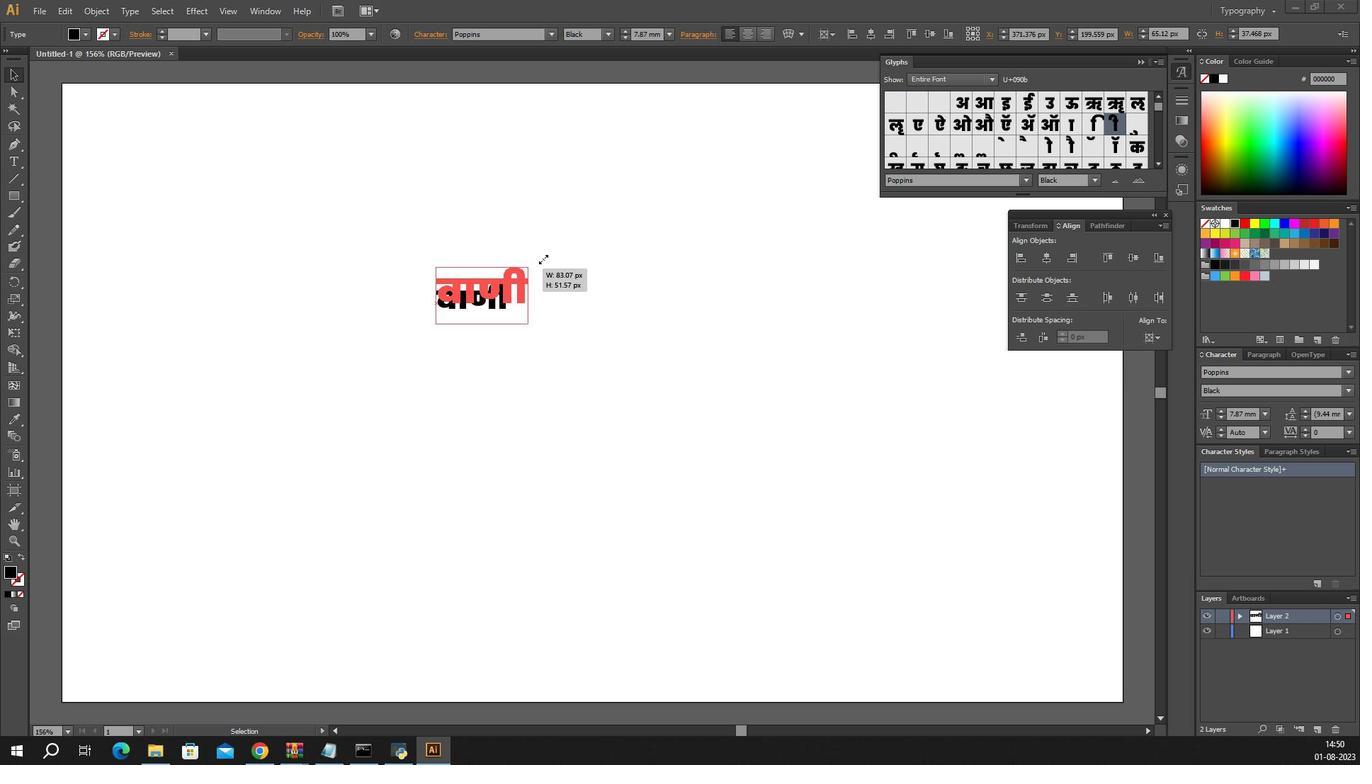 
Action: Mouse moved to (567, 250)
Screenshot: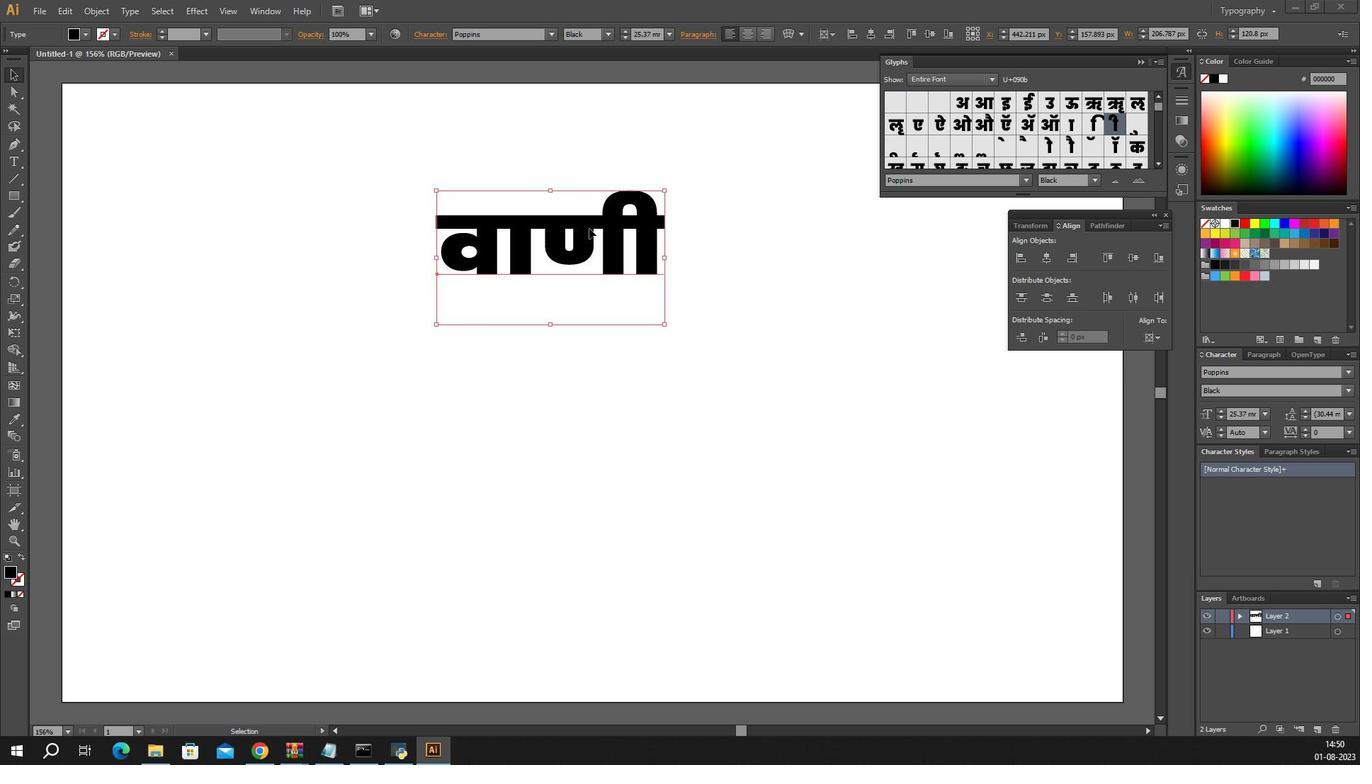
Action: Mouse pressed left at (567, 250)
Screenshot: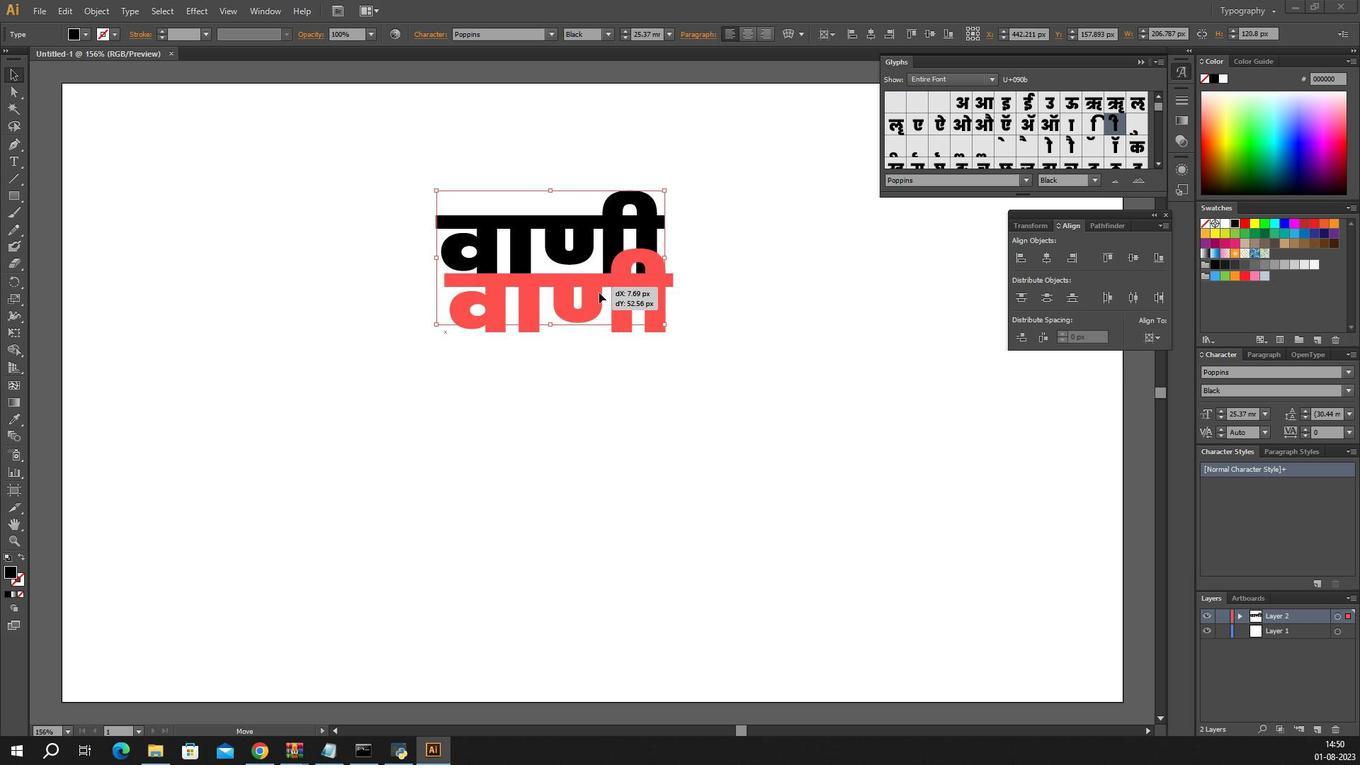 
Action: Mouse moved to (667, 352)
Screenshot: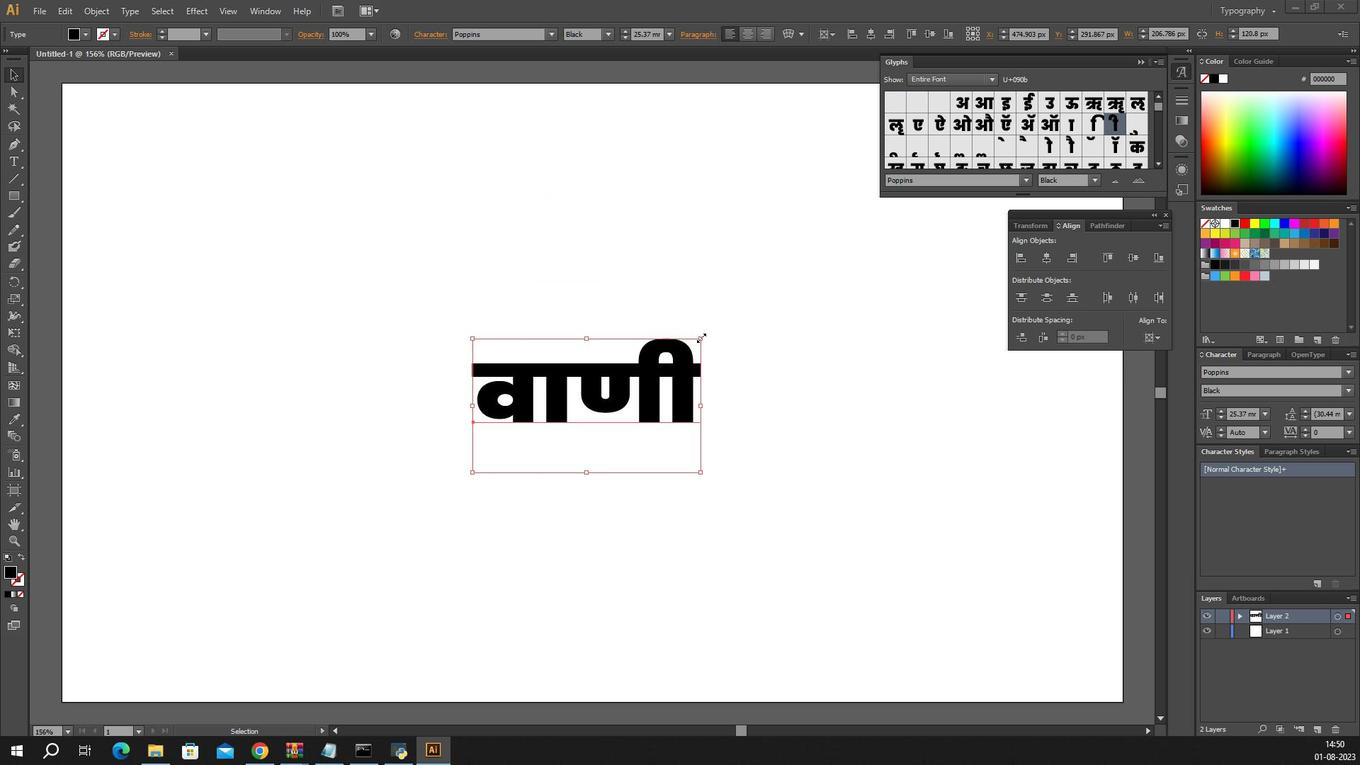 
Action: Mouse pressed left at (667, 352)
Screenshot: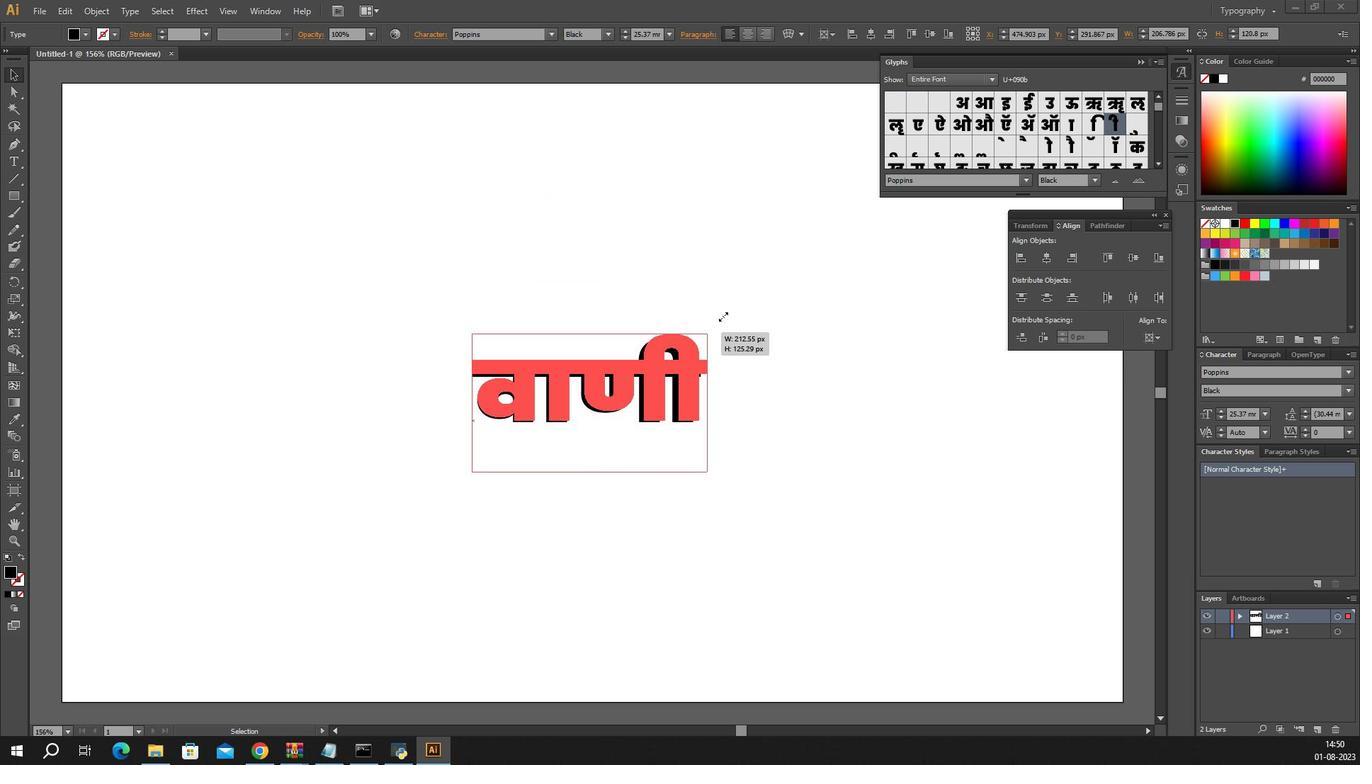 
Action: Mouse moved to (779, 365)
Screenshot: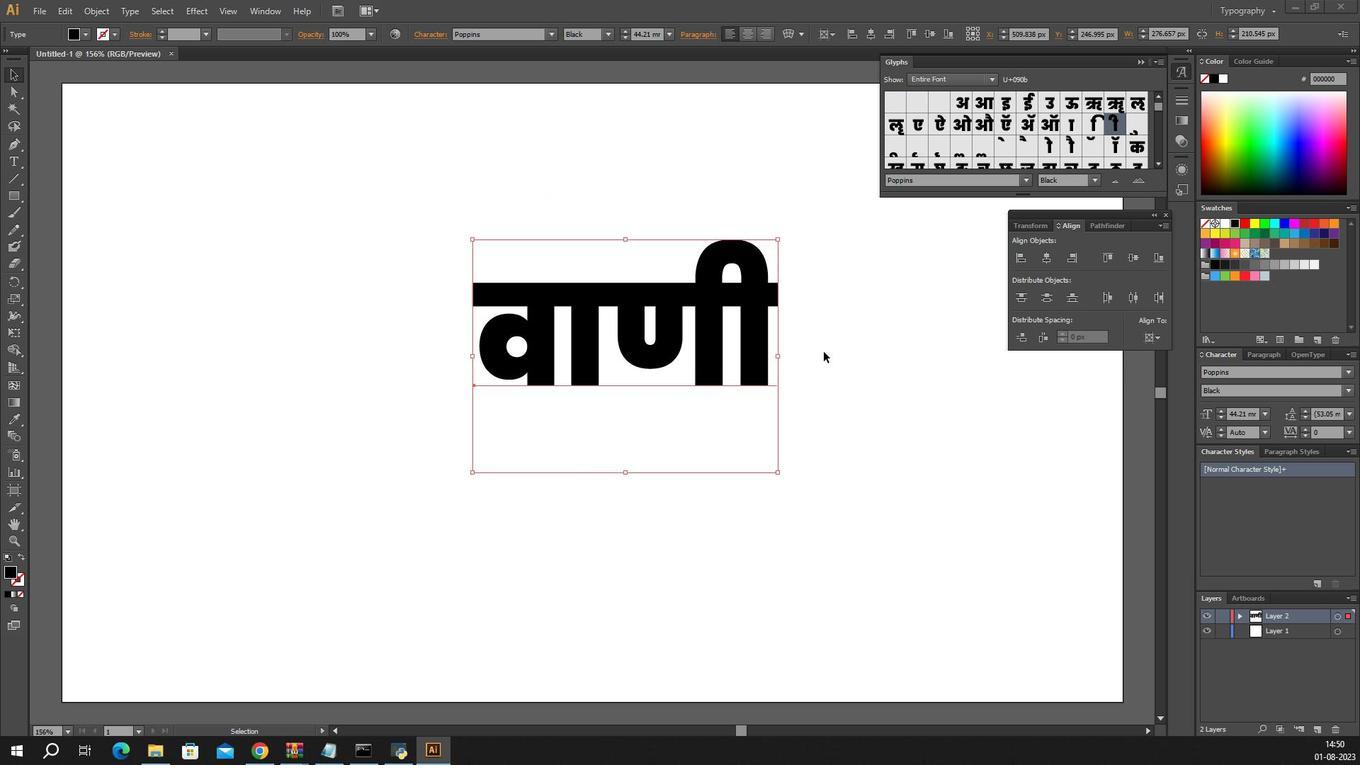 
Action: Mouse pressed left at (779, 365)
Screenshot: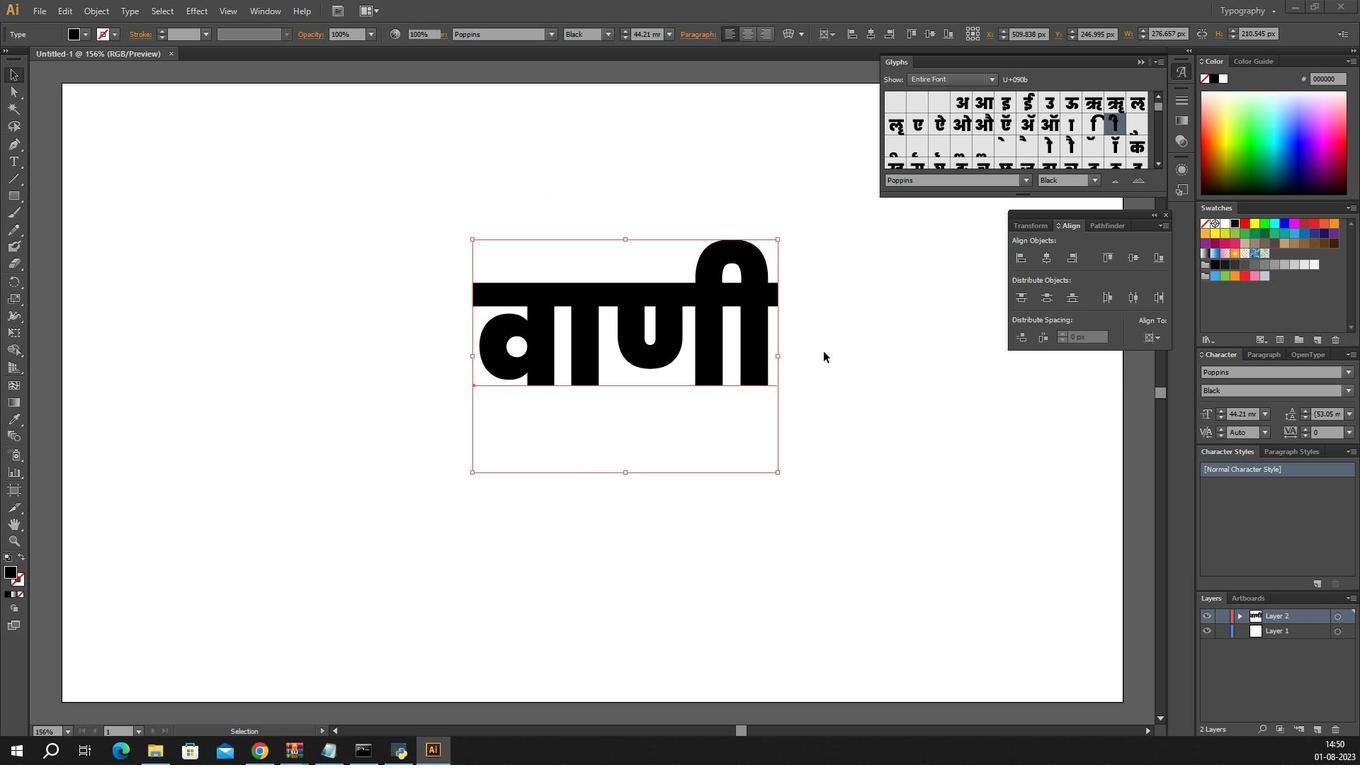 
Action: Mouse moved to (419, 262)
Screenshot: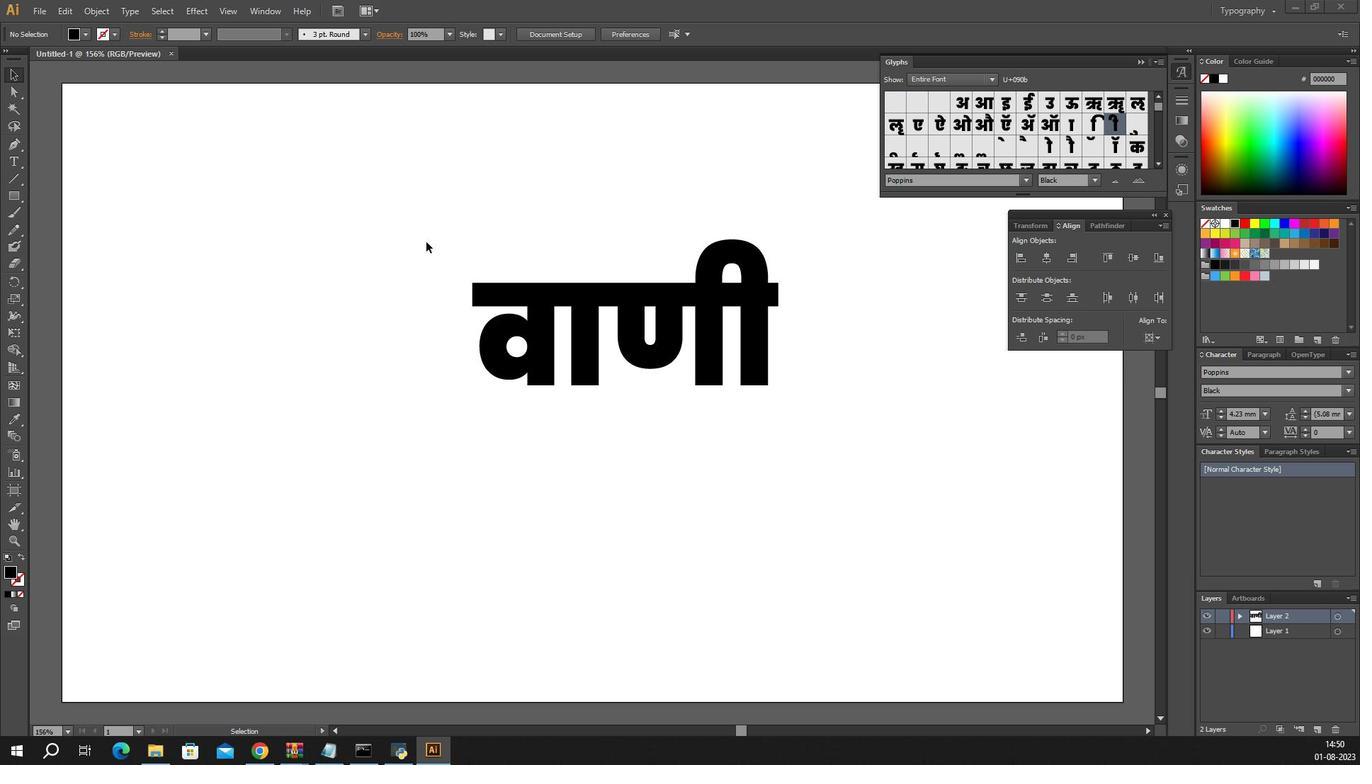 
Action: Mouse pressed left at (419, 262)
Screenshot: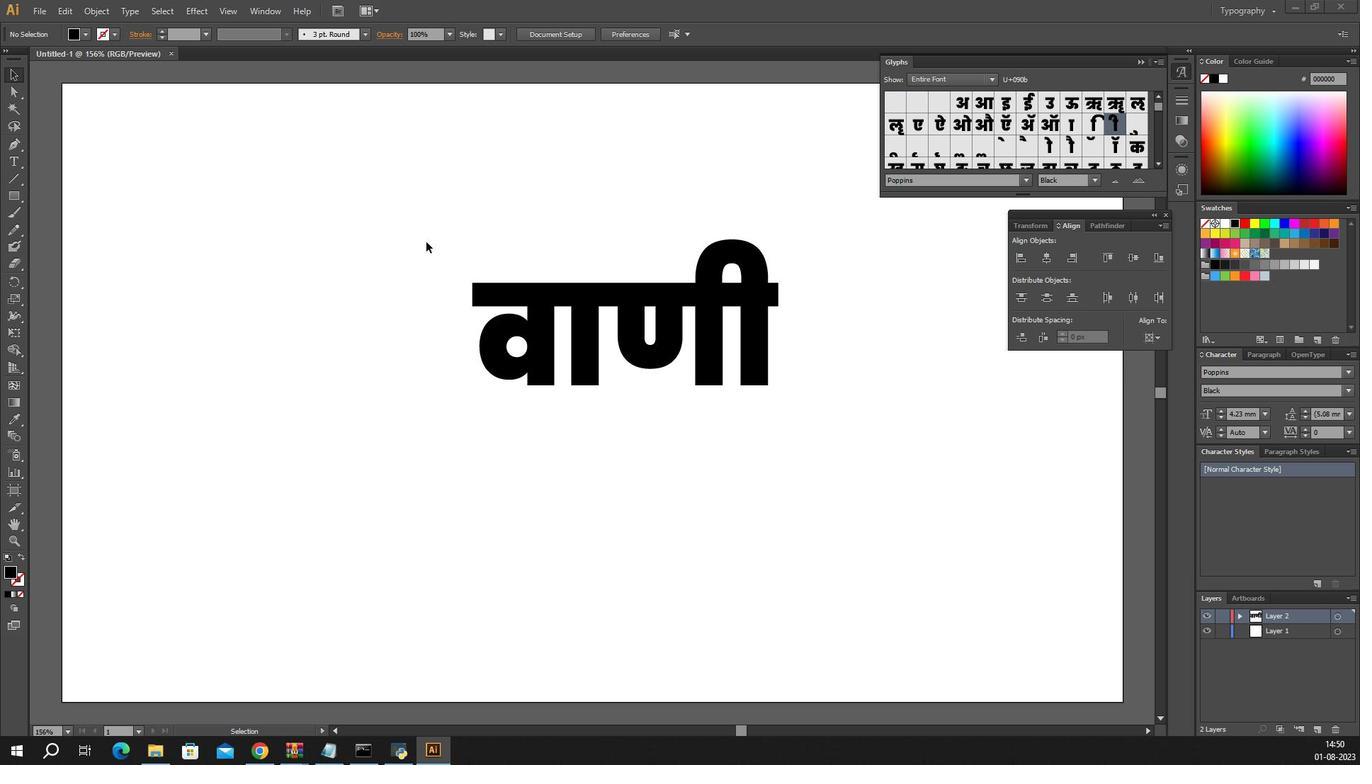 
Action: Mouse moved to (1227, 722)
Screenshot: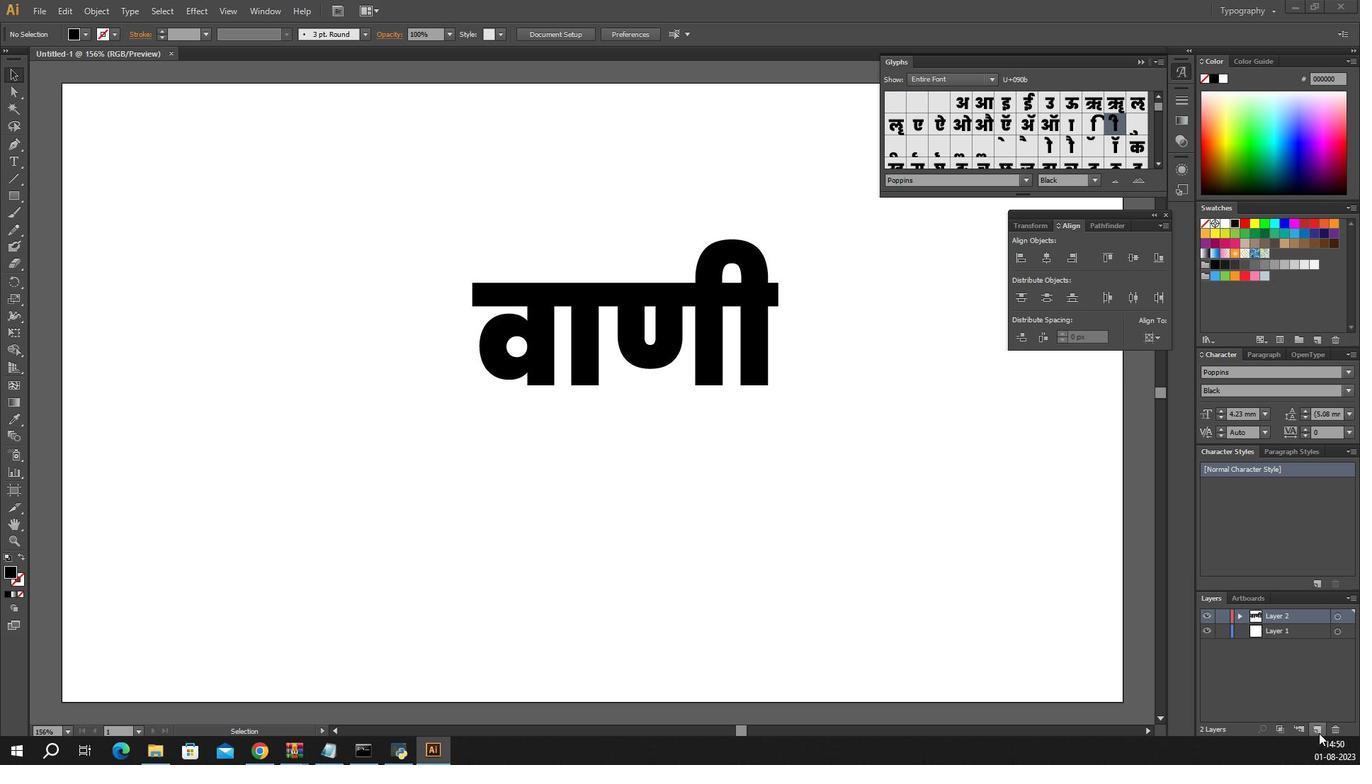 
Action: Mouse pressed left at (1227, 722)
Screenshot: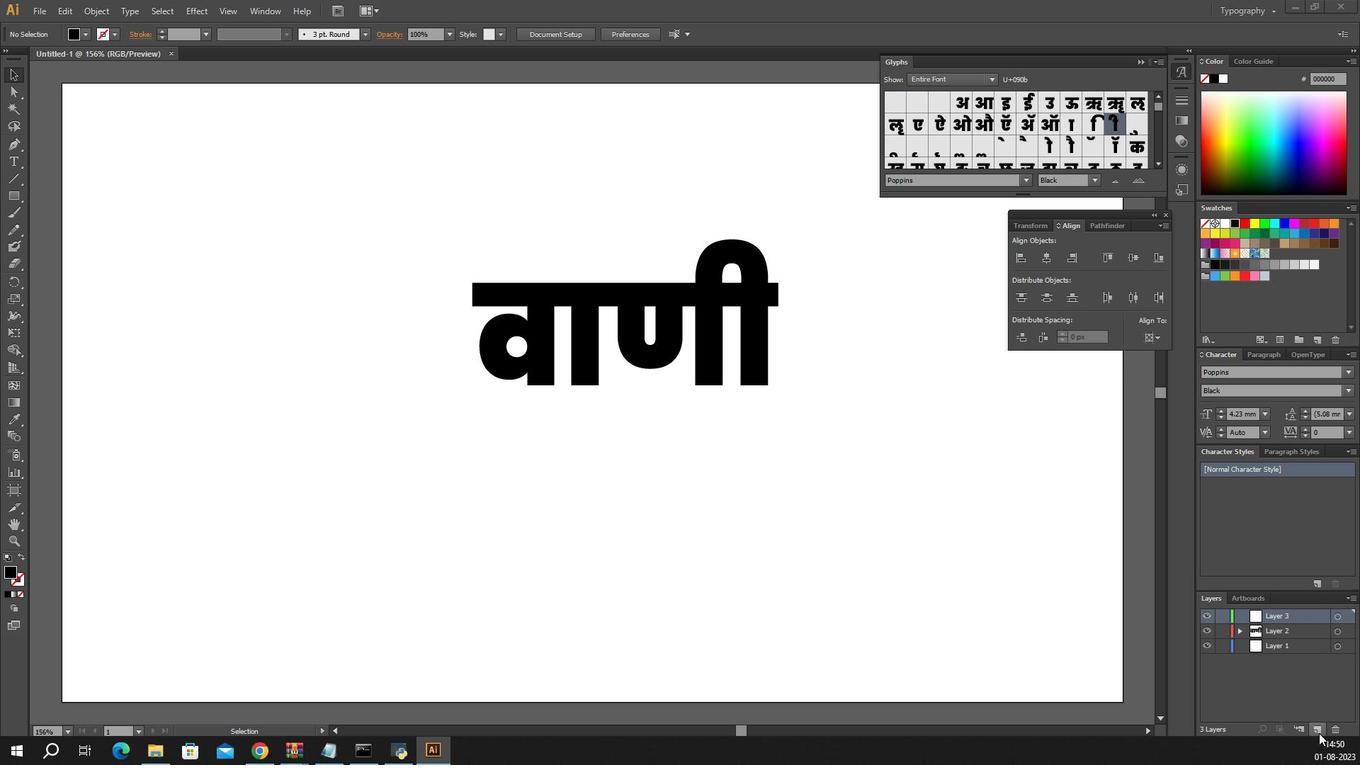 
Action: Mouse moved to (70, 48)
Screenshot: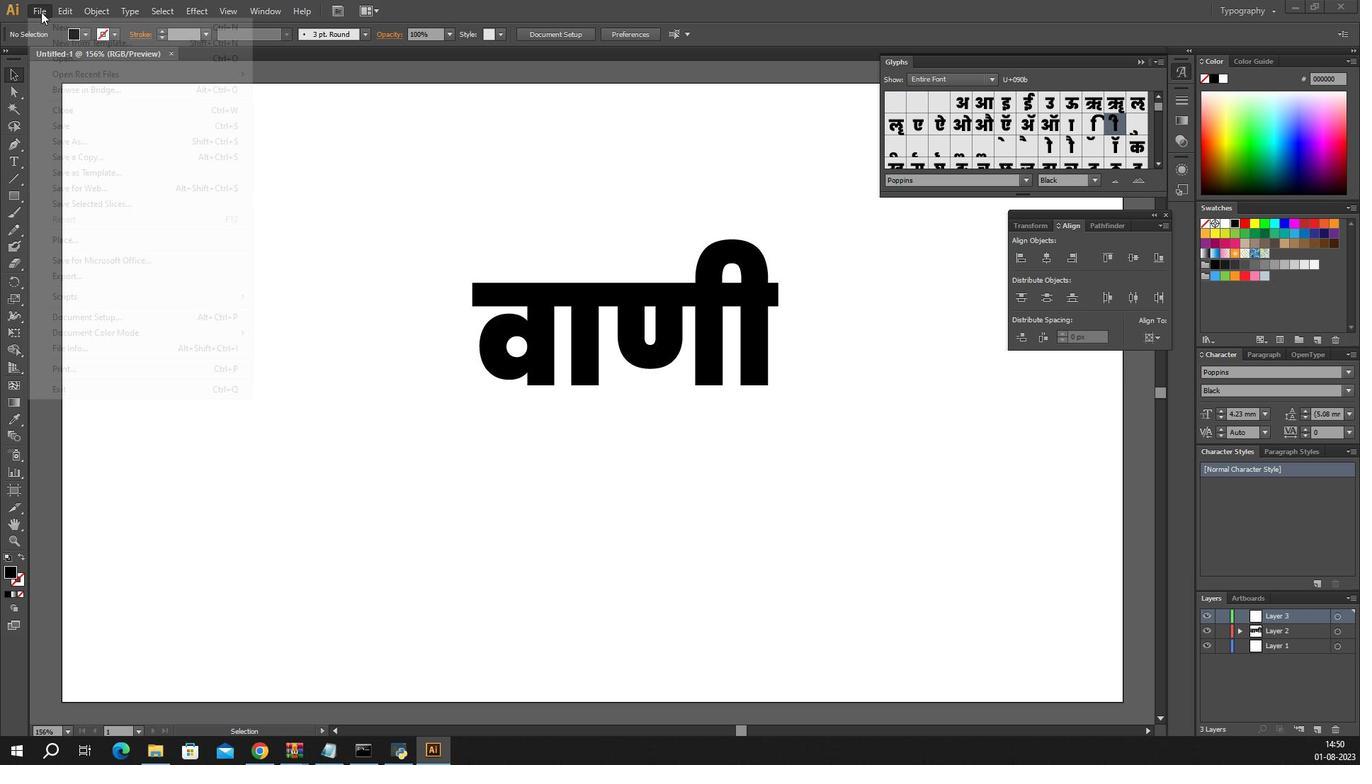 
Action: Mouse pressed left at (70, 48)
Screenshot: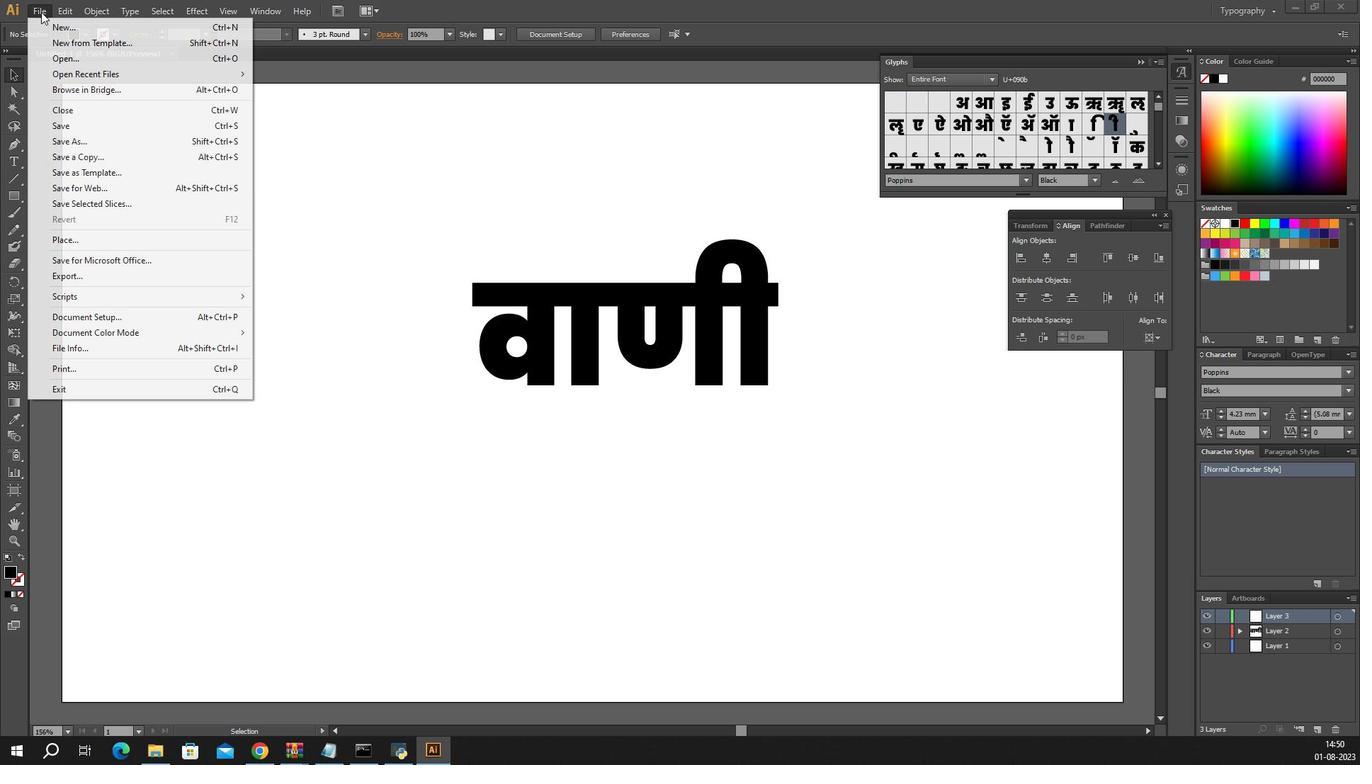 
Action: Mouse moved to (95, 97)
Screenshot: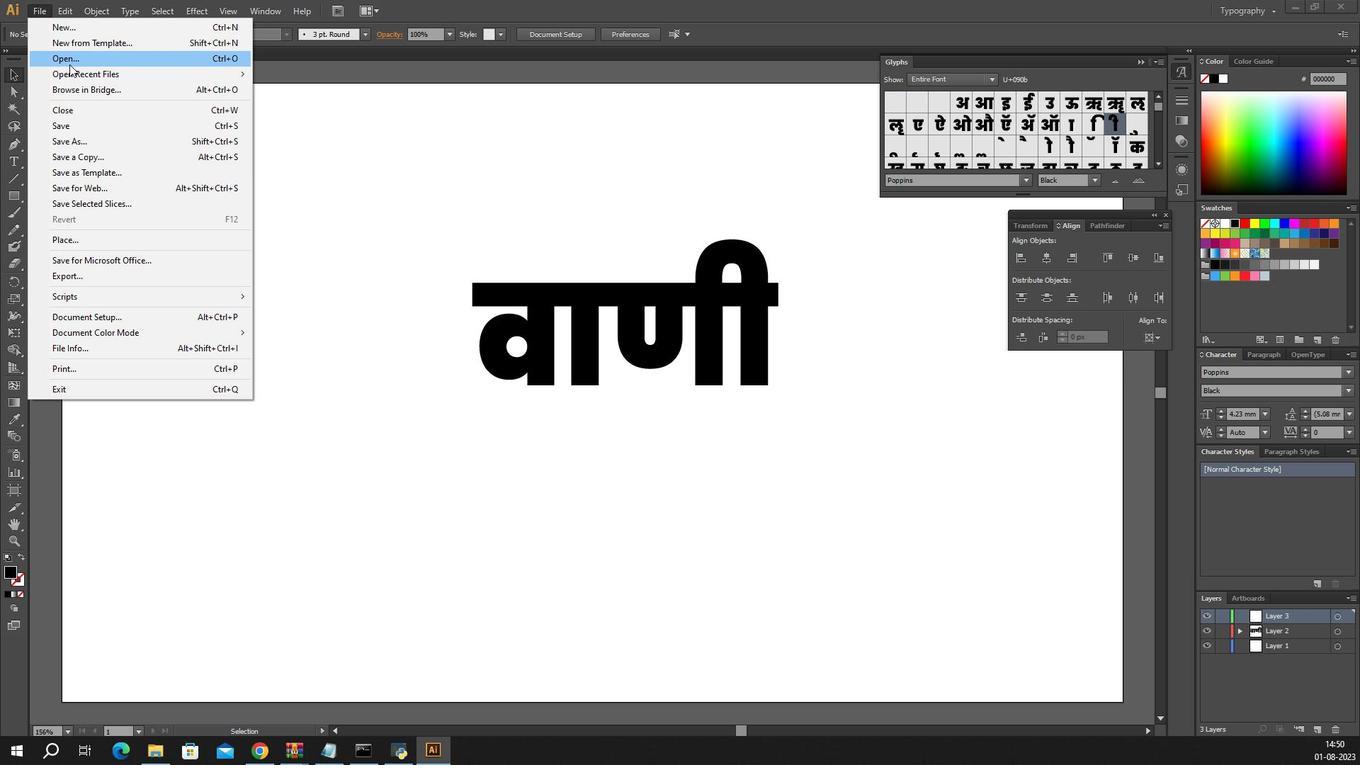 
Action: Mouse pressed left at (95, 97)
Screenshot: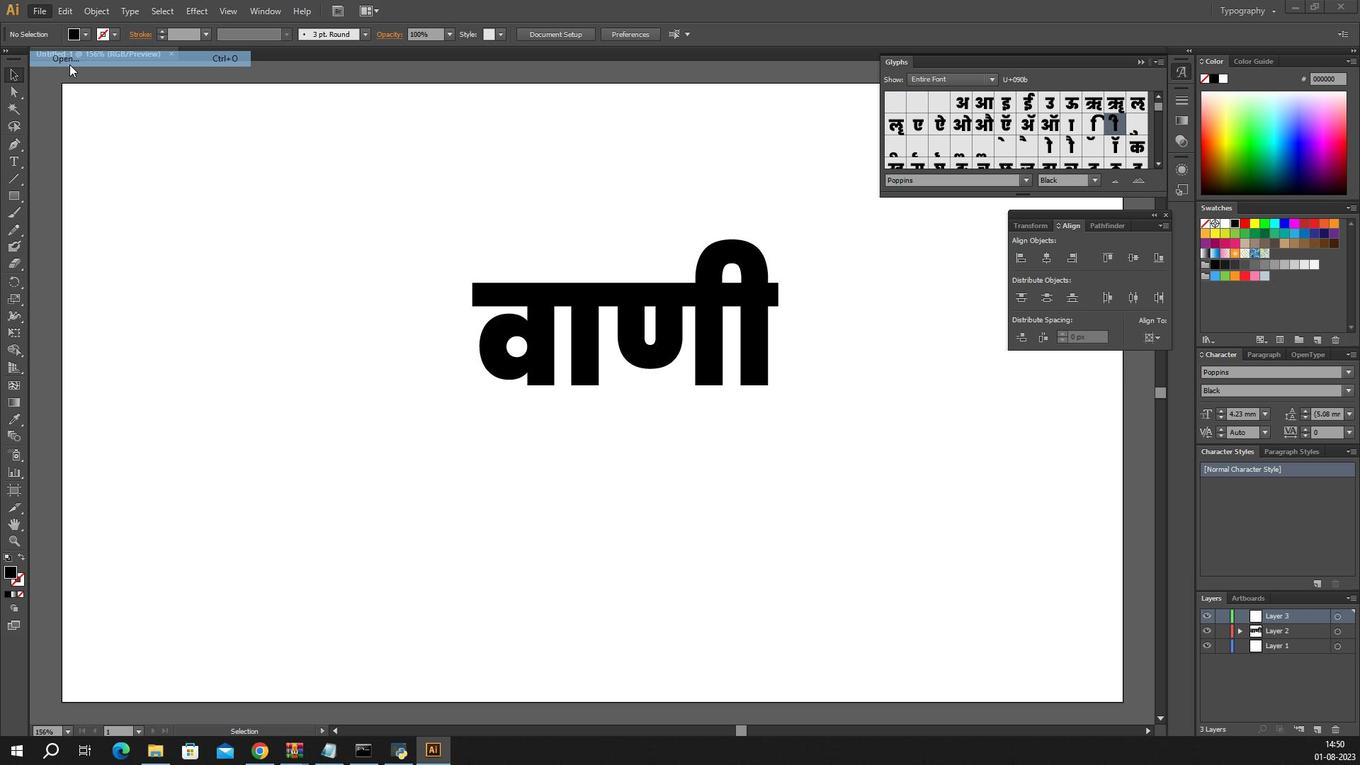 
Action: Mouse moved to (73, 146)
Screenshot: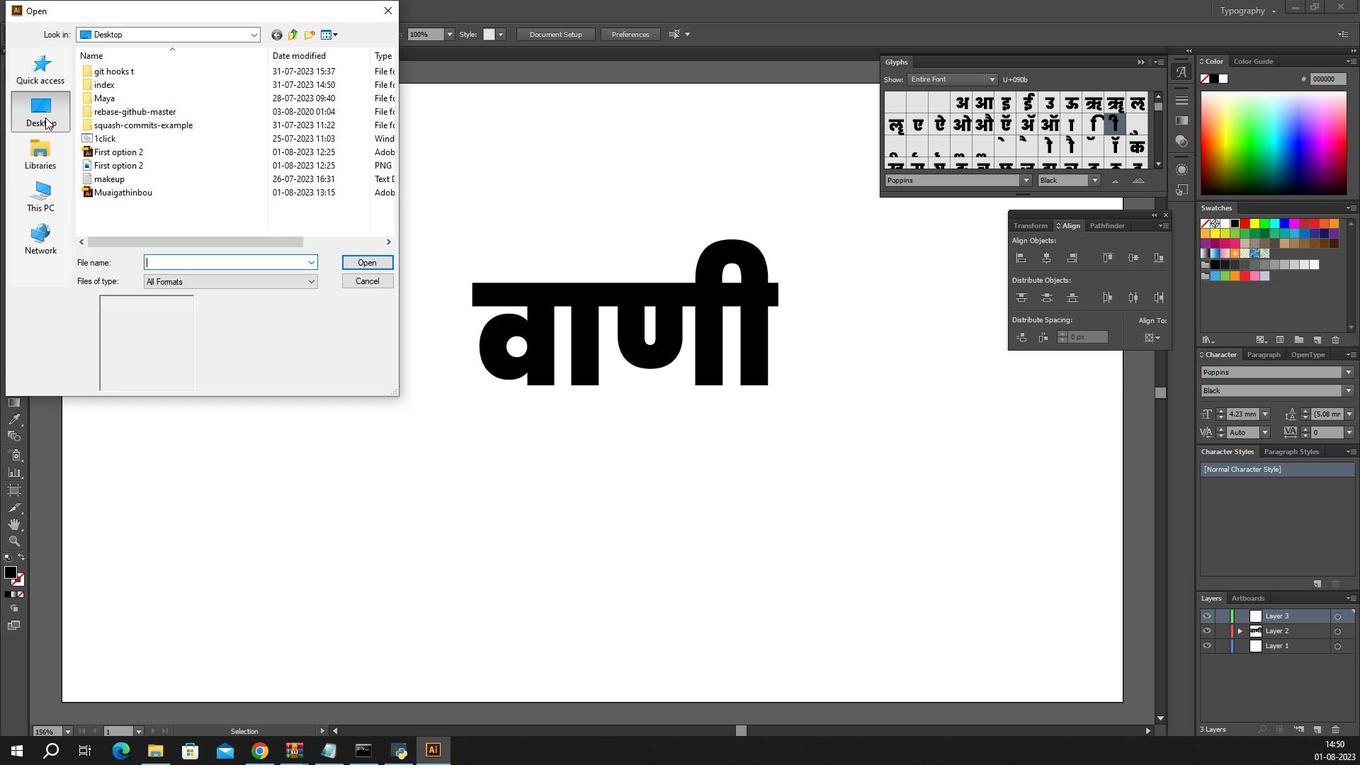 
Action: Mouse pressed left at (73, 146)
Screenshot: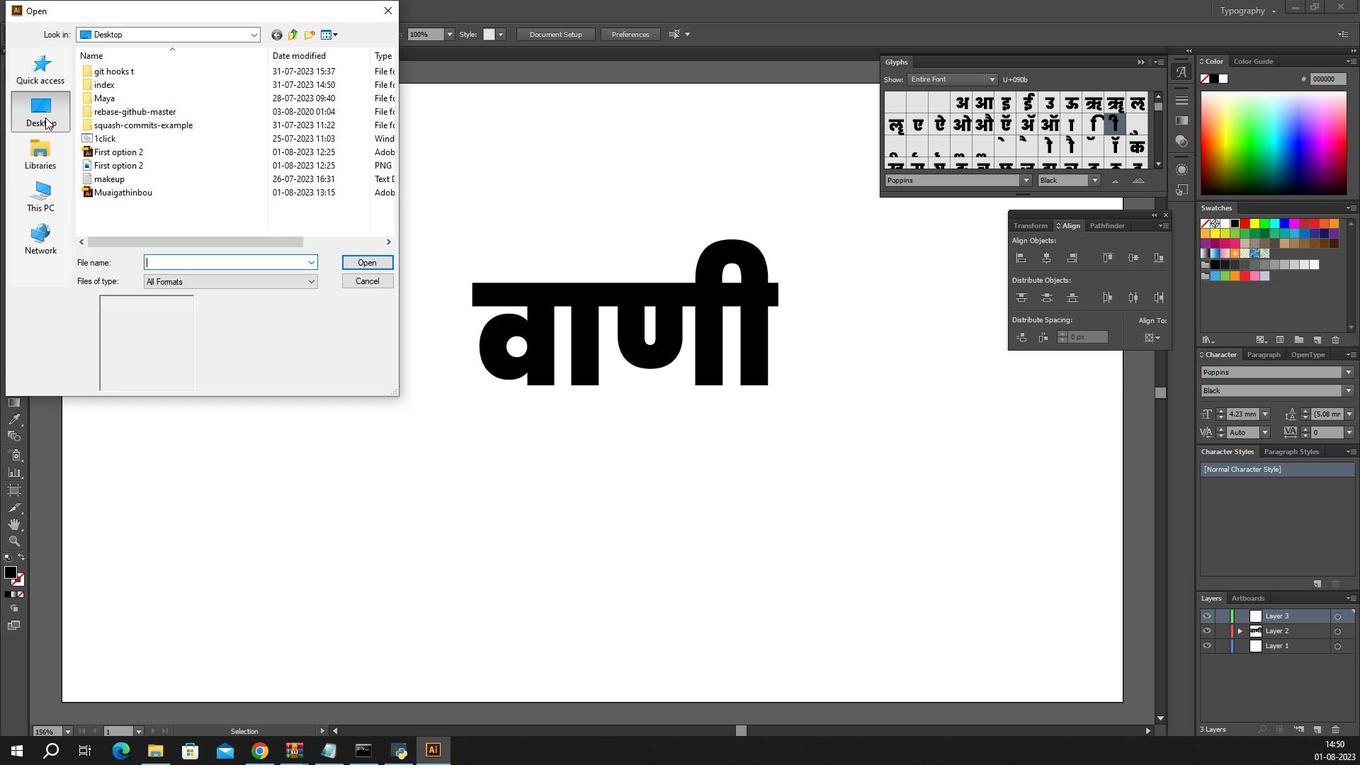 
Action: Mouse moved to (75, 220)
Screenshot: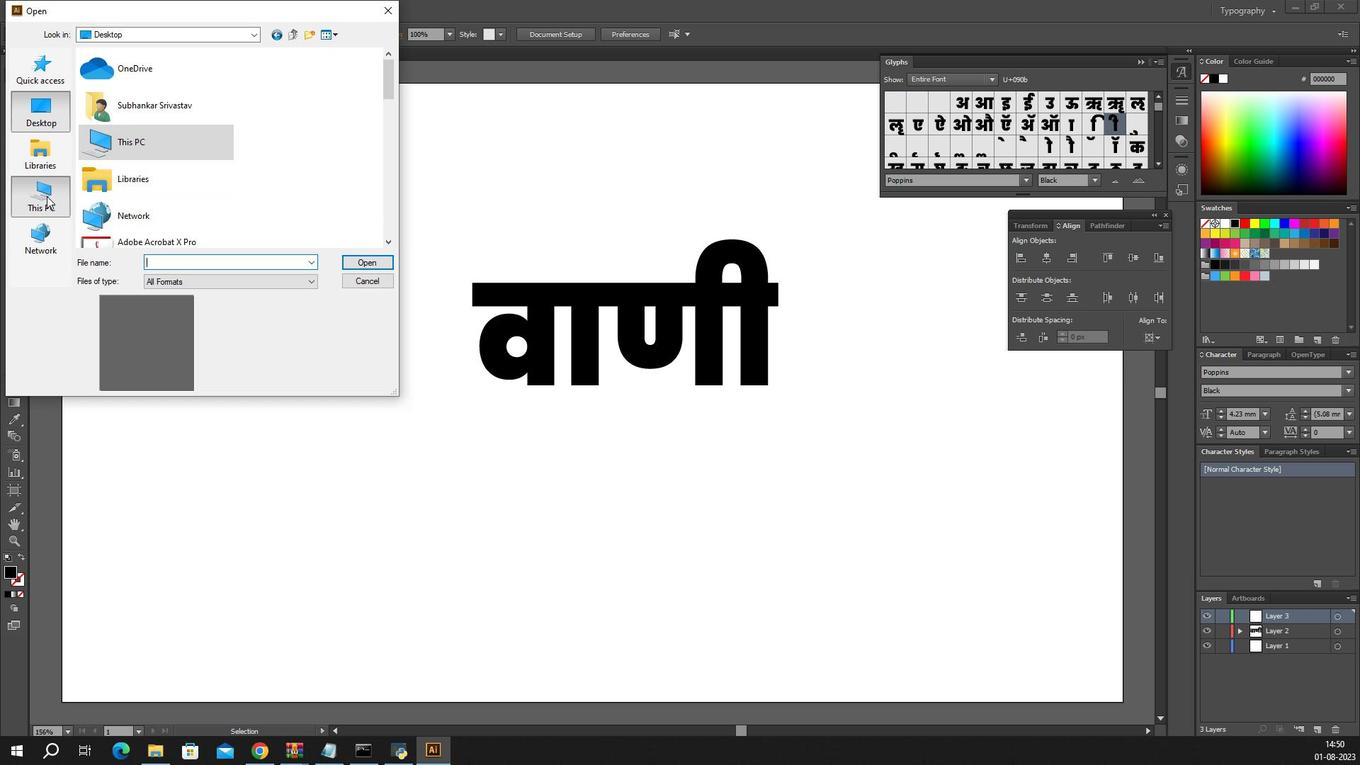 
Action: Mouse pressed left at (75, 220)
Screenshot: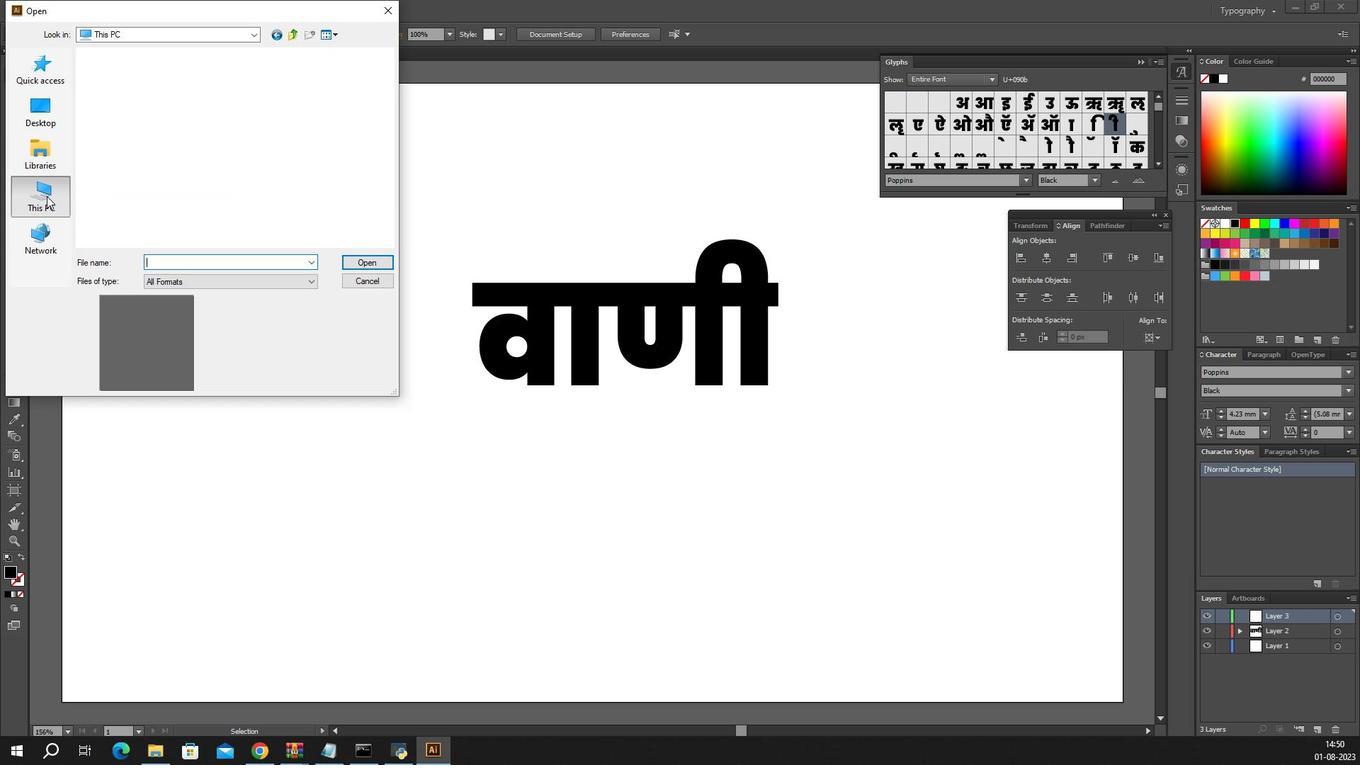 
Action: Mouse moved to (160, 223)
Screenshot: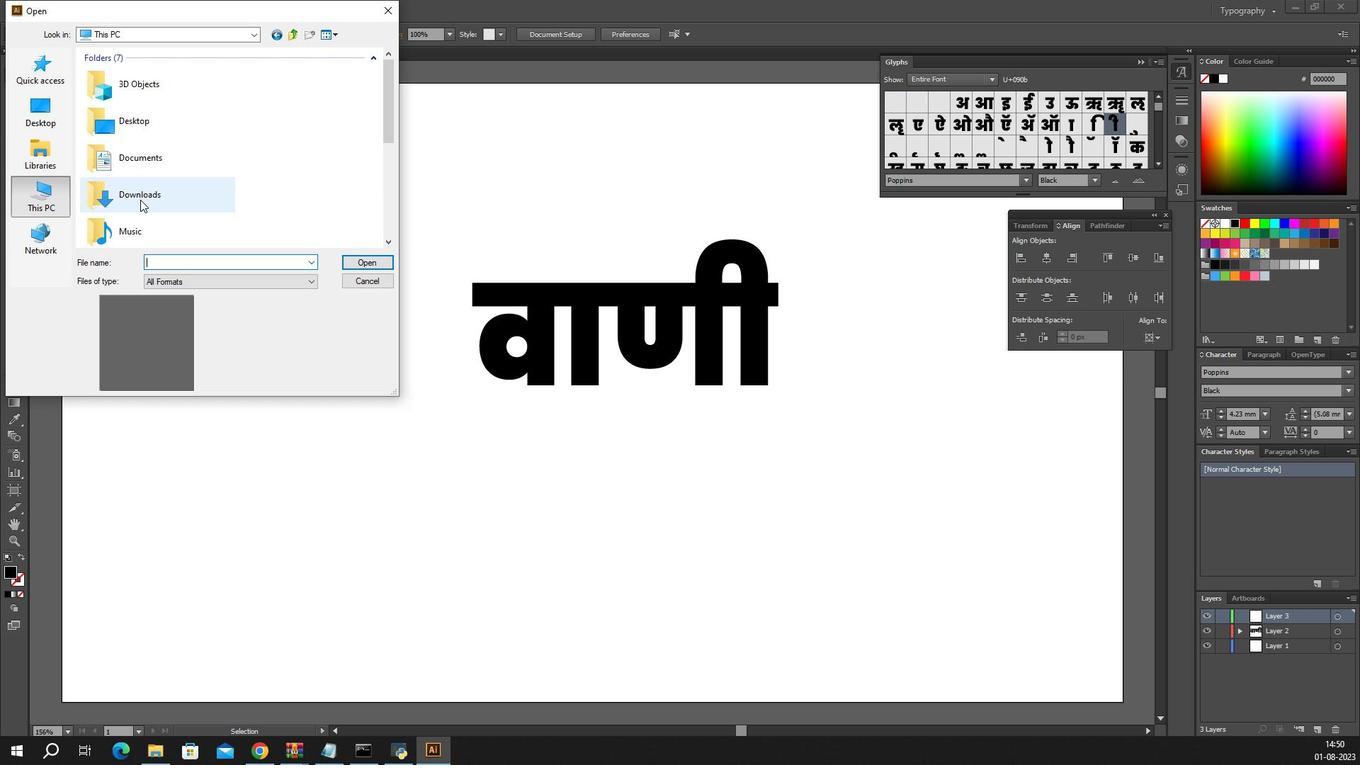 
Action: Mouse pressed left at (160, 223)
Screenshot: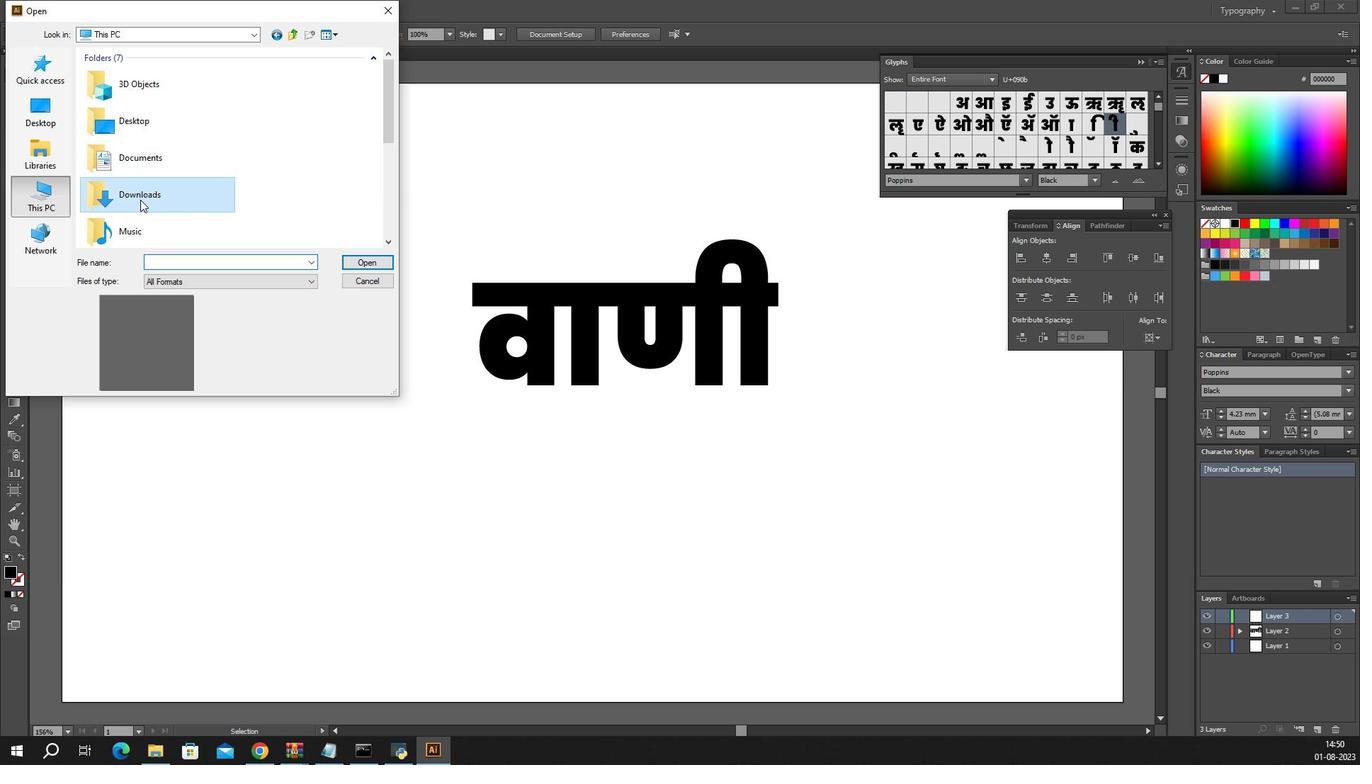 
Action: Mouse pressed left at (160, 223)
Screenshot: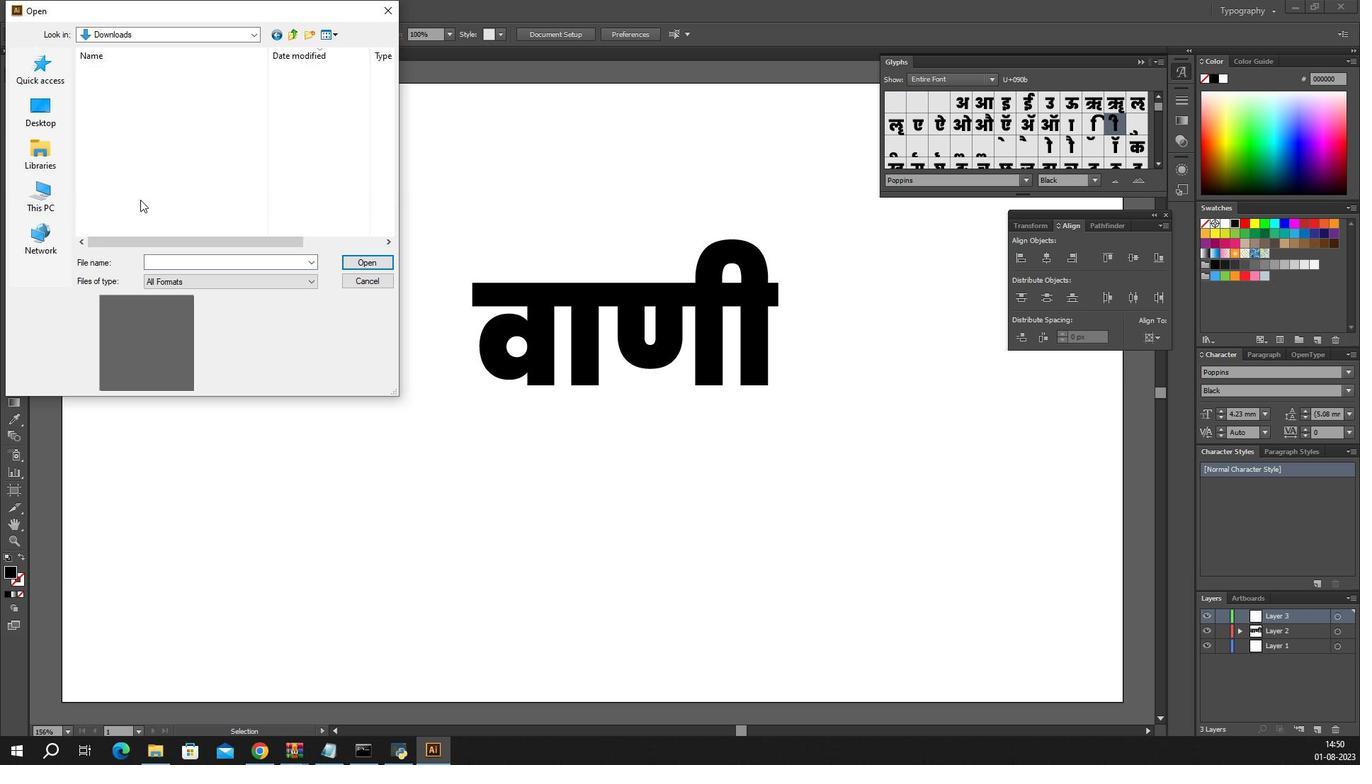 
Action: Mouse moved to (155, 162)
Screenshot: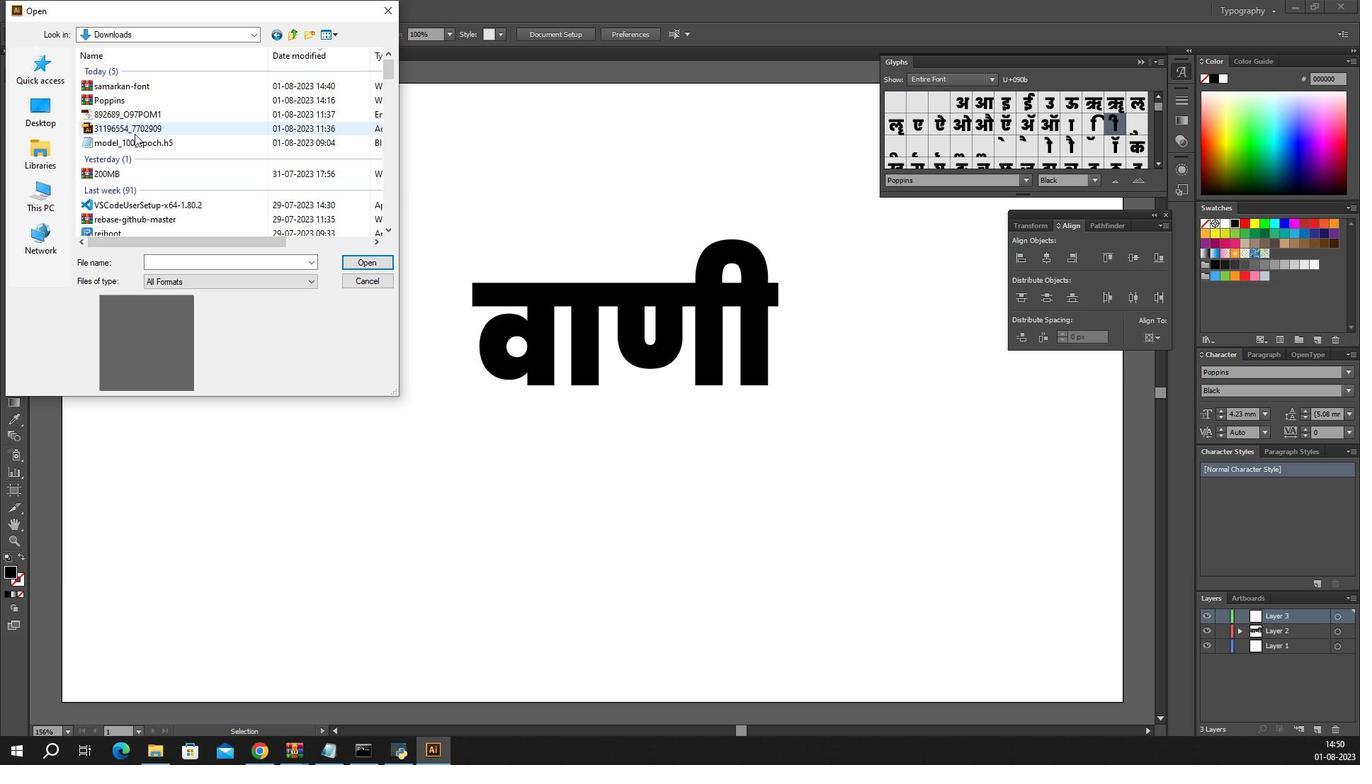 
Action: Mouse pressed left at (155, 162)
Screenshot: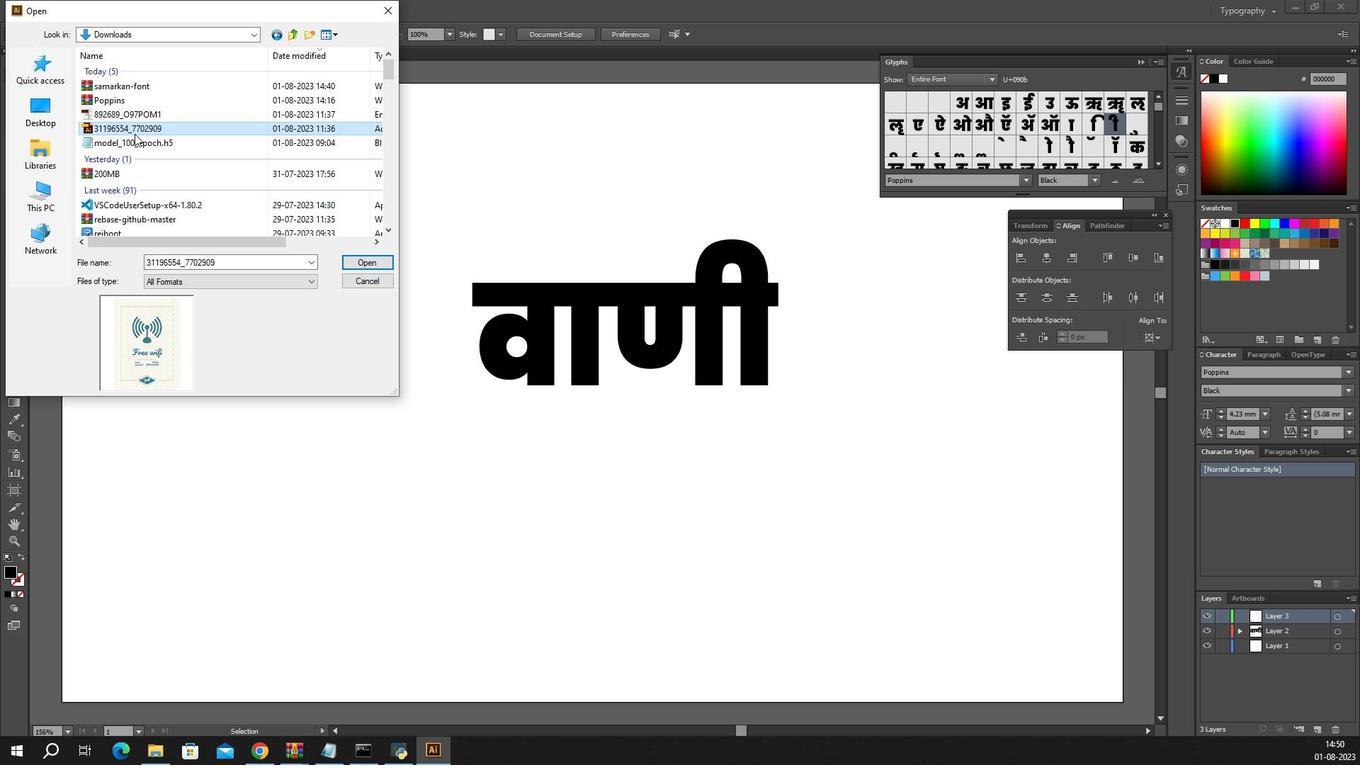 
Action: Mouse moved to (145, 145)
Screenshot: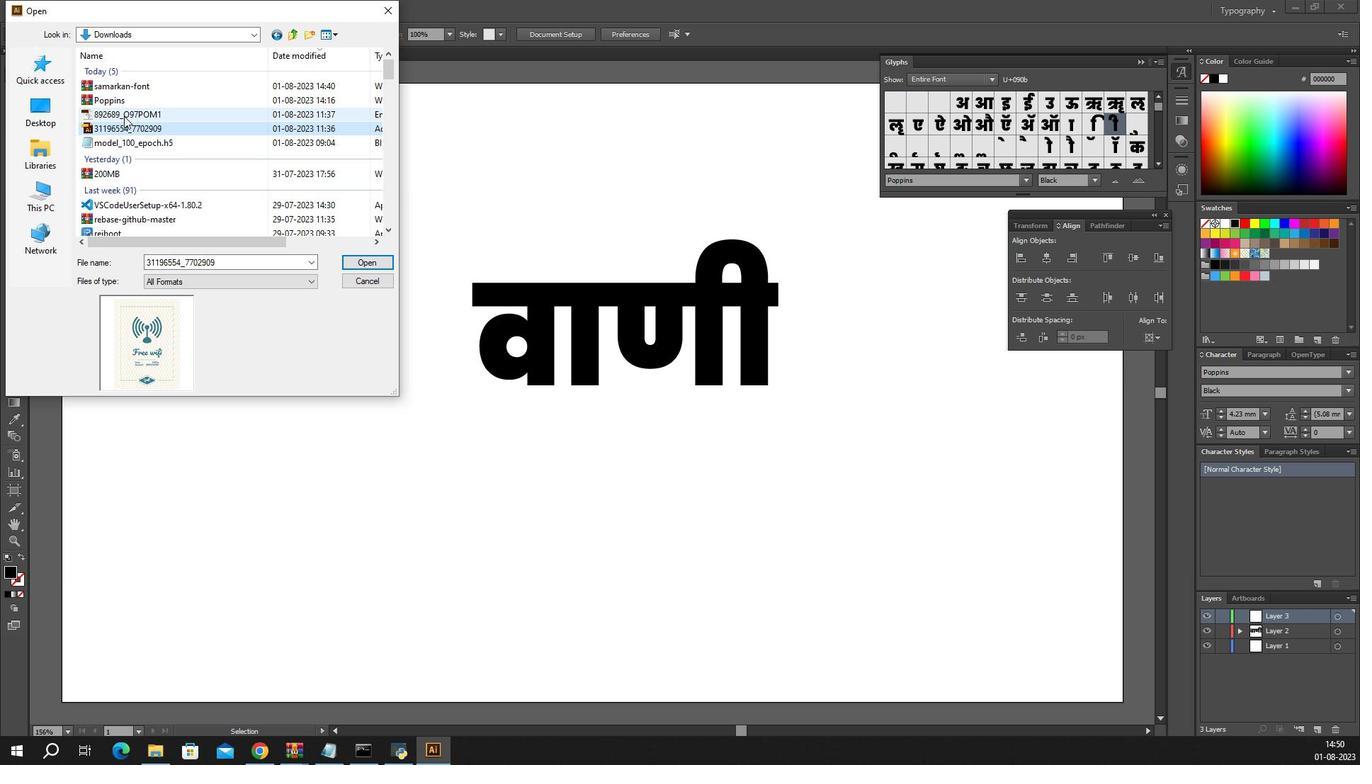 
Action: Mouse pressed left at (145, 145)
Screenshot: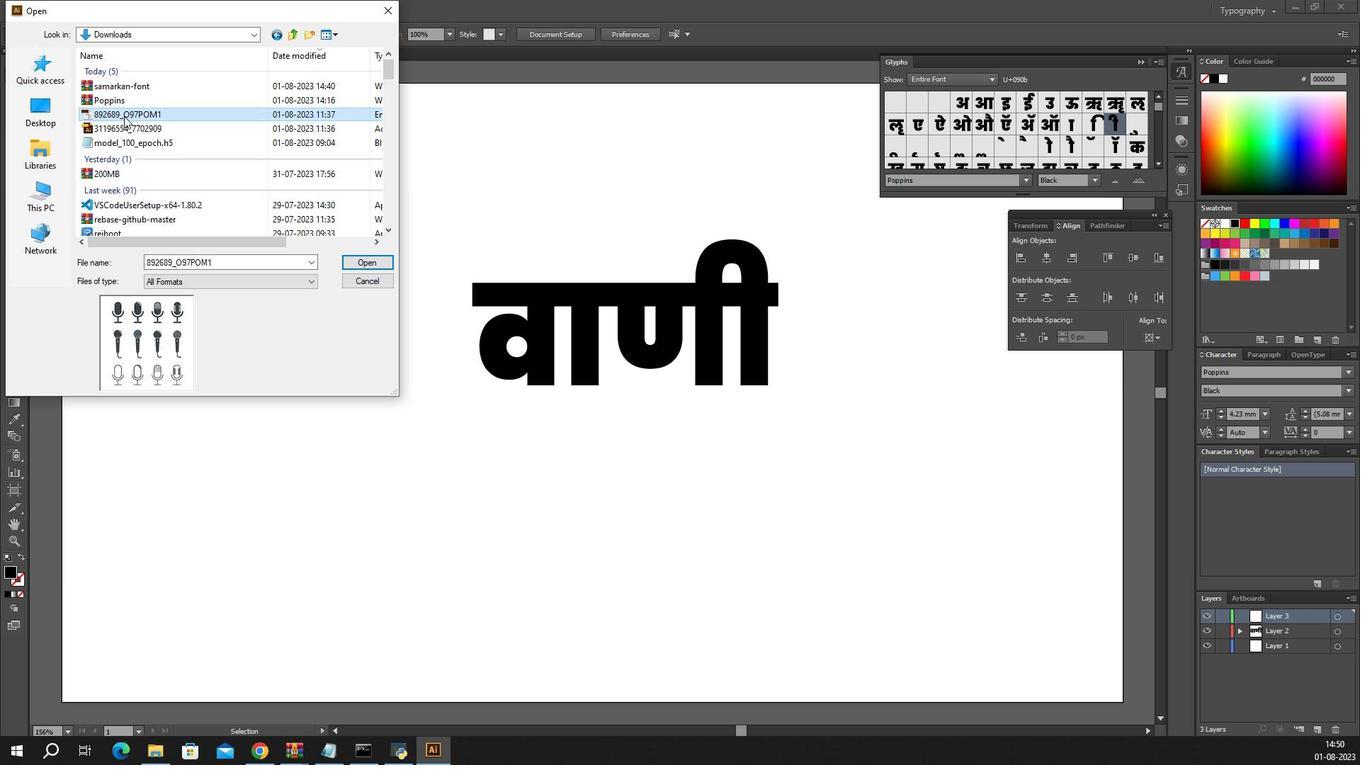 
Action: Mouse moved to (362, 281)
Screenshot: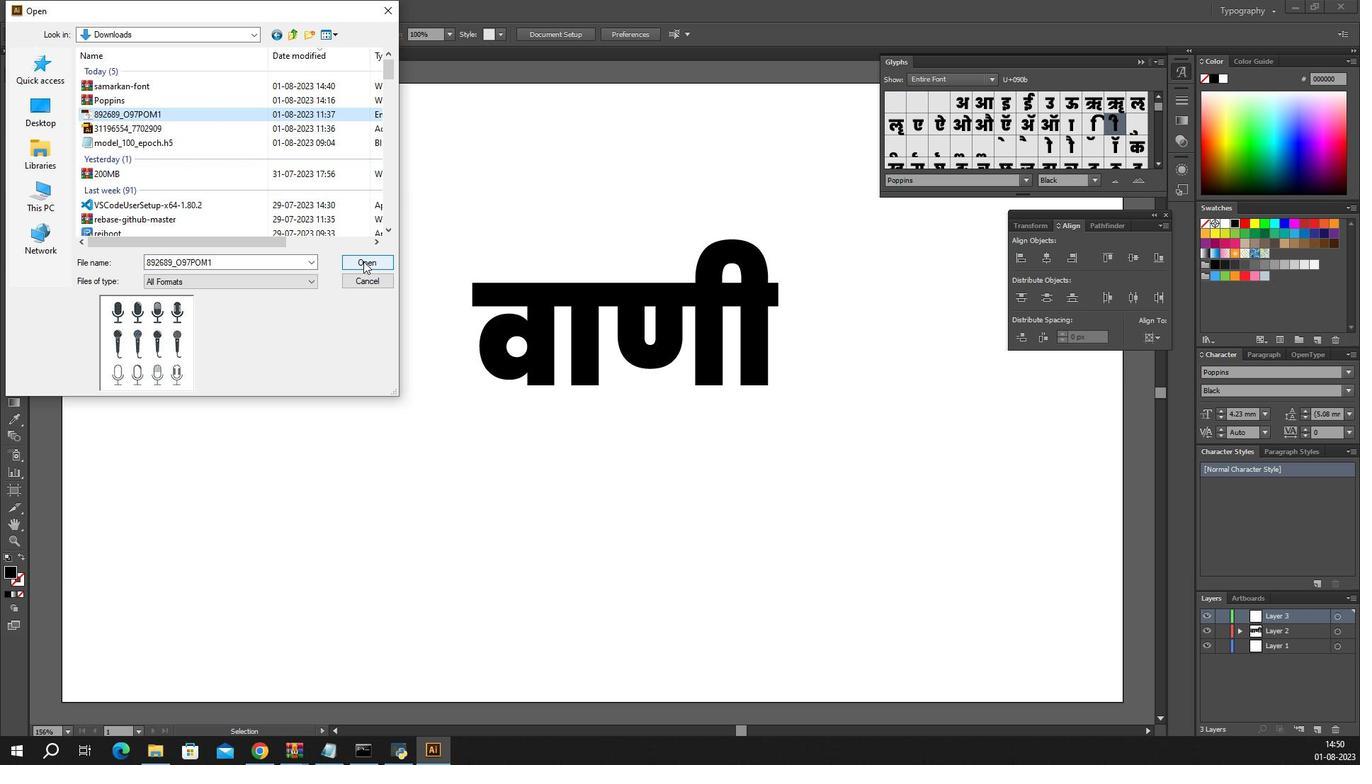 
Action: Mouse pressed left at (362, 281)
Screenshot: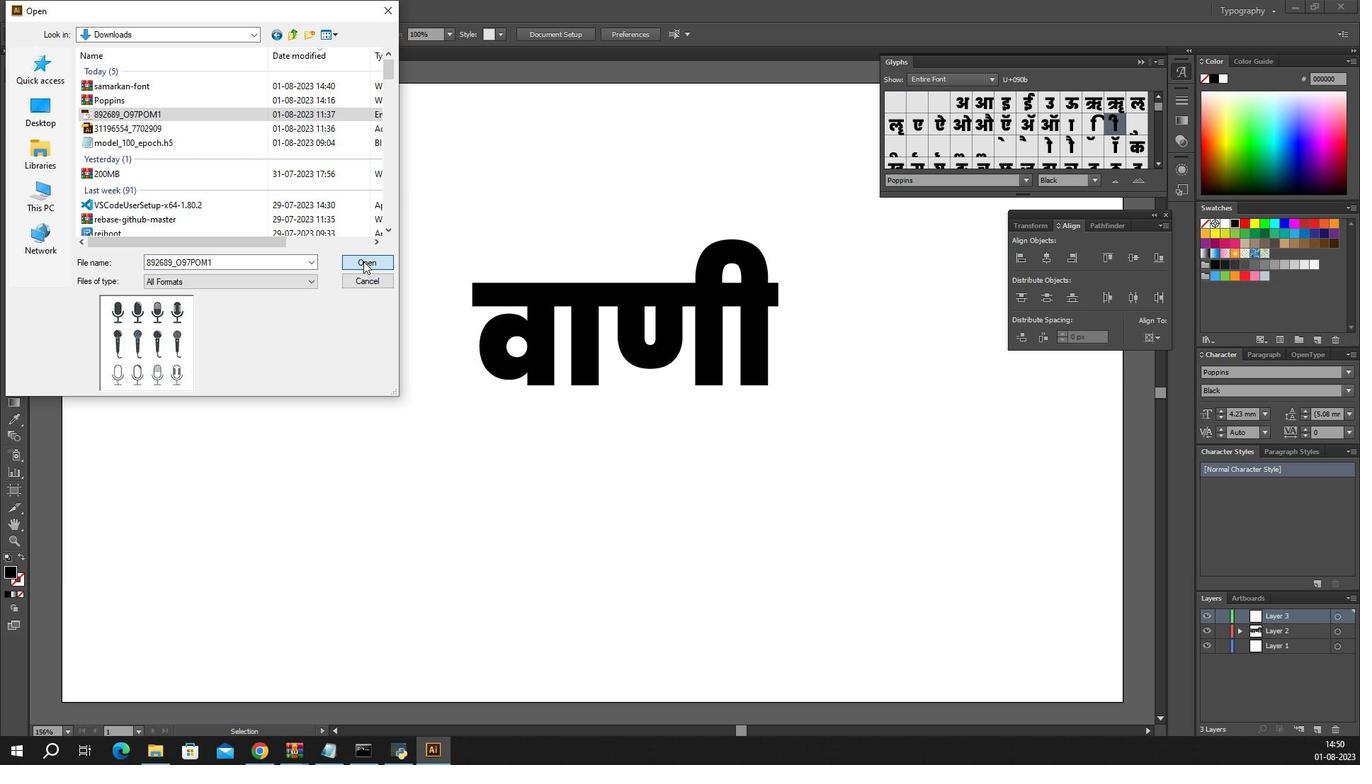 
Action: Mouse moved to (730, 410)
Screenshot: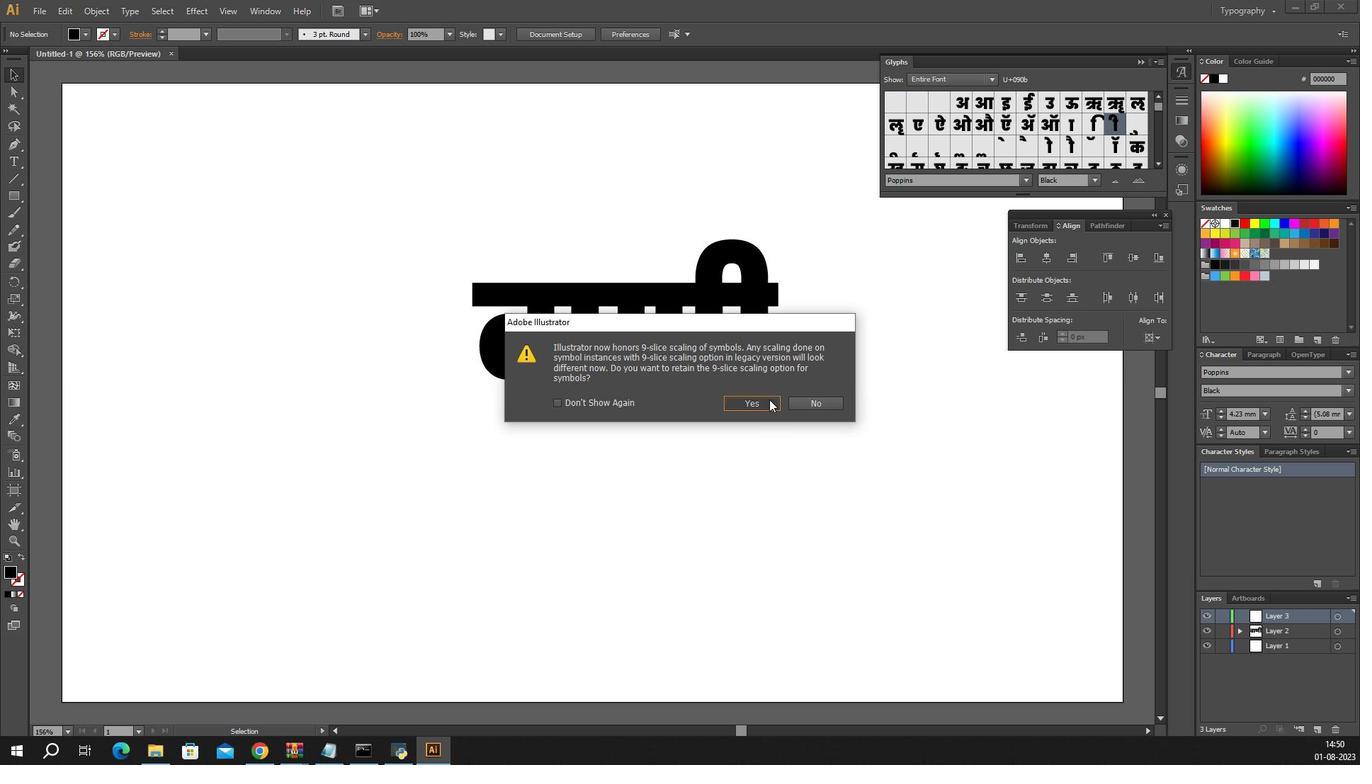 
Action: Mouse pressed left at (730, 410)
Screenshot: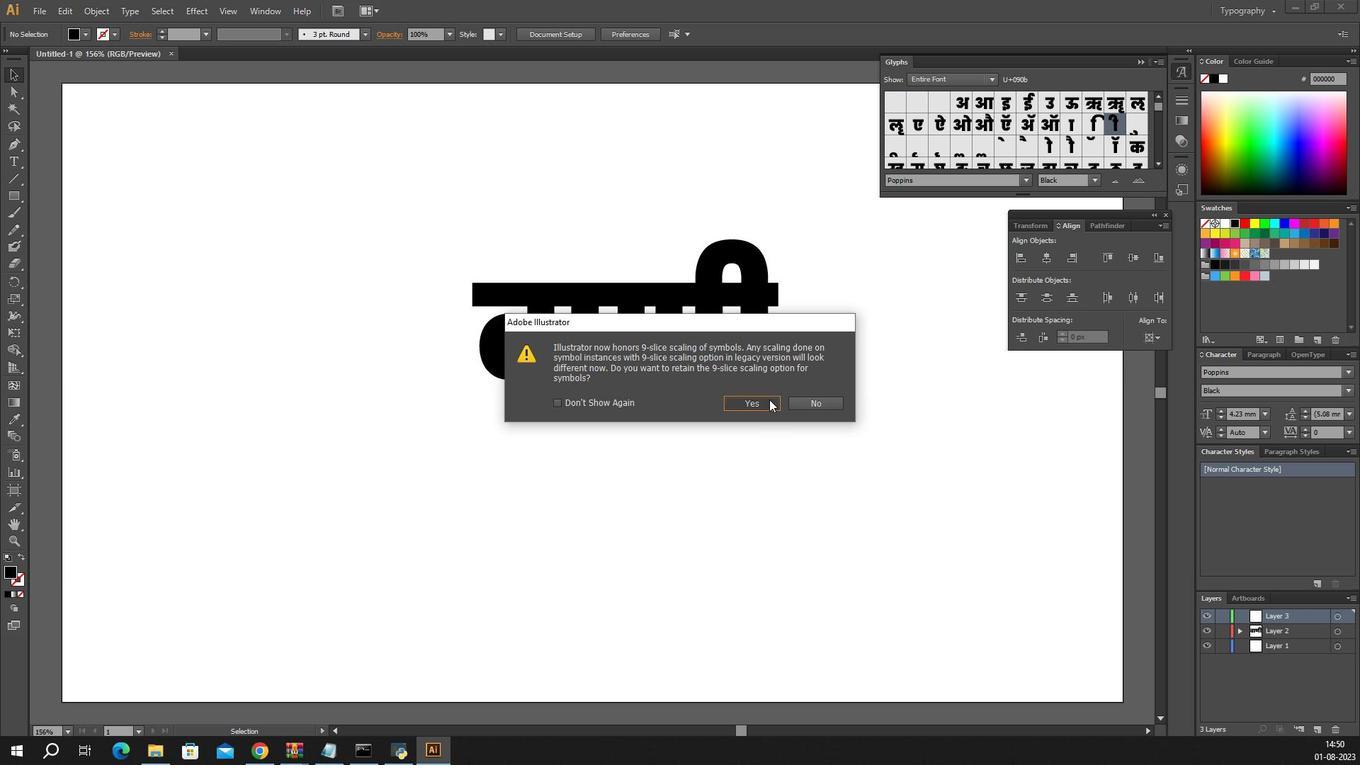 
Action: Mouse moved to (514, 562)
Screenshot: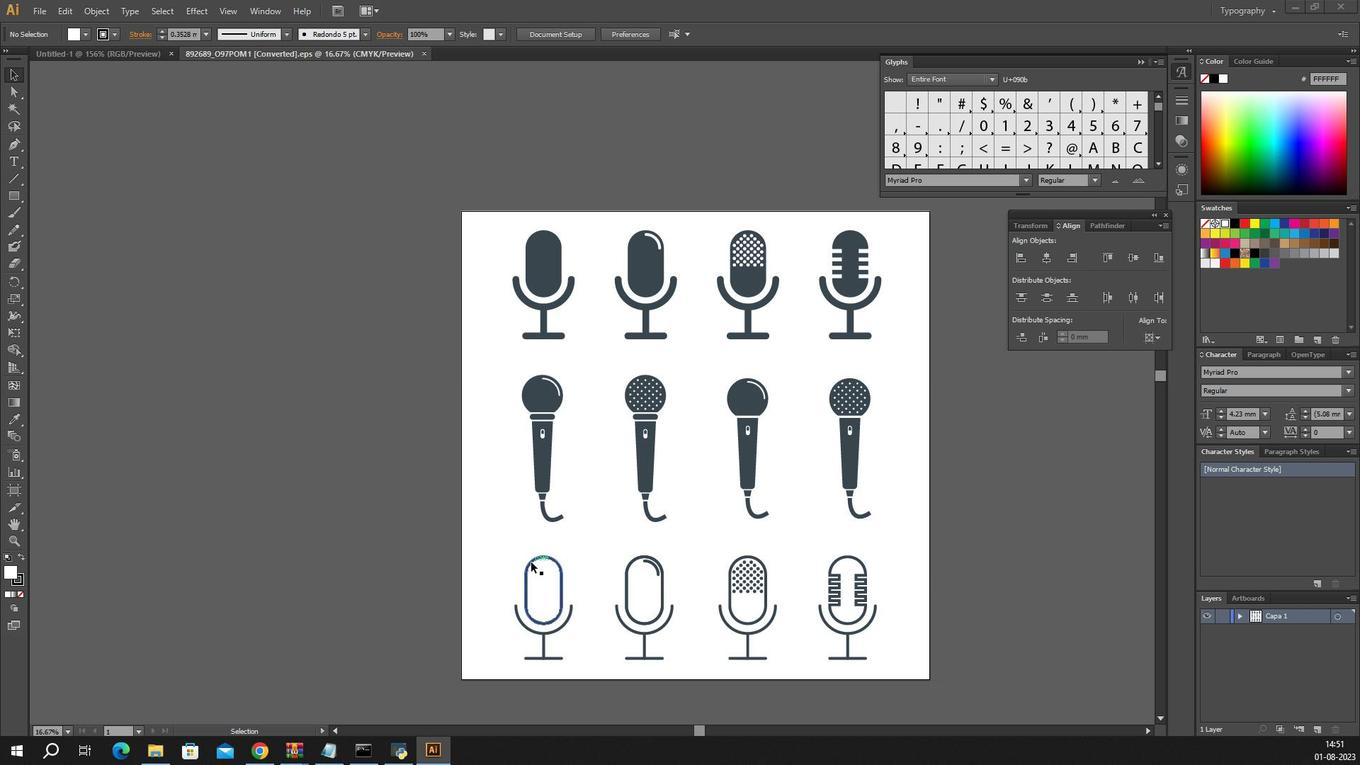 
Action: Mouse pressed left at (514, 562)
Screenshot: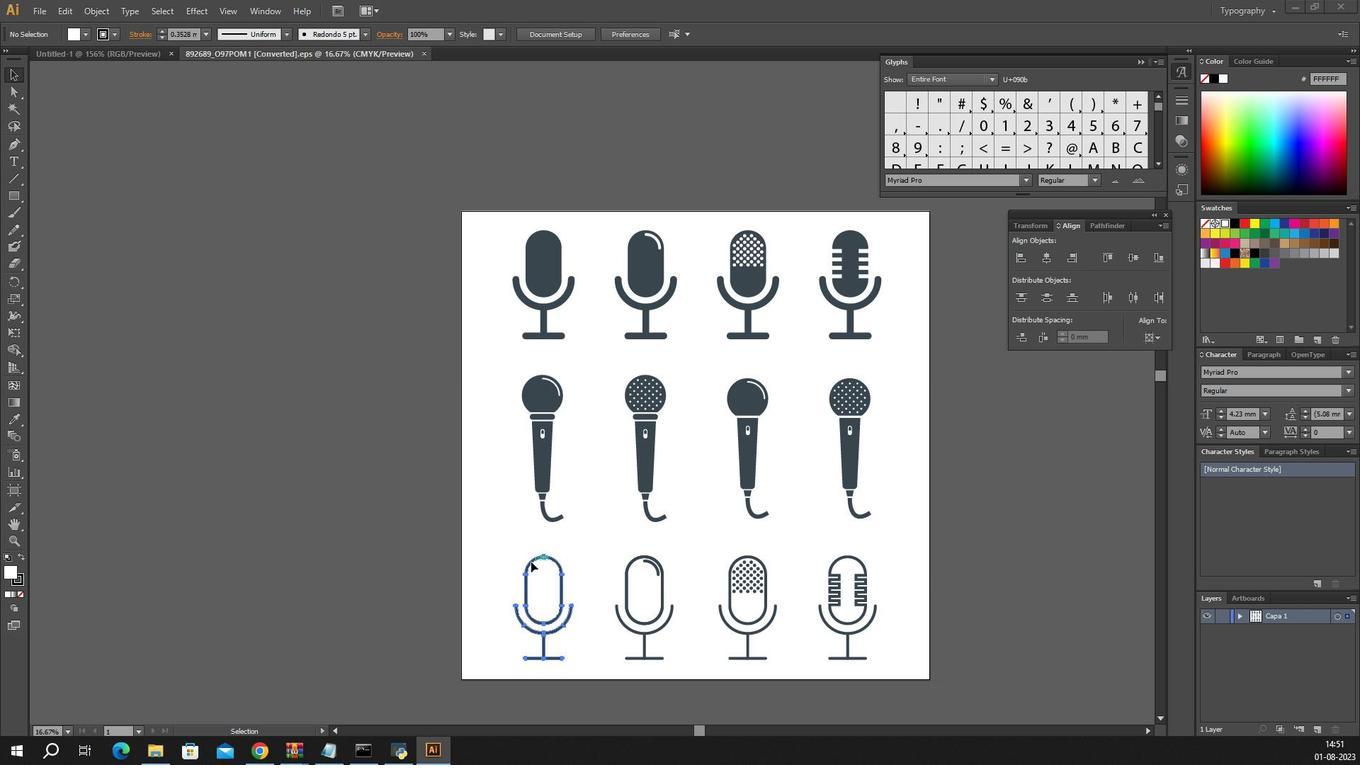 
Action: Mouse pressed left at (514, 562)
Screenshot: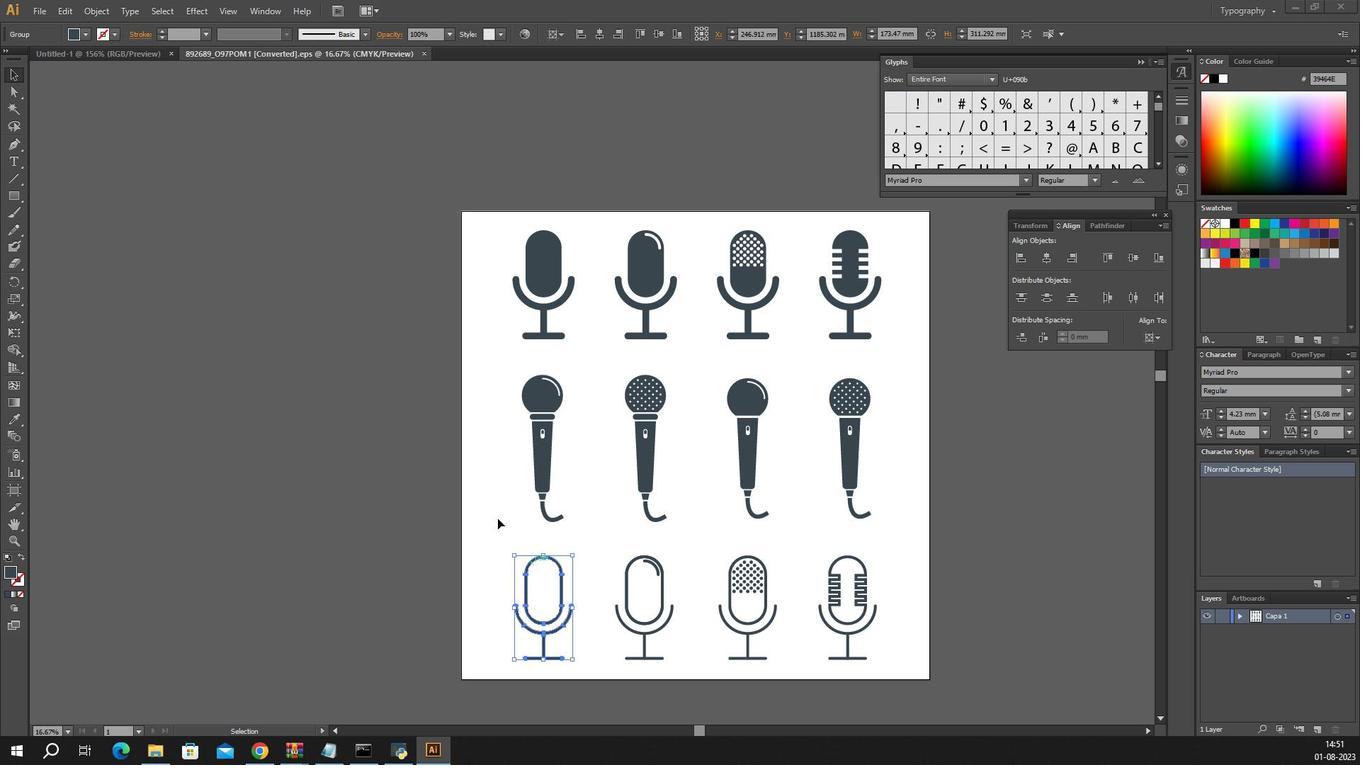 
Action: Mouse moved to (603, 373)
Screenshot: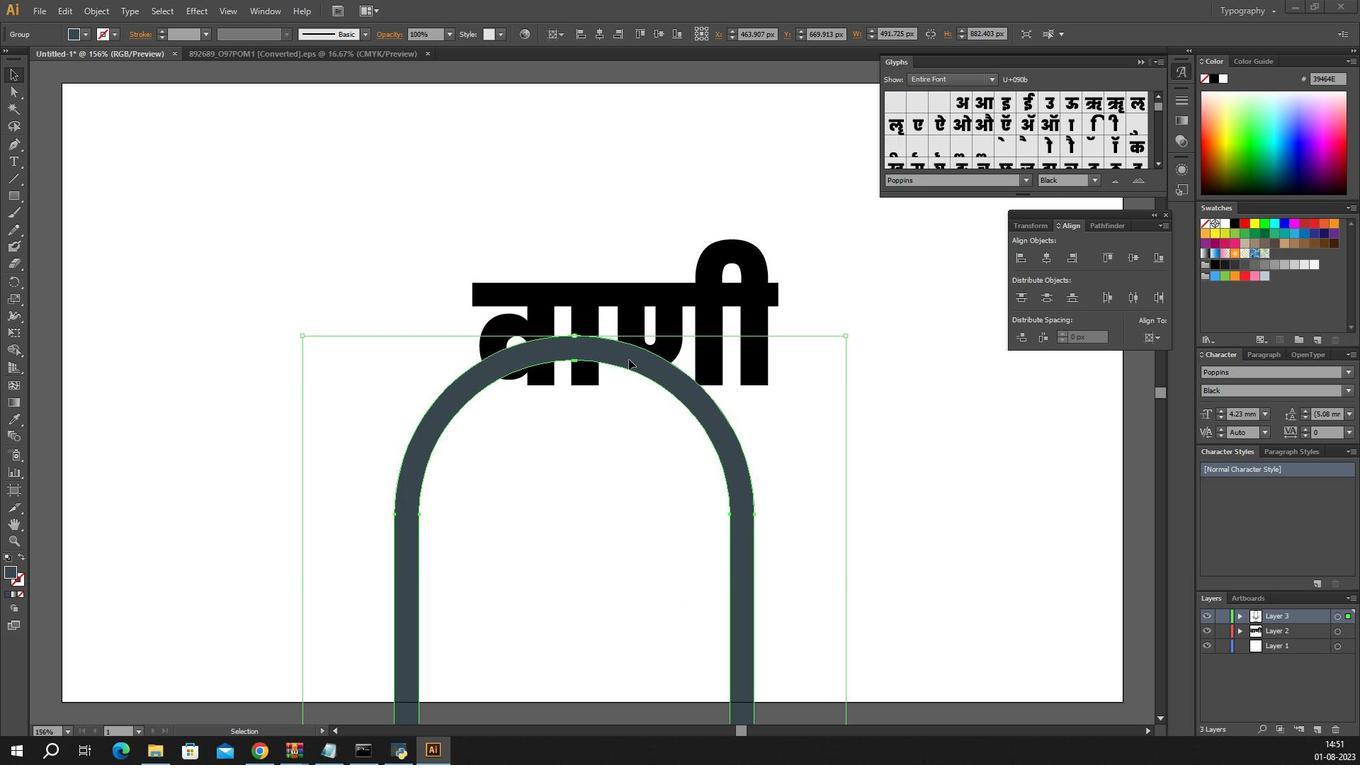 
Action: Mouse pressed left at (603, 373)
Screenshot: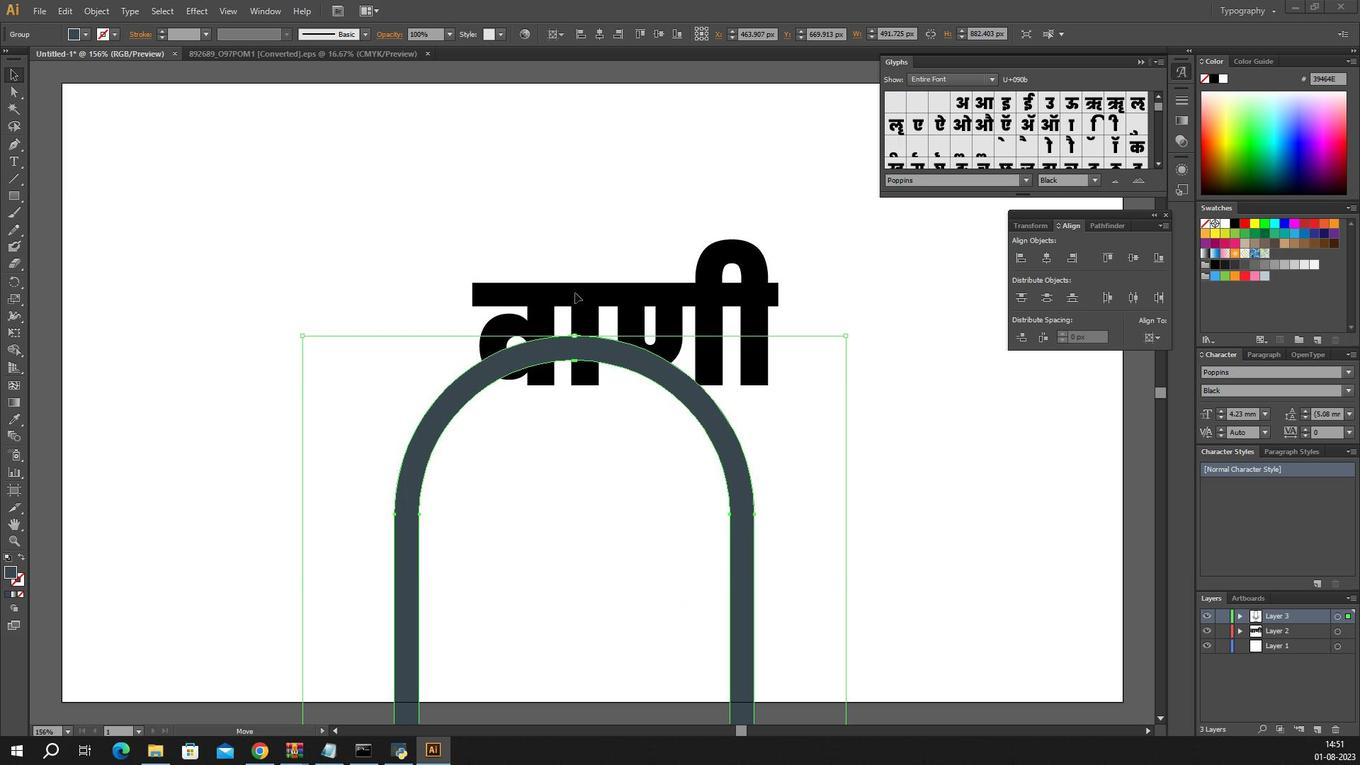 
Action: Mouse moved to (705, 184)
Screenshot: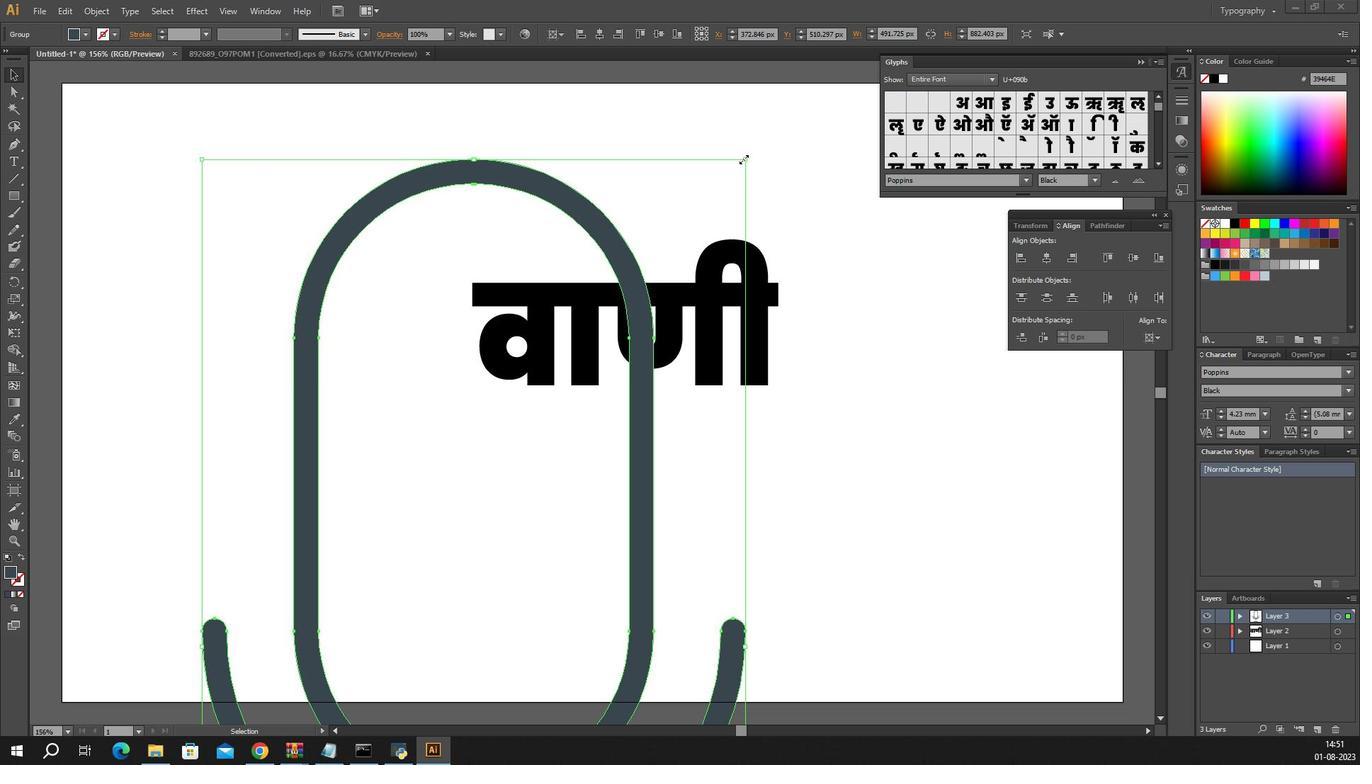 
Action: Mouse pressed left at (705, 184)
Screenshot: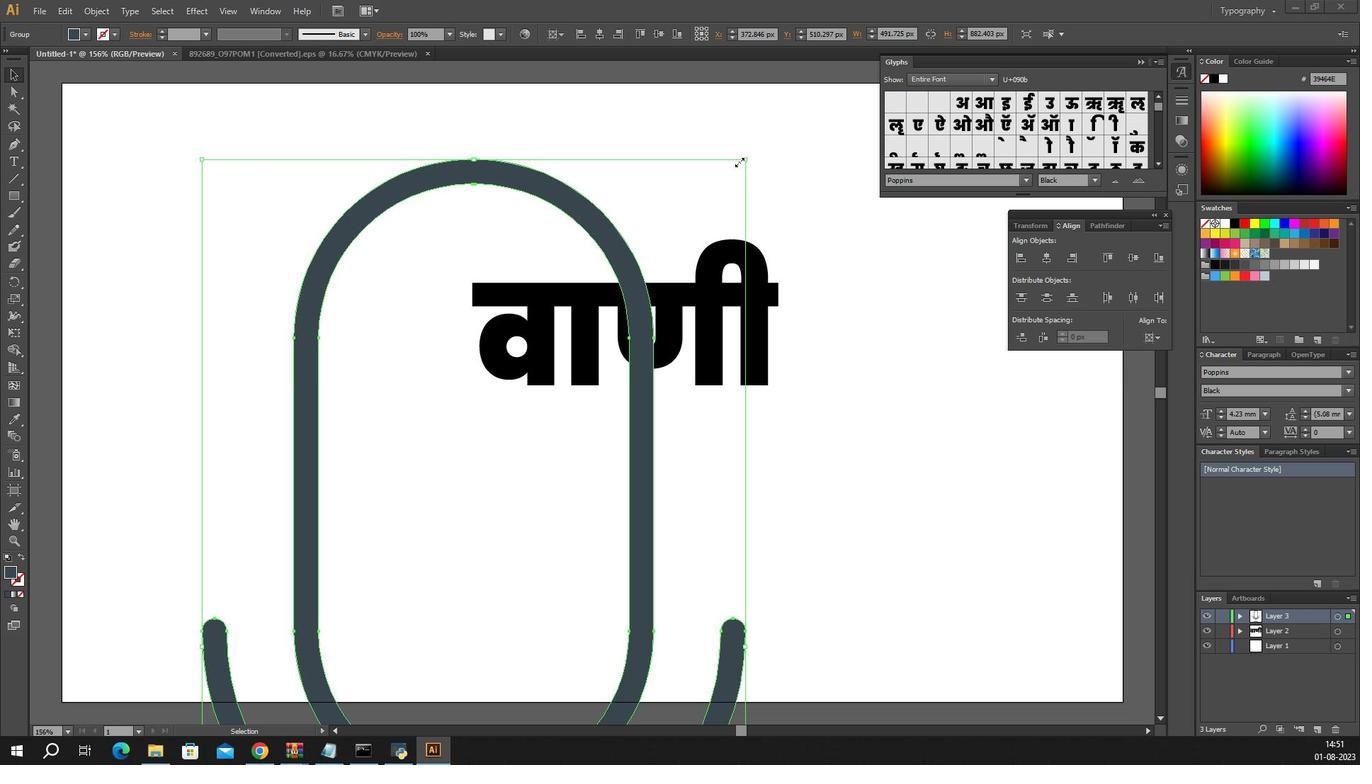 
Action: Mouse moved to (440, 477)
Screenshot: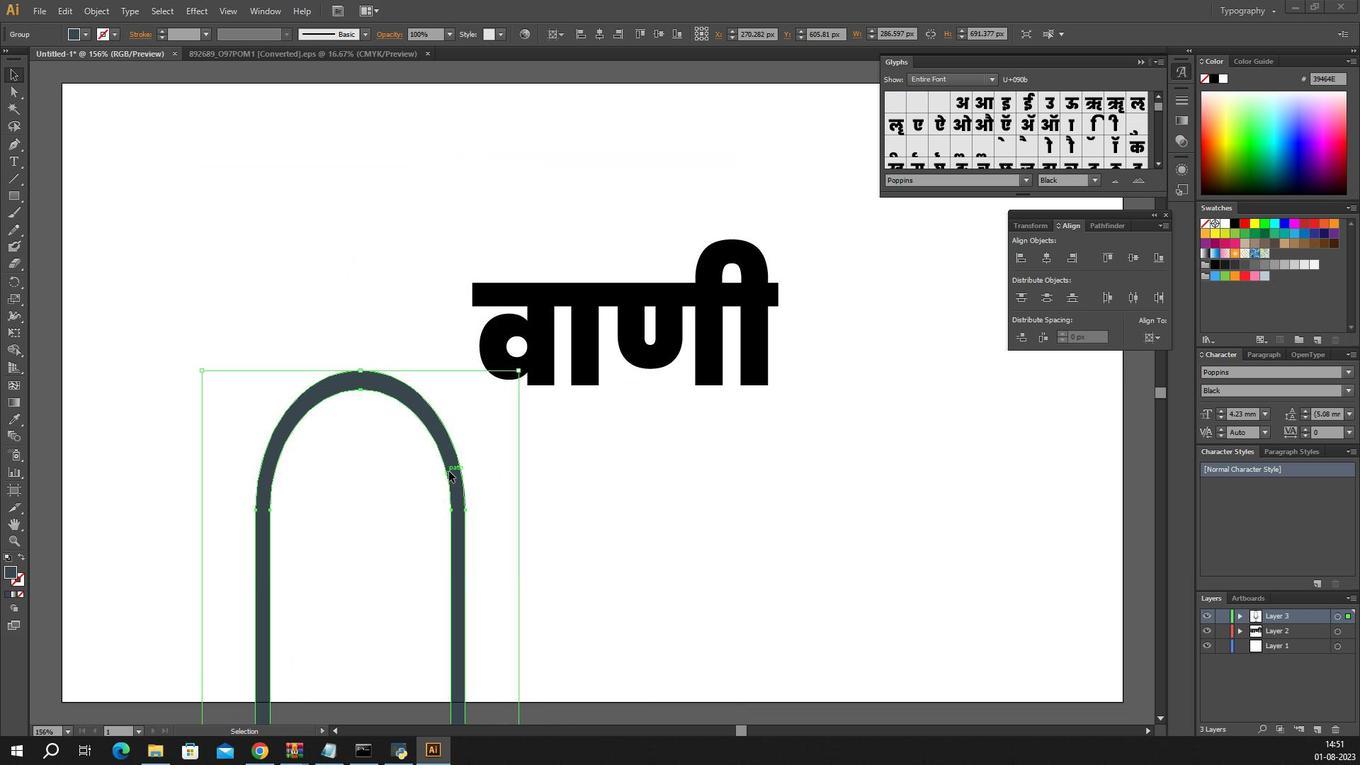 
Action: Mouse pressed left at (440, 477)
Screenshot: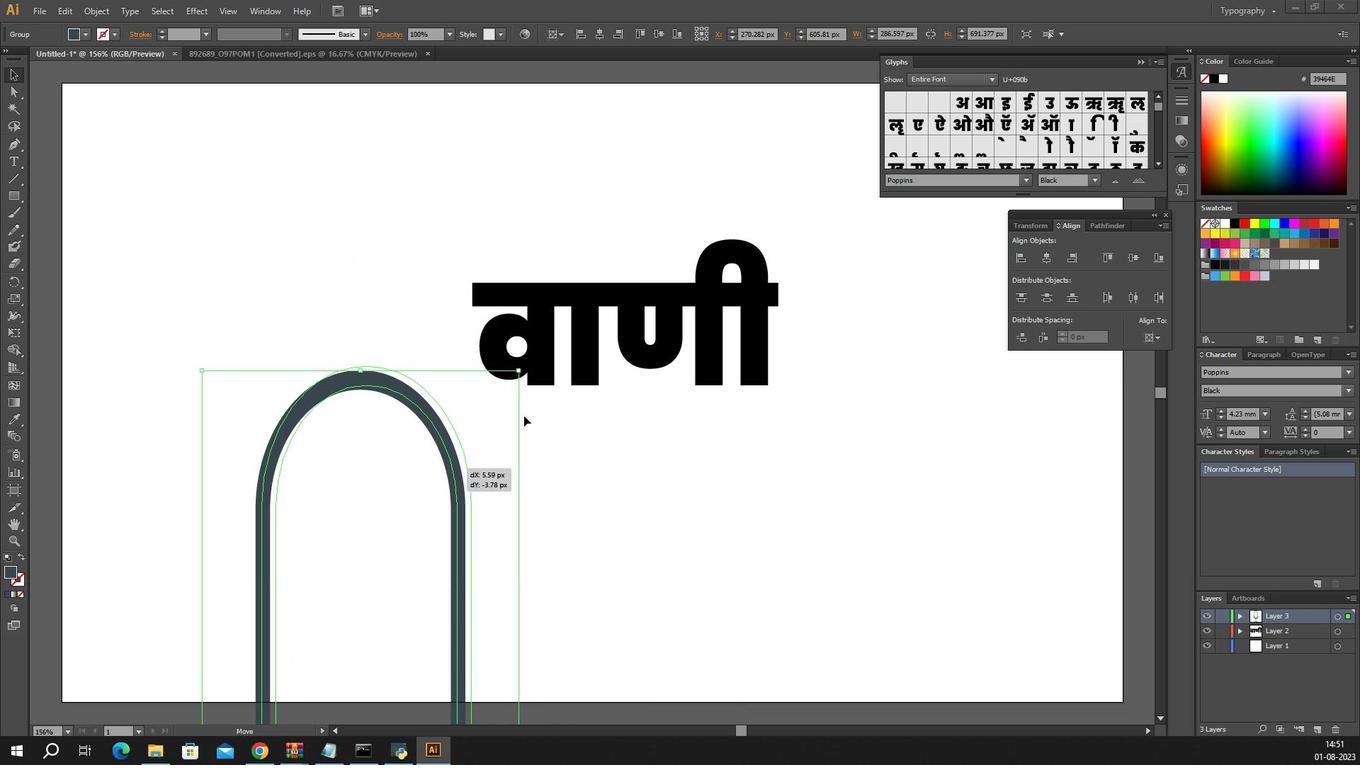 
Action: Mouse moved to (756, 142)
Screenshot: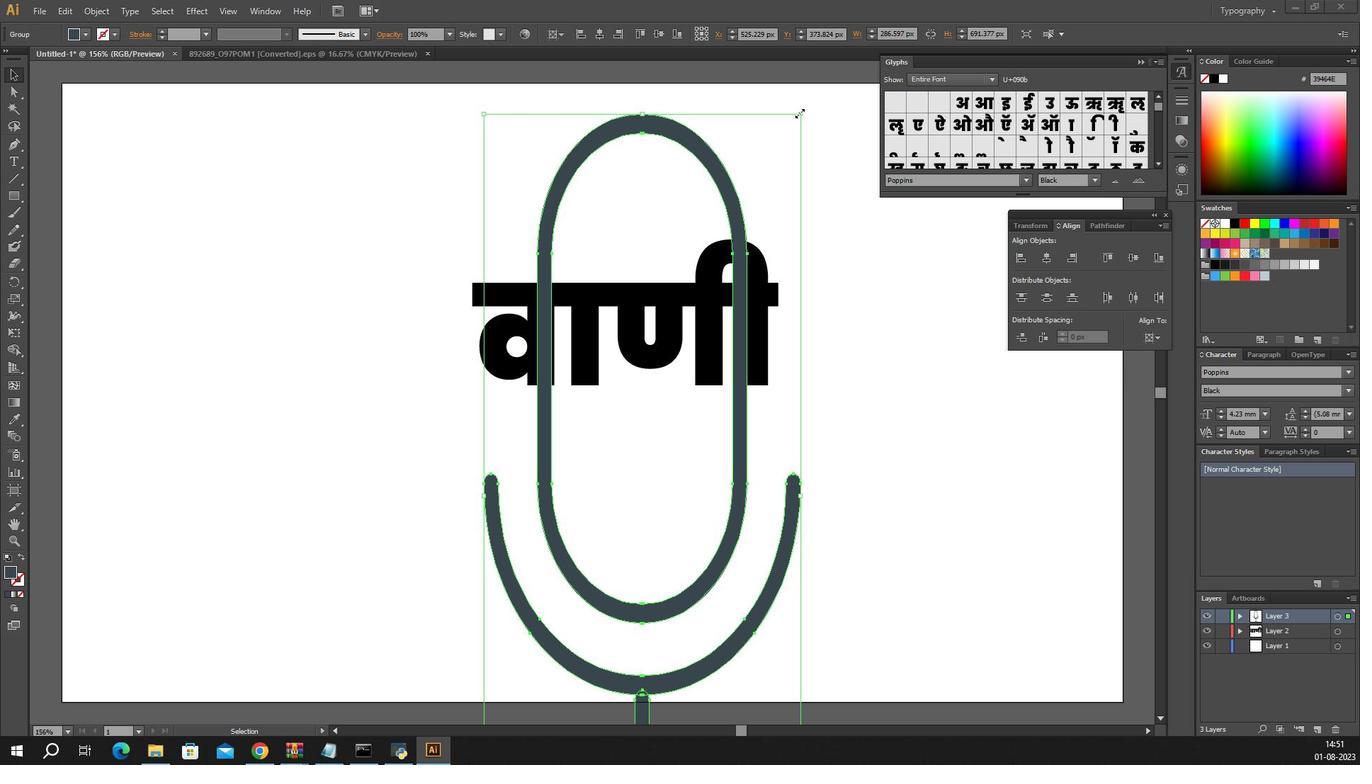 
Action: Mouse pressed left at (756, 142)
Screenshot: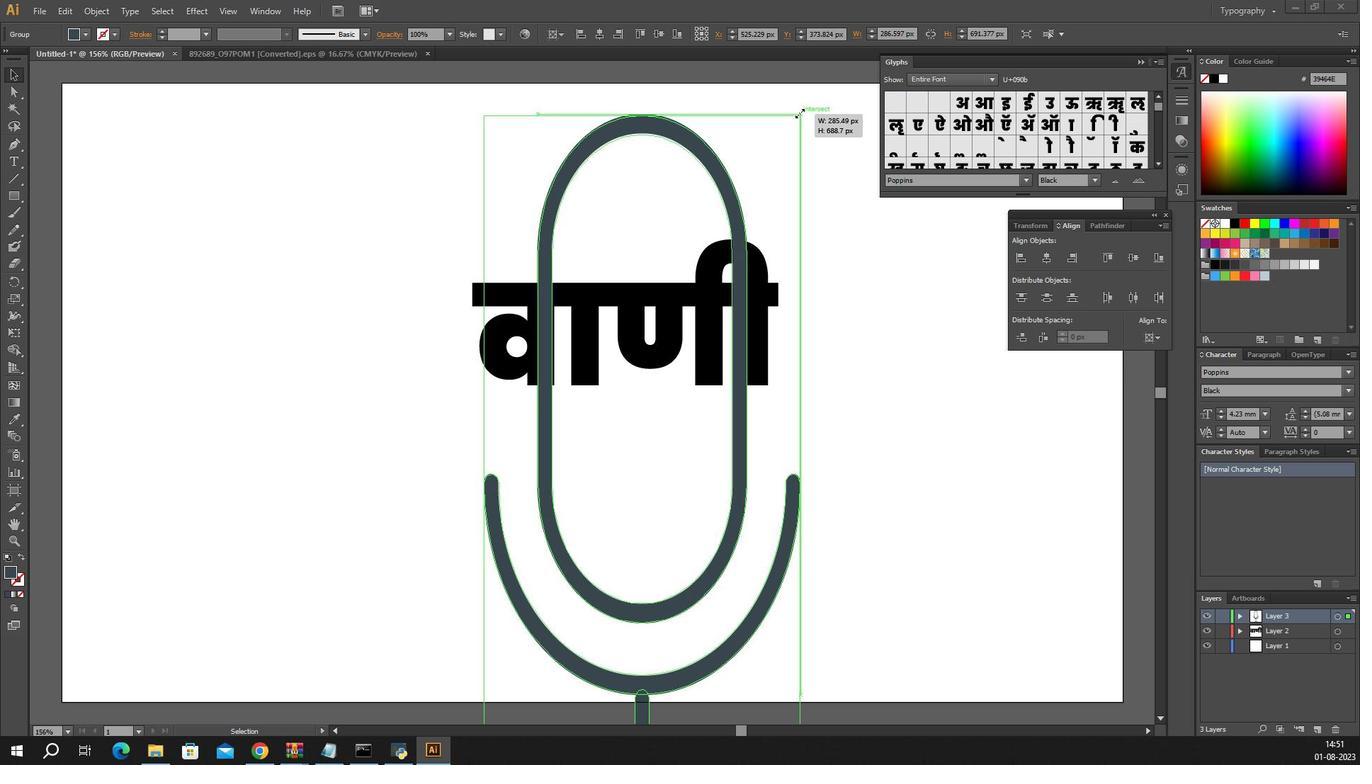
Action: Key pressed <Key.shift><Key.alt_l>
Screenshot: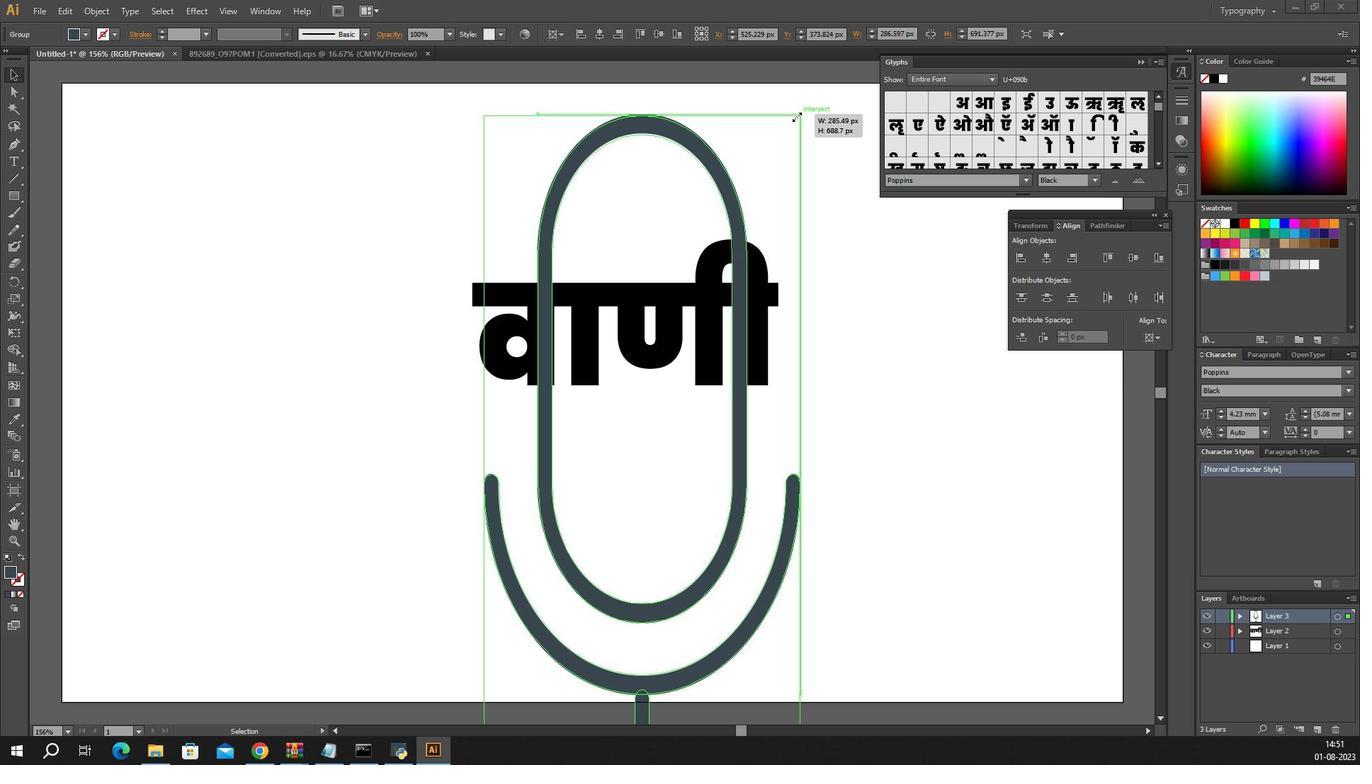
Action: Mouse moved to (715, 204)
Screenshot: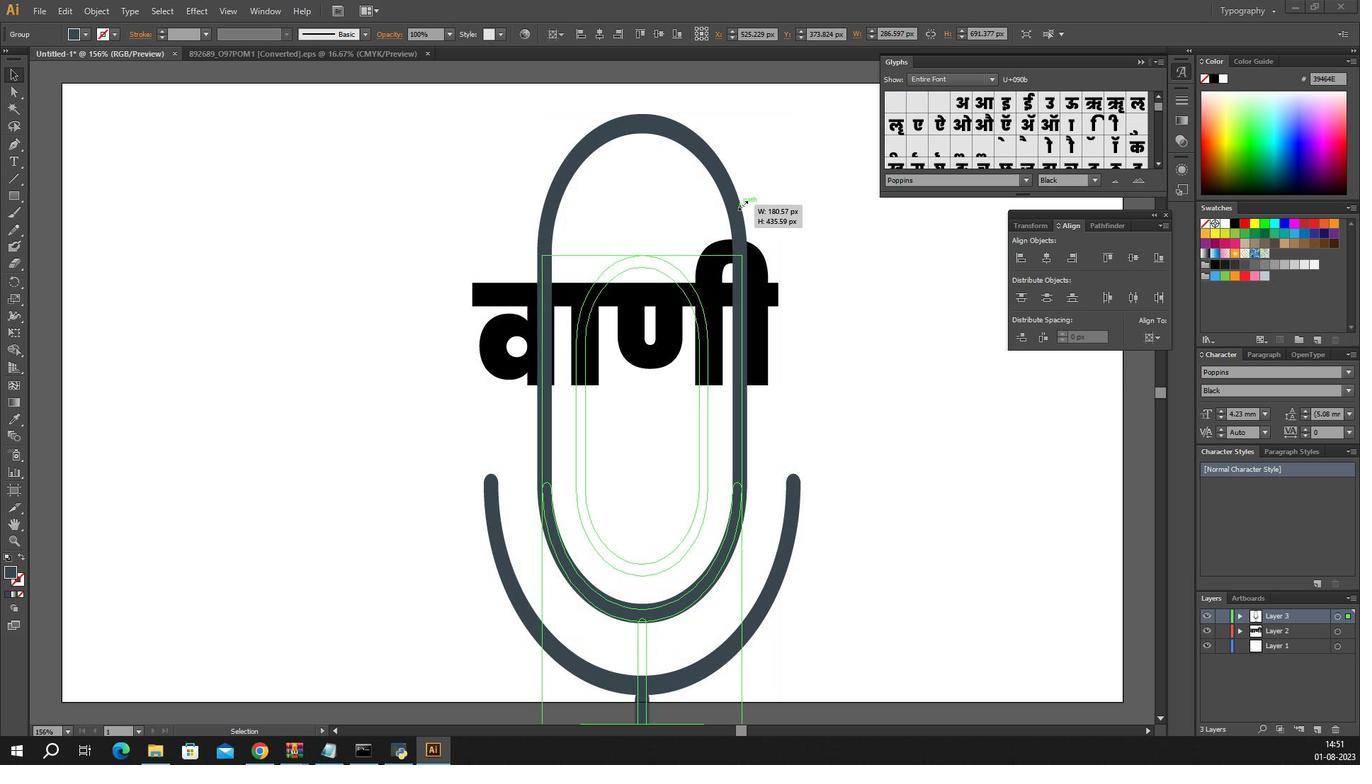 
Action: Key pressed <Key.shift>
Screenshot: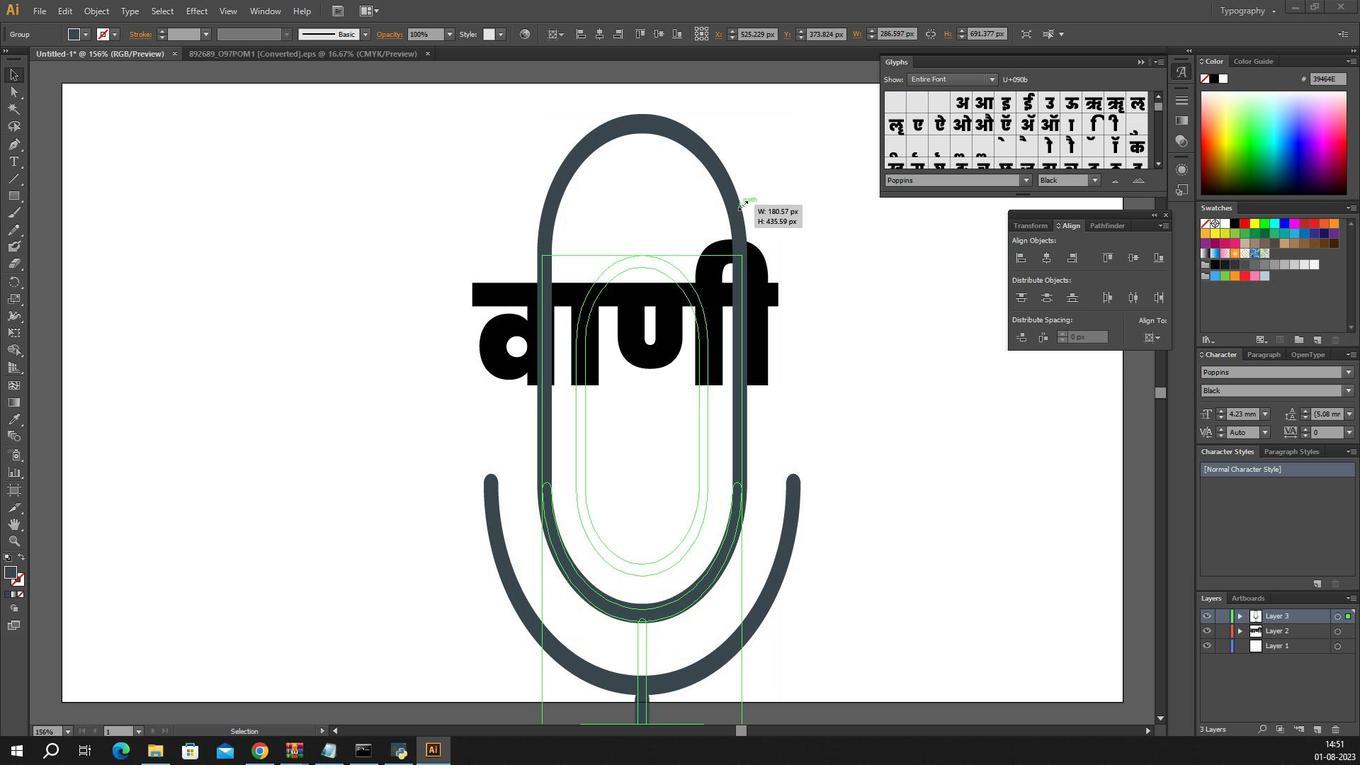 
Action: Mouse moved to (714, 208)
Screenshot: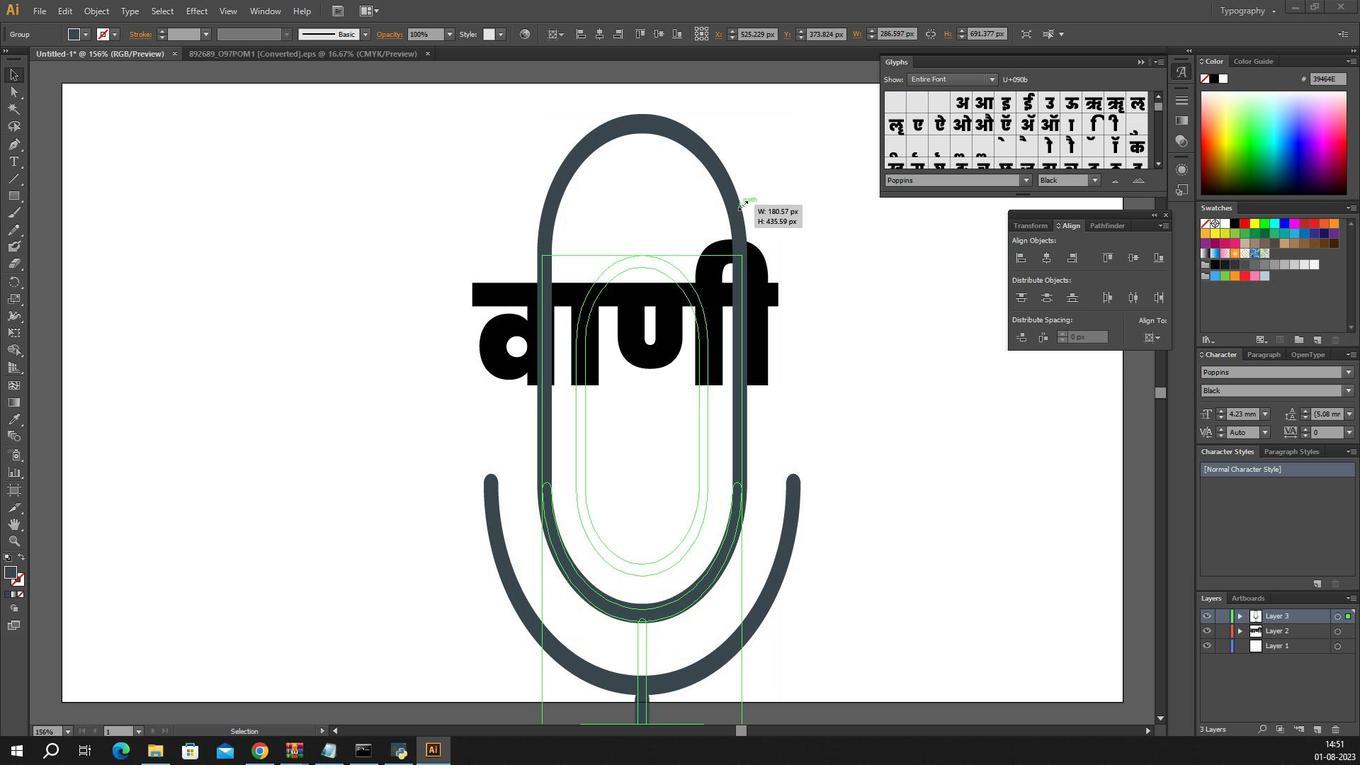 
Action: Key pressed <Key.alt_l>
Screenshot: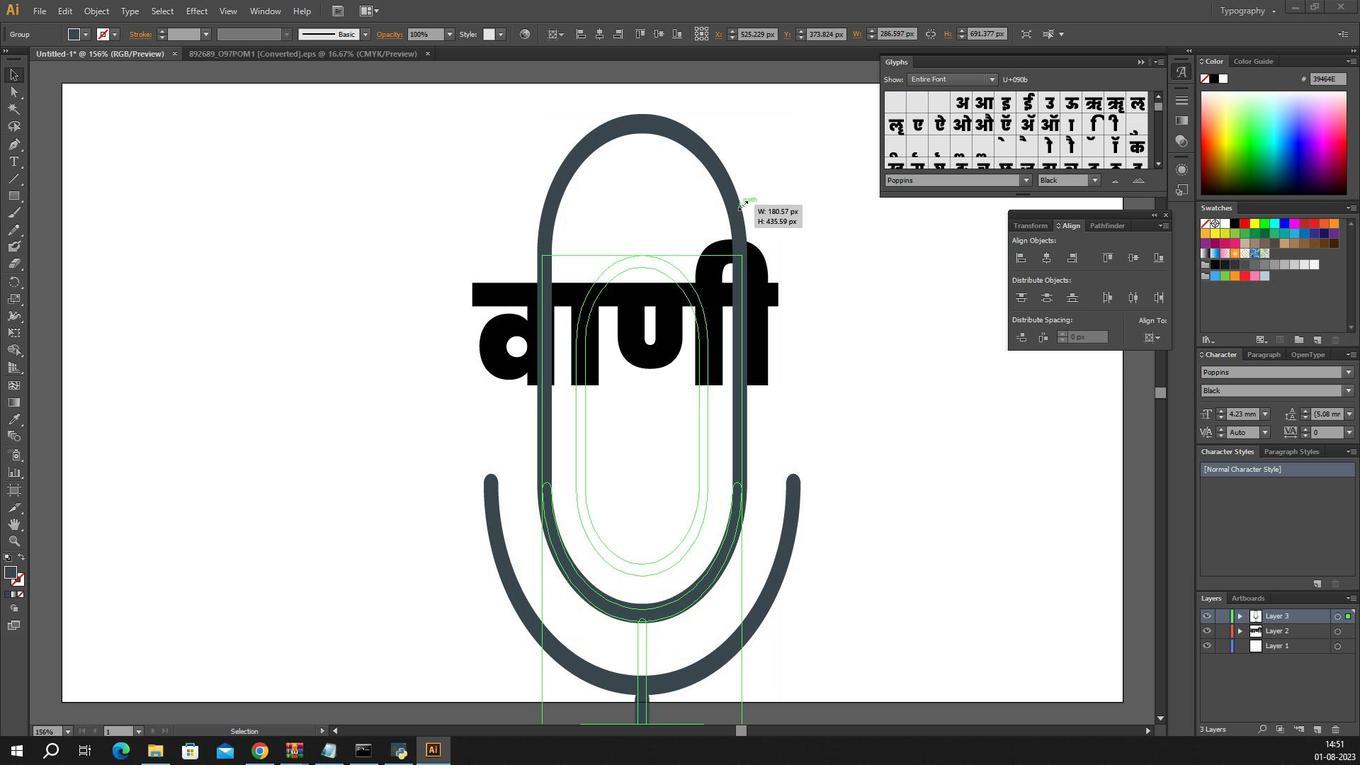 
Action: Mouse moved to (712, 213)
Screenshot: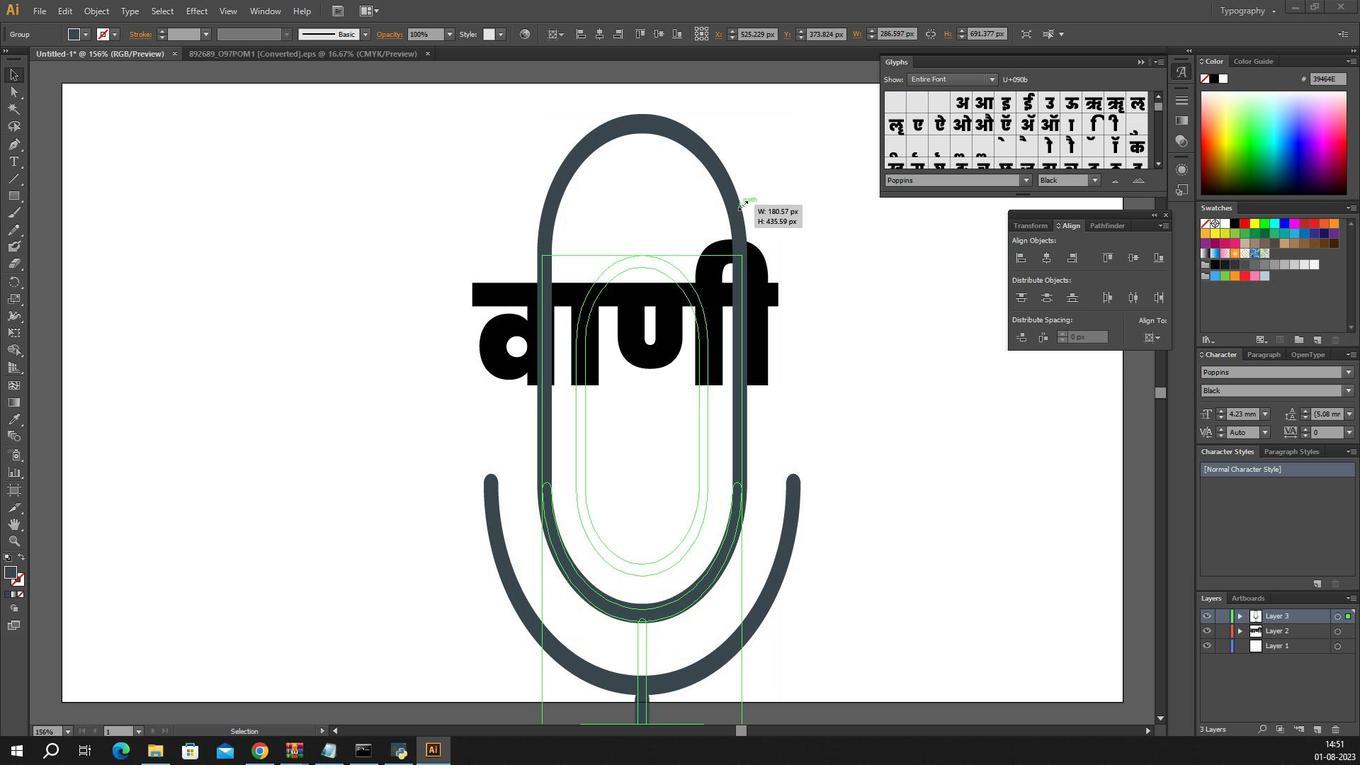 
Action: Key pressed <Key.shift><Key.alt_l>
Screenshot: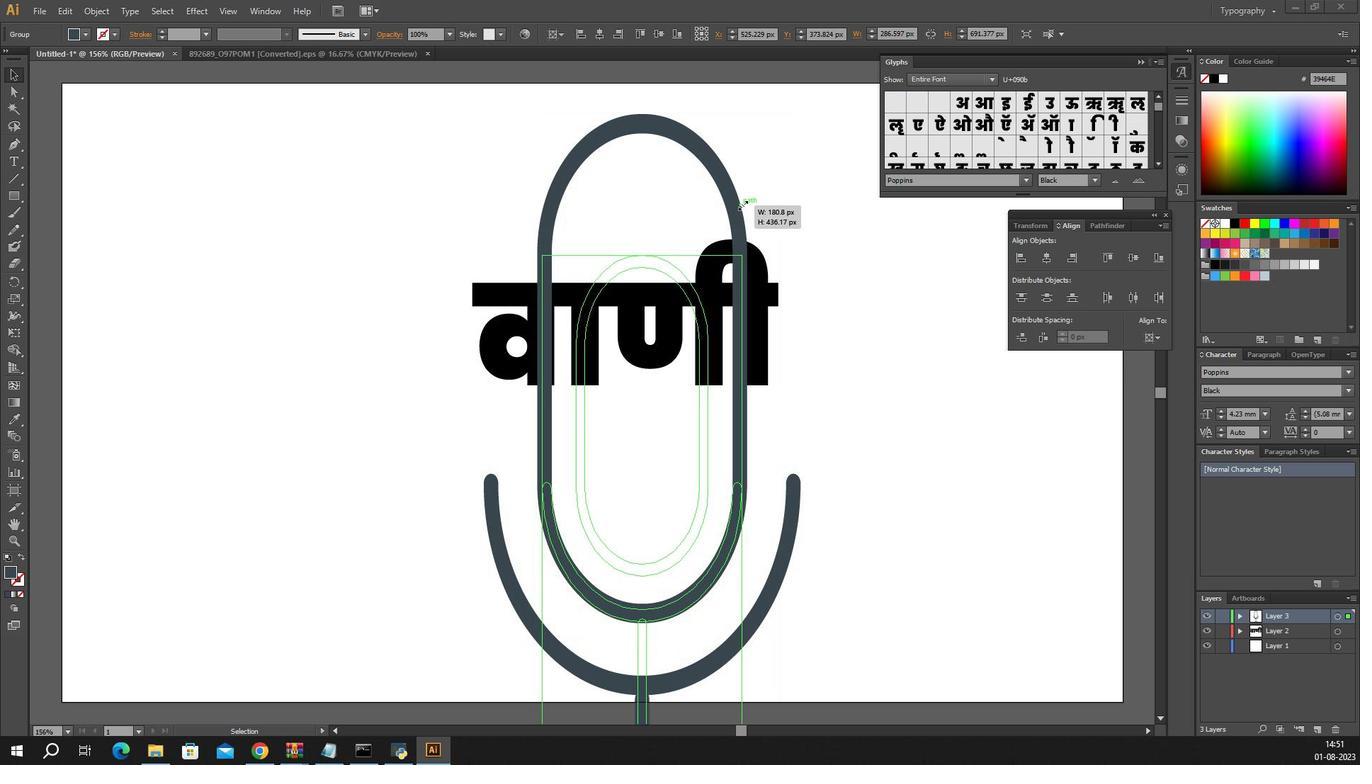 
Action: Mouse moved to (710, 218)
Screenshot: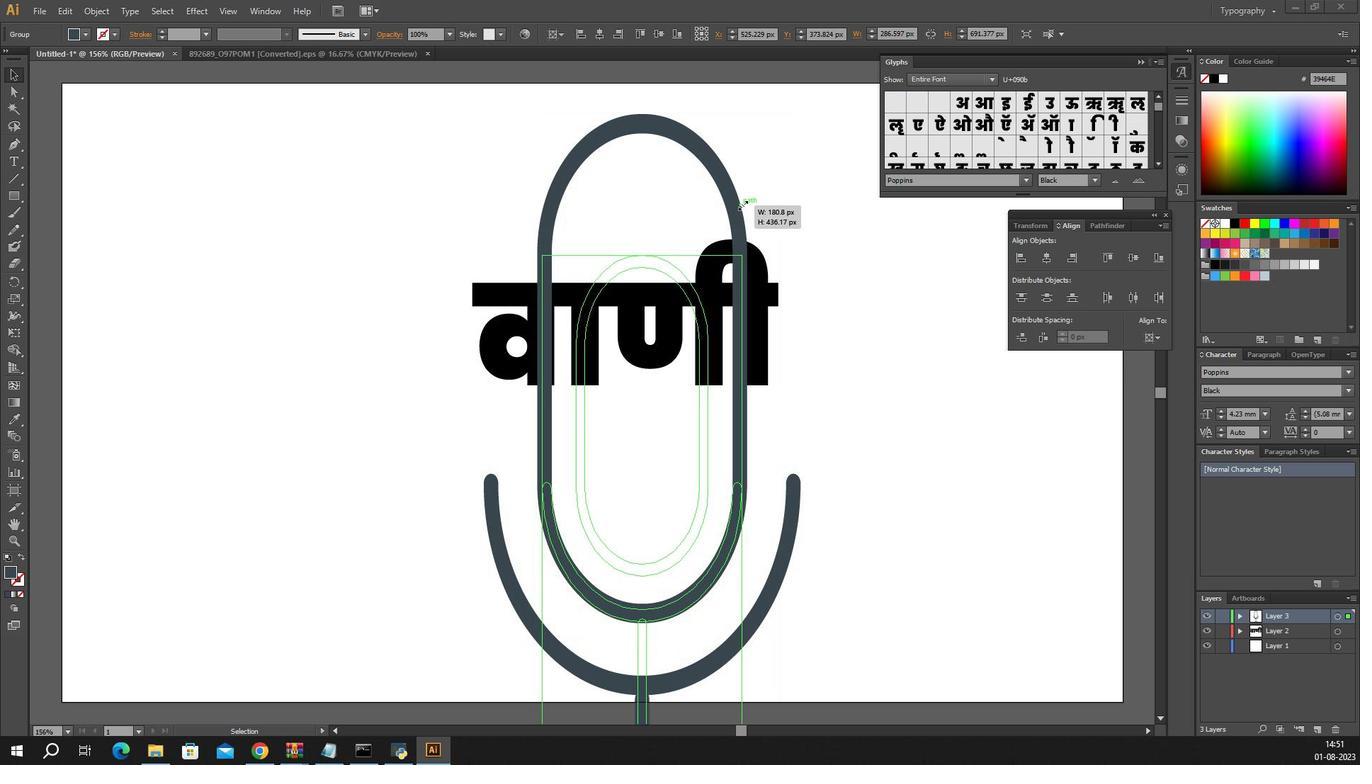 
Action: Key pressed <Key.shift><Key.alt_l>
Screenshot: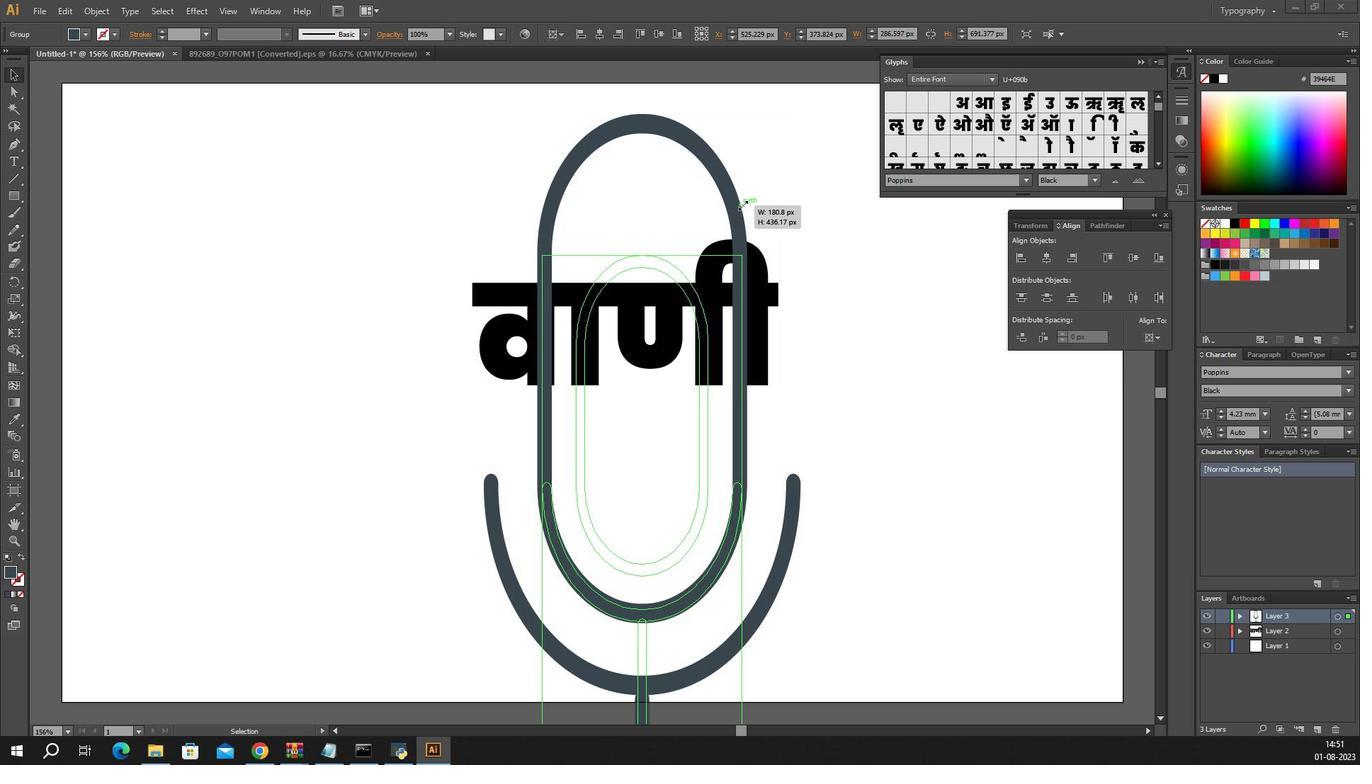 
Action: Mouse moved to (708, 223)
Screenshot: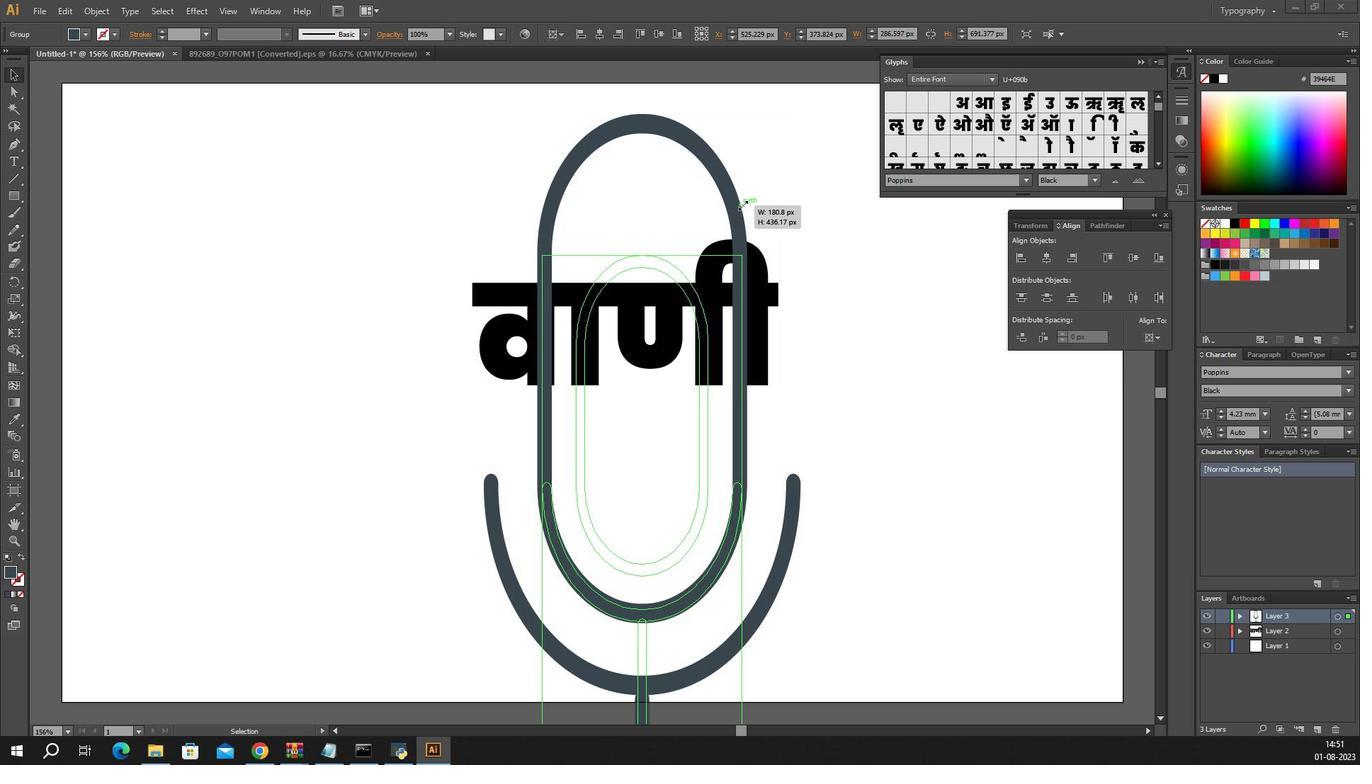 
Action: Key pressed <Key.shift><Key.alt_l>
Screenshot: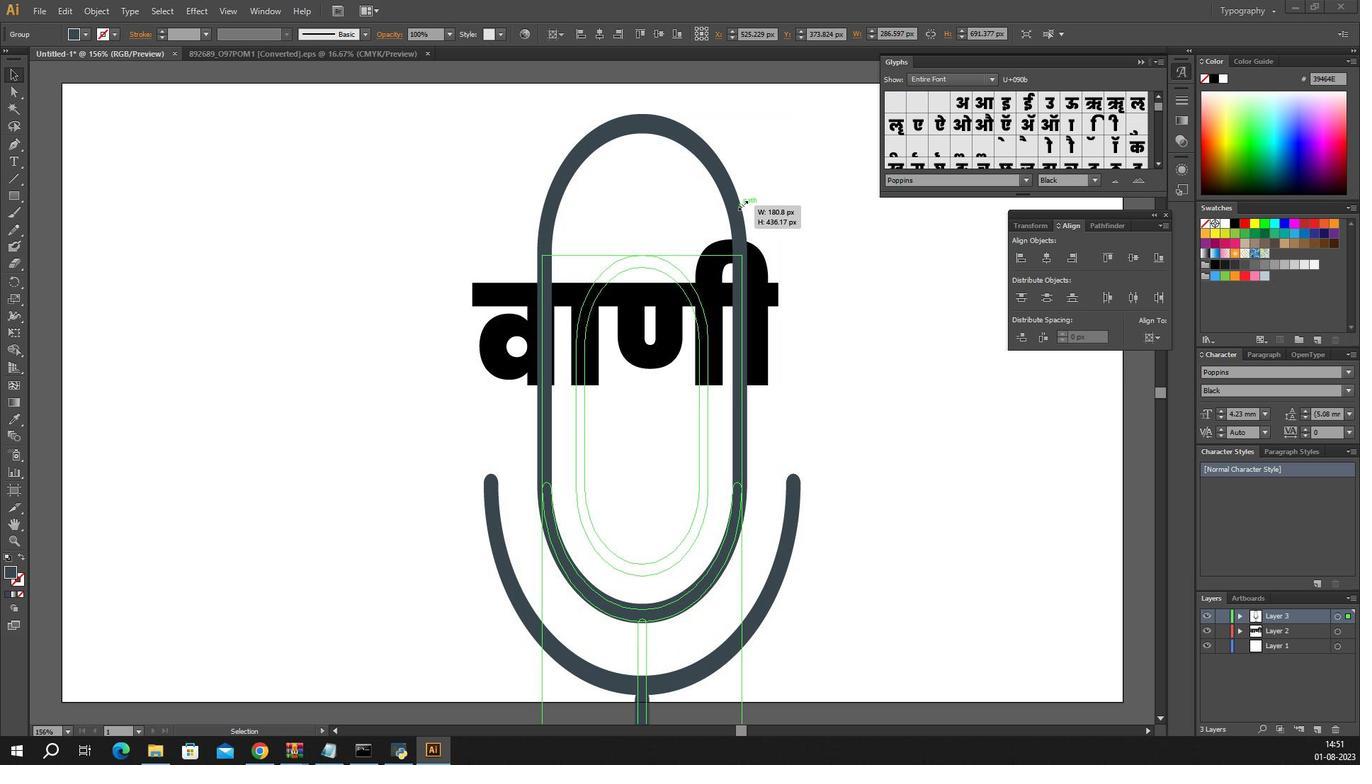 
Action: Mouse moved to (706, 226)
Screenshot: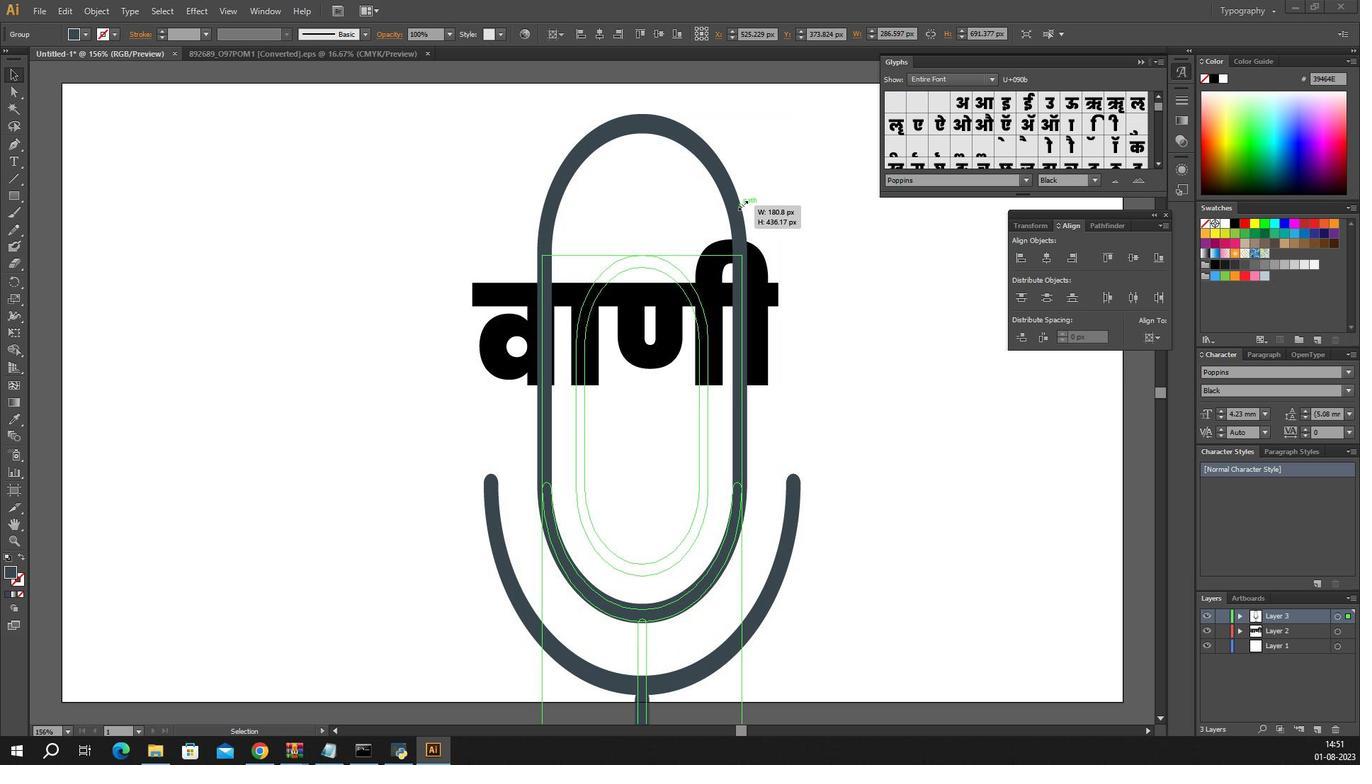
Action: Key pressed <Key.shift>
Screenshot: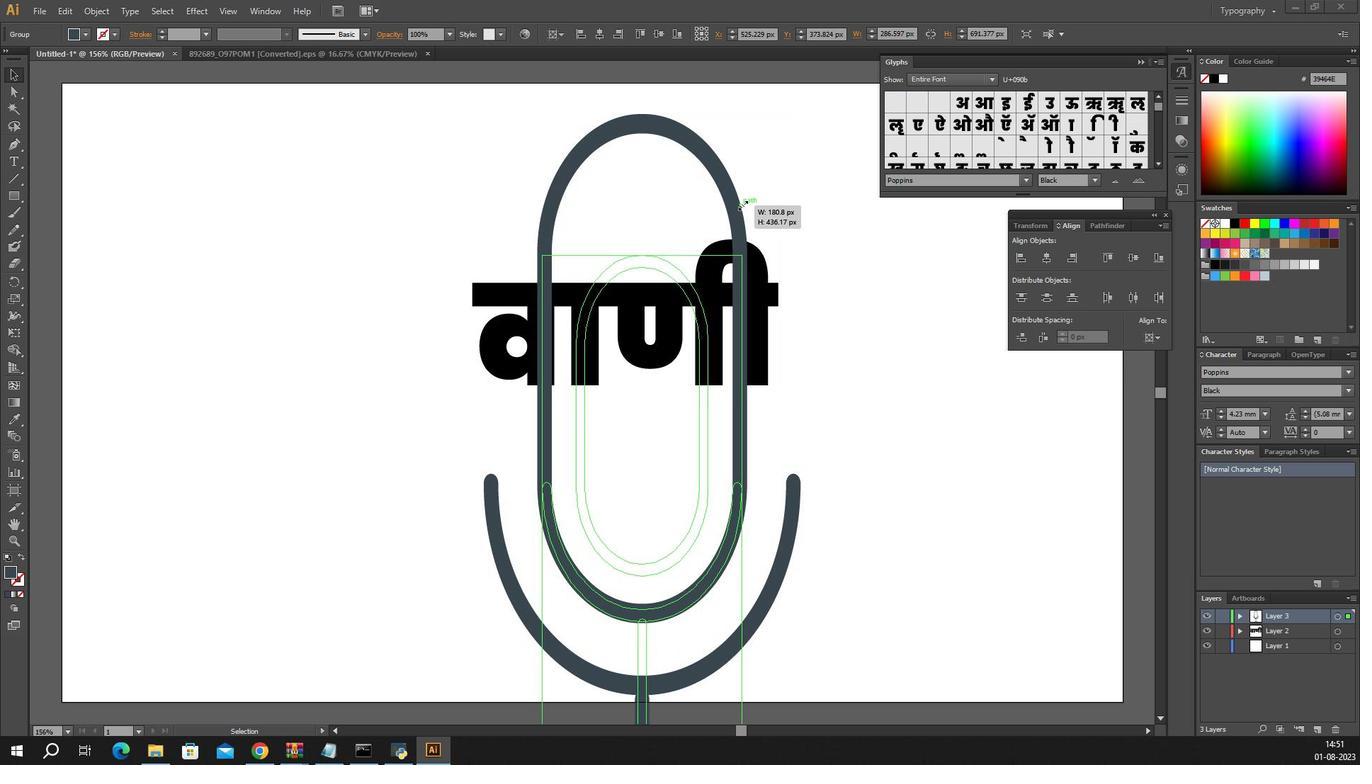 
Action: Mouse moved to (705, 227)
Screenshot: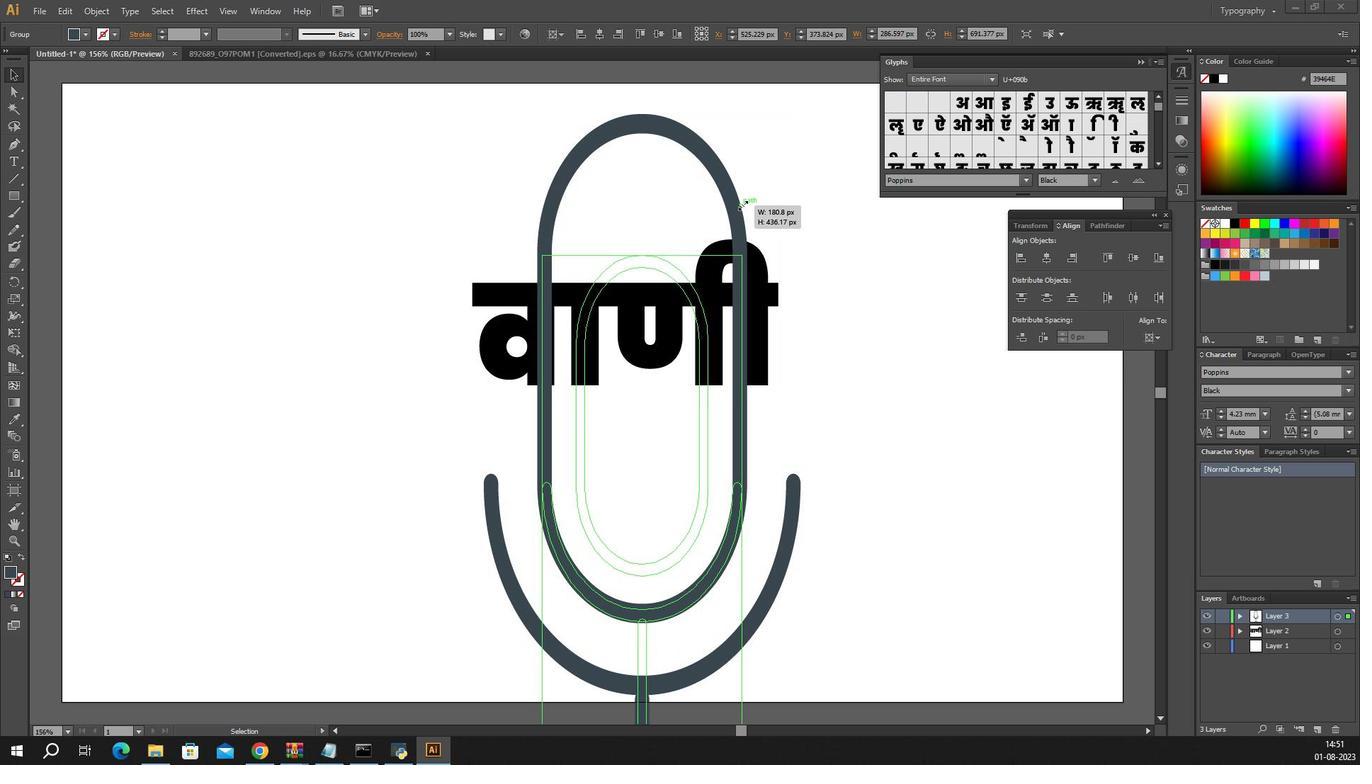 
Action: Key pressed <Key.alt_l><Key.shift>
Screenshot: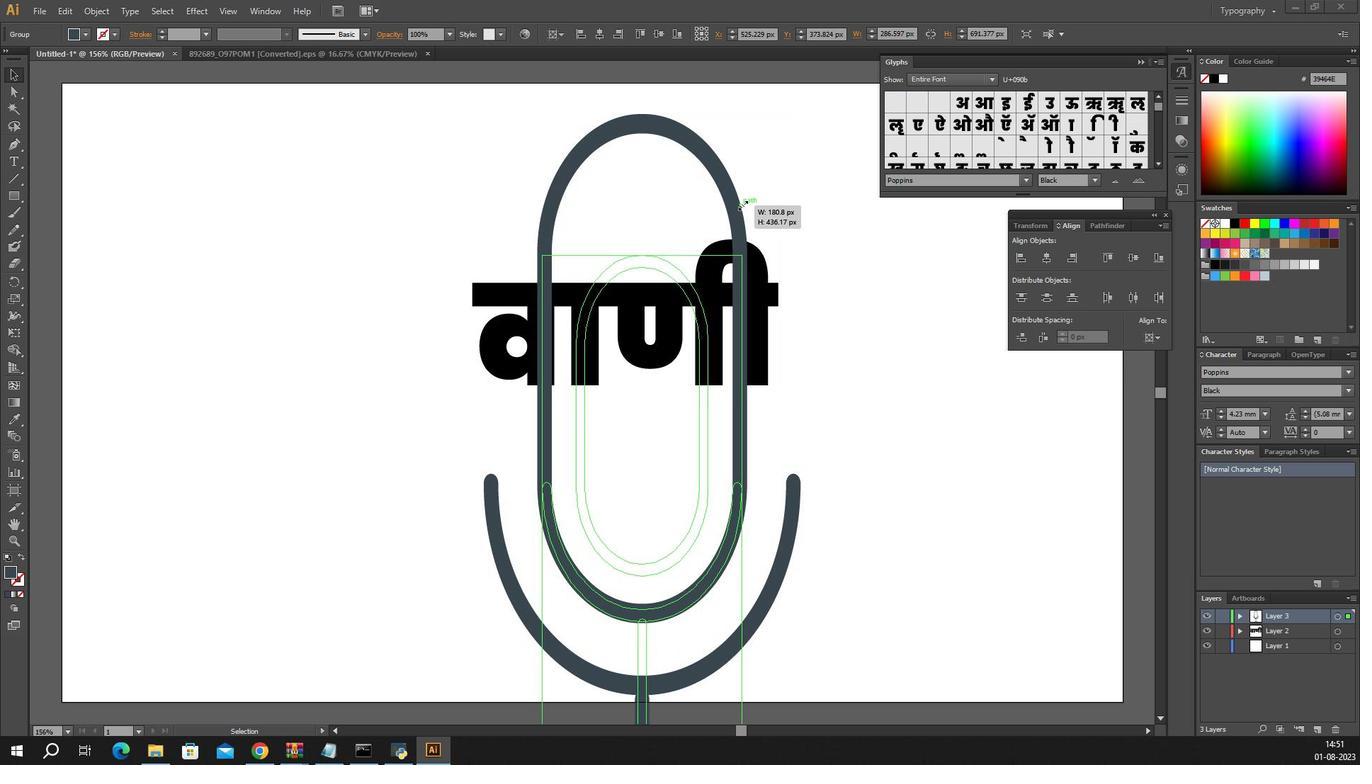 
Action: Mouse moved to (705, 228)
Screenshot: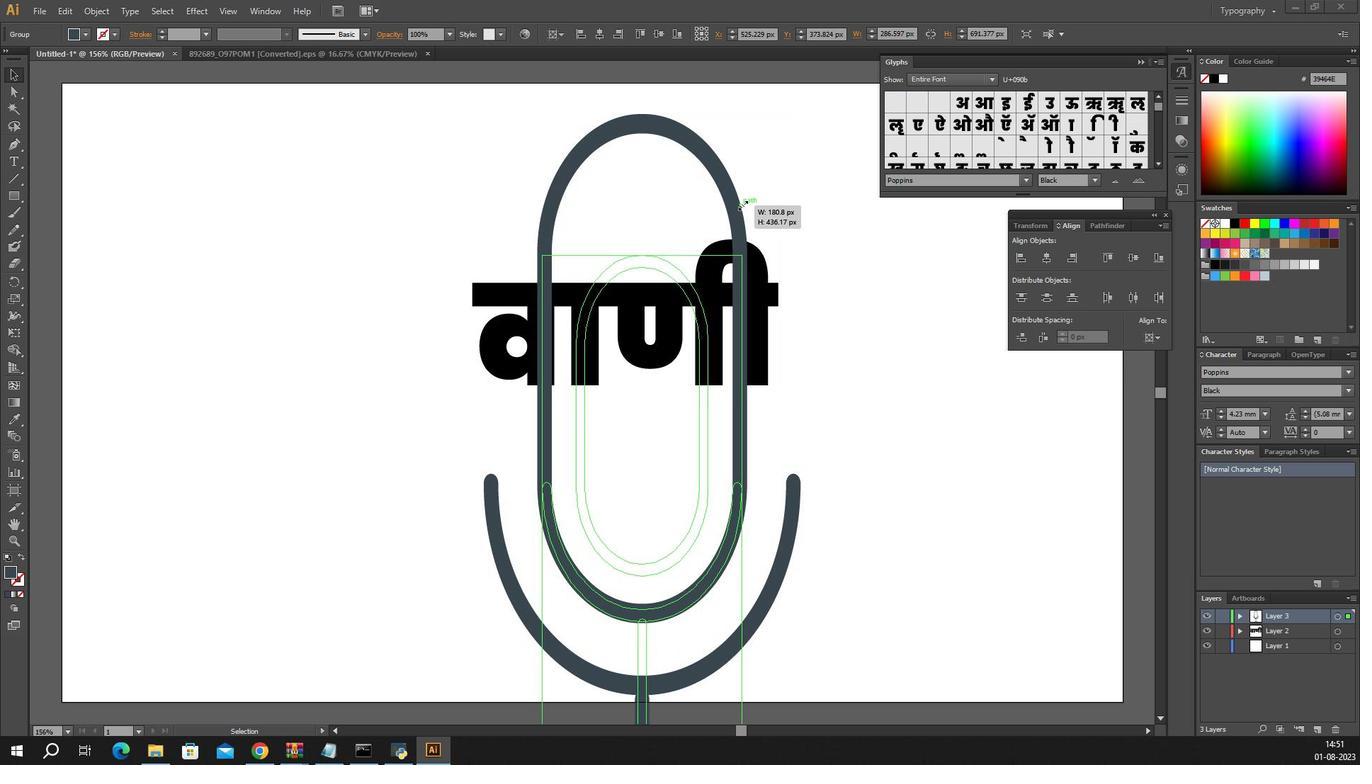 
Action: Key pressed <Key.alt_l><Key.shift><Key.alt_l><Key.shift><Key.alt_l><Key.shift><Key.alt_l><Key.shift><Key.alt_l>
Screenshot: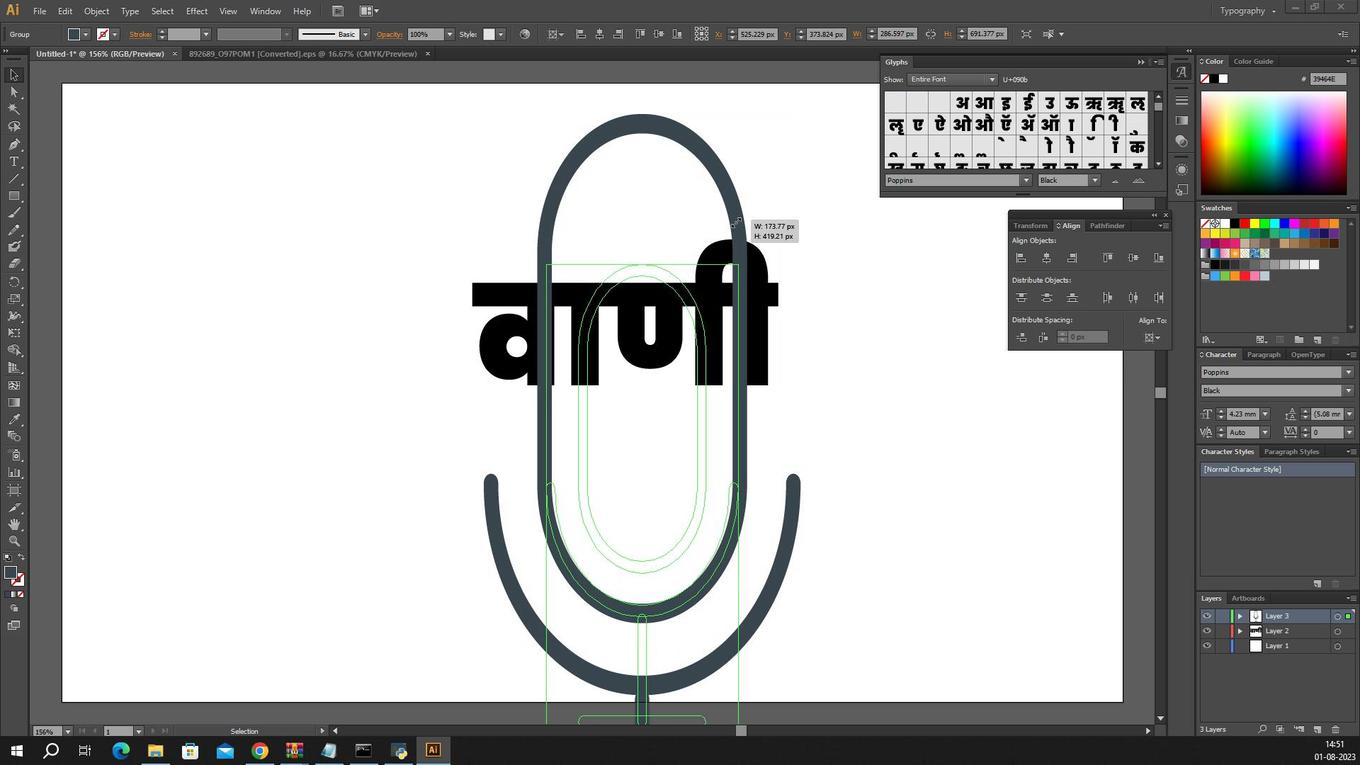 
Action: Mouse moved to (705, 228)
Screenshot: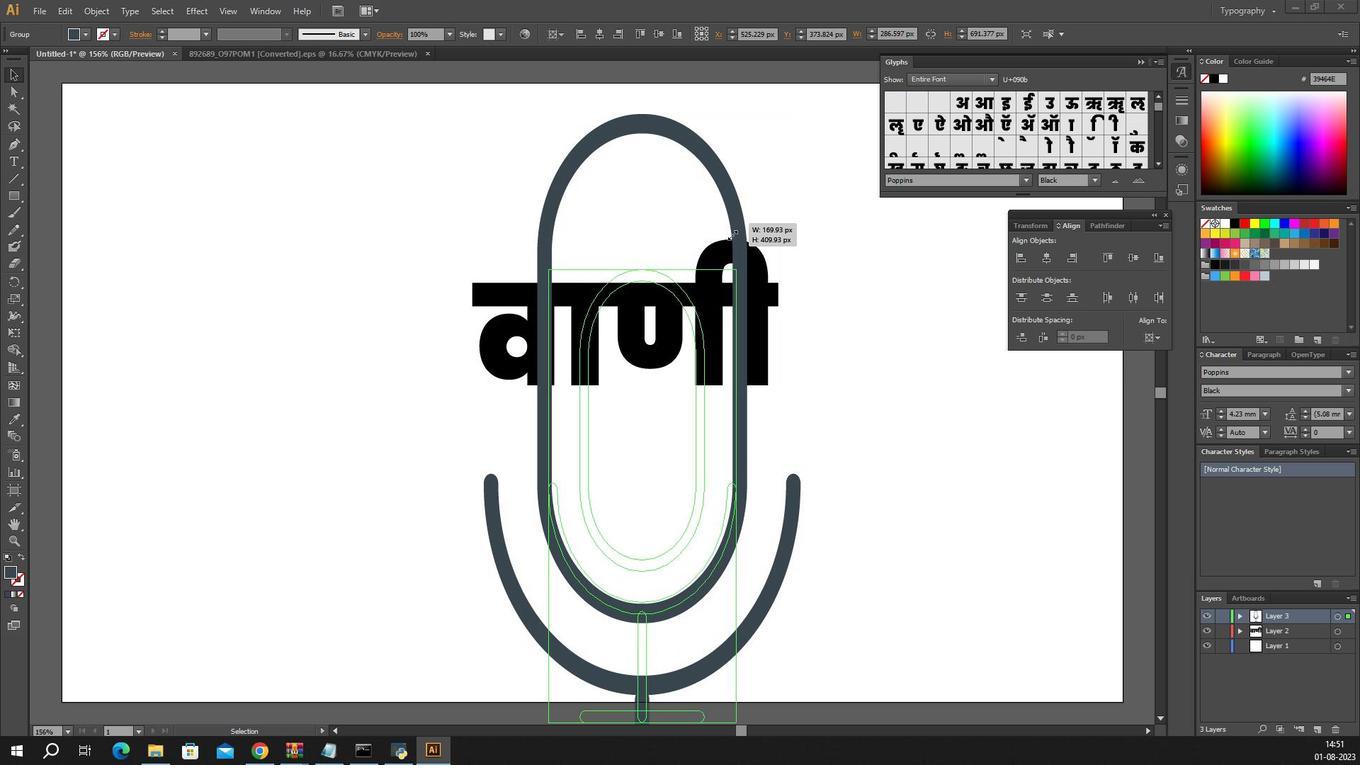 
Action: Key pressed <Key.shift><Key.alt_l>
Screenshot: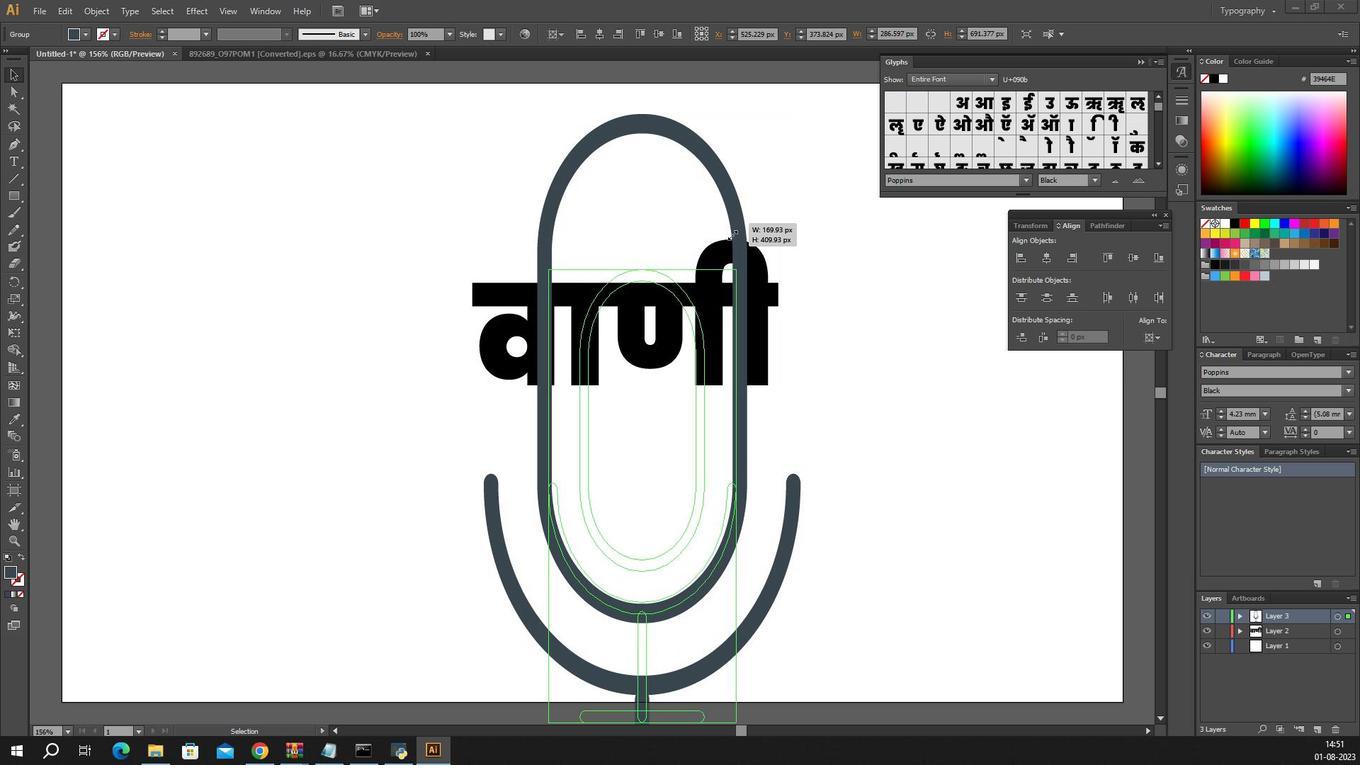 
Action: Mouse moved to (703, 234)
Screenshot: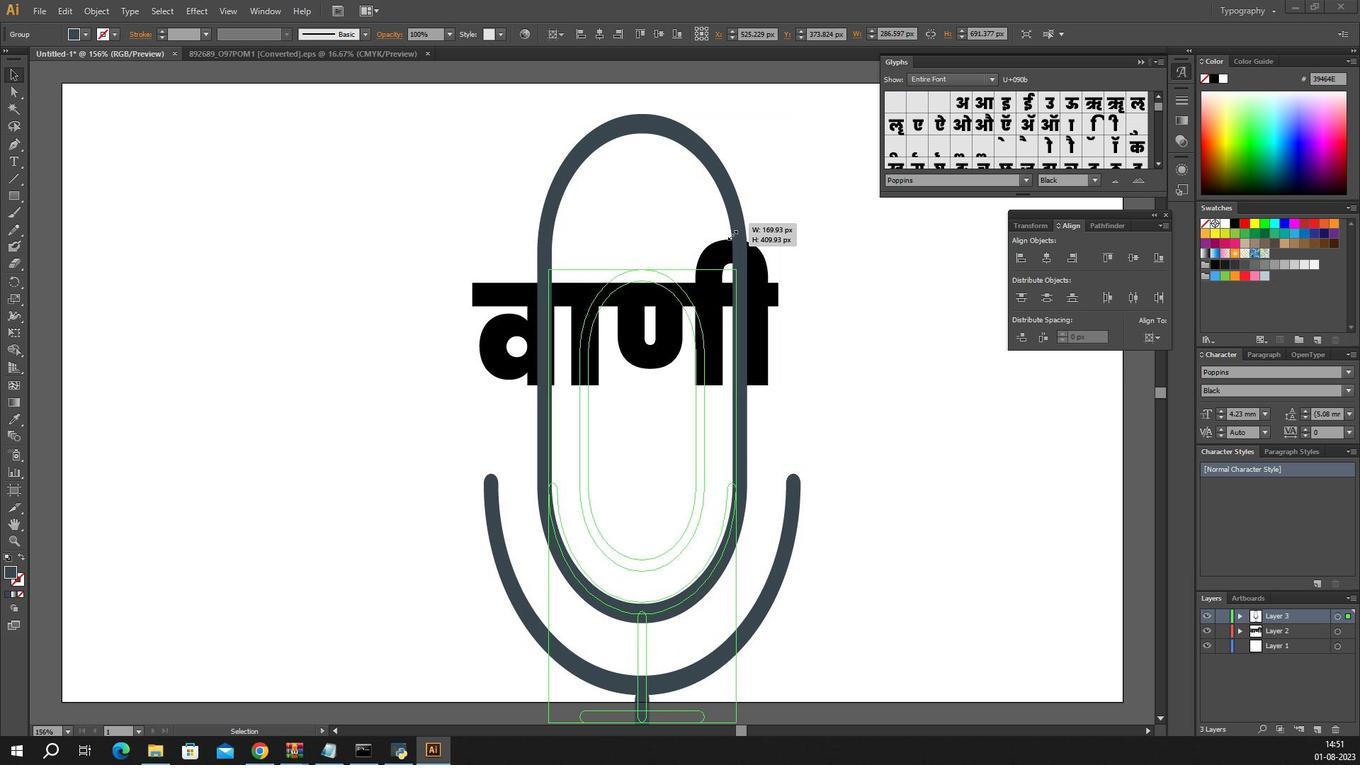 
Action: Key pressed <Key.shift>
Screenshot: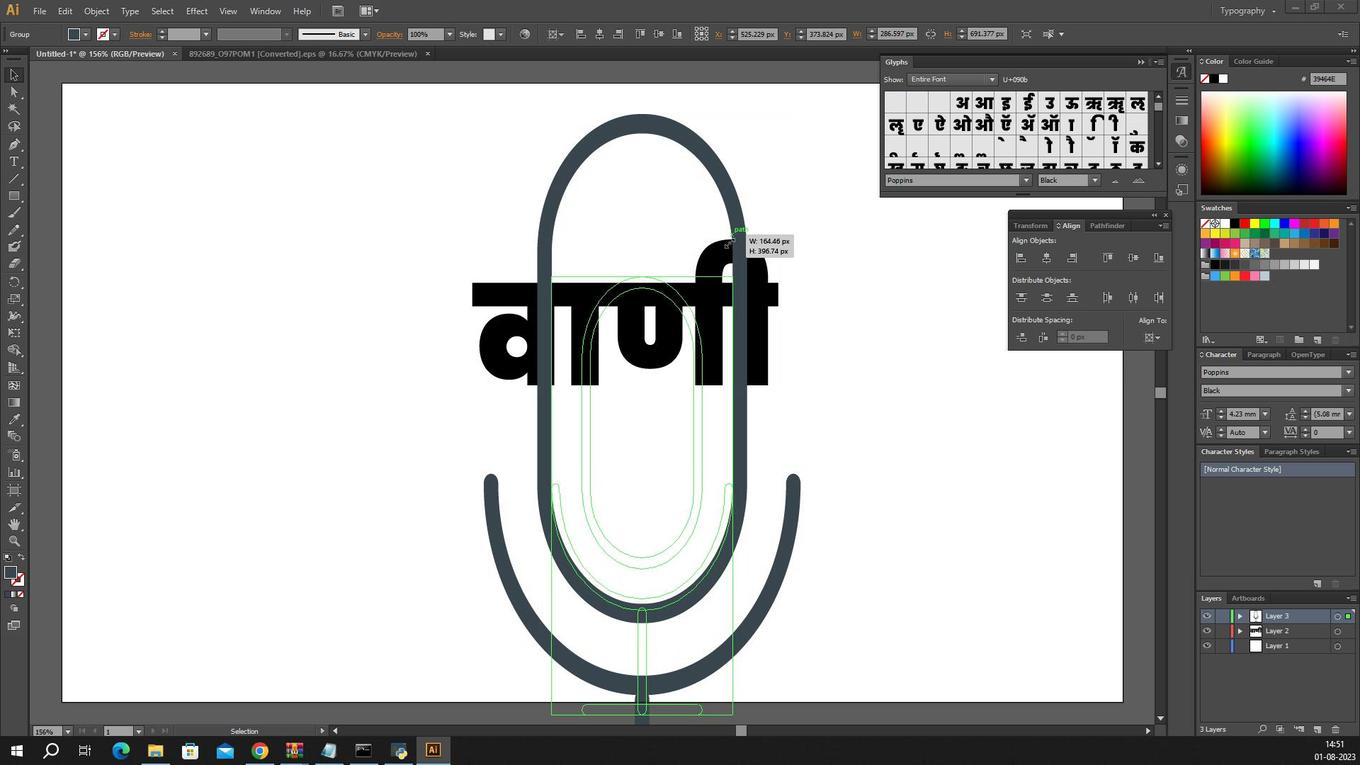
Action: Mouse moved to (702, 237)
Screenshot: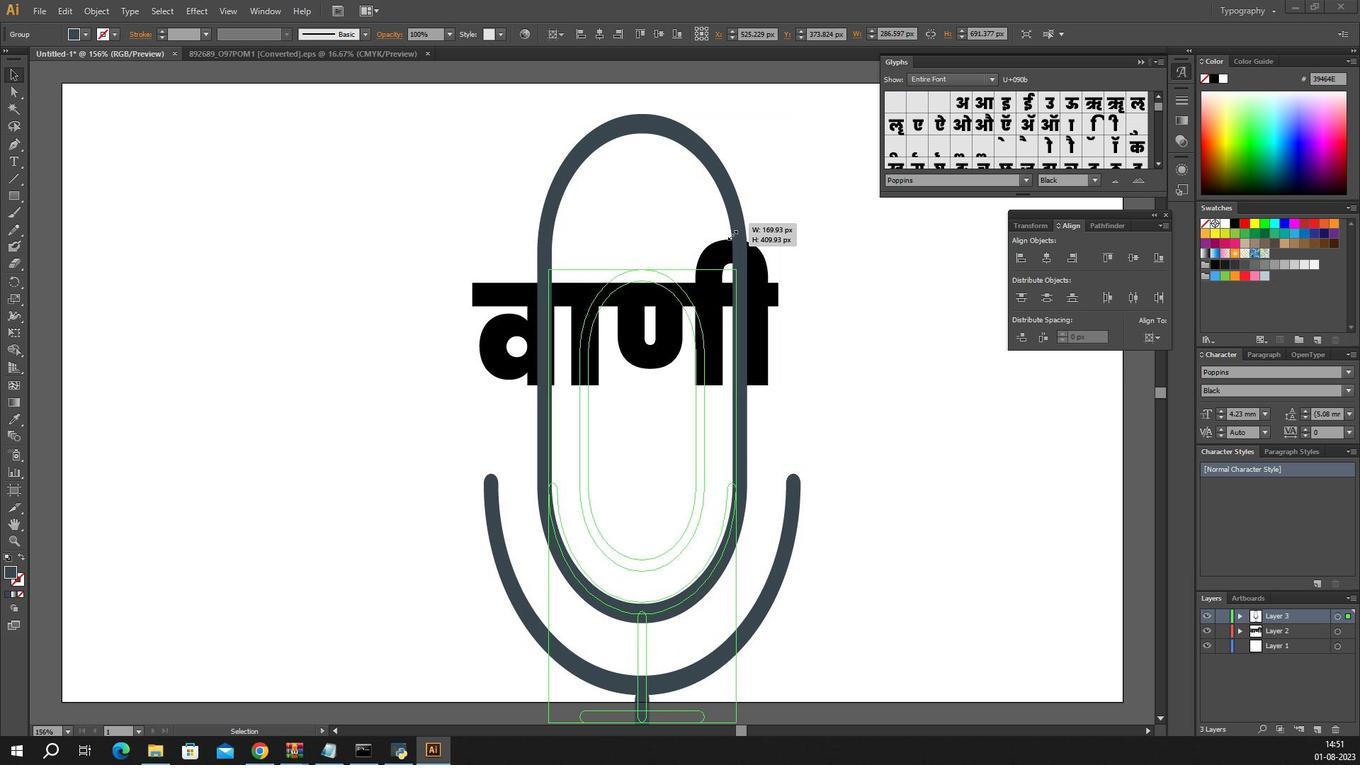 
Action: Key pressed <Key.alt_l>
Screenshot: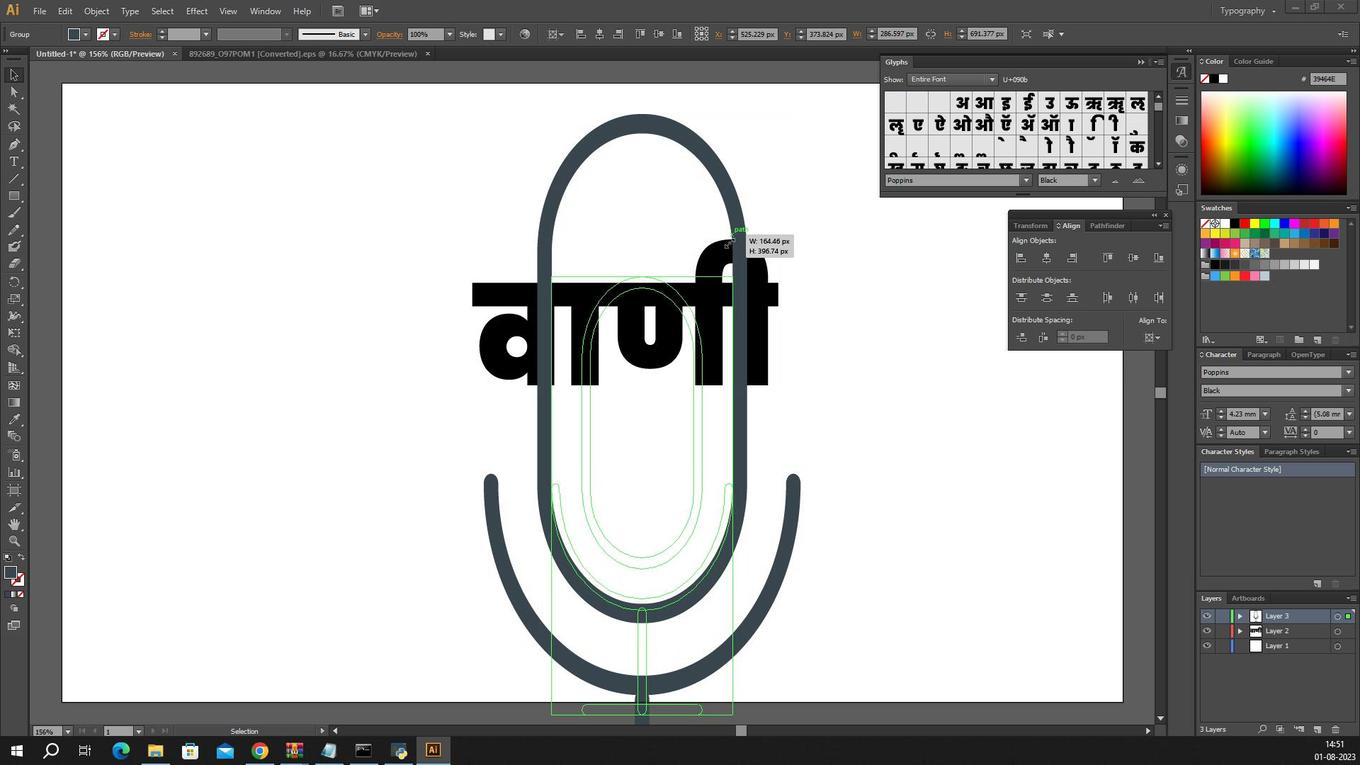 
Action: Mouse moved to (700, 241)
Screenshot: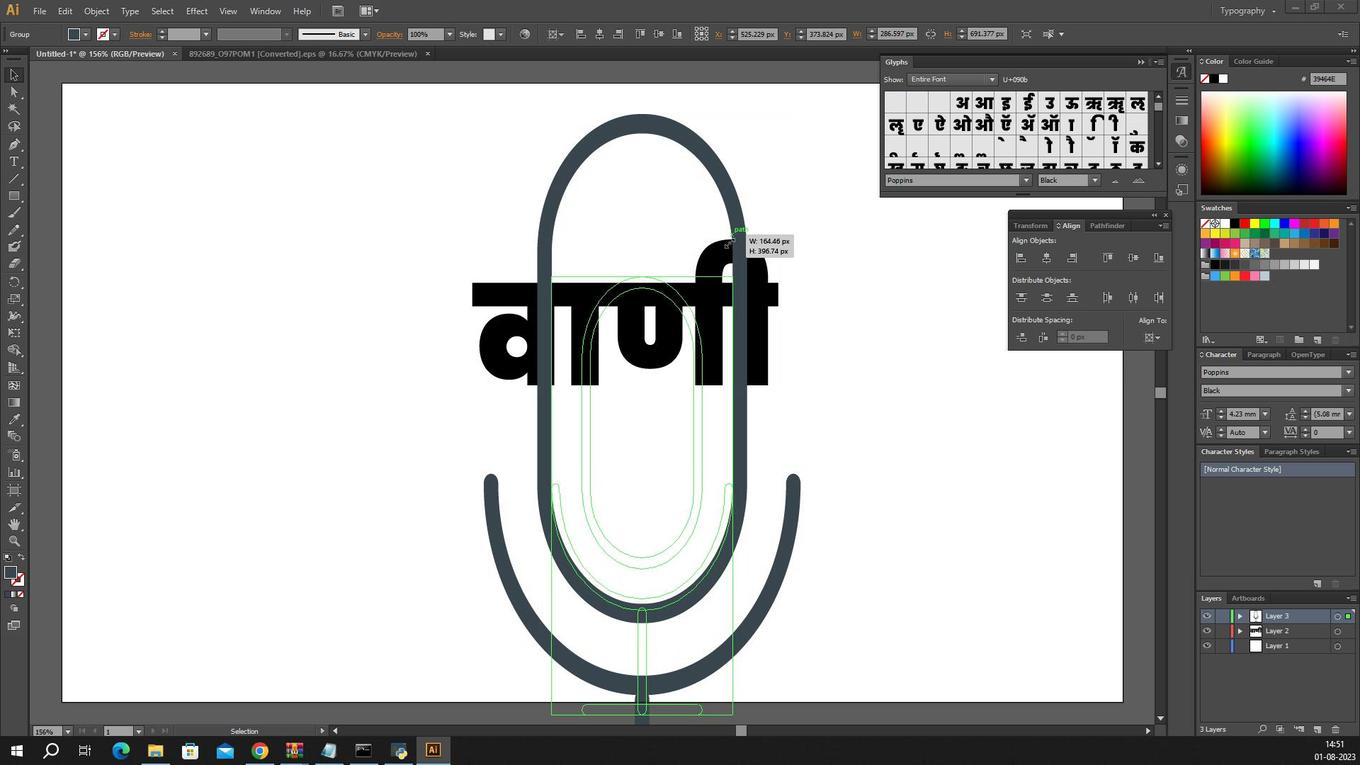 
Action: Key pressed <Key.shift>
Screenshot: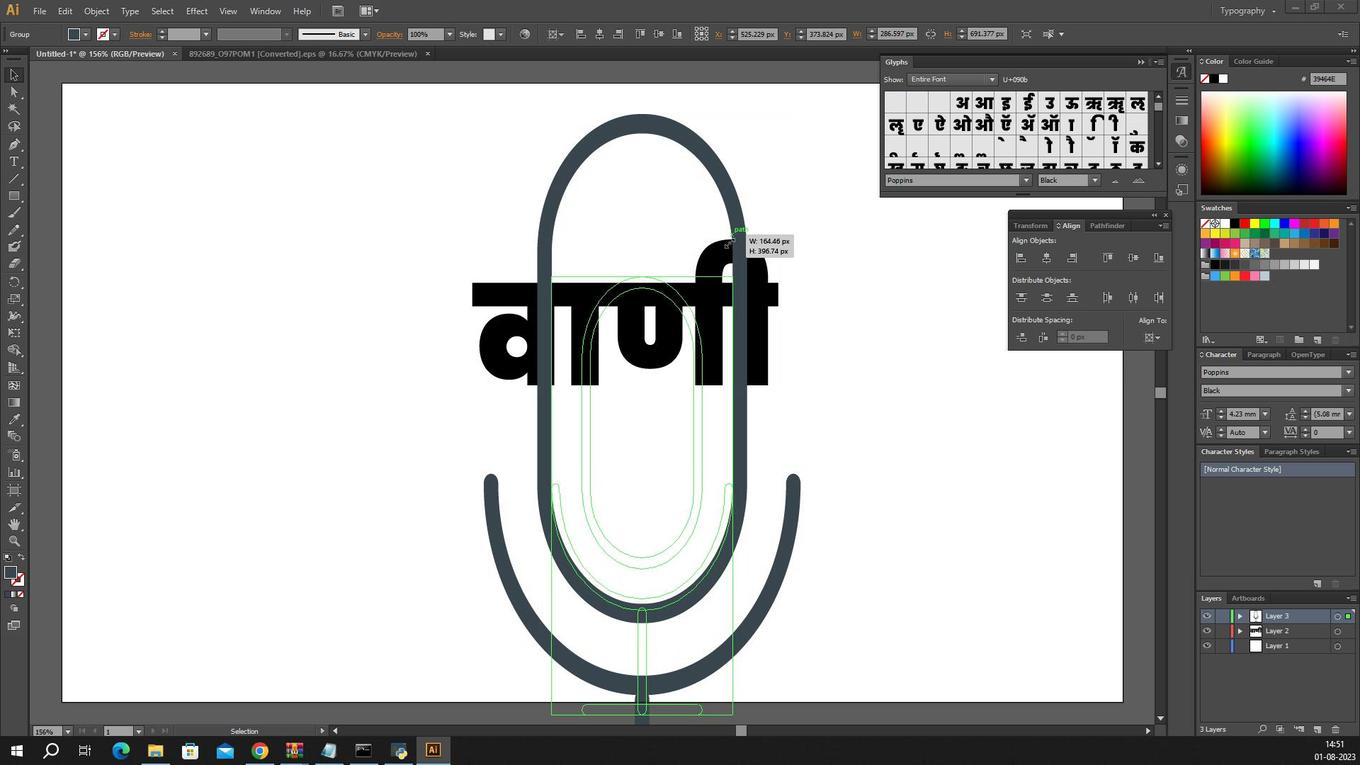 
Action: Mouse moved to (700, 241)
Screenshot: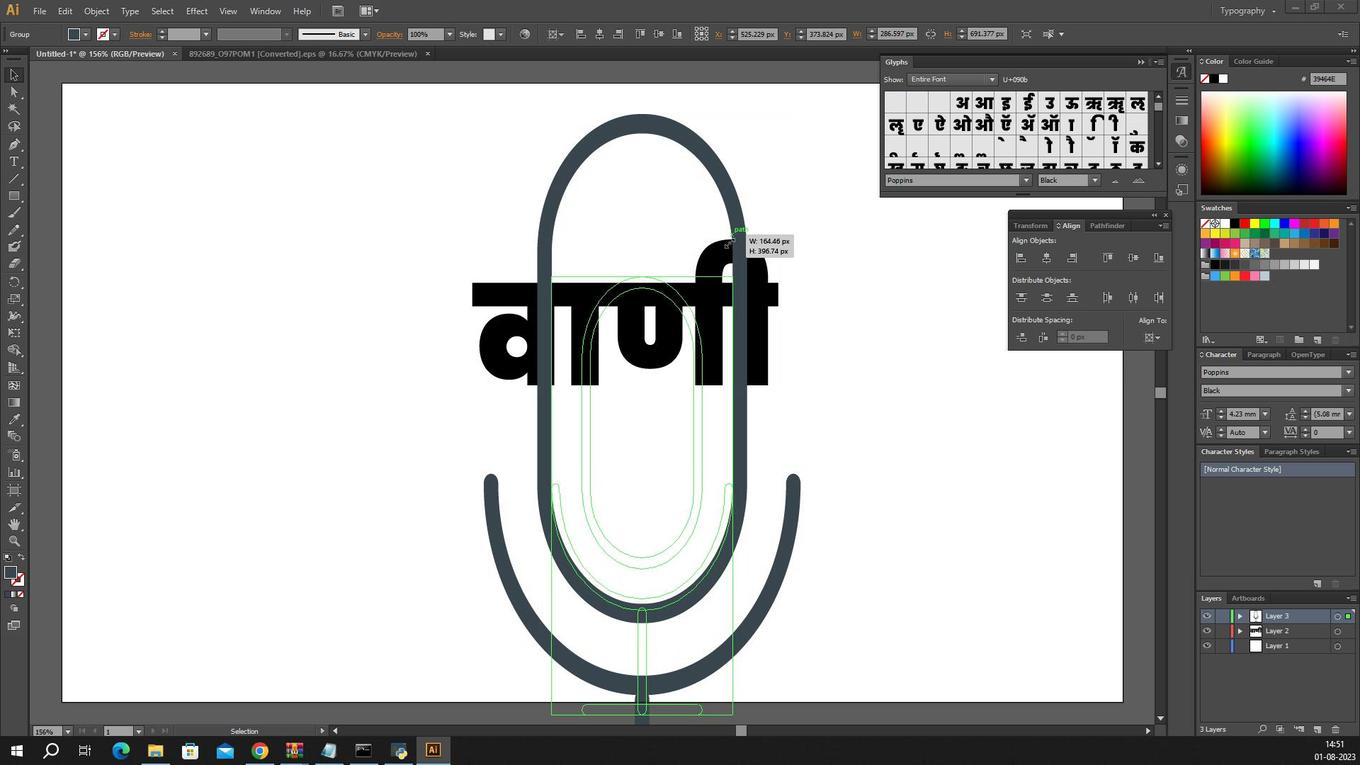 
Action: Key pressed <Key.alt_l>
Screenshot: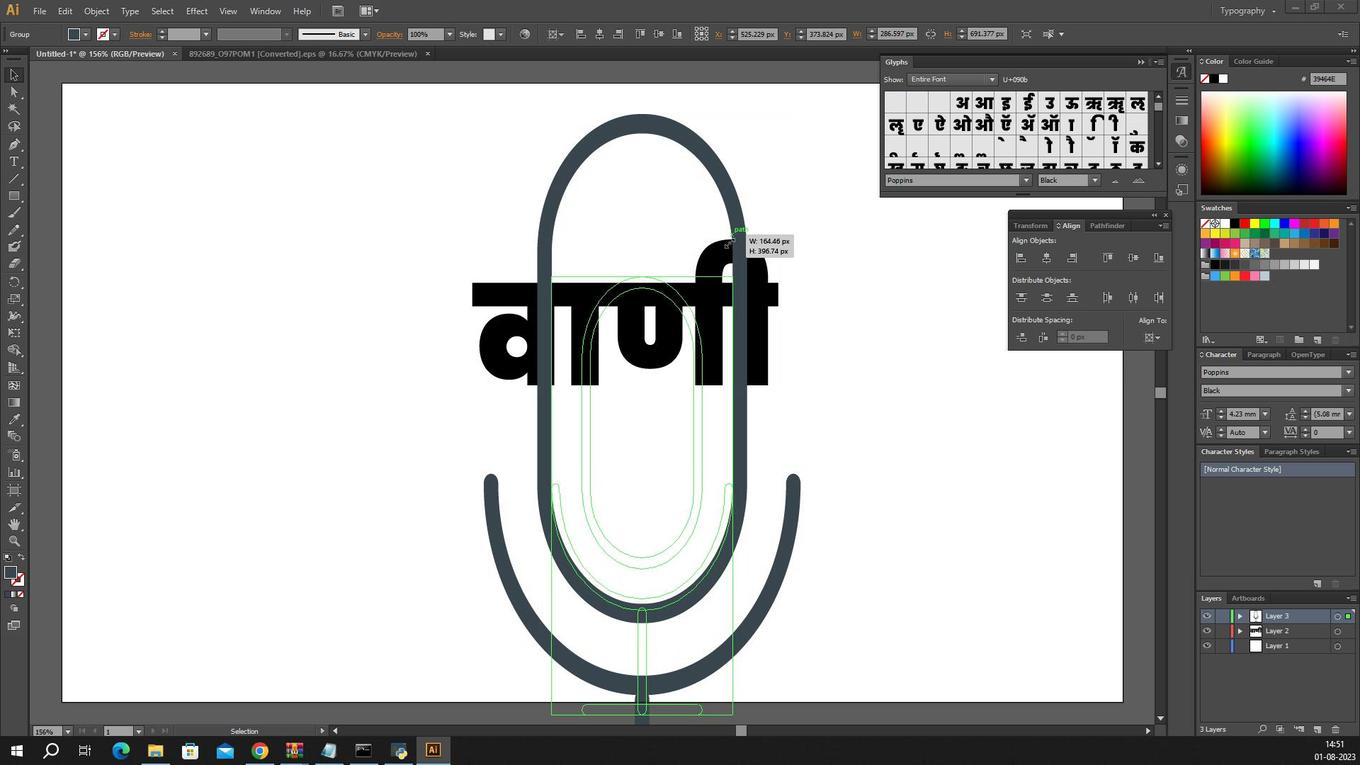 
Action: Mouse moved to (700, 242)
Screenshot: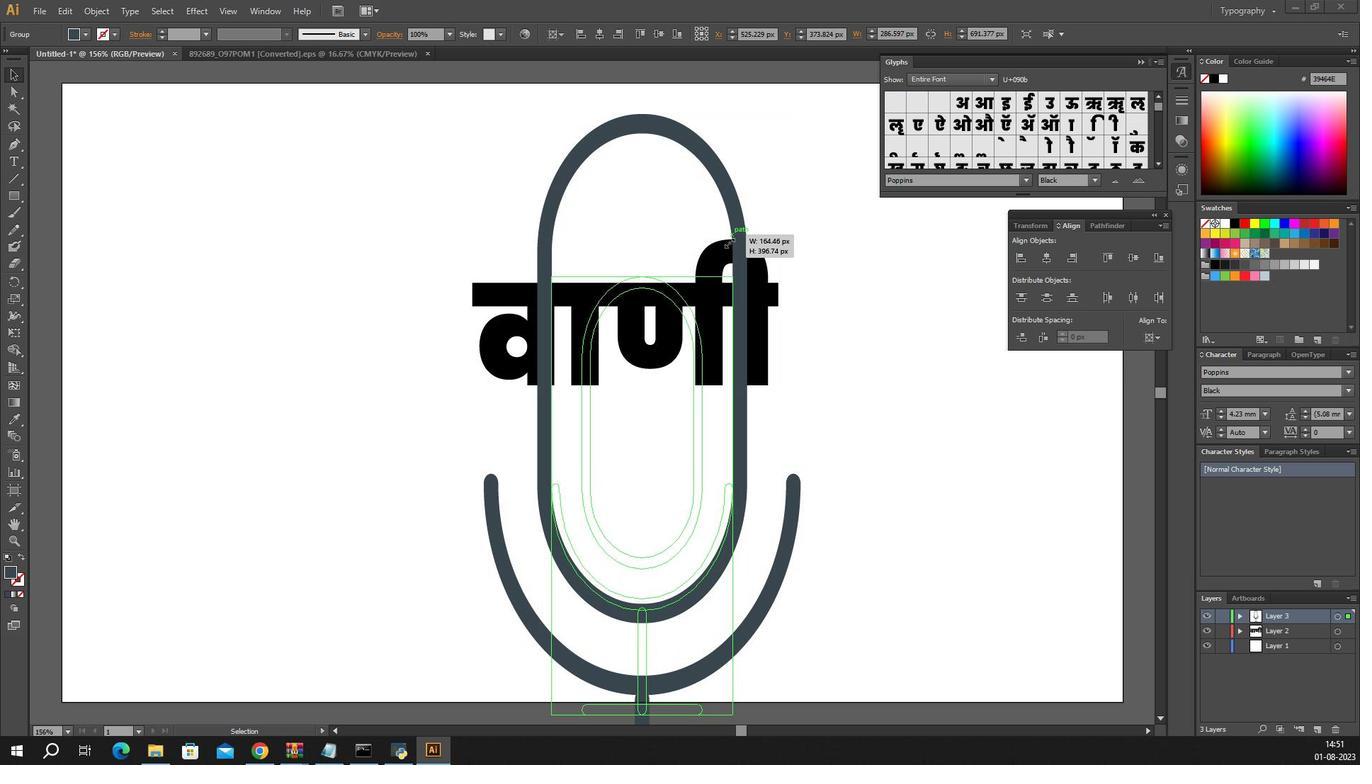 
Action: Key pressed <Key.shift>
Screenshot: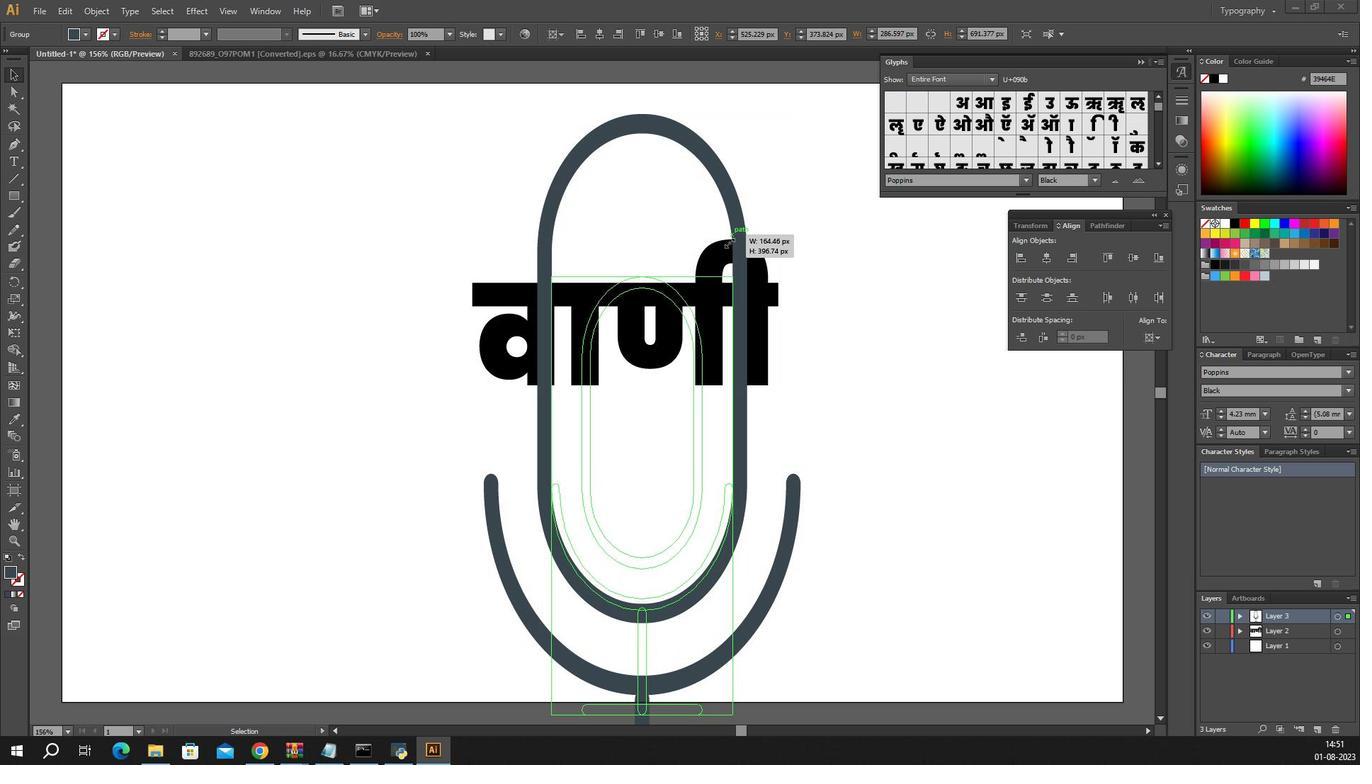 
Action: Mouse moved to (699, 243)
Screenshot: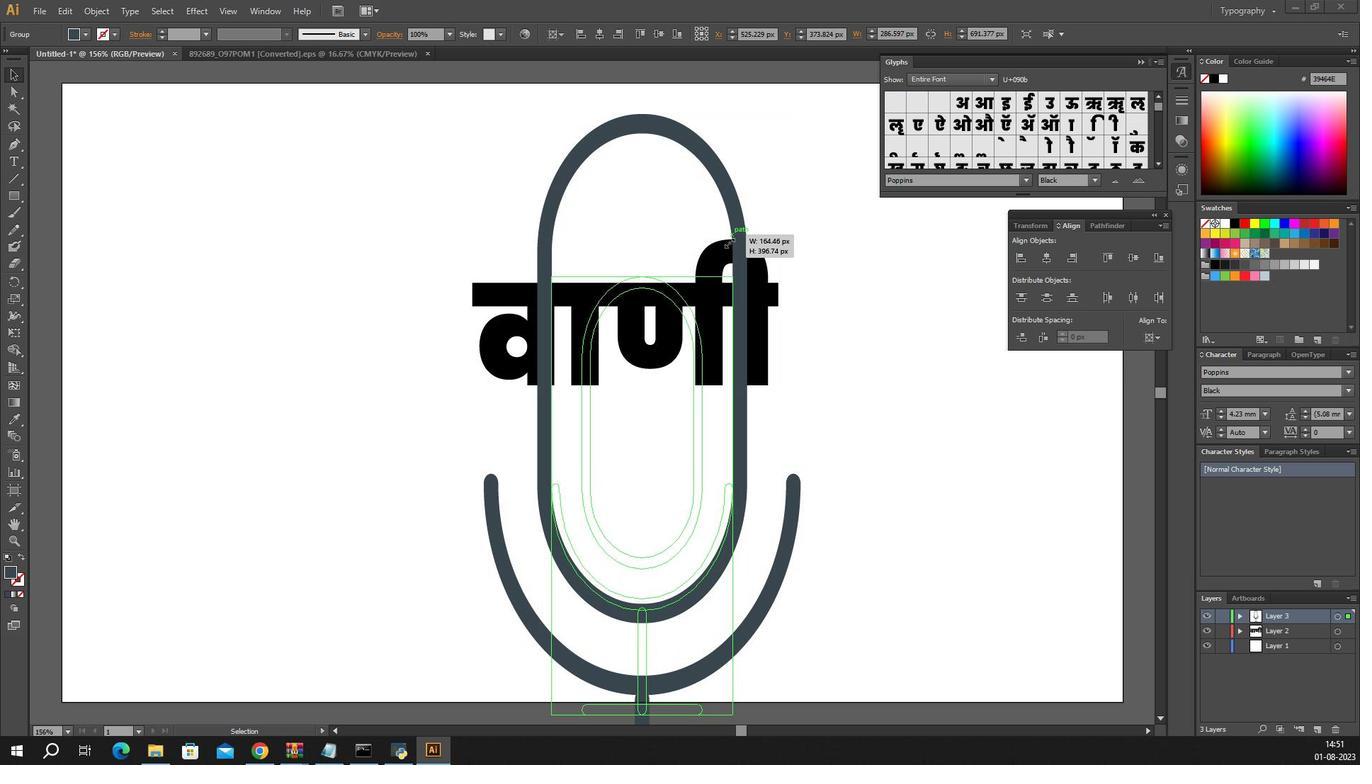 
Action: Key pressed <Key.alt_l>
Screenshot: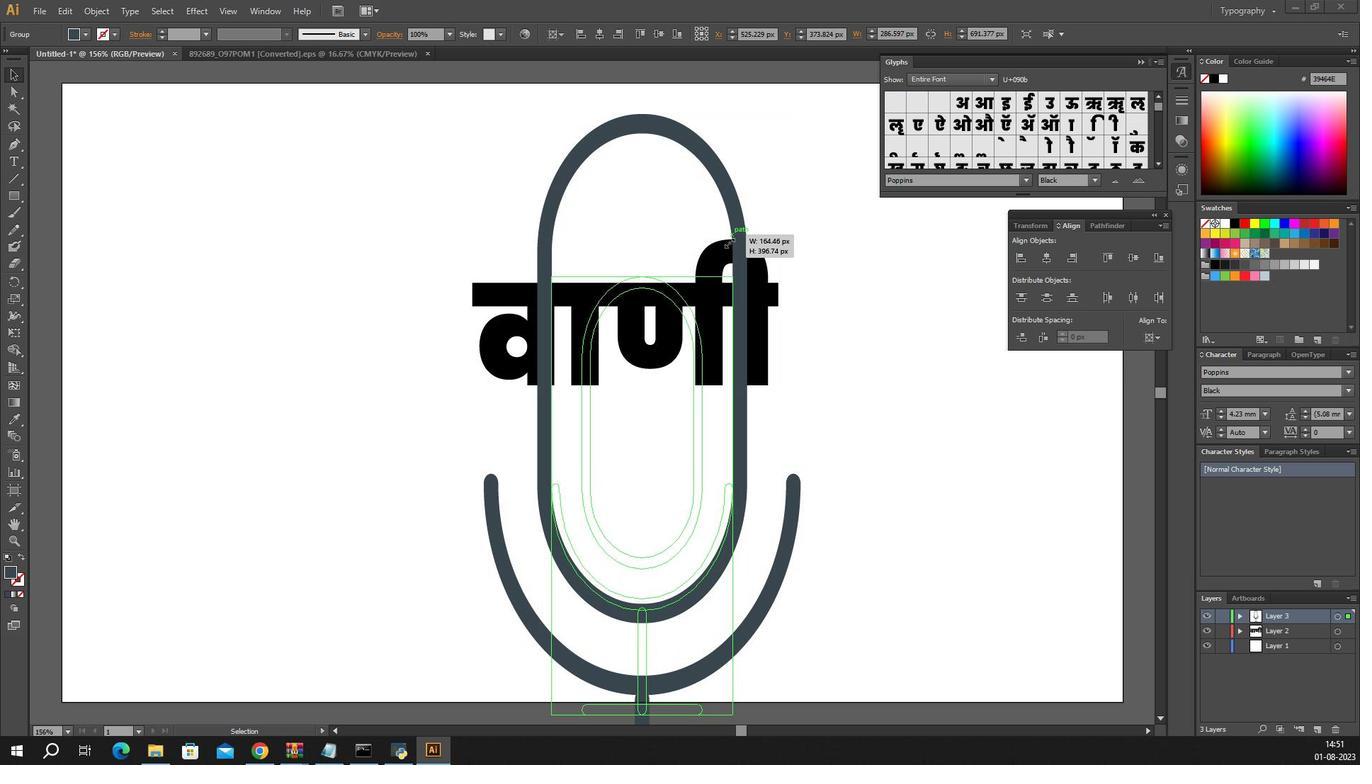 
Action: Mouse moved to (698, 243)
Screenshot: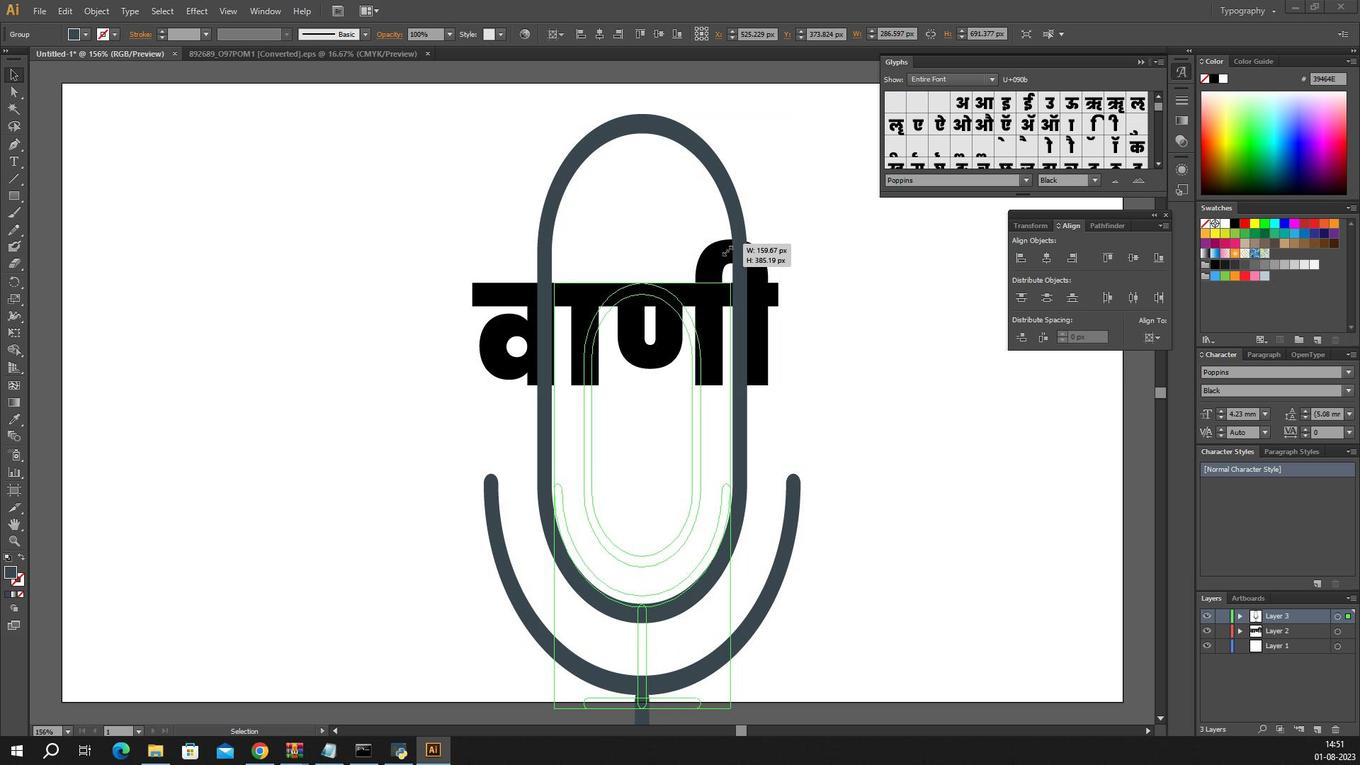 
Action: Key pressed <Key.shift>
Screenshot: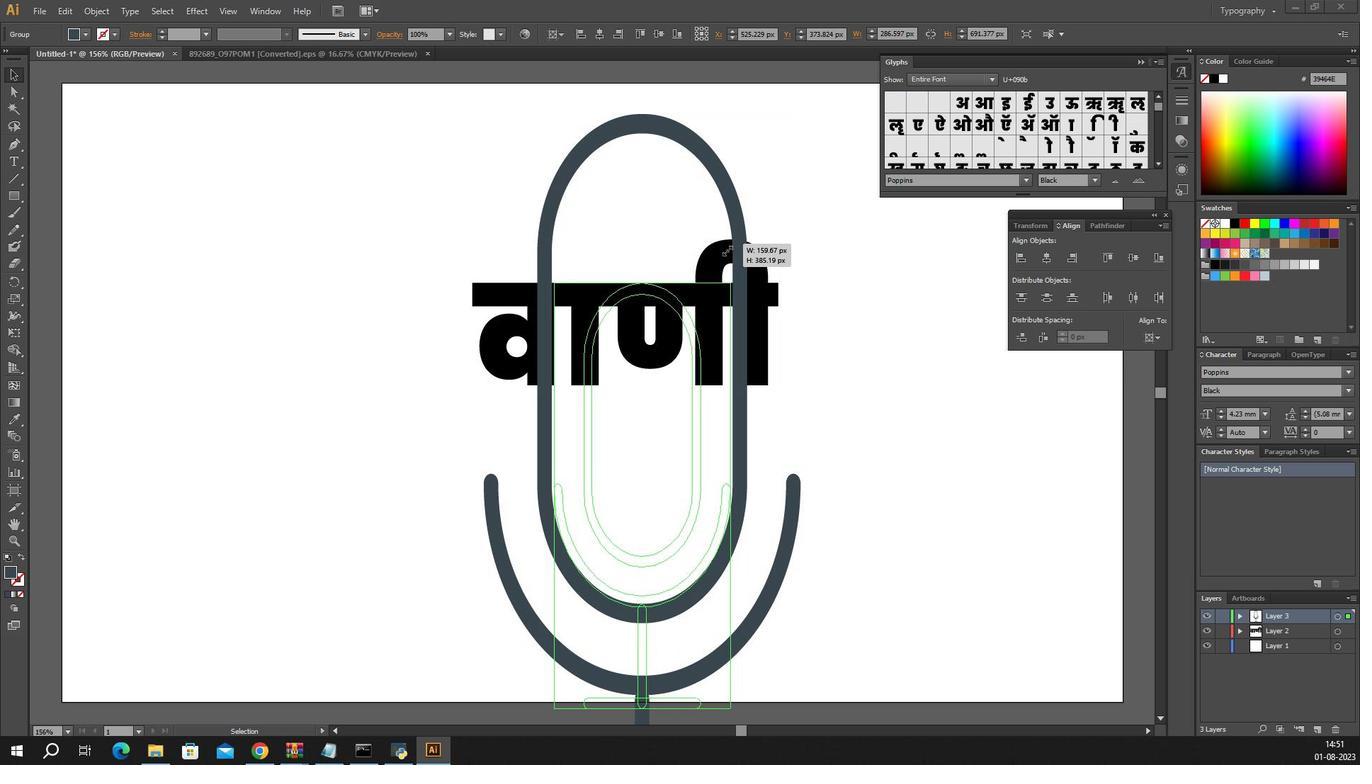 
Action: Mouse moved to (698, 245)
Screenshot: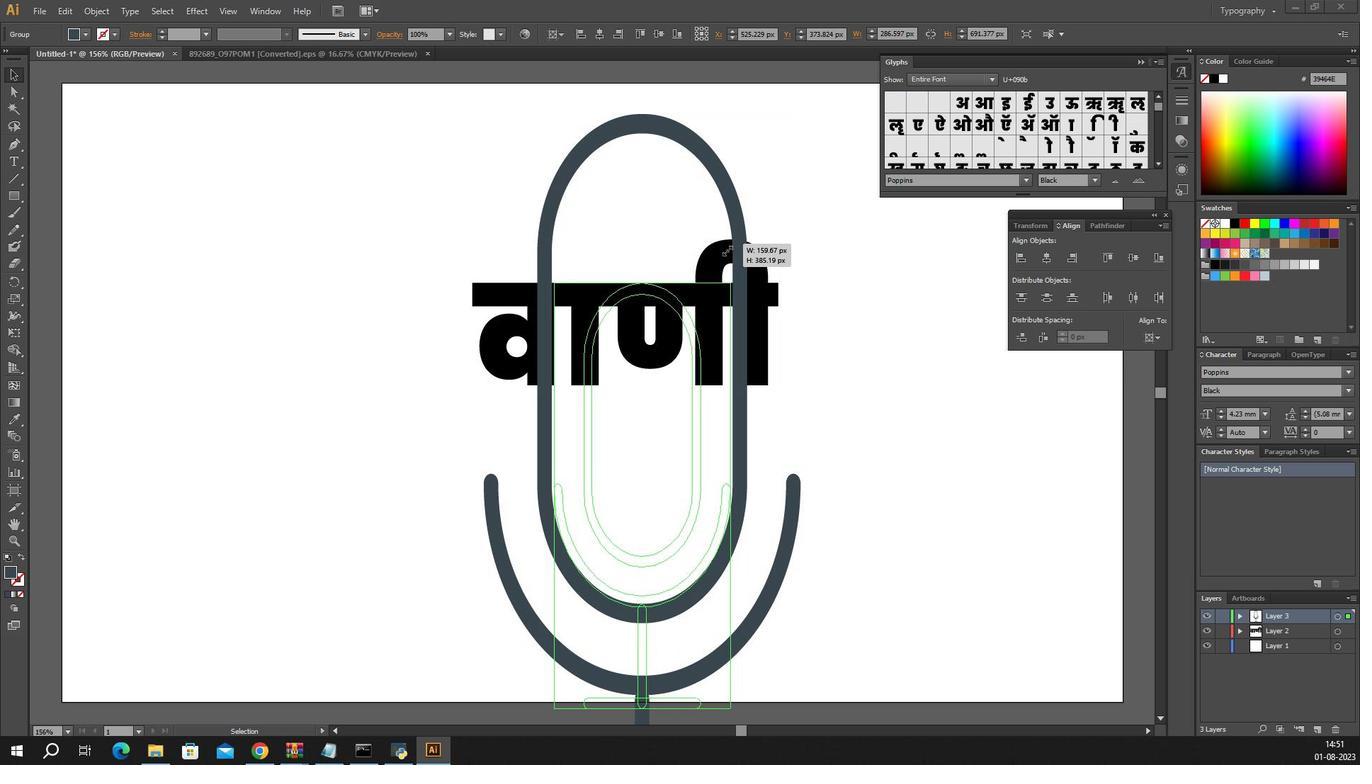 
Action: Key pressed <Key.alt_l>
Screenshot: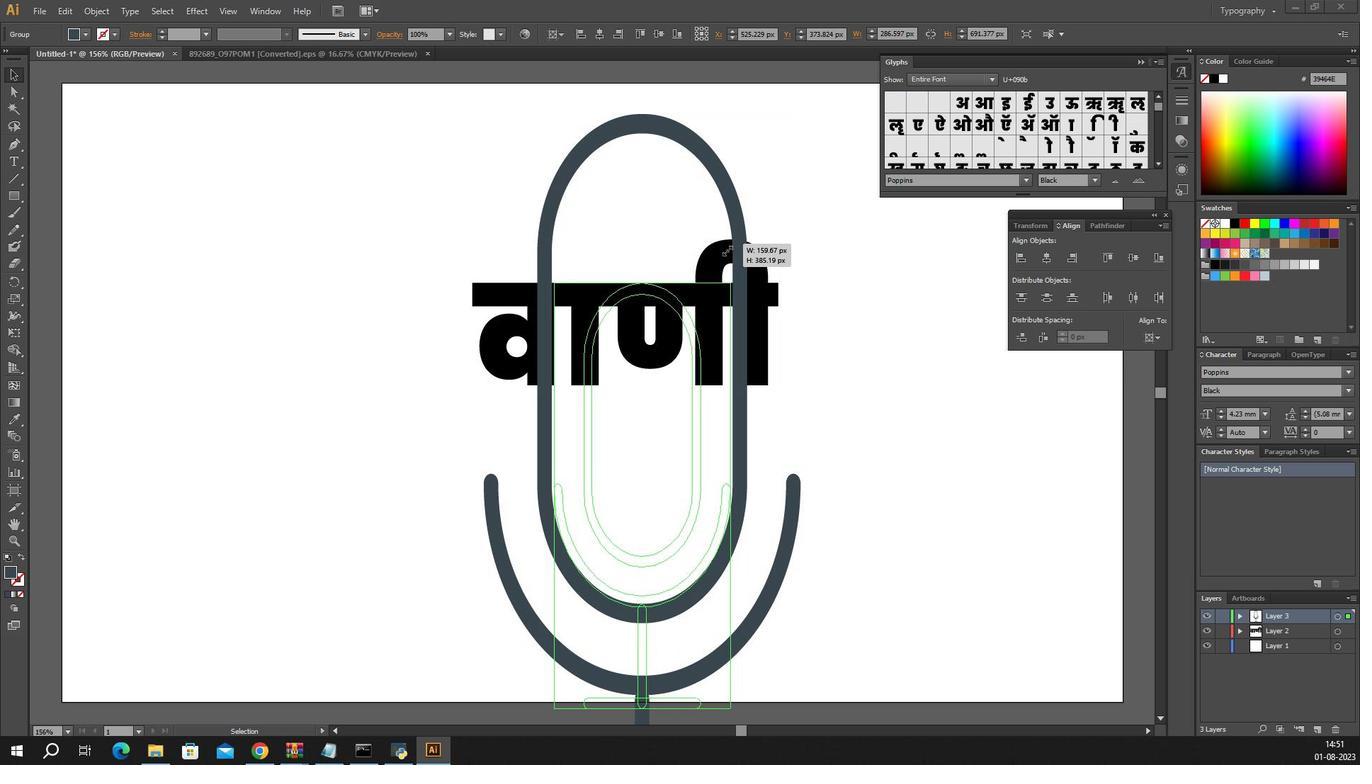 
Action: Mouse moved to (698, 248)
Screenshot: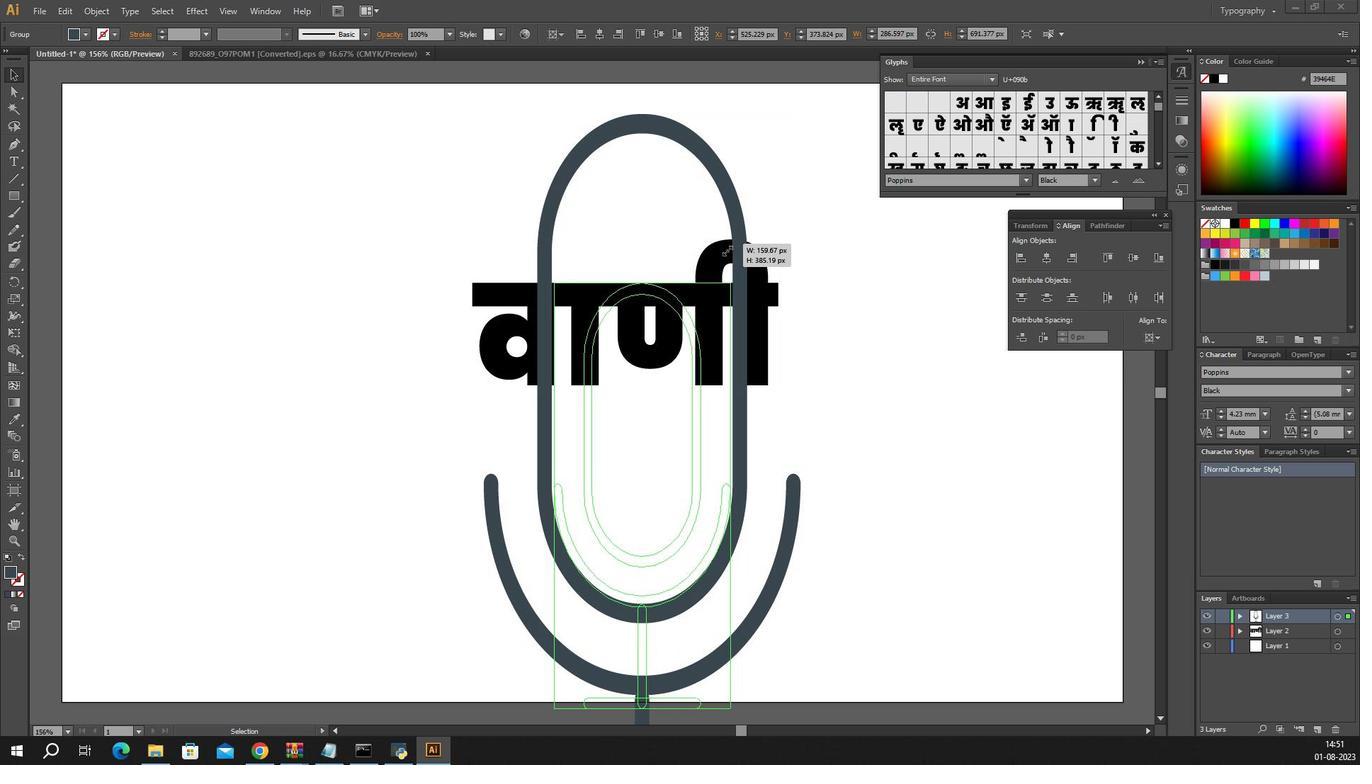 
Action: Key pressed <Key.shift>
Screenshot: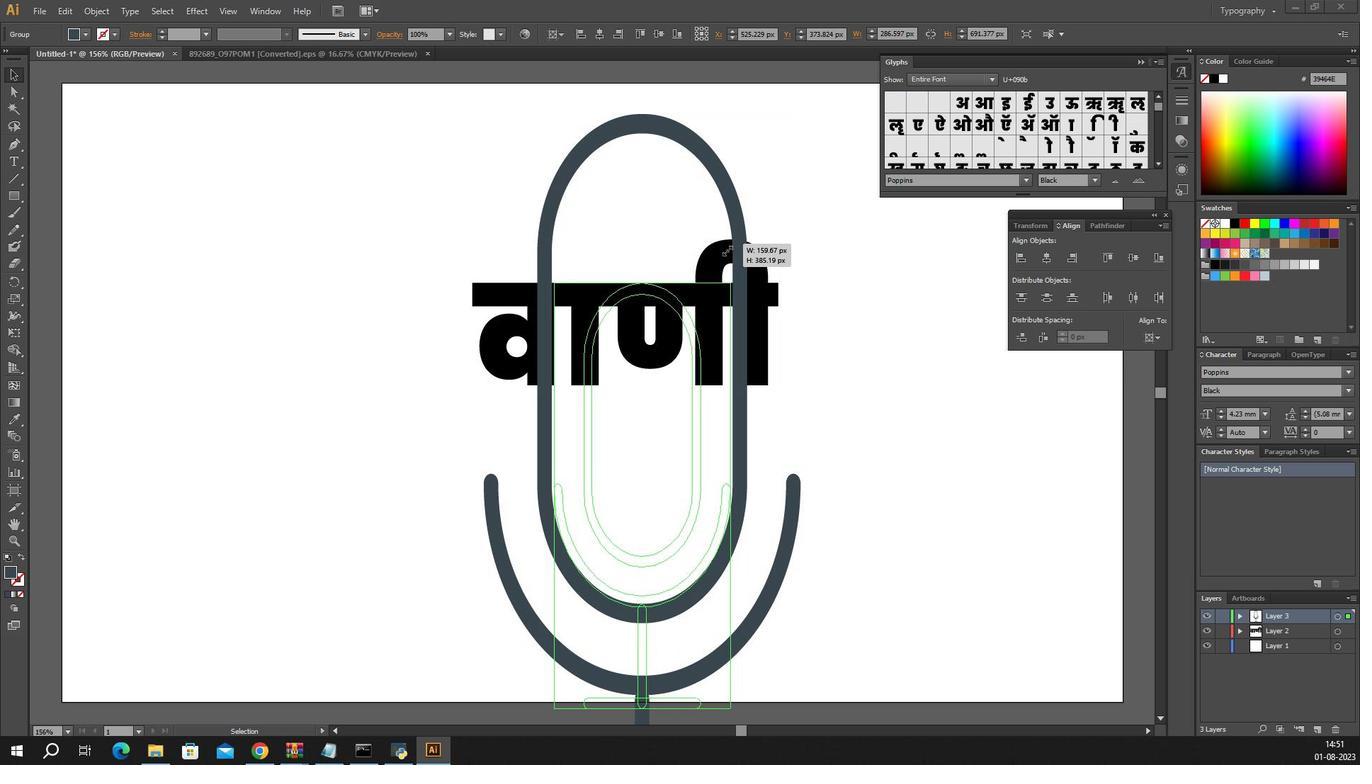 
Action: Mouse moved to (696, 250)
Screenshot: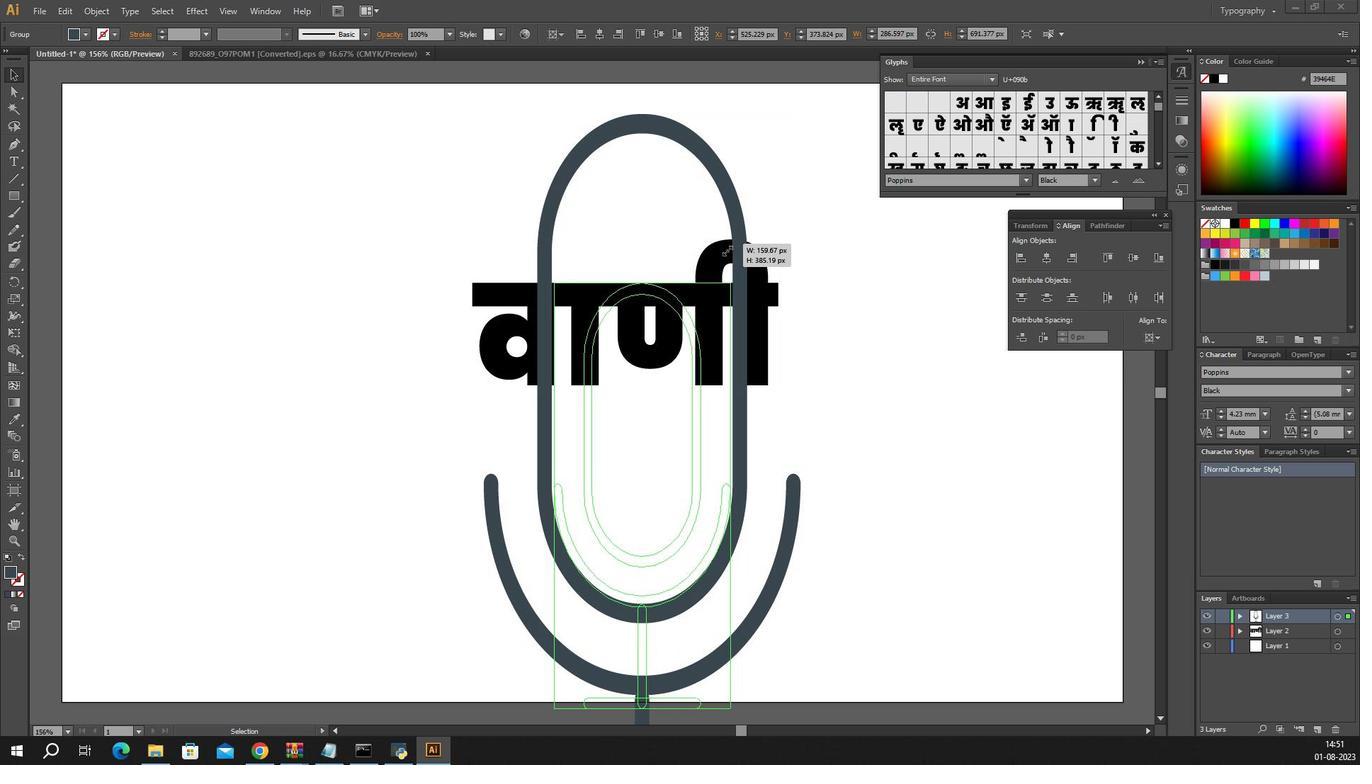 
Action: Key pressed <Key.alt_l>
Screenshot: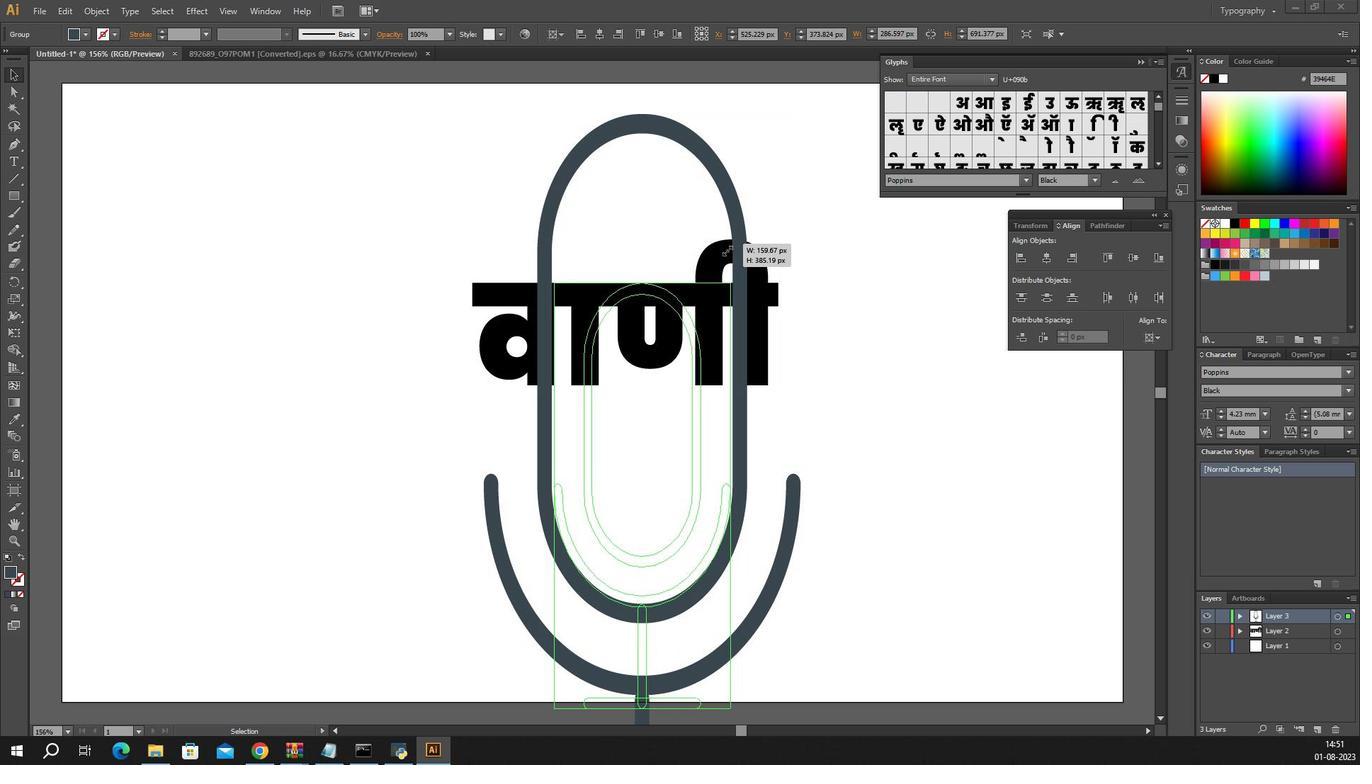 
Action: Mouse moved to (696, 253)
Screenshot: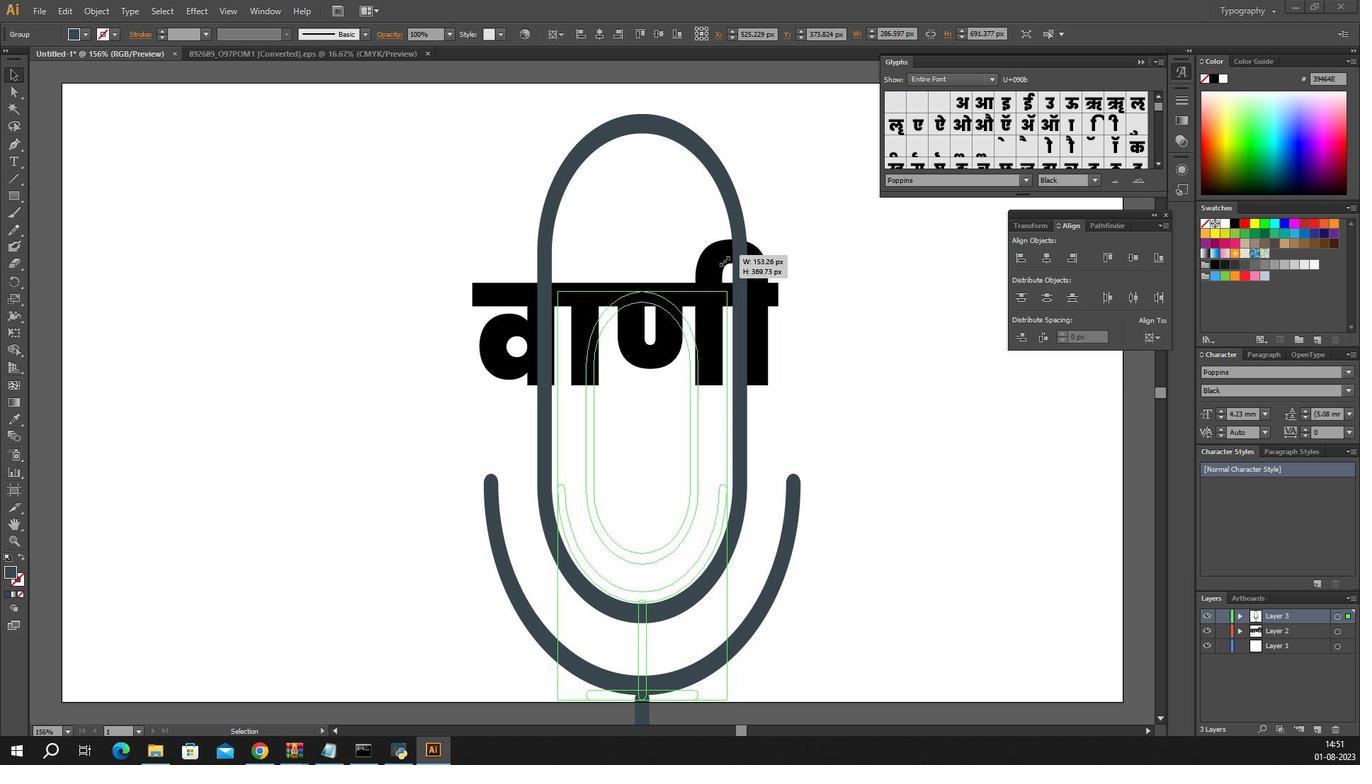
Action: Key pressed <Key.shift>
Screenshot: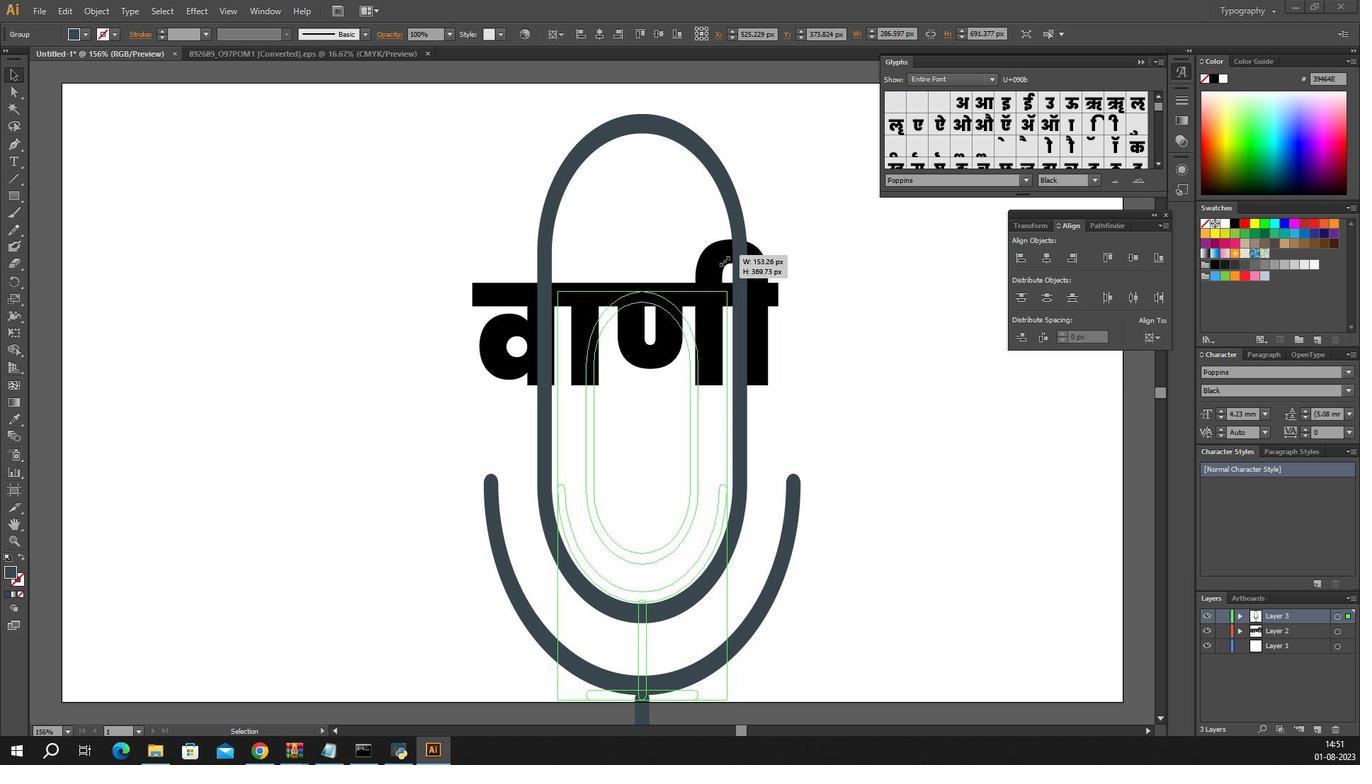 
Action: Mouse moved to (696, 253)
Screenshot: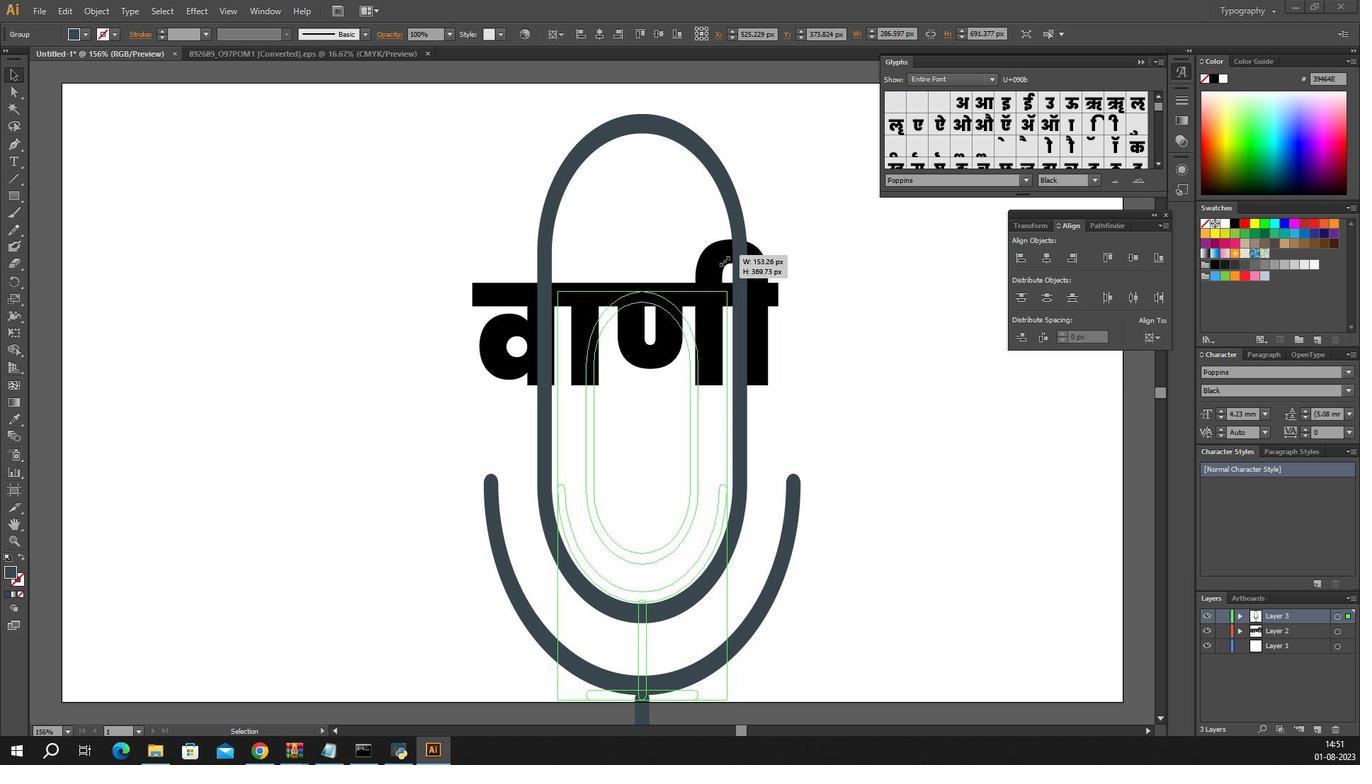
Action: Key pressed <Key.alt_l>
Screenshot: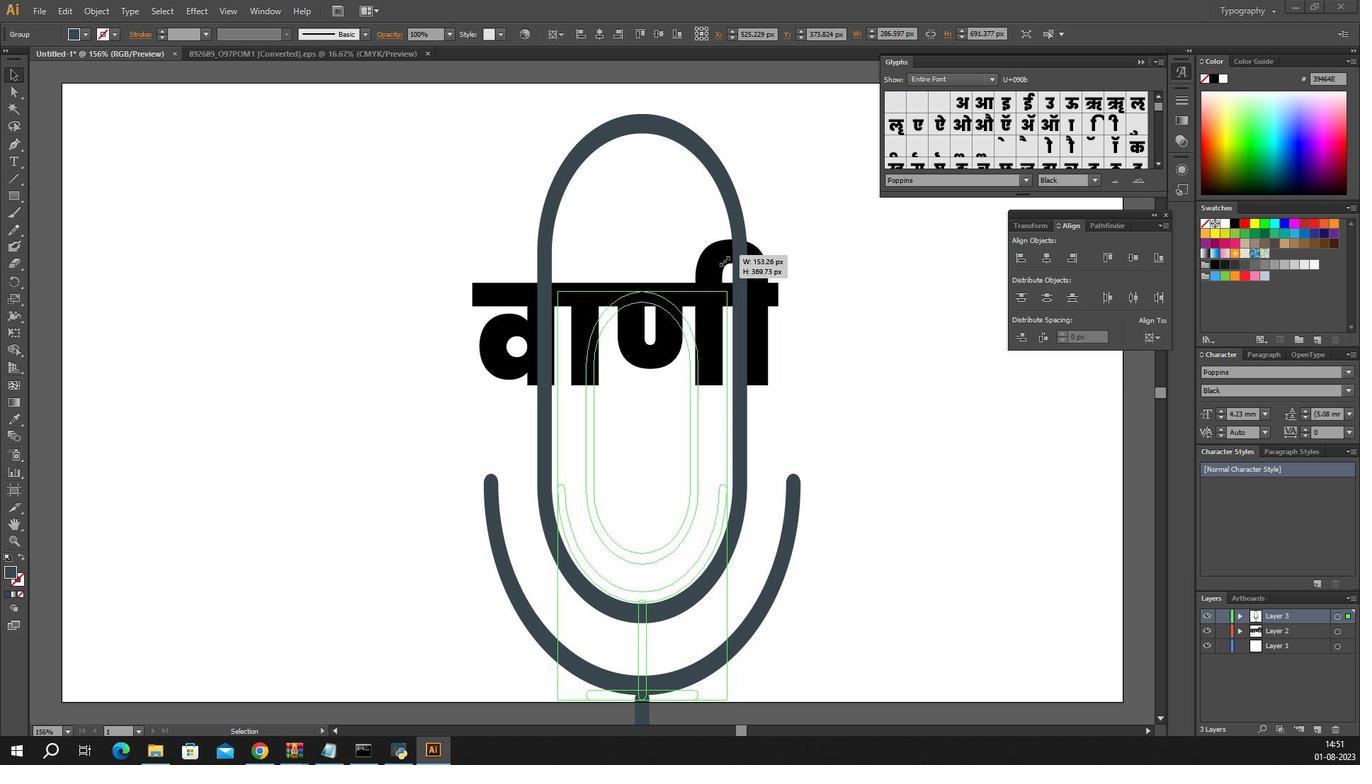 
Action: Mouse moved to (694, 258)
Screenshot: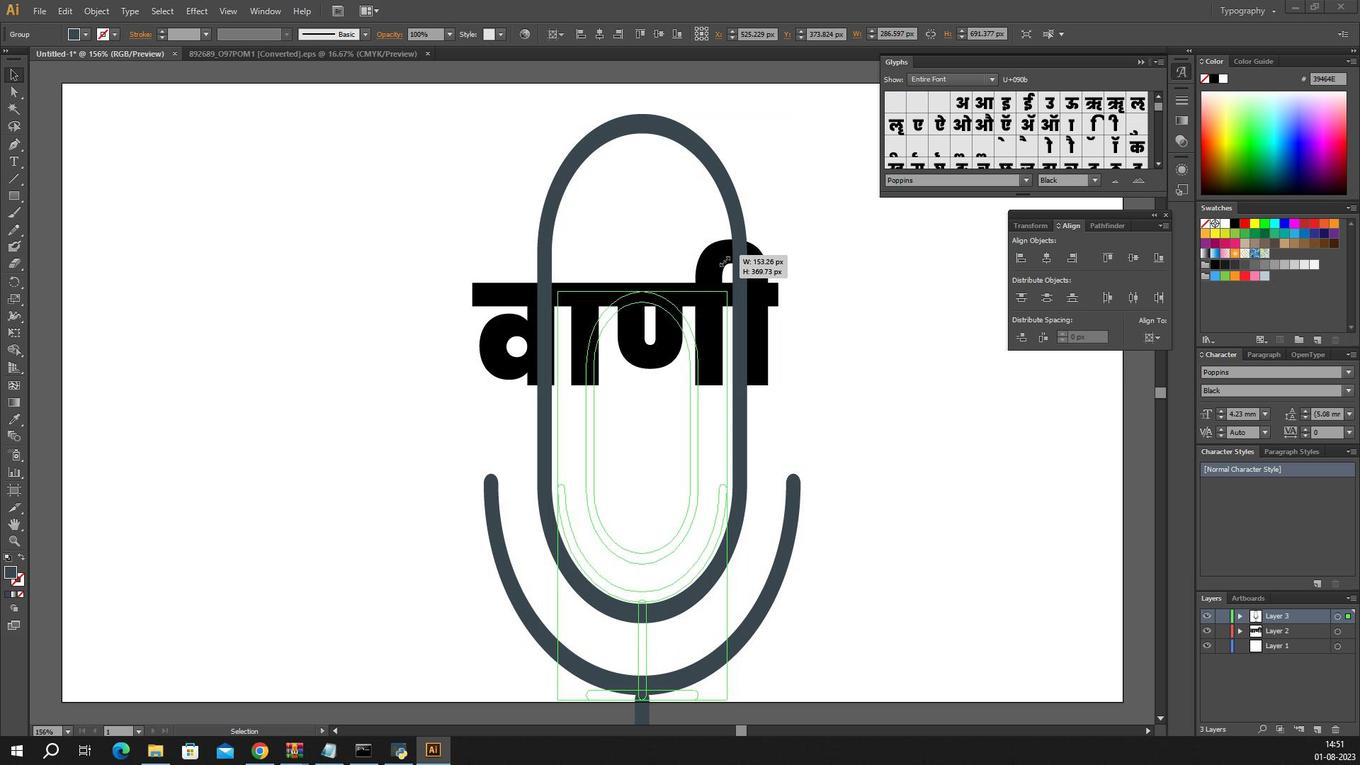
Action: Key pressed <Key.shift>
Screenshot: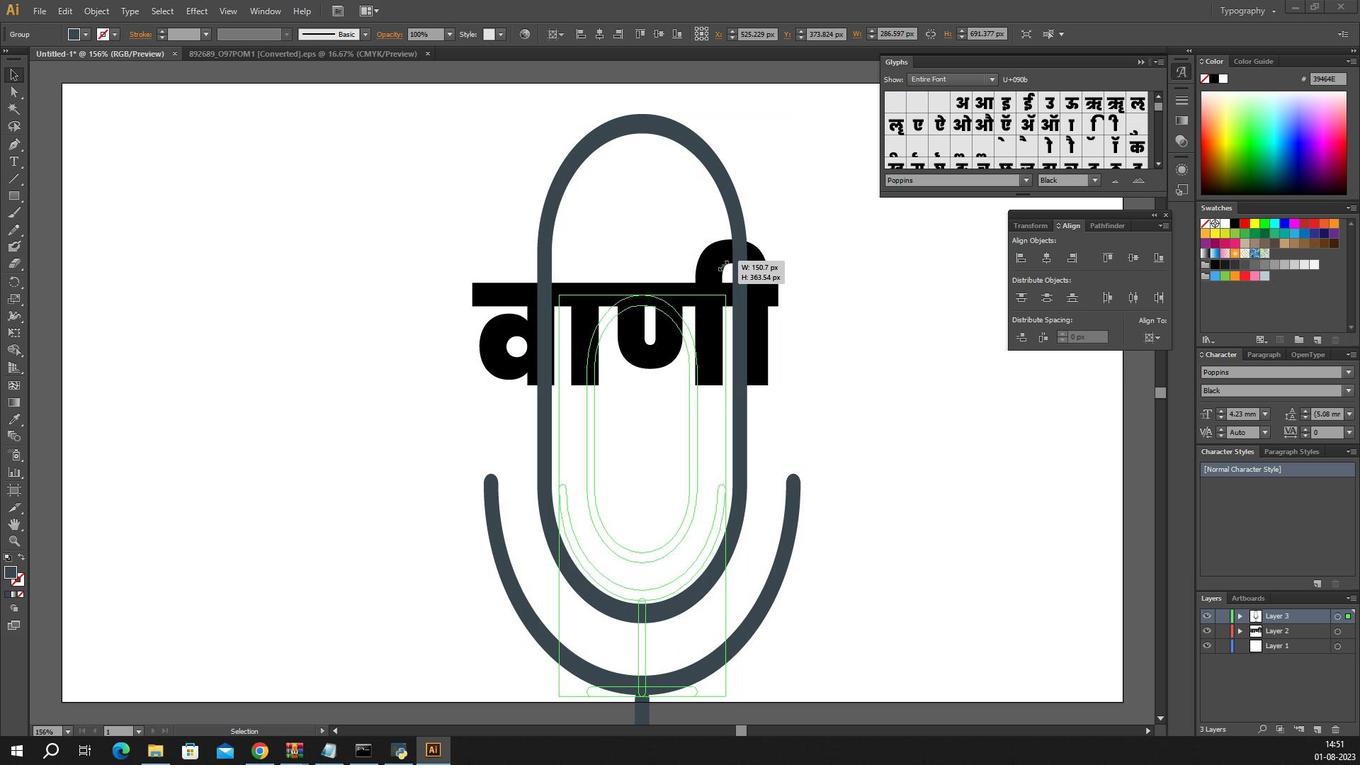 
Action: Mouse moved to (693, 260)
Screenshot: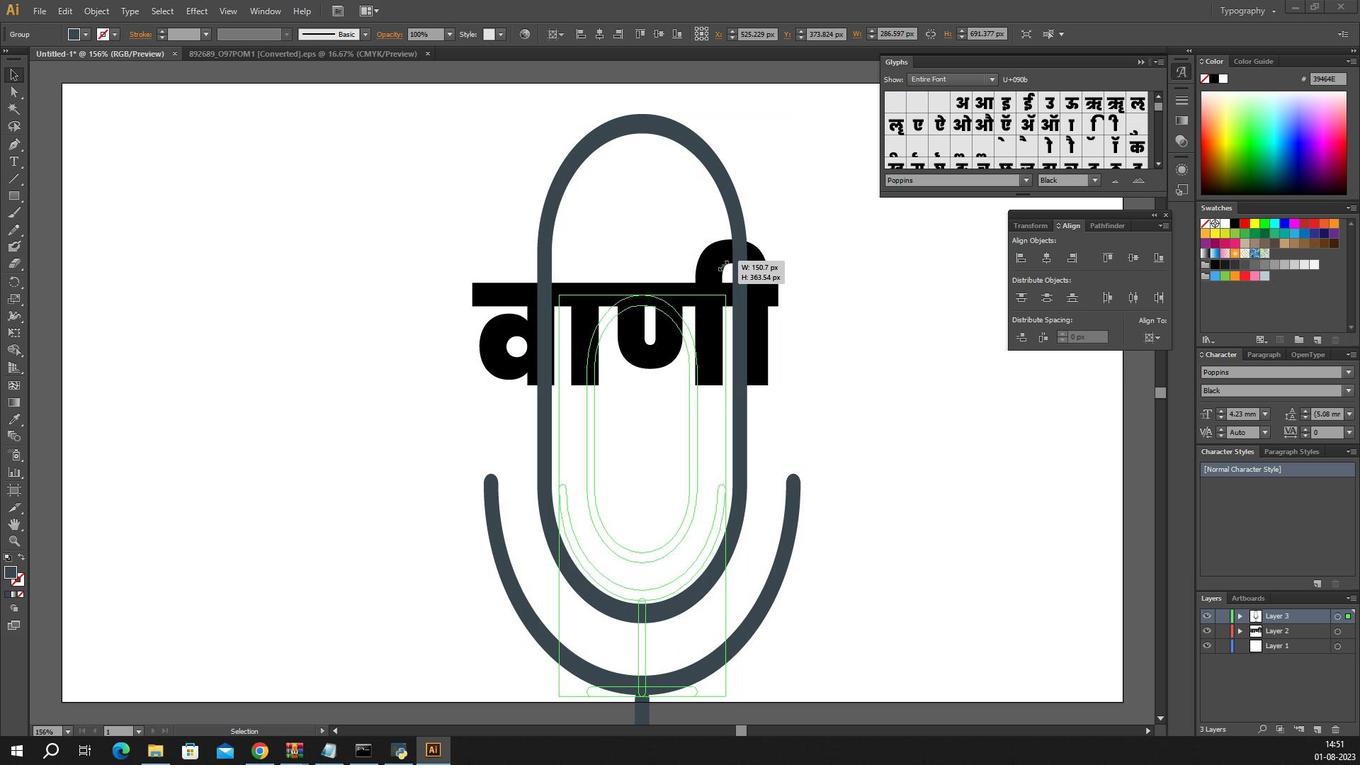 
Action: Key pressed <Key.alt_l>
Screenshot: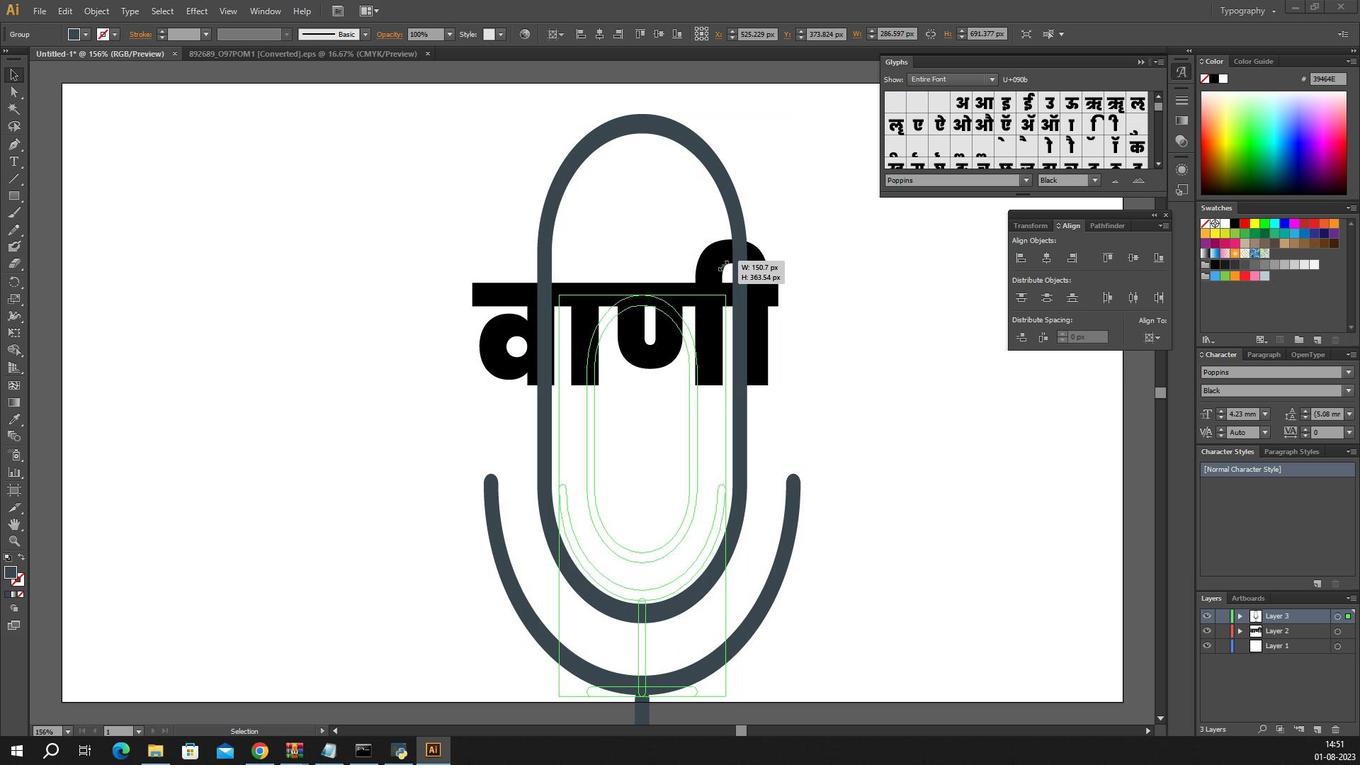 
Action: Mouse moved to (693, 262)
Screenshot: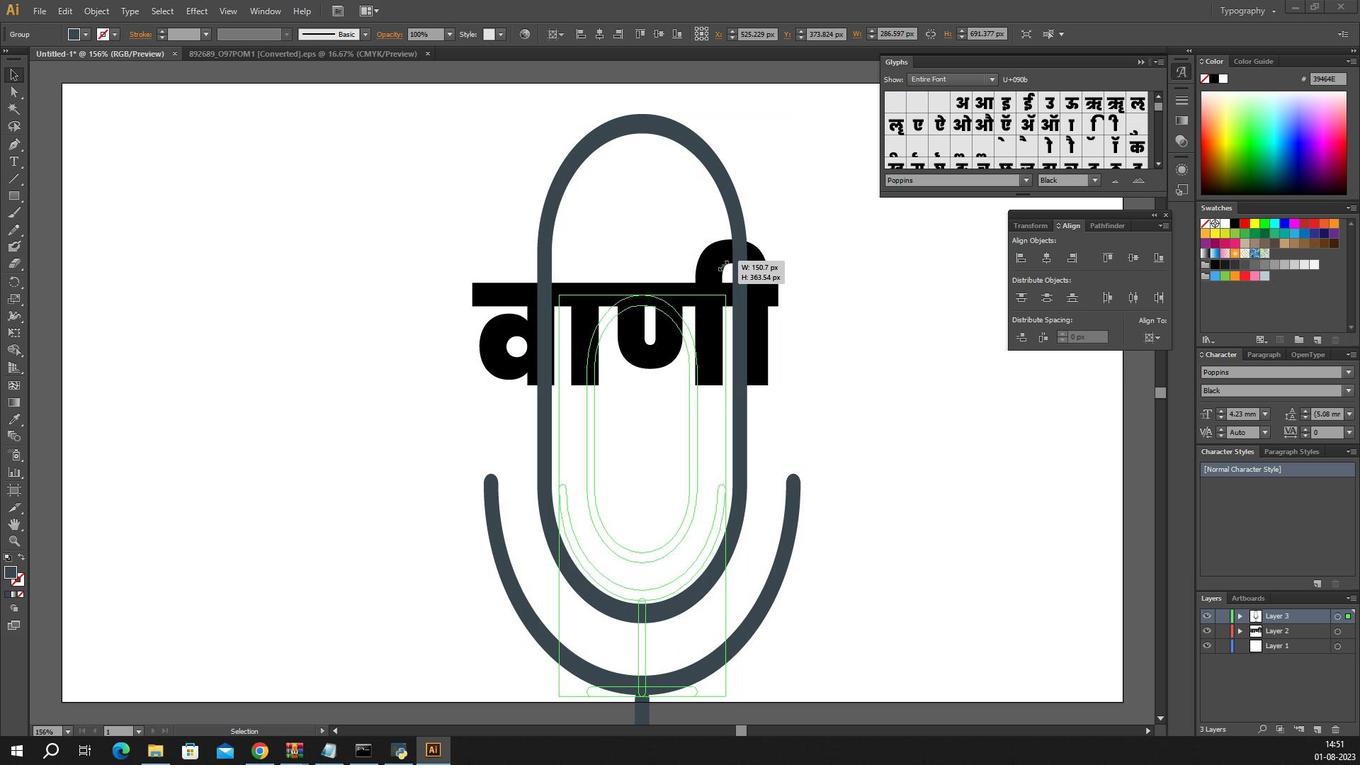 
Action: Key pressed <Key.shift><Key.alt_l>
Screenshot: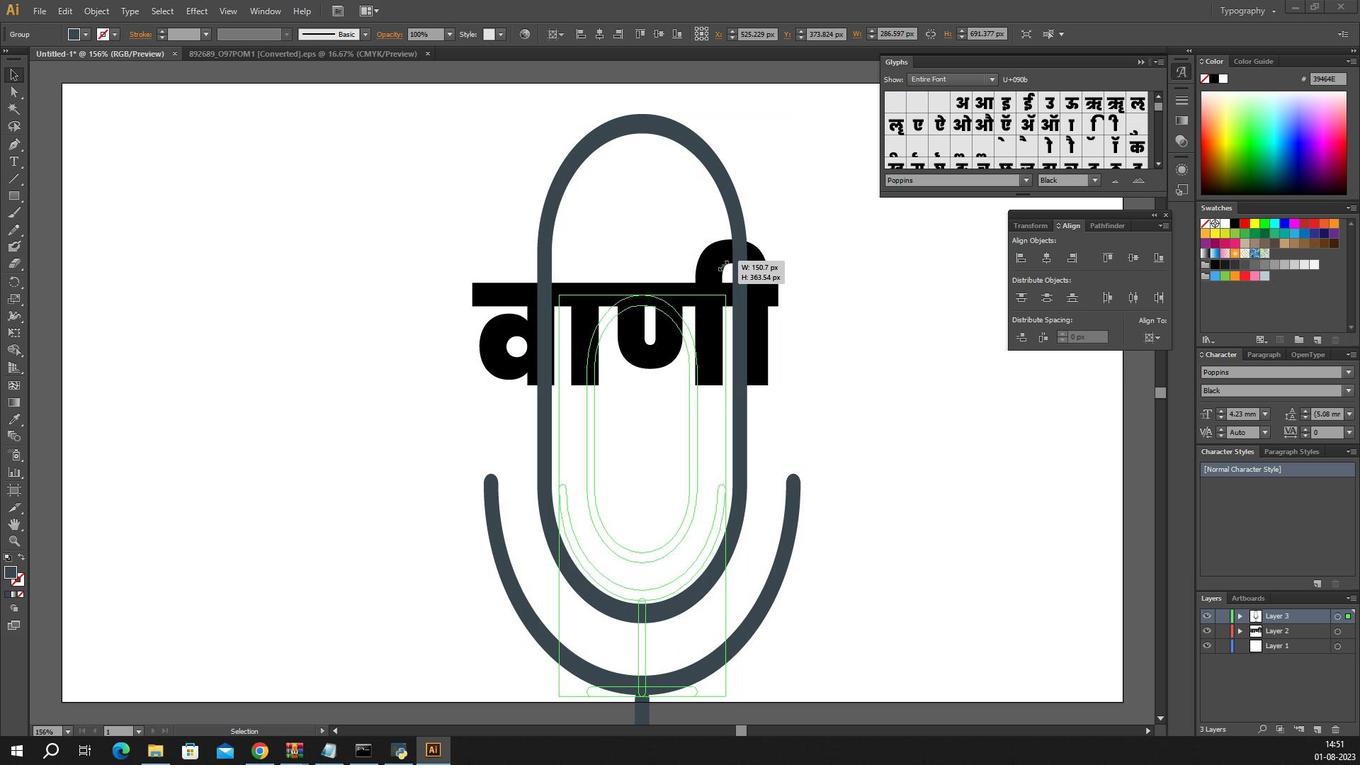 
Action: Mouse moved to (693, 265)
Screenshot: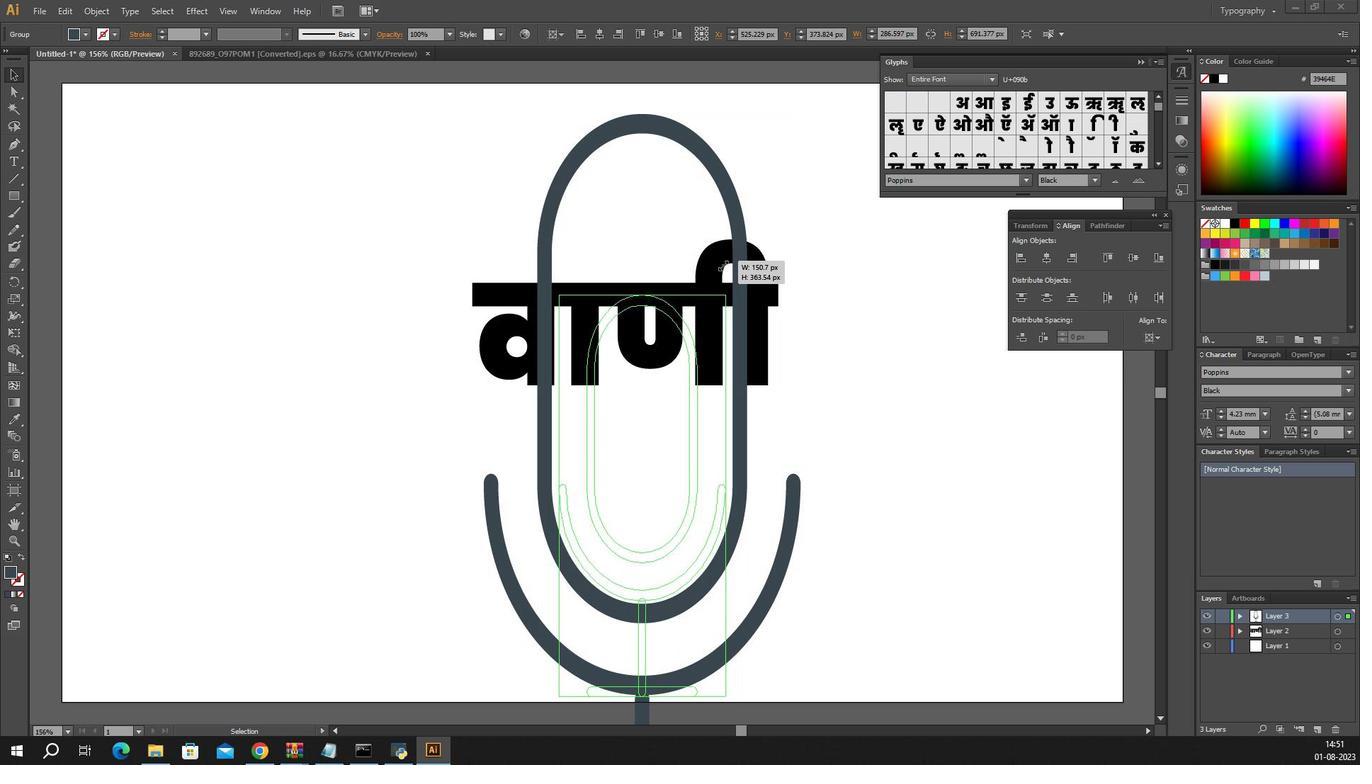
Action: Key pressed <Key.shift>
Screenshot: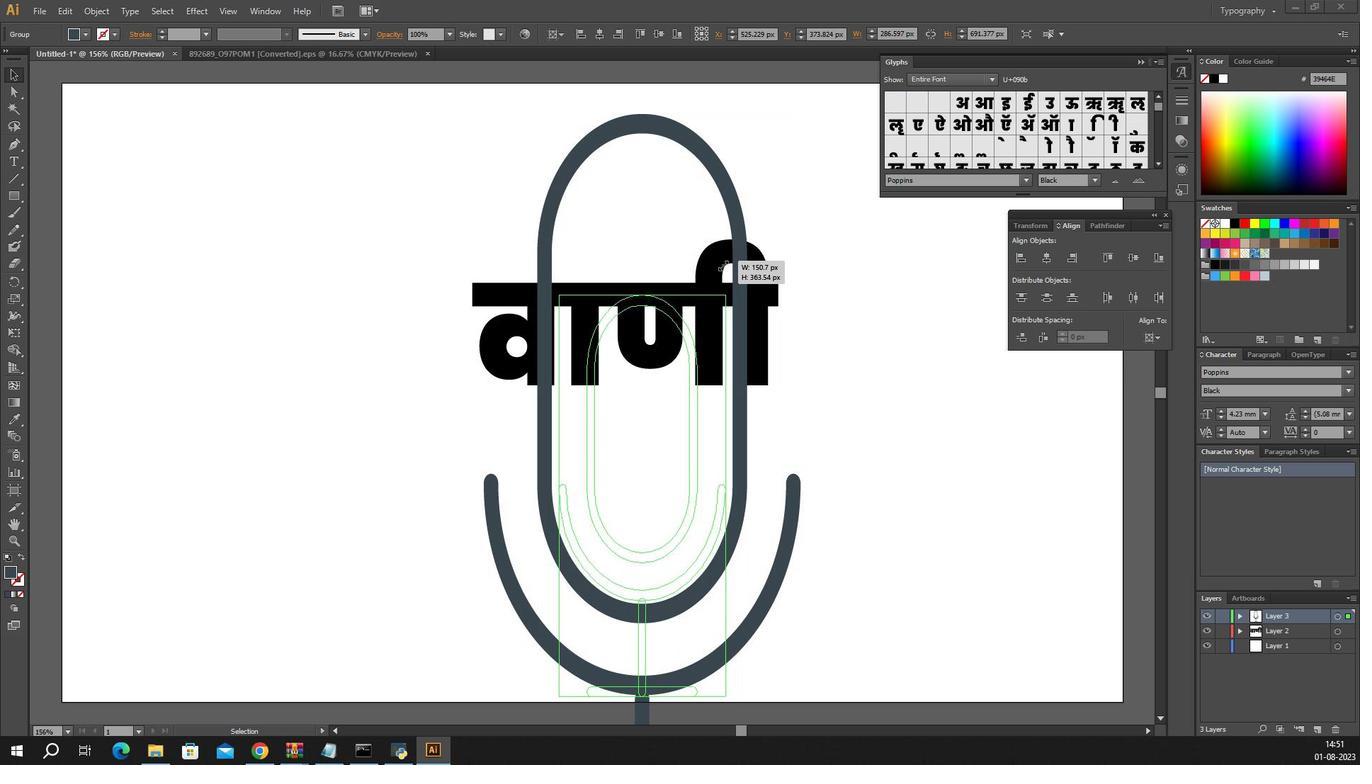 
Action: Mouse moved to (692, 266)
Screenshot: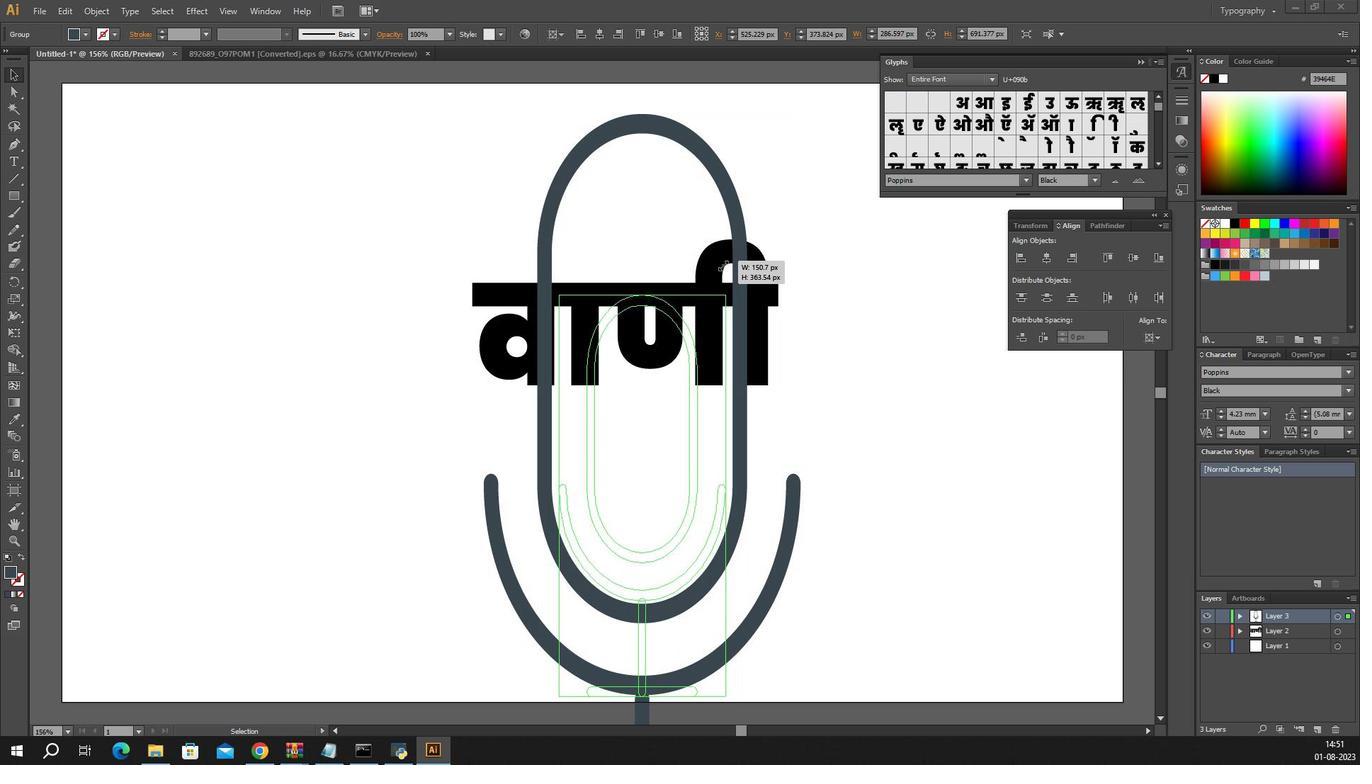 
Action: Key pressed <Key.alt_l>
Screenshot: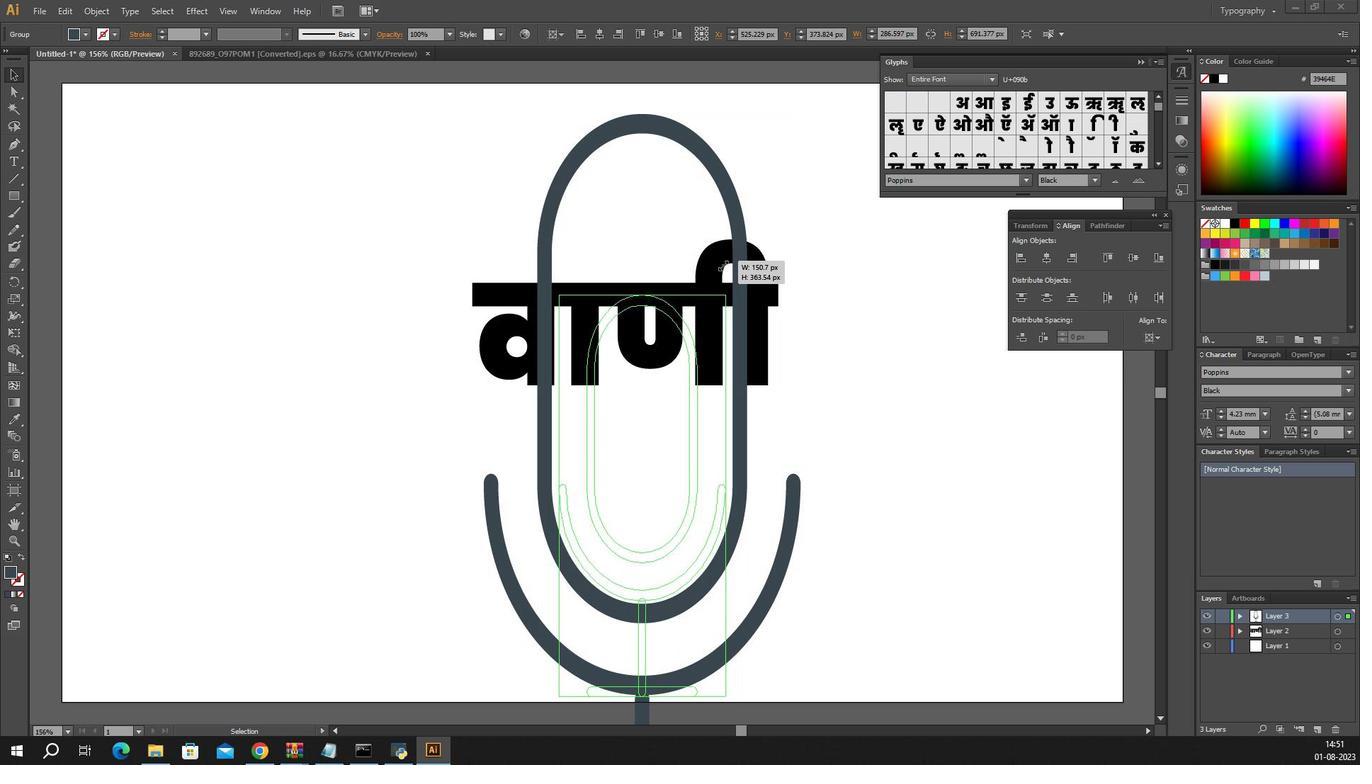 
Action: Mouse moved to (691, 269)
Screenshot: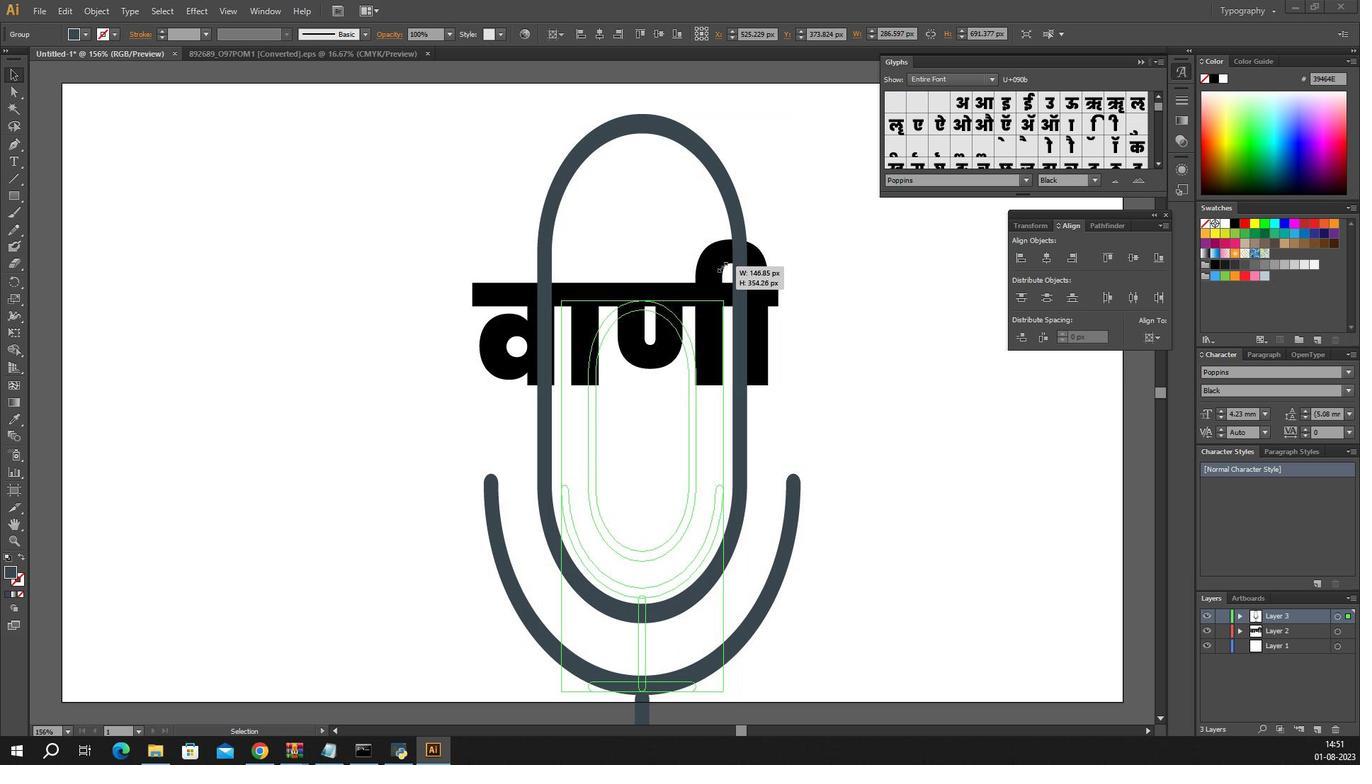 
Action: Key pressed <Key.shift>
Screenshot: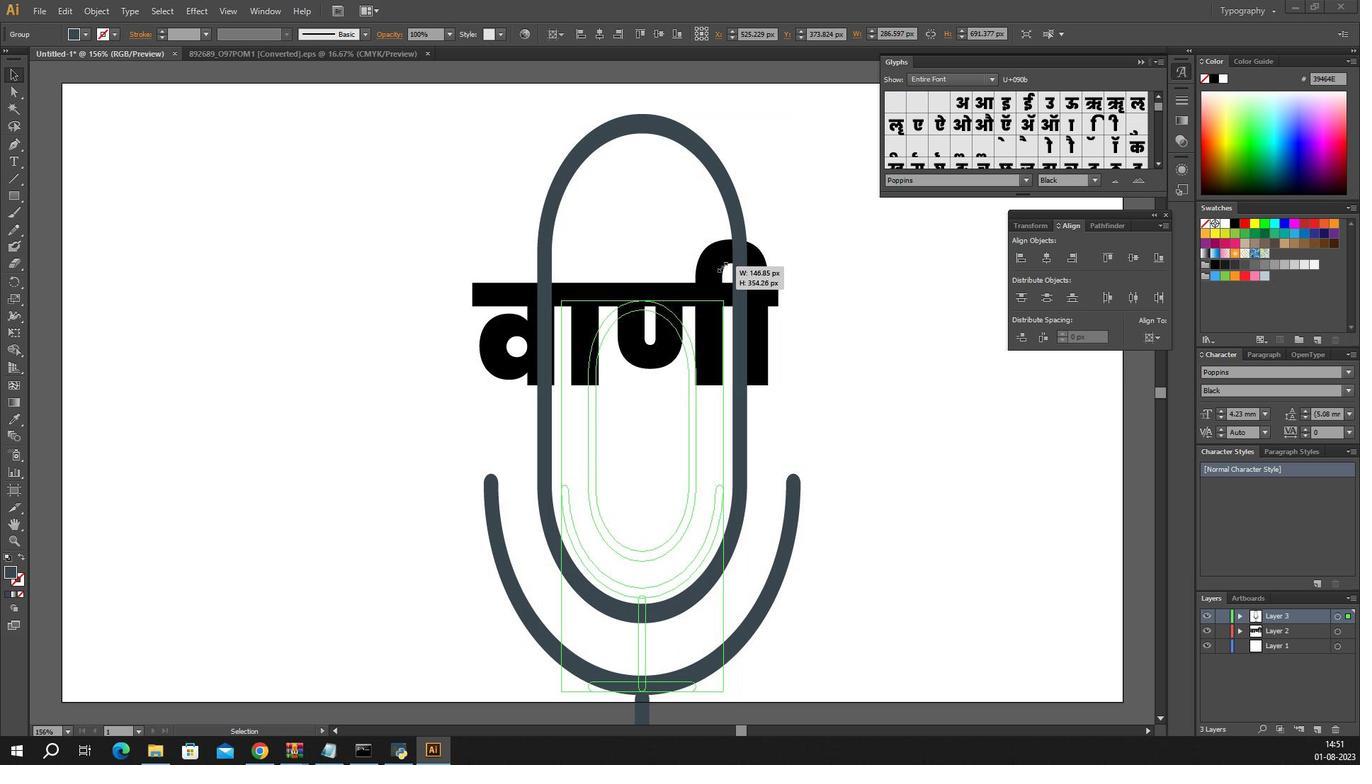 
Action: Mouse moved to (691, 270)
Screenshot: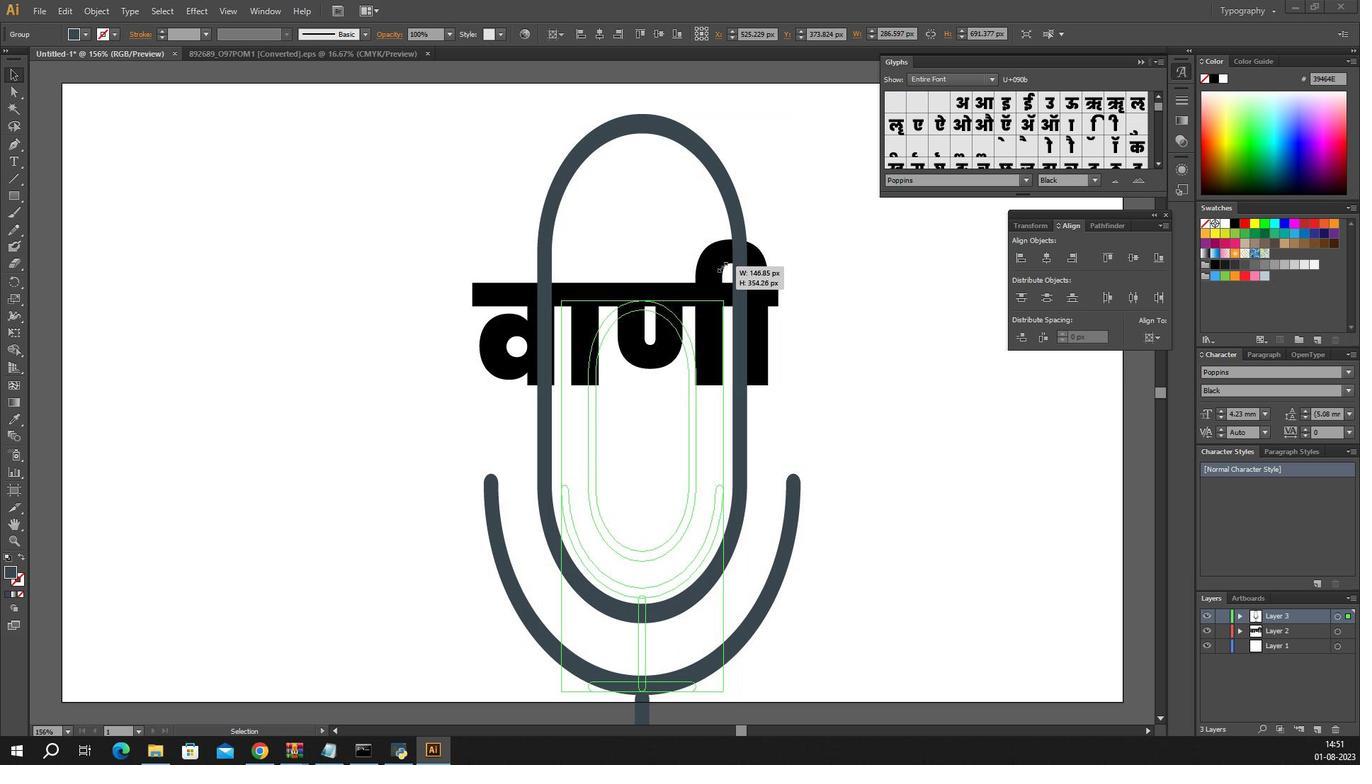 
Action: Key pressed <Key.alt_l>
Screenshot: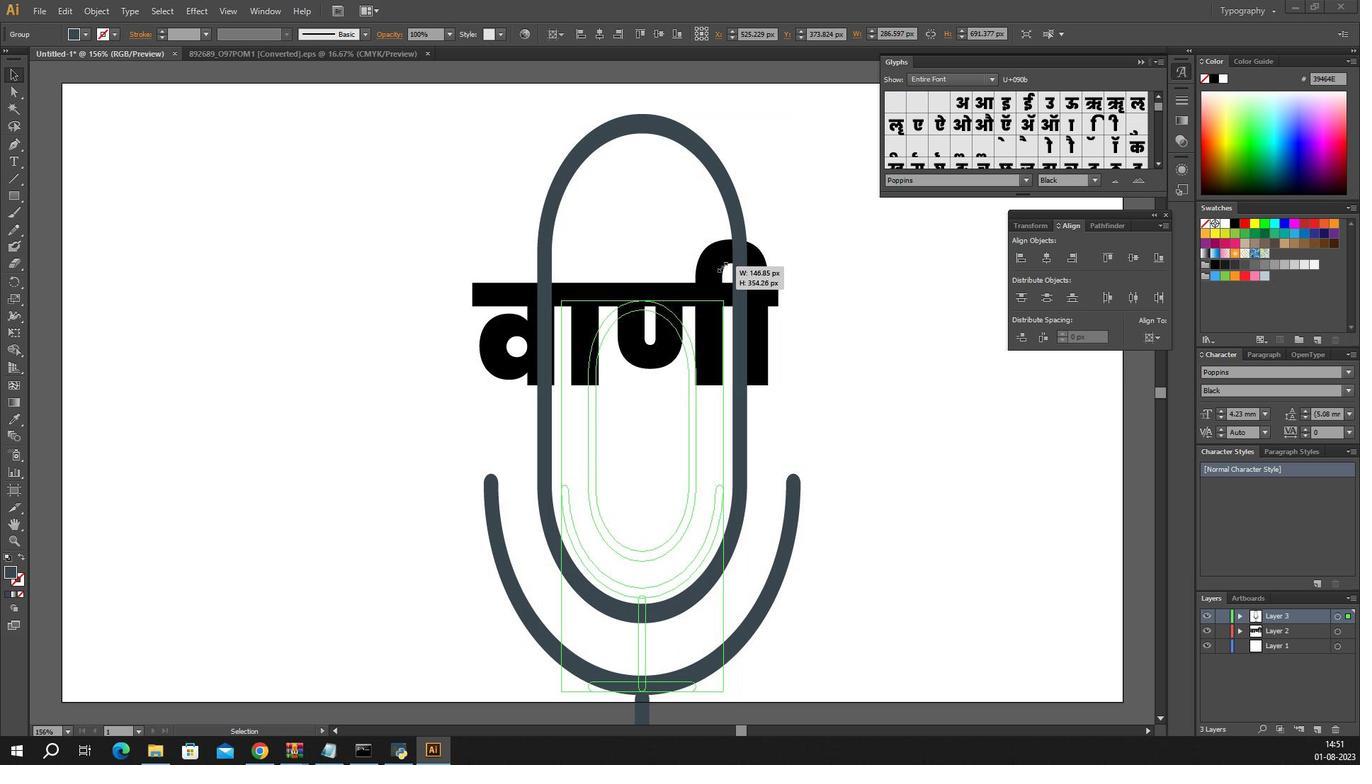 
Action: Mouse moved to (689, 276)
Screenshot: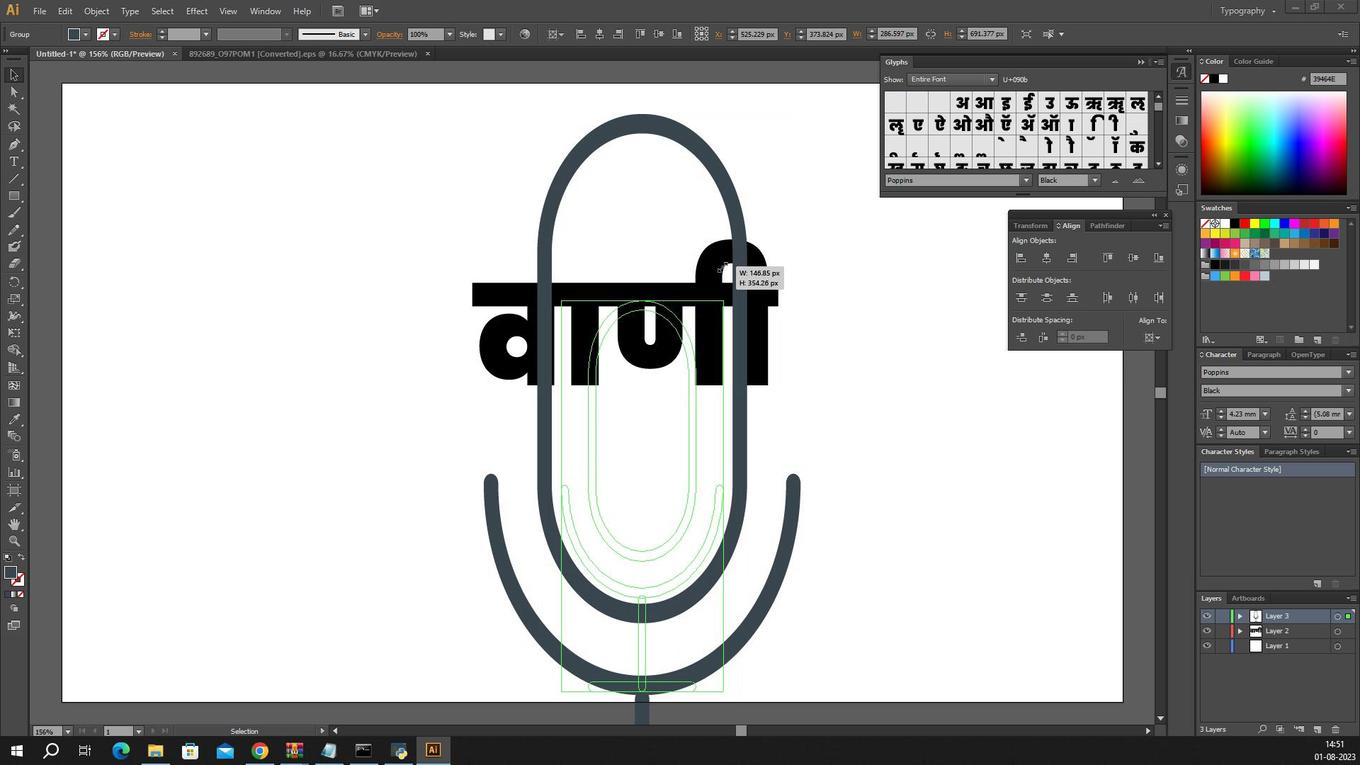 
Action: Key pressed <Key.shift>
Screenshot: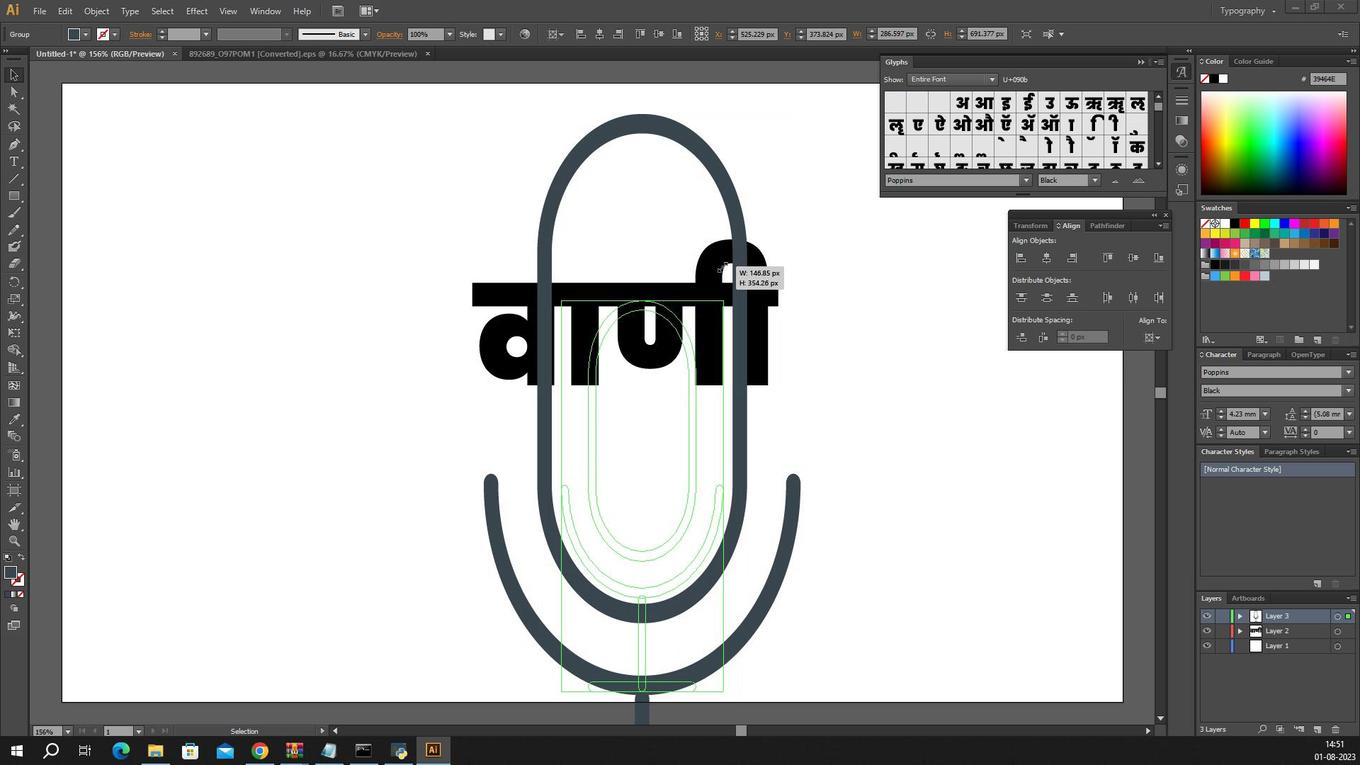 
Action: Mouse moved to (689, 276)
Screenshot: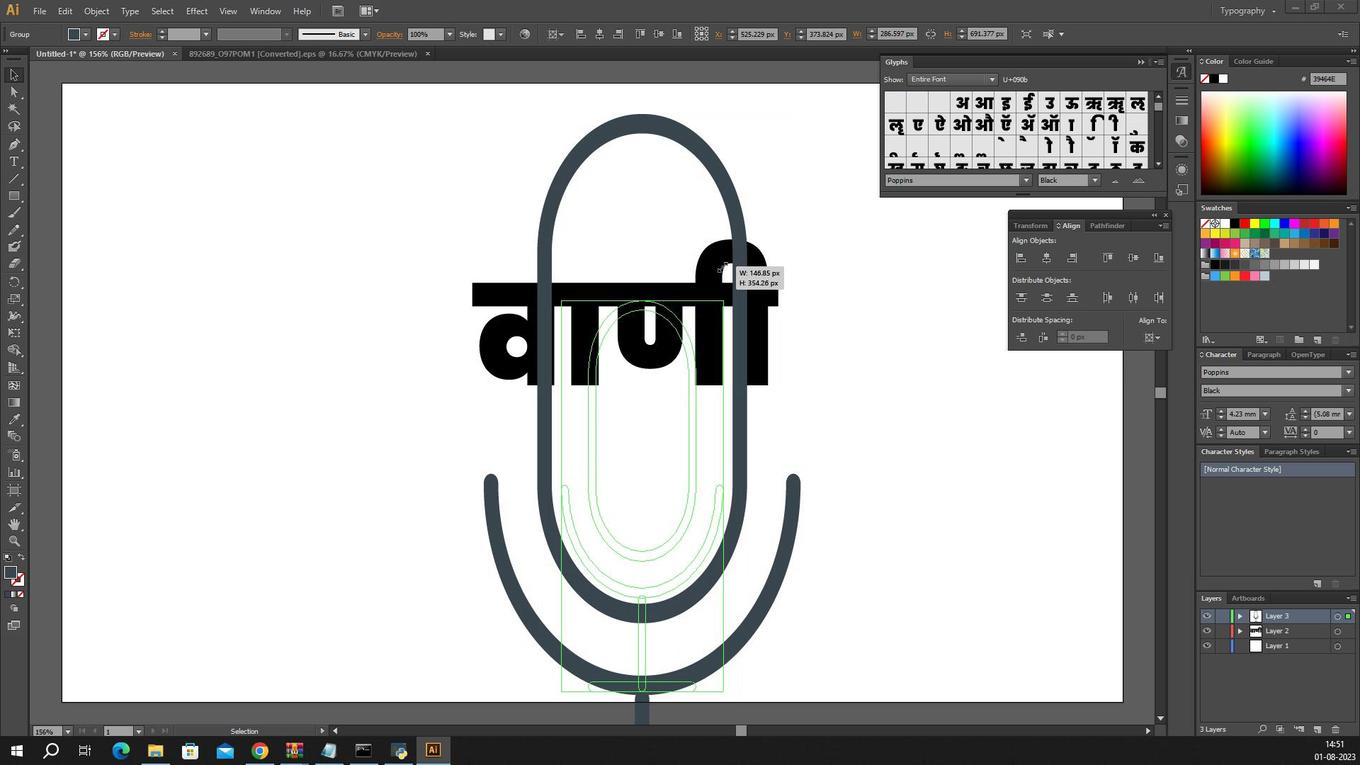 
Action: Key pressed <Key.alt_l>
Screenshot: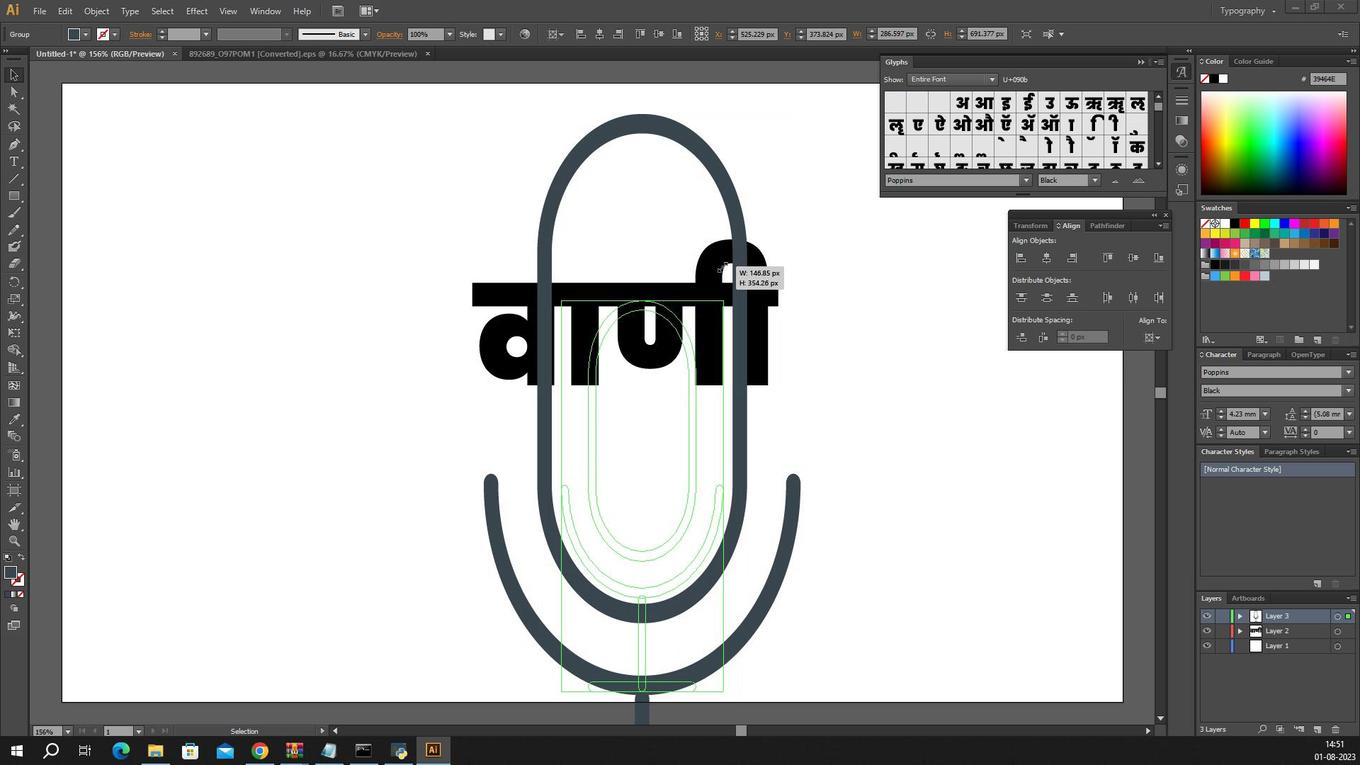 
Action: Mouse moved to (688, 279)
Screenshot: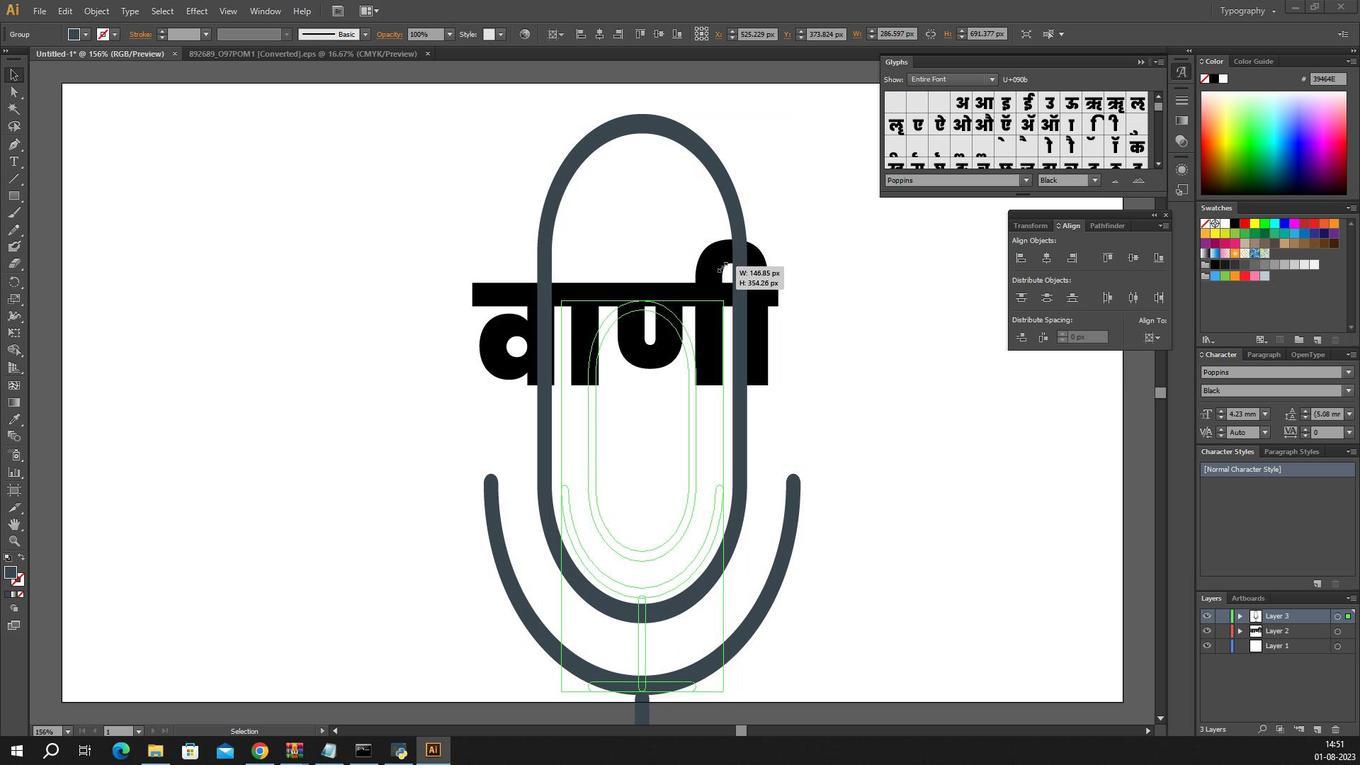 
Action: Key pressed <Key.shift>
Screenshot: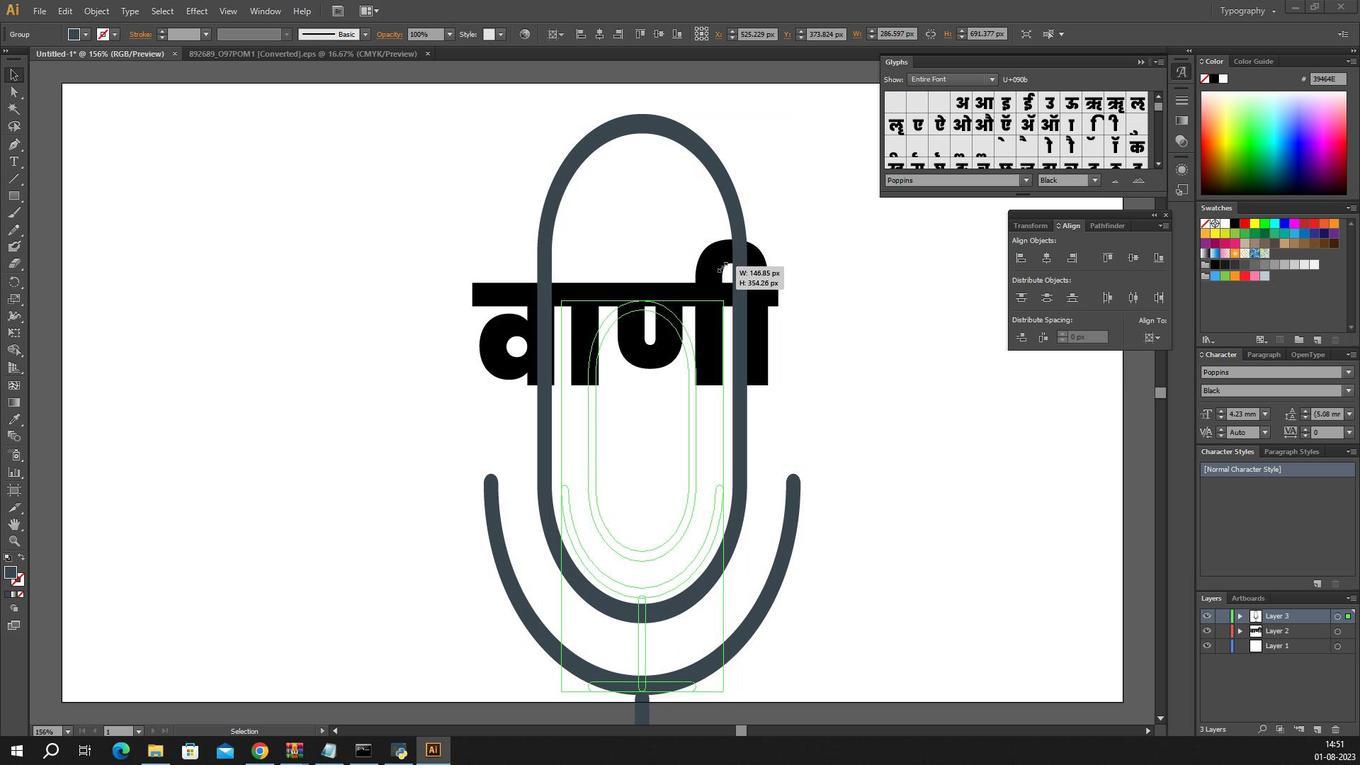 
Action: Mouse moved to (688, 280)
Screenshot: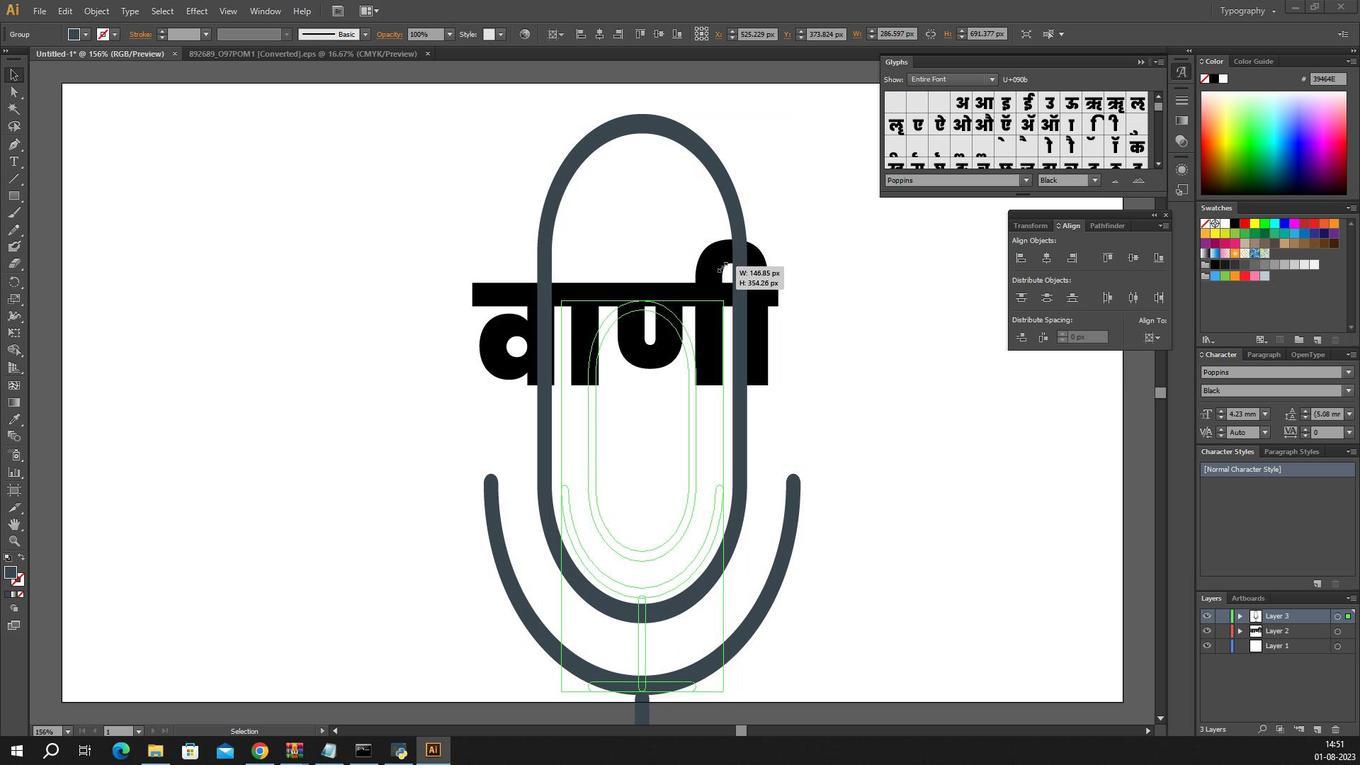 
Action: Key pressed <Key.alt_l>
Screenshot: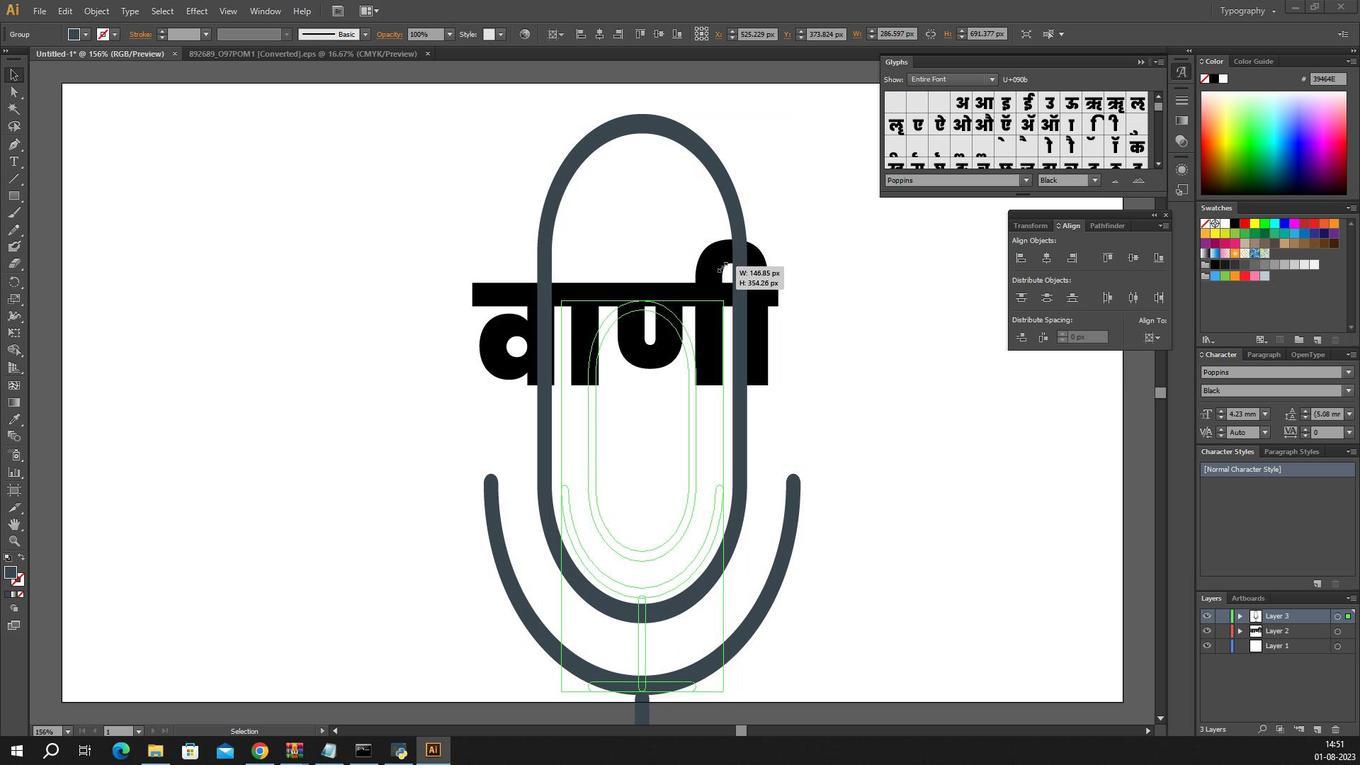 
Action: Mouse moved to (687, 282)
Screenshot: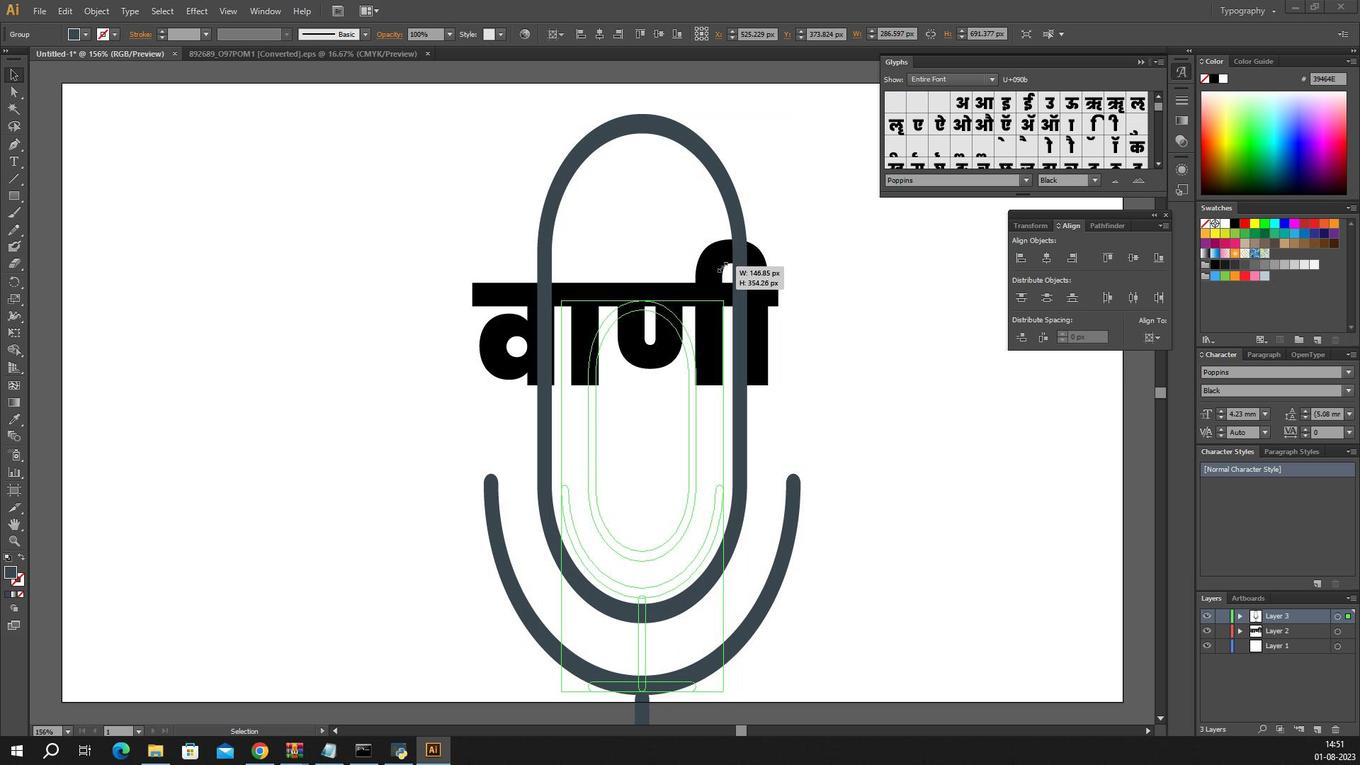 
Action: Key pressed <Key.shift>
Screenshot: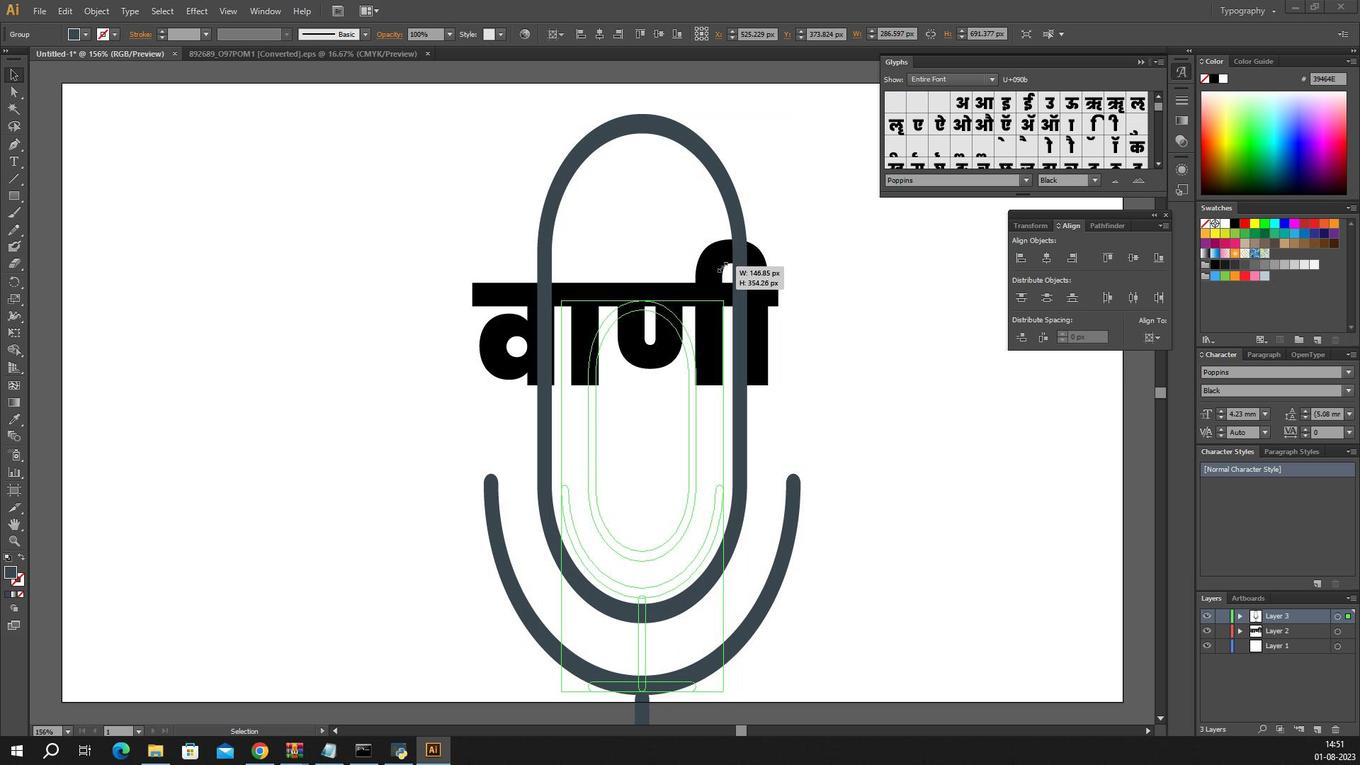 
Action: Mouse moved to (687, 283)
Screenshot: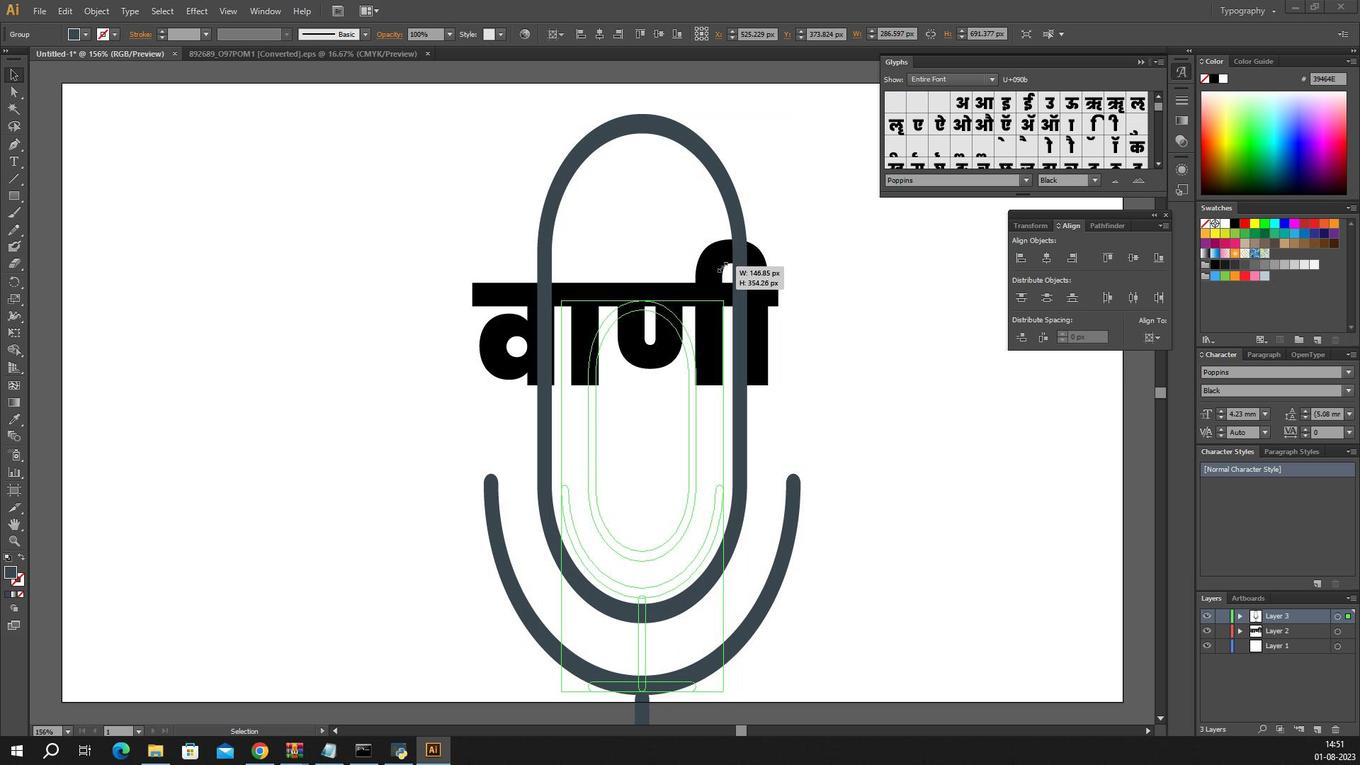 
Action: Key pressed <Key.alt_l>
Screenshot: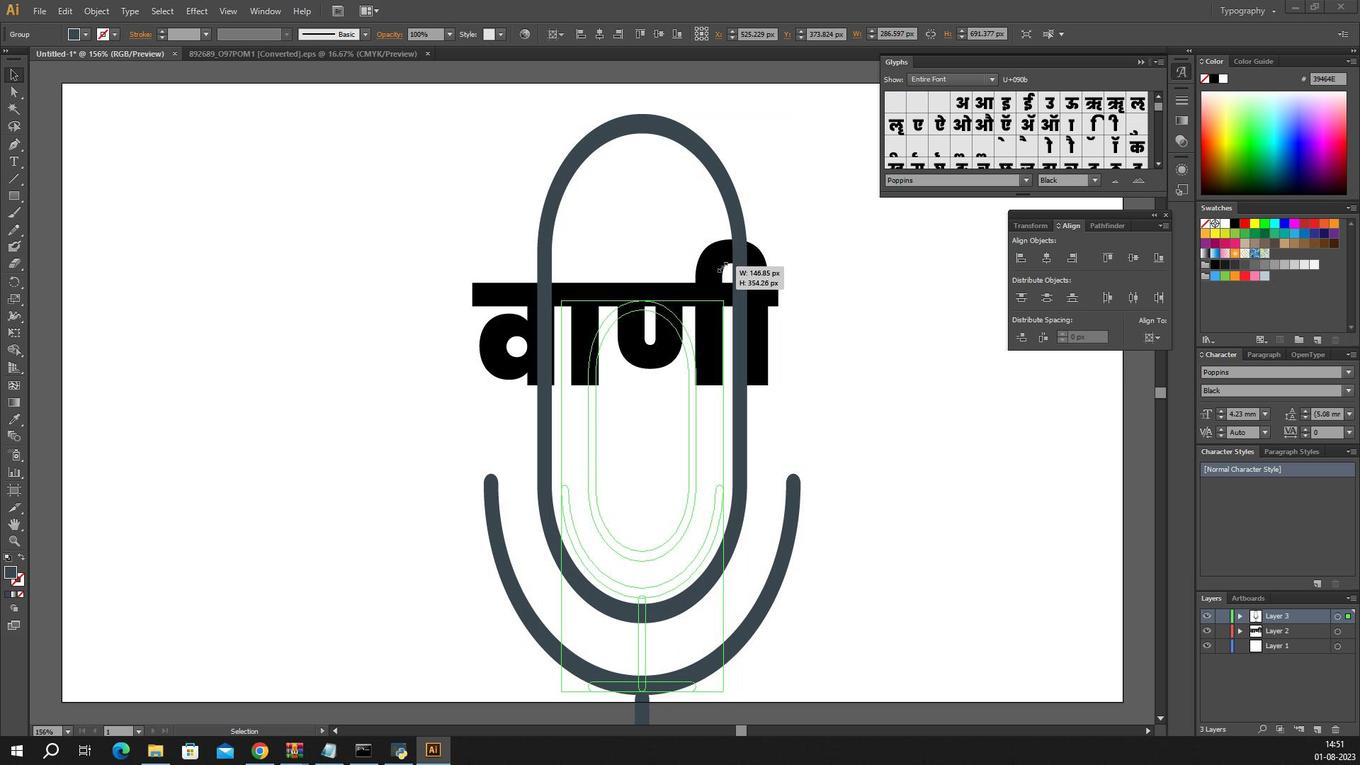 
Action: Mouse moved to (687, 284)
Screenshot: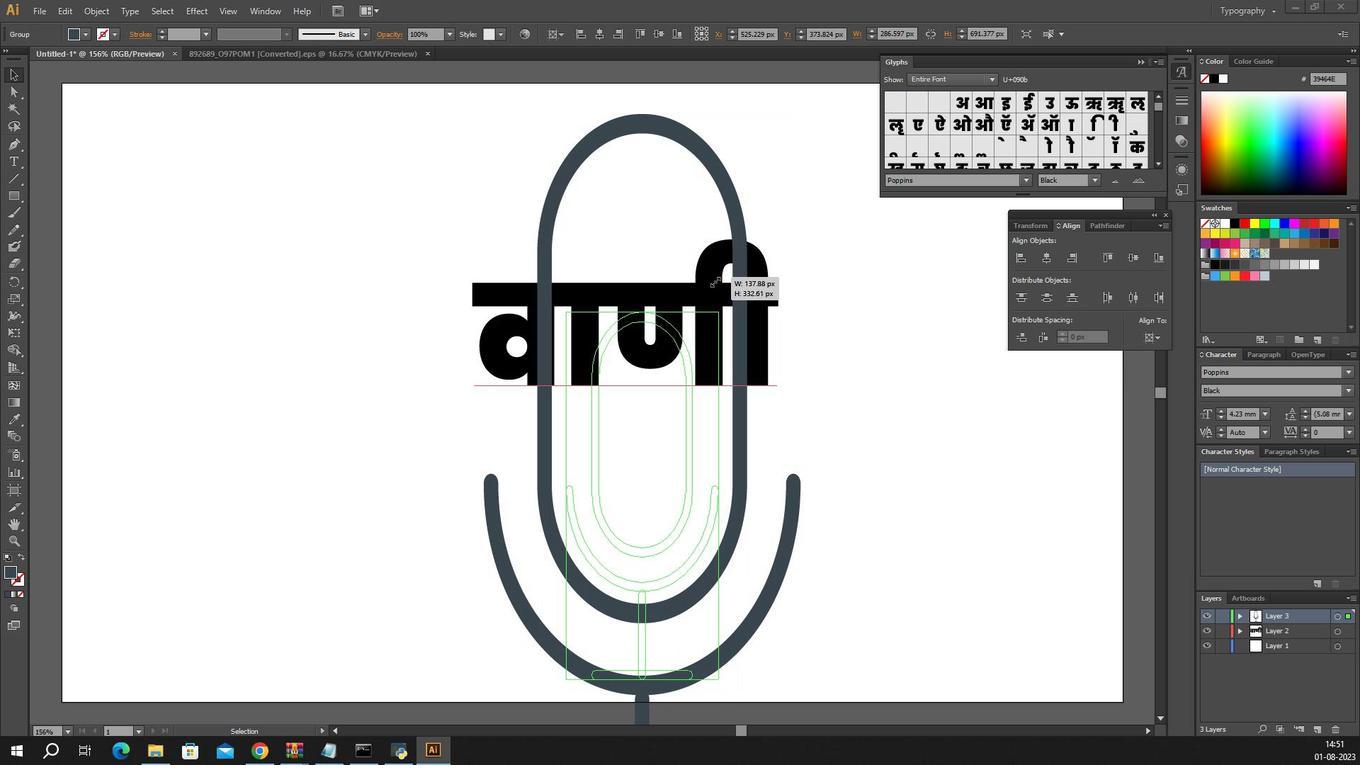 
Action: Key pressed <Key.shift><Key.alt_l>
Screenshot: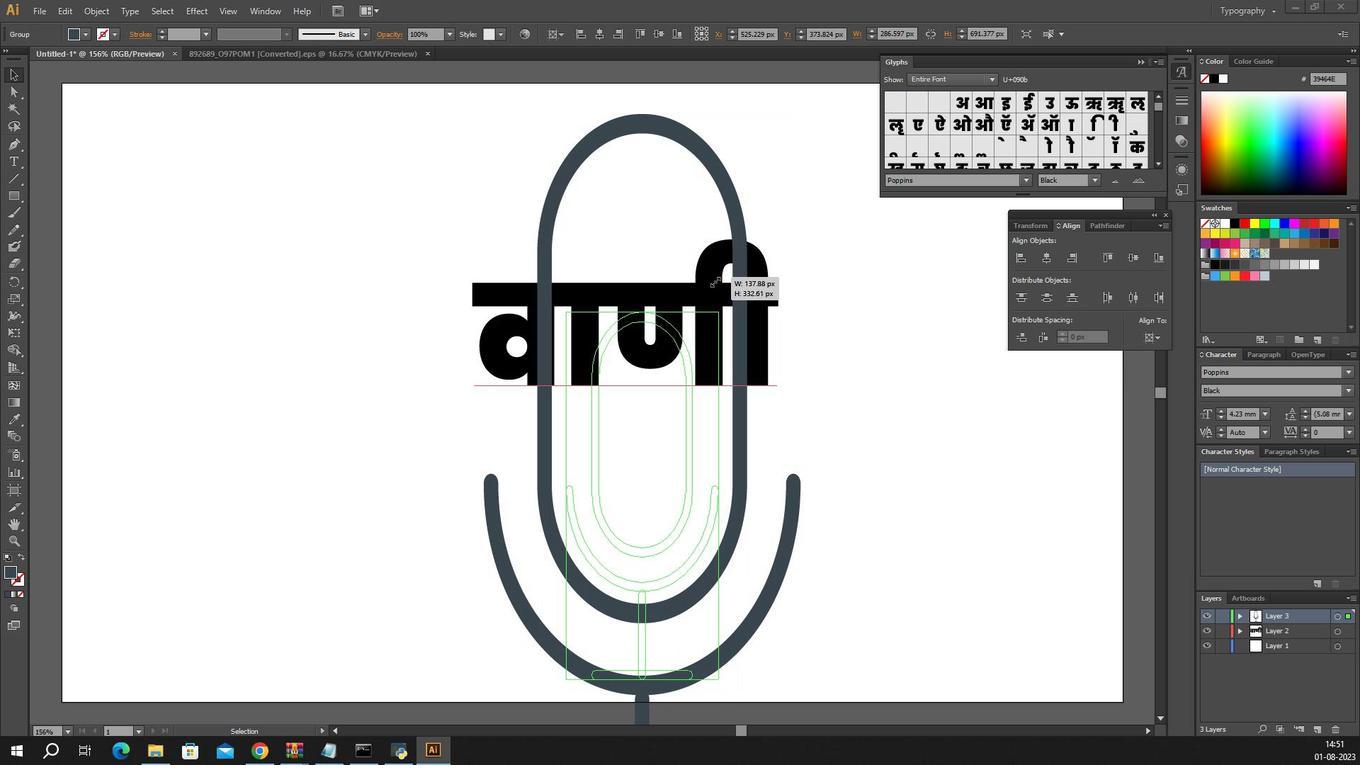 
Action: Mouse moved to (682, 295)
Screenshot: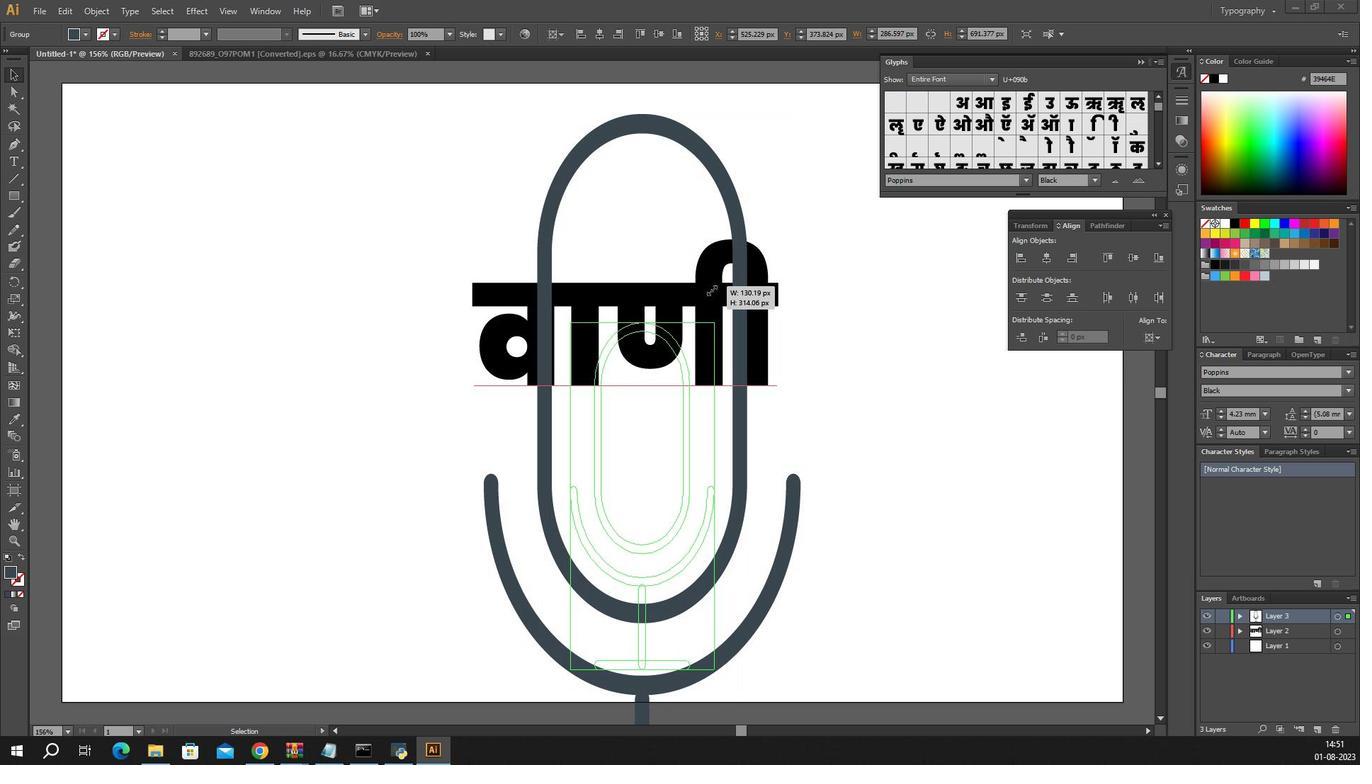 
Action: Key pressed <Key.shift>
Screenshot: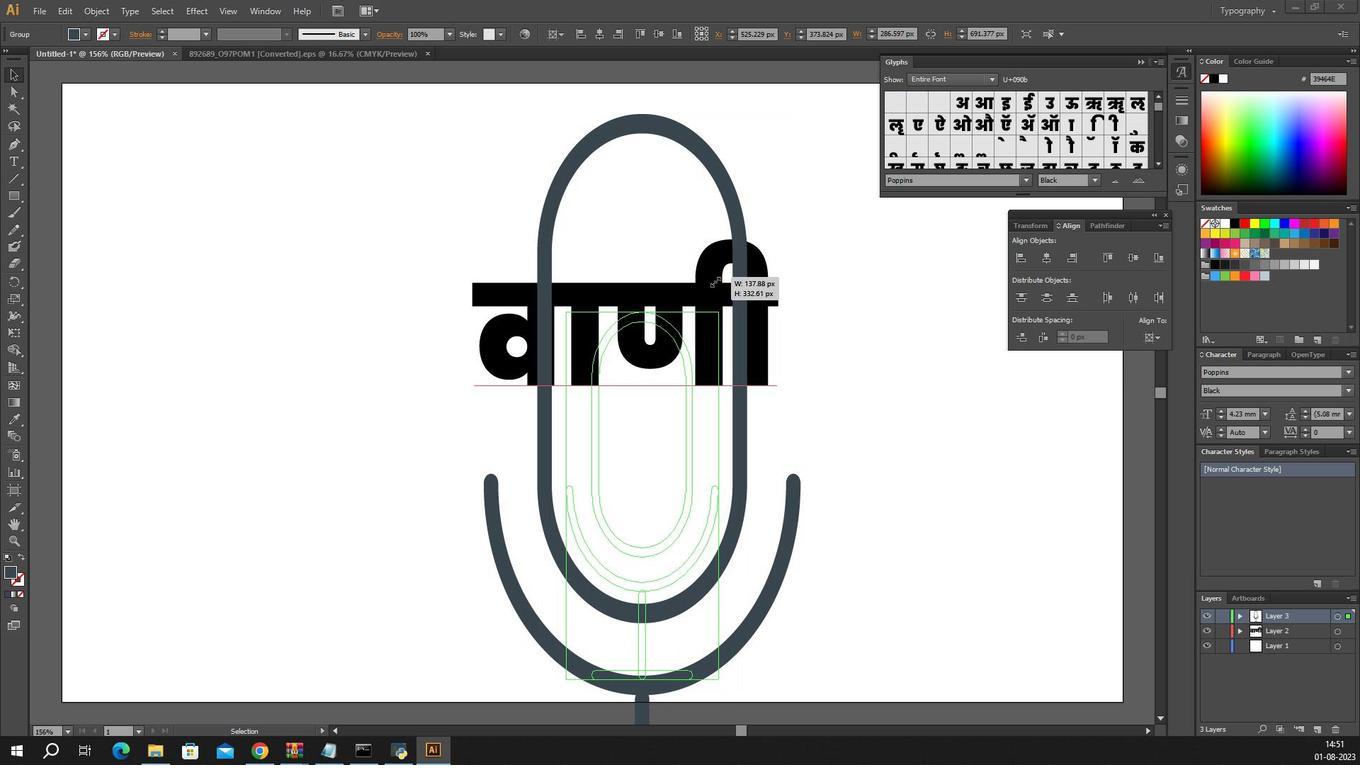 
Action: Mouse moved to (681, 298)
Screenshot: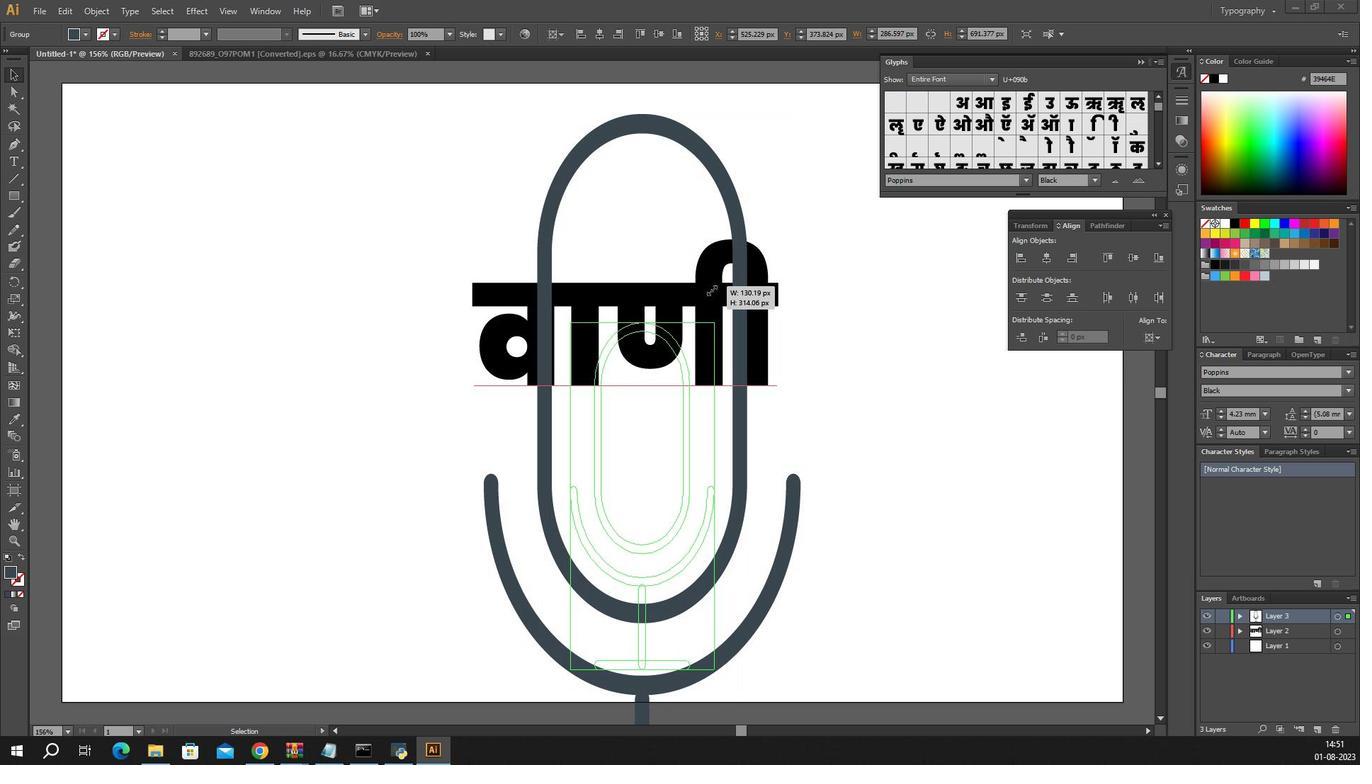 
Action: Key pressed <Key.alt_l>
Screenshot: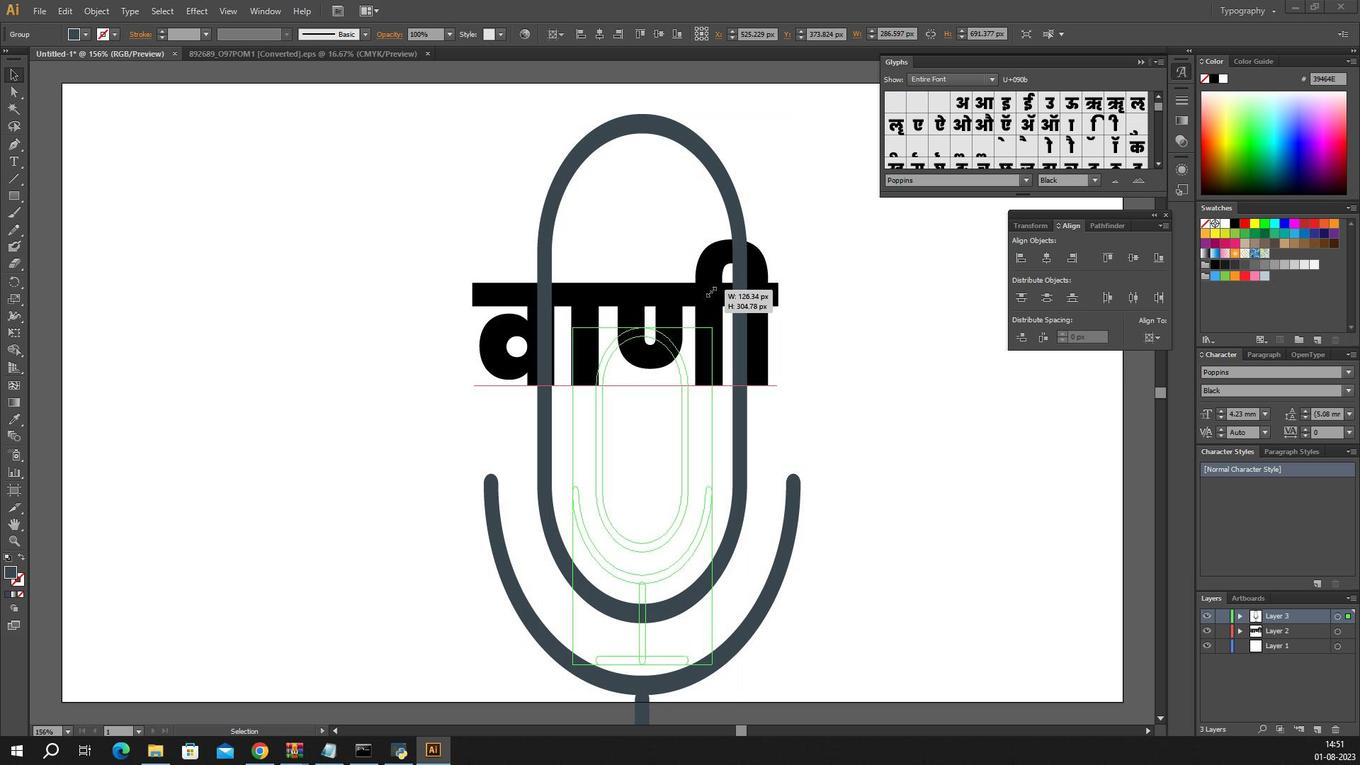 
Action: Mouse moved to (680, 300)
Screenshot: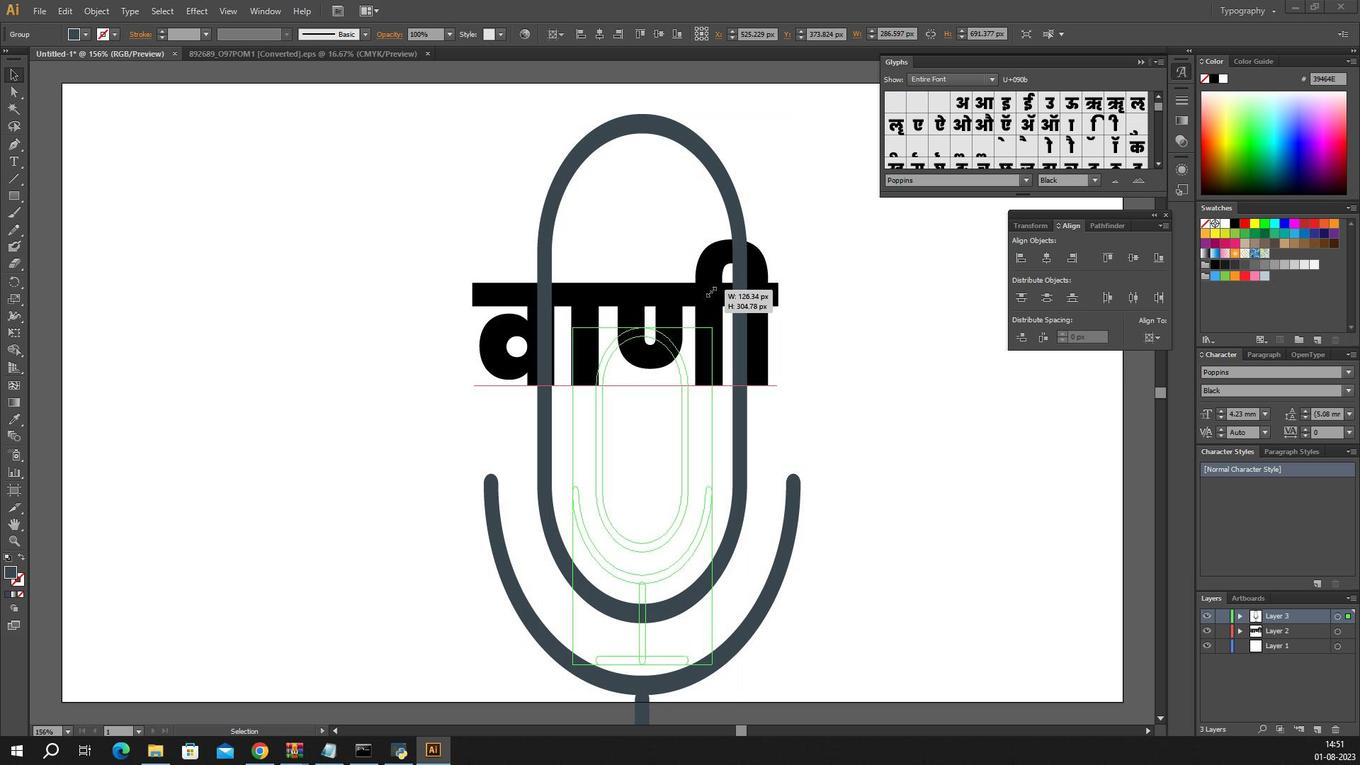 
Action: Key pressed <Key.shift>
Screenshot: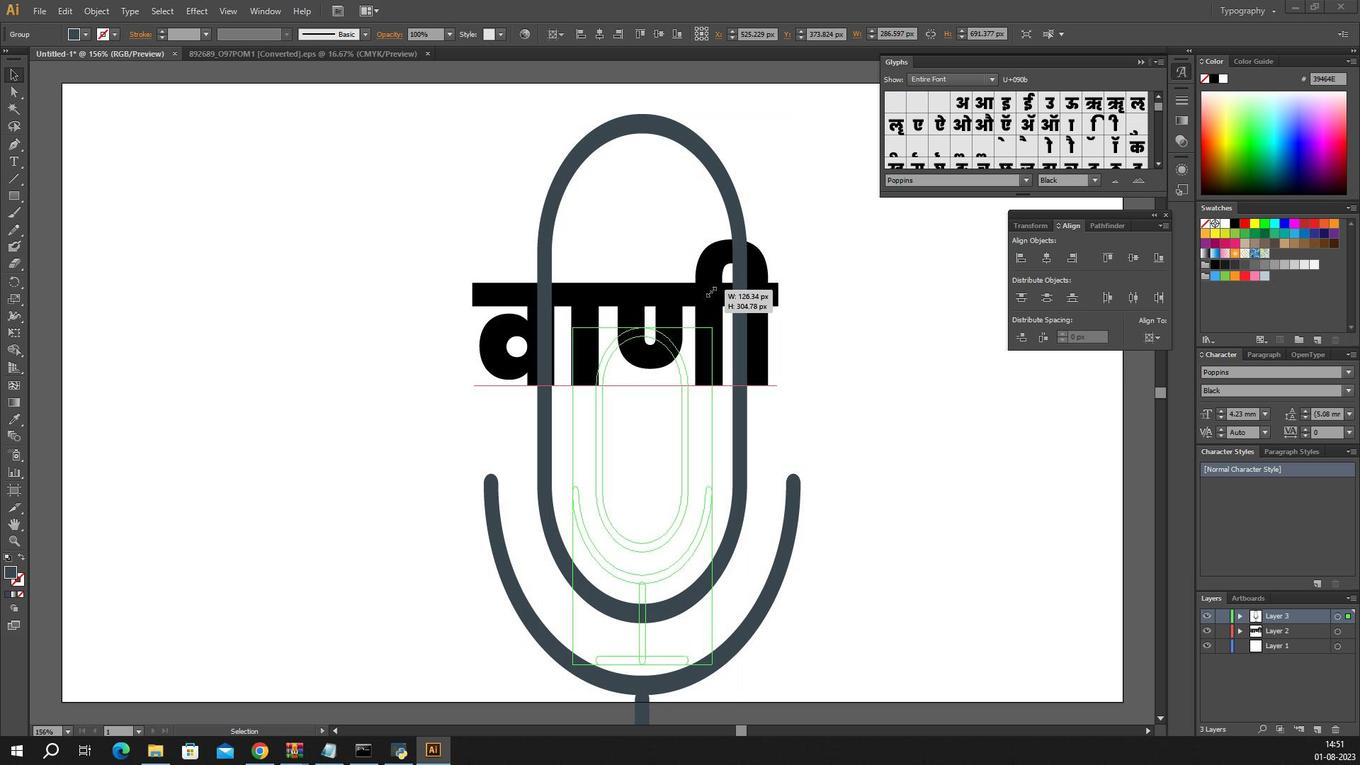 
Action: Mouse moved to (679, 301)
